 Task: Research Airbnb properties in Frutillar, Chile from 10th December, 2023 to 25th December, 2023 for 3 adults, 1 child. Place can be shared room with 2 bedrooms having 3 beds and 2 bathrooms. Property type can be guest house. Amenities needed are: wifi, TV, free parkinig on premises, gym, breakfast.
Action: Mouse moved to (564, 105)
Screenshot: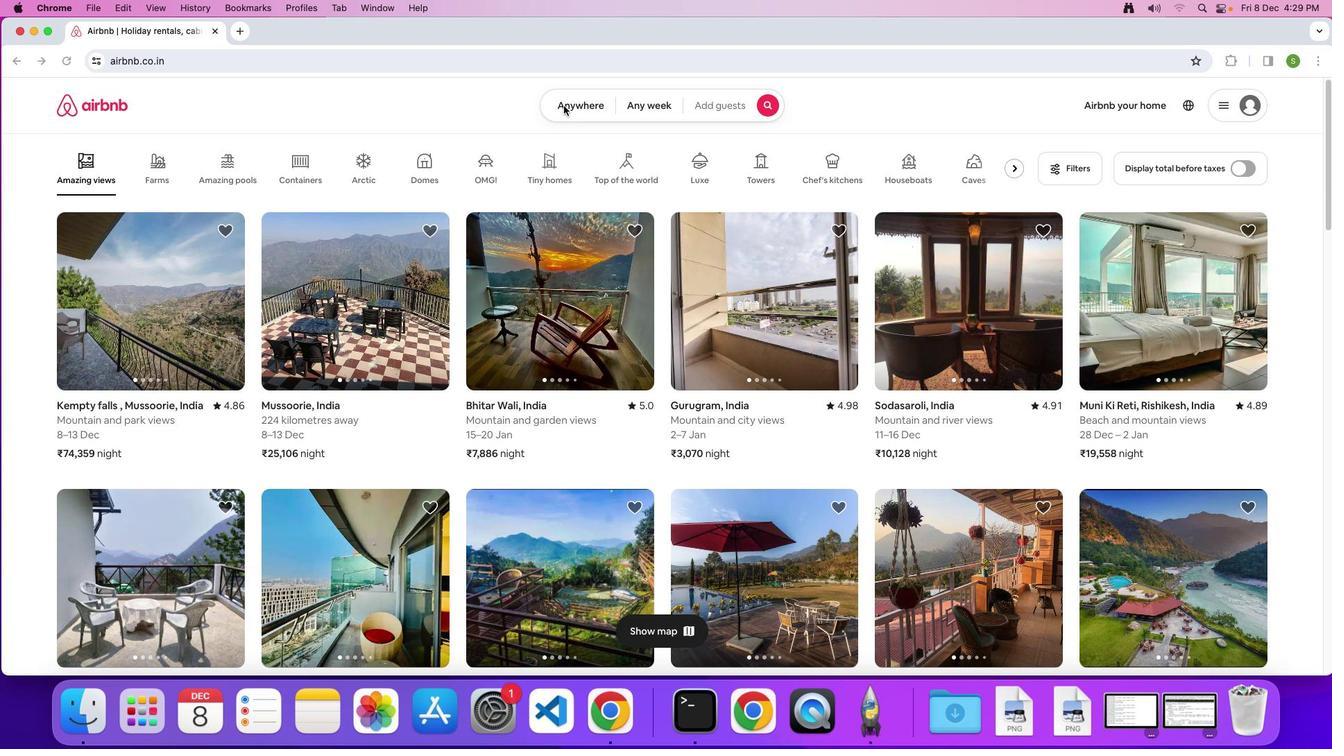
Action: Mouse pressed left at (564, 105)
Screenshot: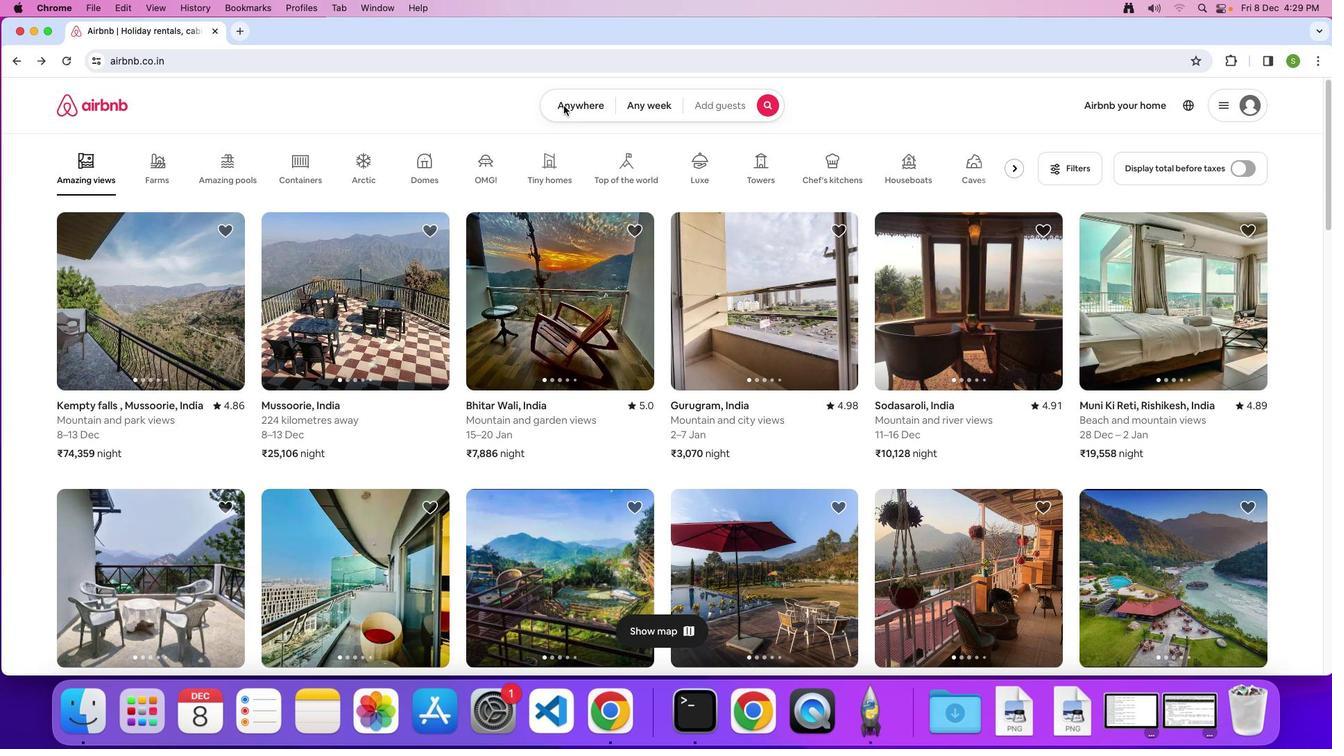 
Action: Mouse moved to (564, 105)
Screenshot: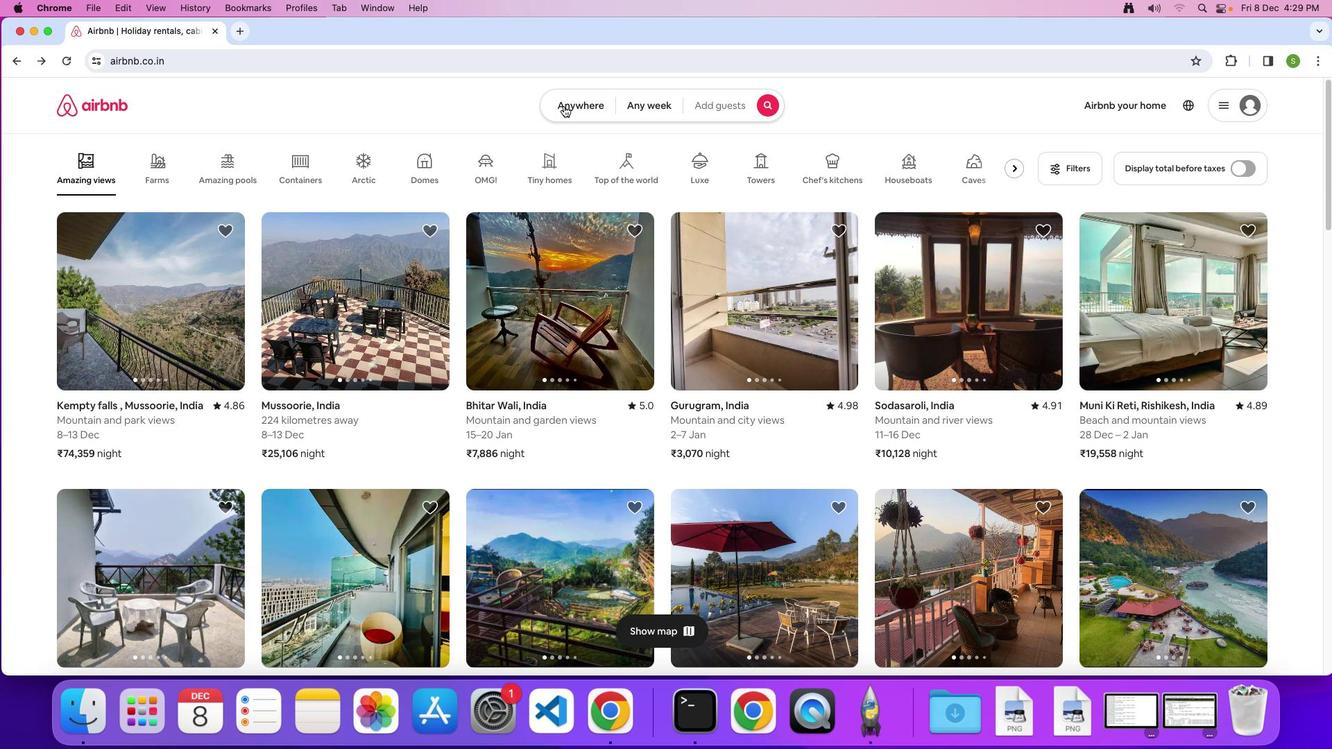 
Action: Mouse pressed left at (564, 105)
Screenshot: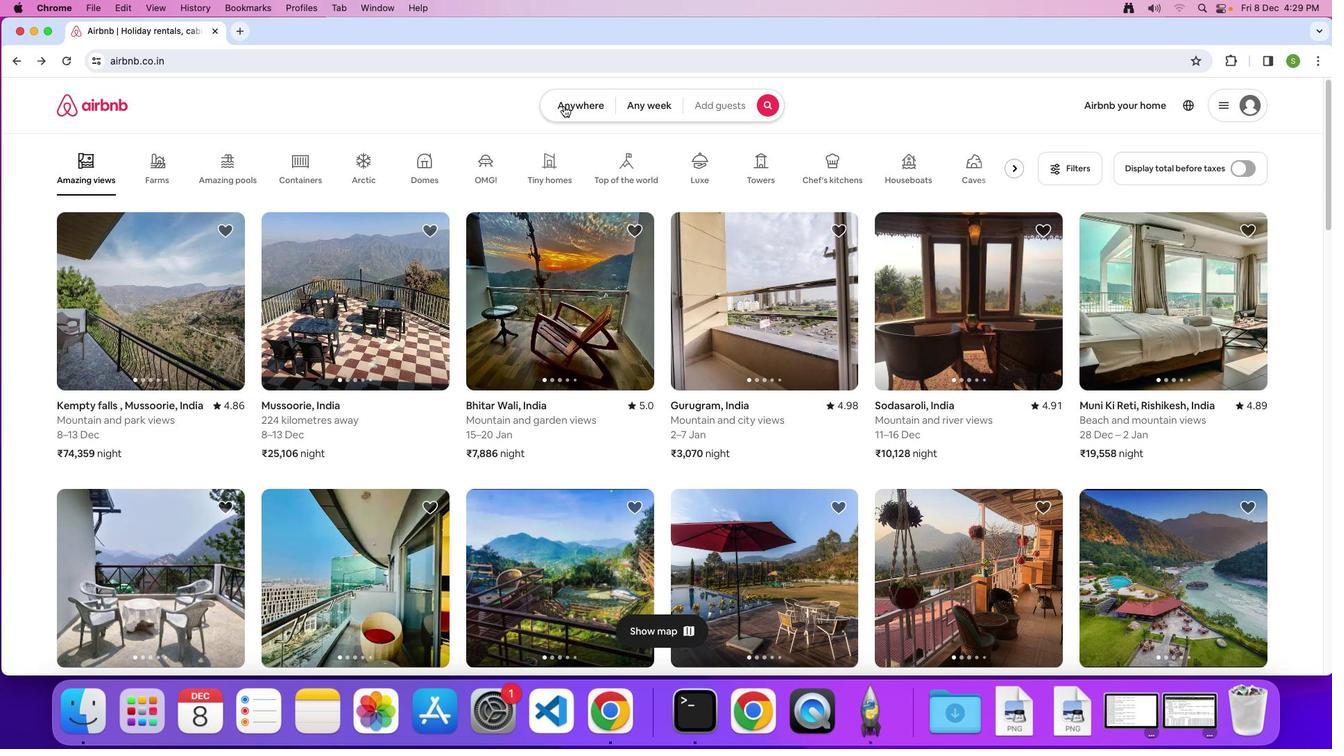 
Action: Mouse moved to (489, 153)
Screenshot: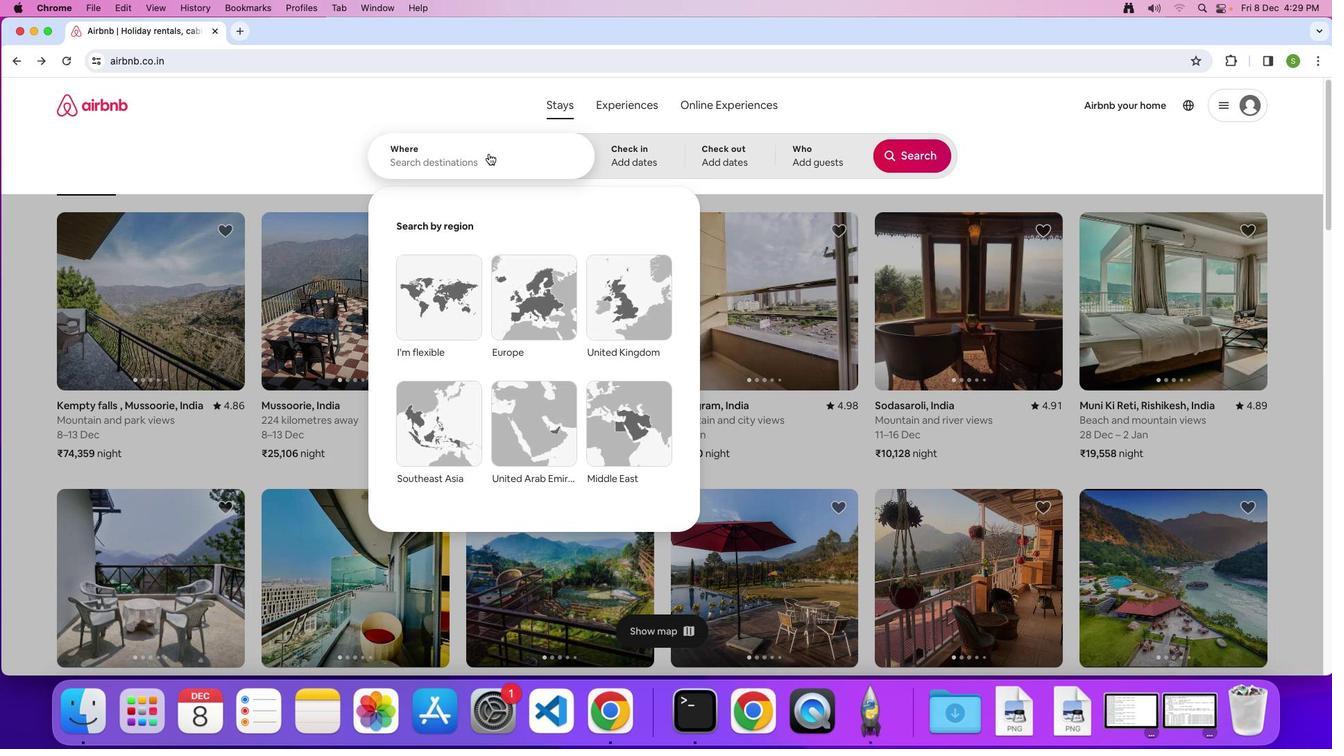 
Action: Mouse pressed left at (489, 153)
Screenshot: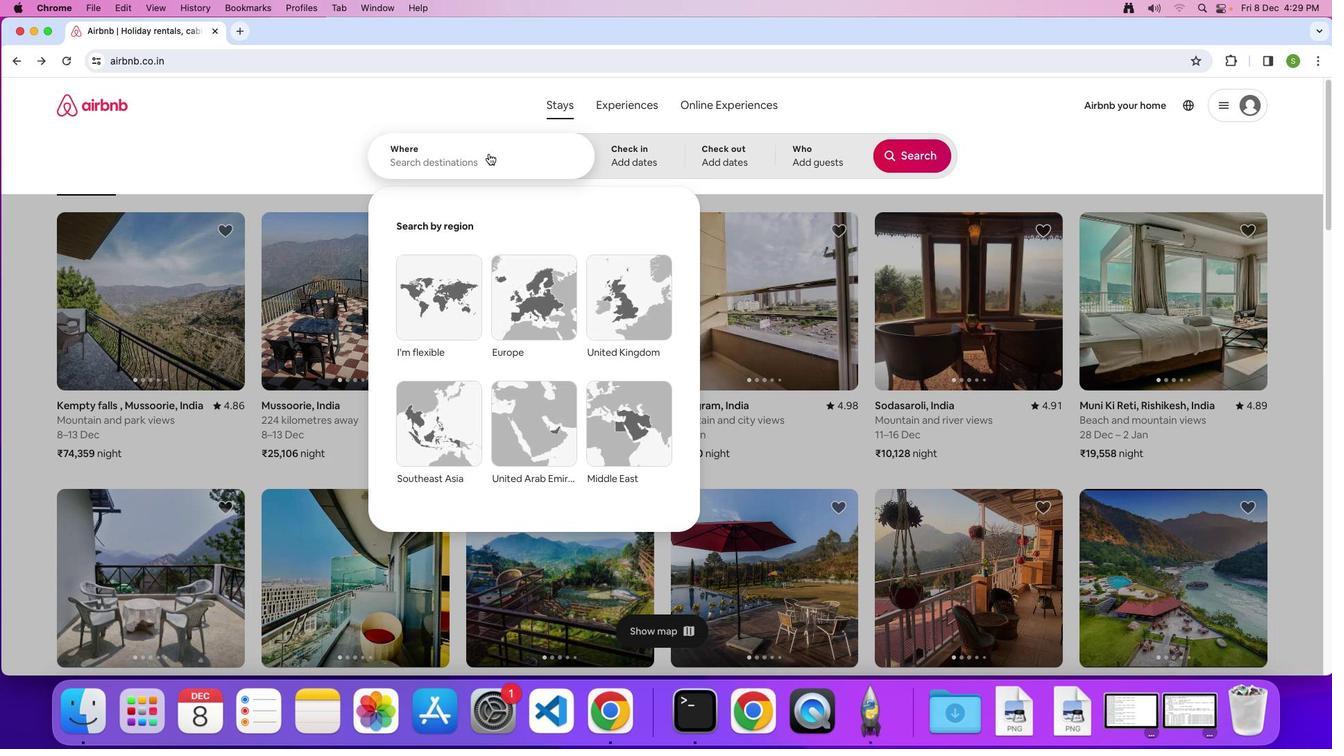 
Action: Mouse moved to (531, 171)
Screenshot: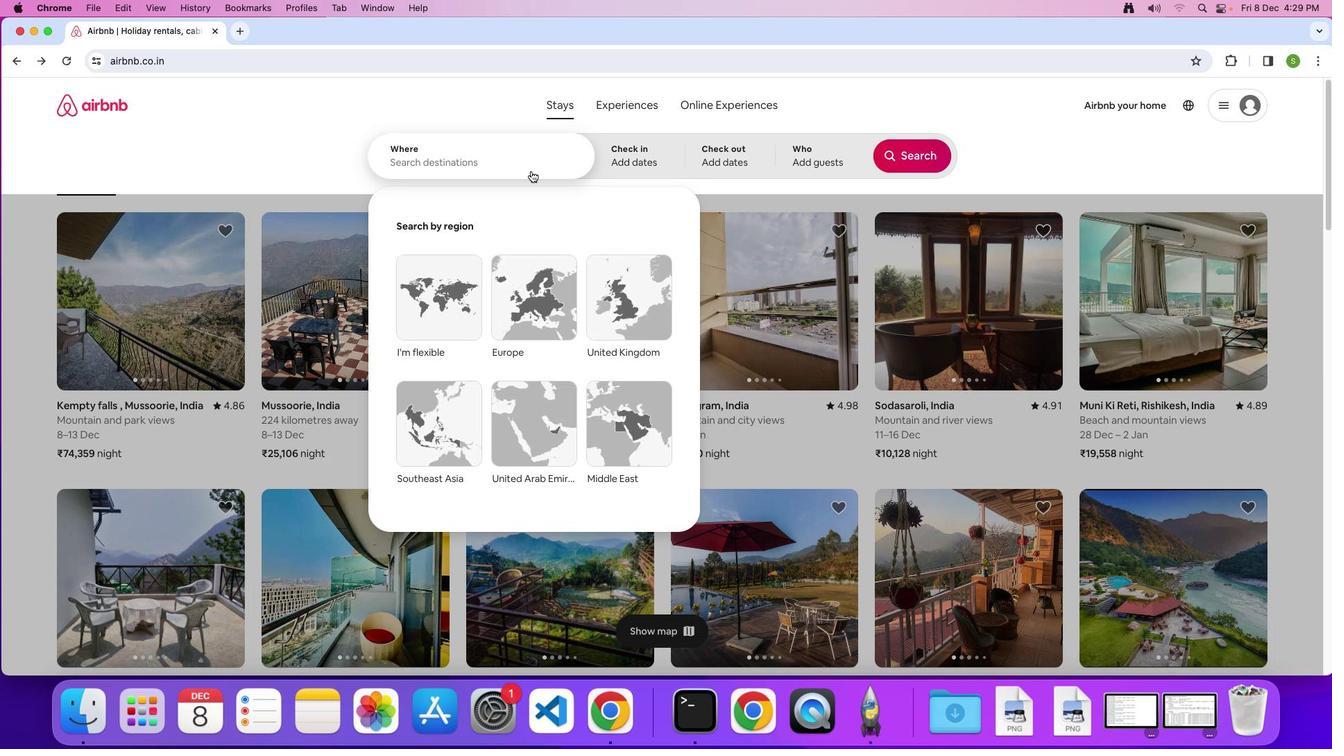 
Action: Key pressed 'F'Key.caps_lock'r''u''t''i''l''l''a''r'','Key.spaceKey.shift'C''h''i''l''e'Key.enter
Screenshot: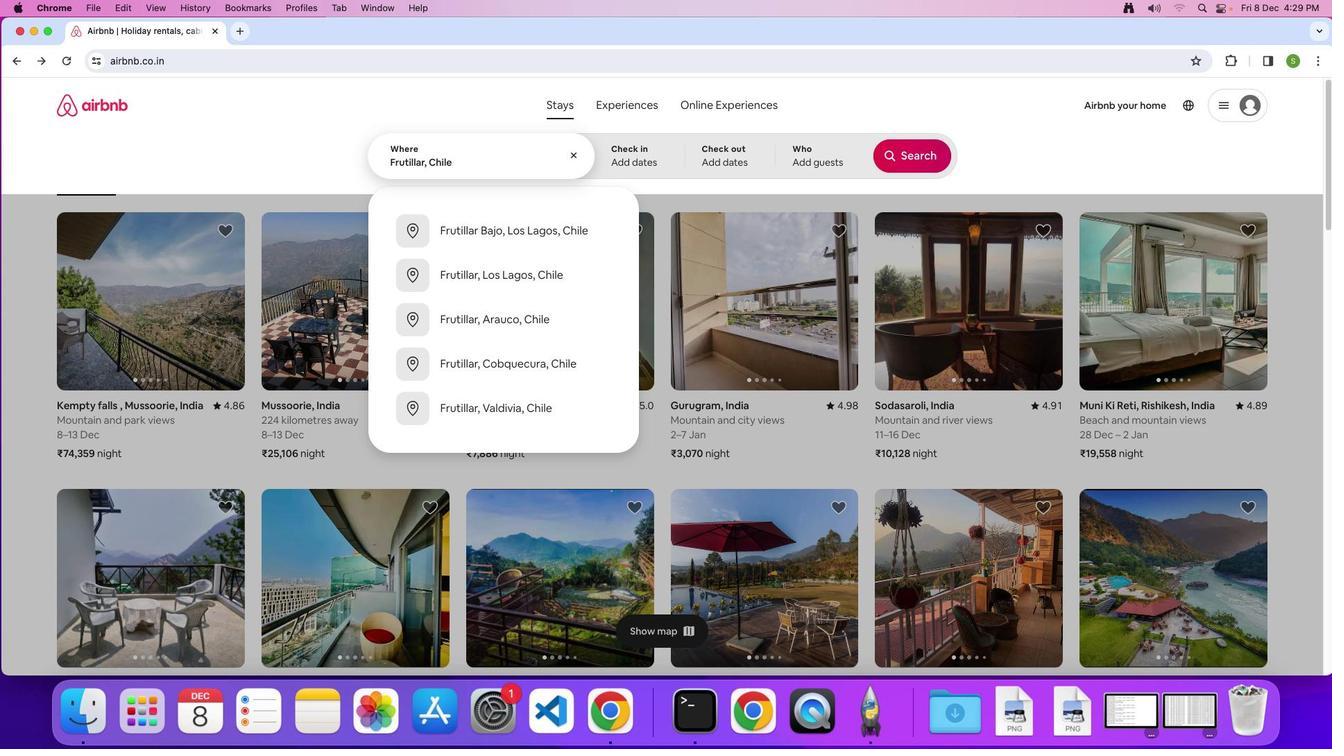 
Action: Mouse moved to (432, 398)
Screenshot: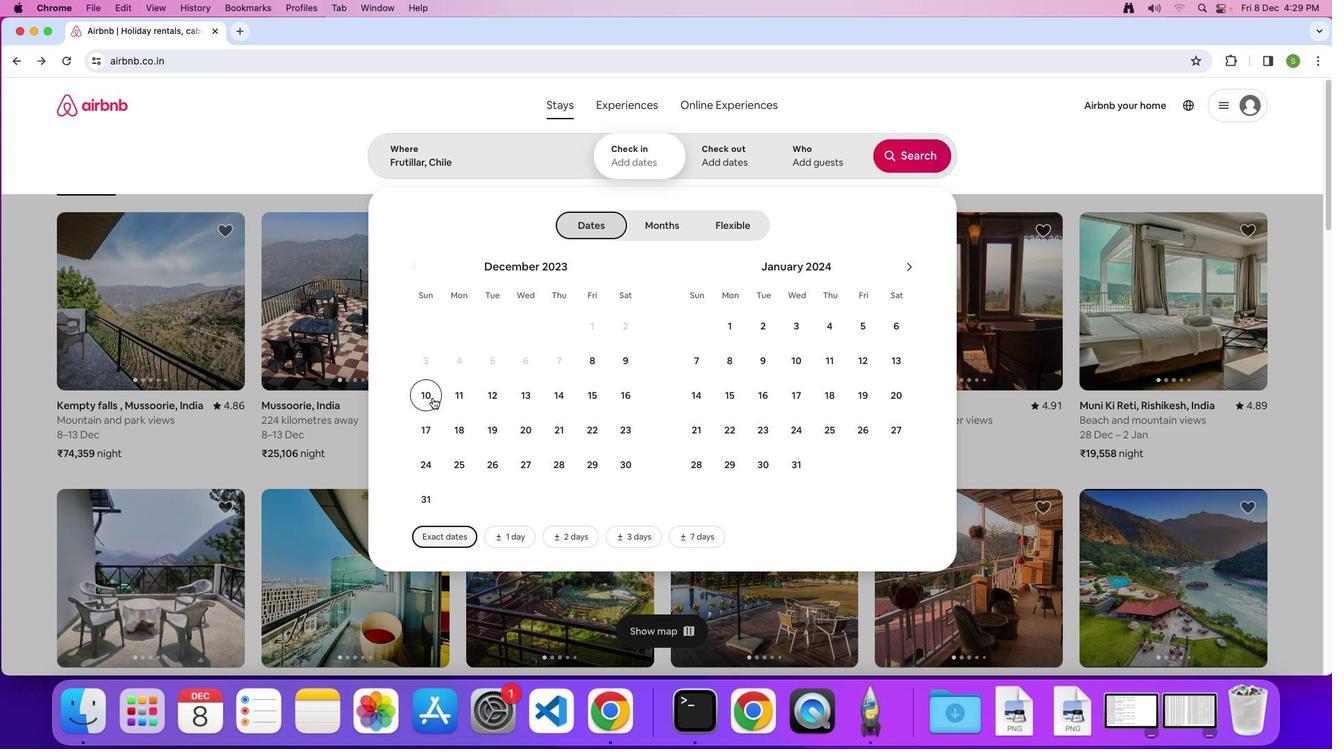 
Action: Mouse pressed left at (432, 398)
Screenshot: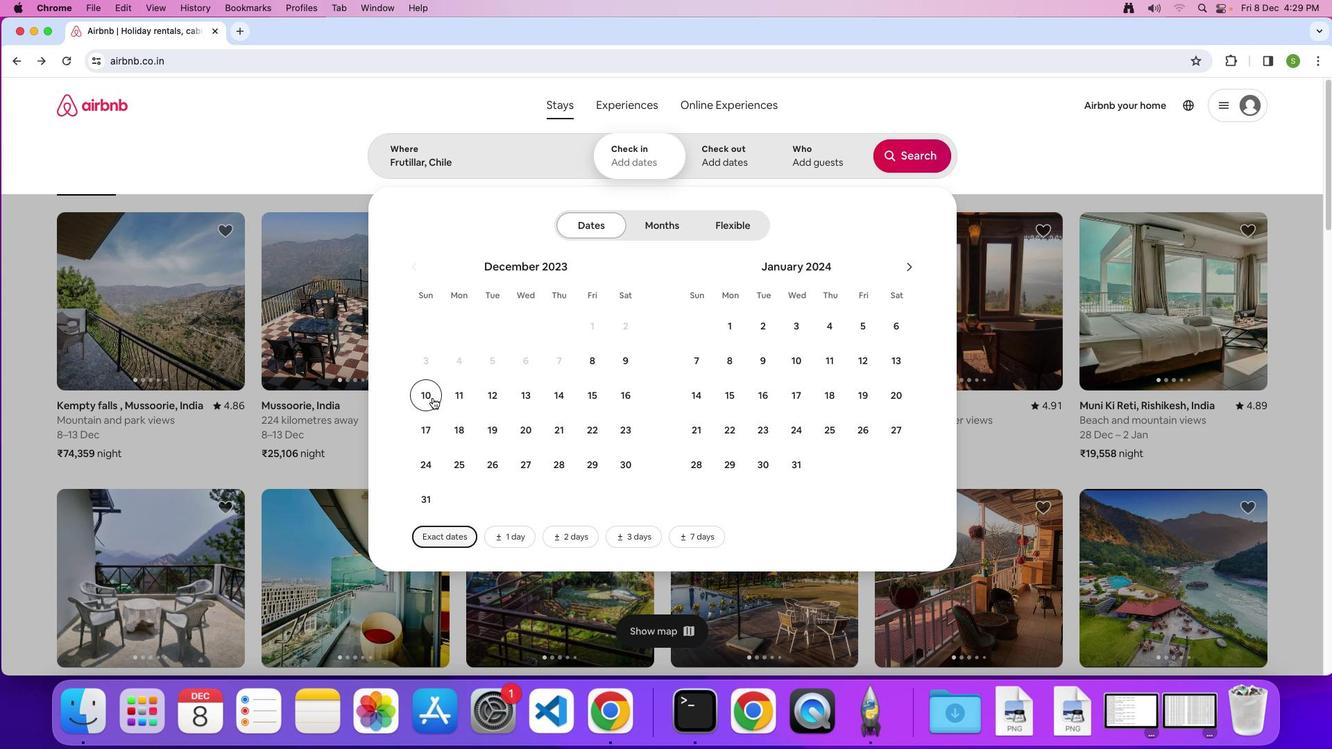 
Action: Mouse moved to (464, 460)
Screenshot: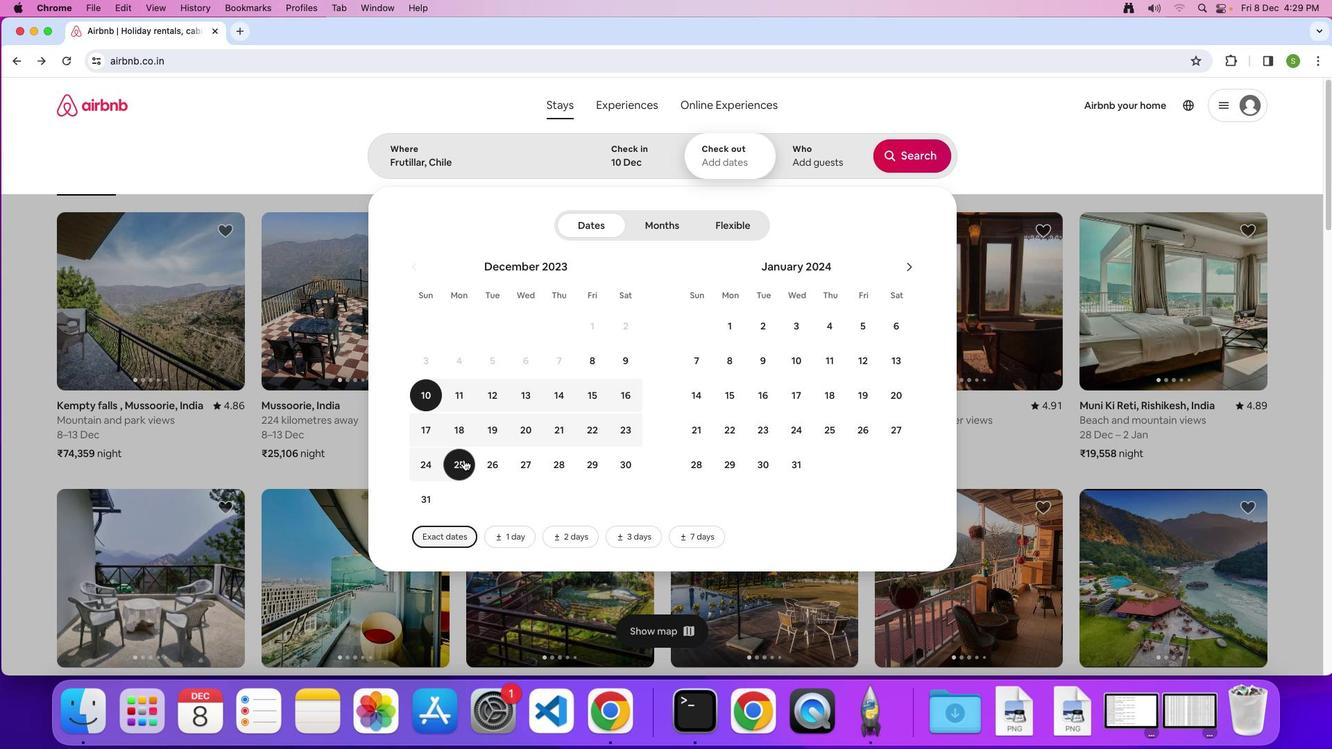 
Action: Mouse pressed left at (464, 460)
Screenshot: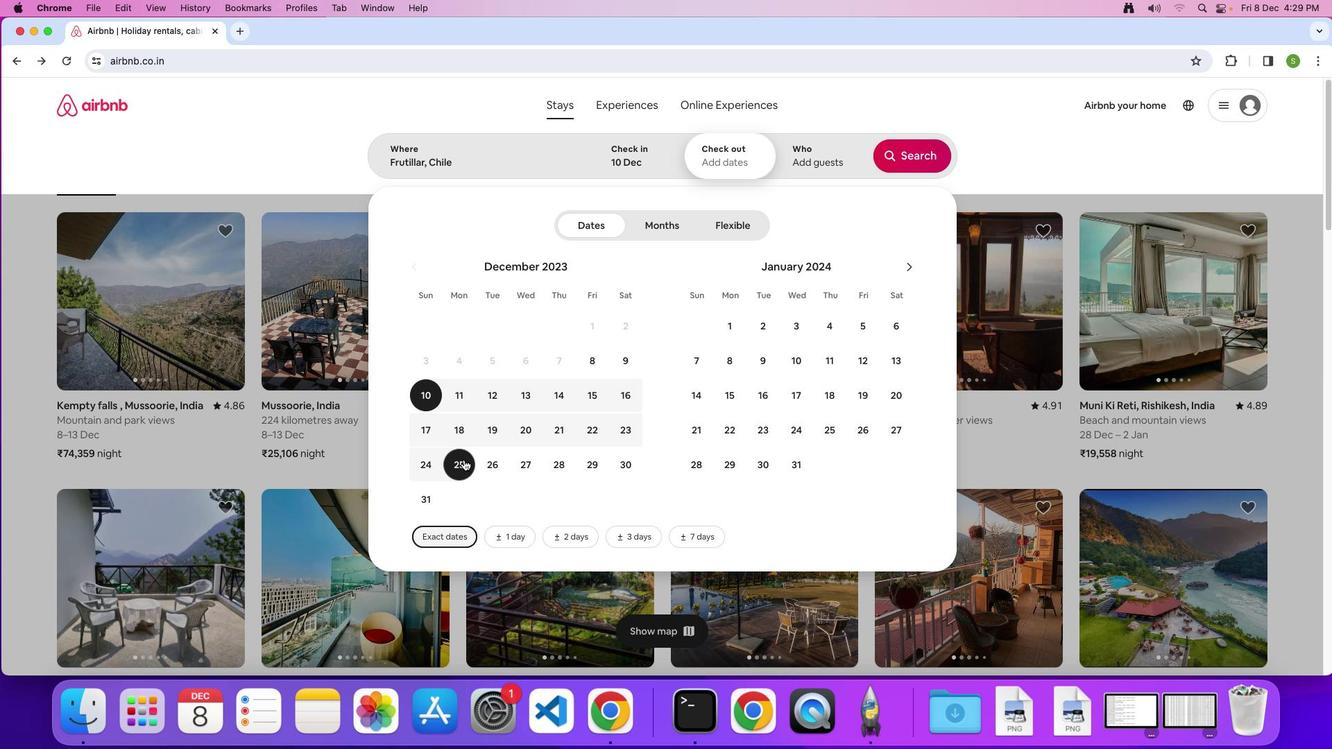 
Action: Mouse moved to (807, 167)
Screenshot: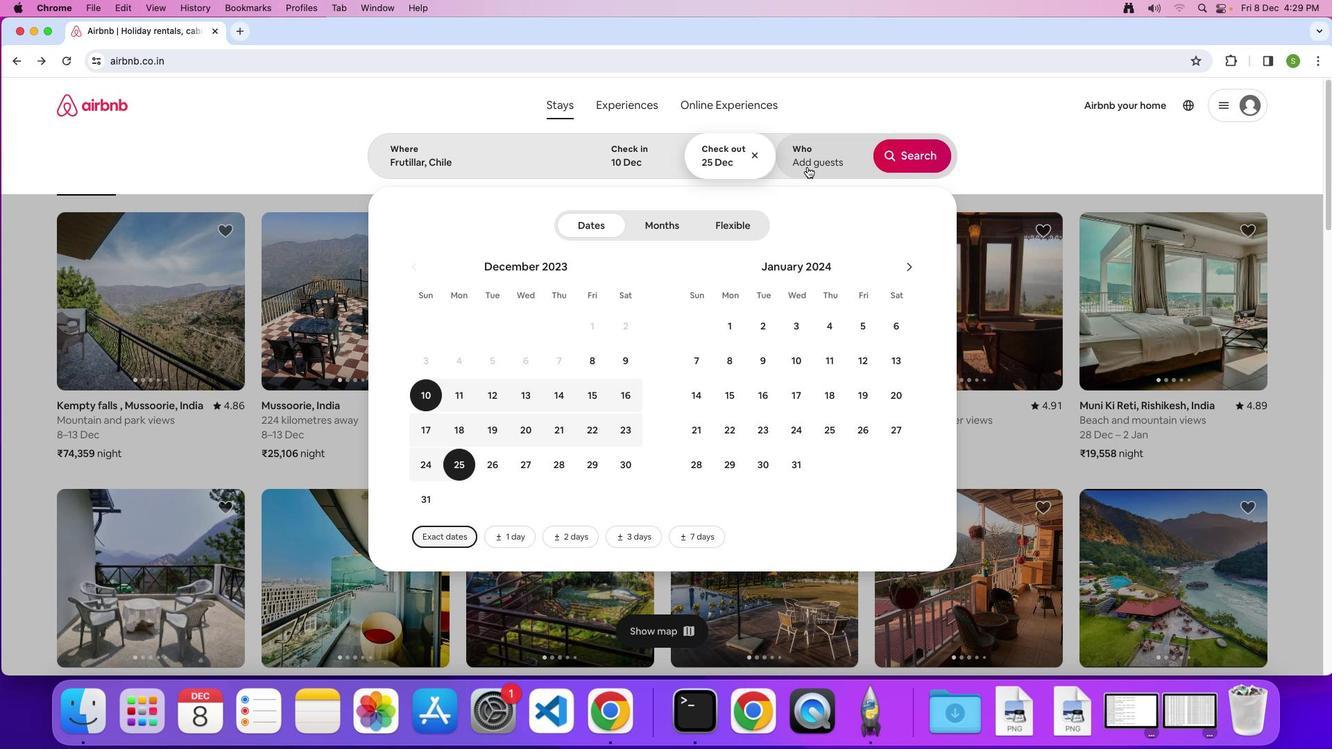 
Action: Mouse pressed left at (807, 167)
Screenshot: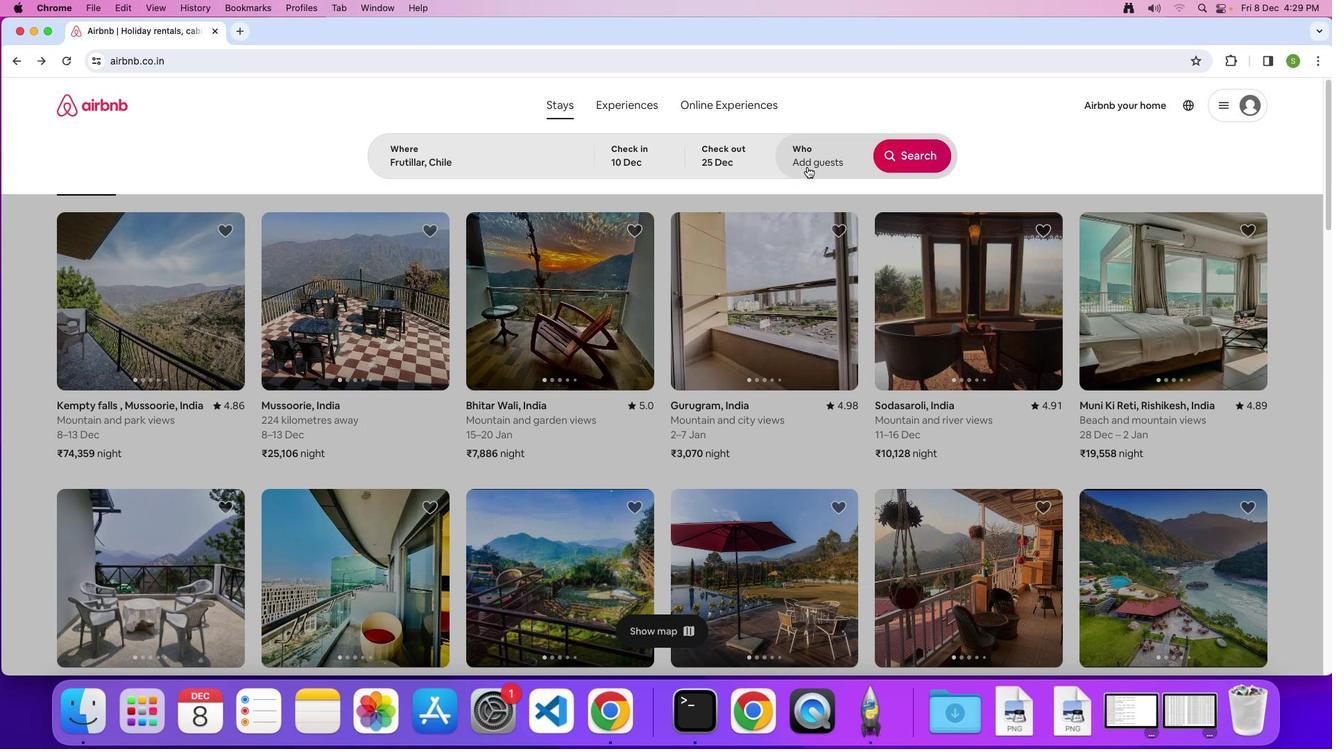 
Action: Mouse moved to (923, 224)
Screenshot: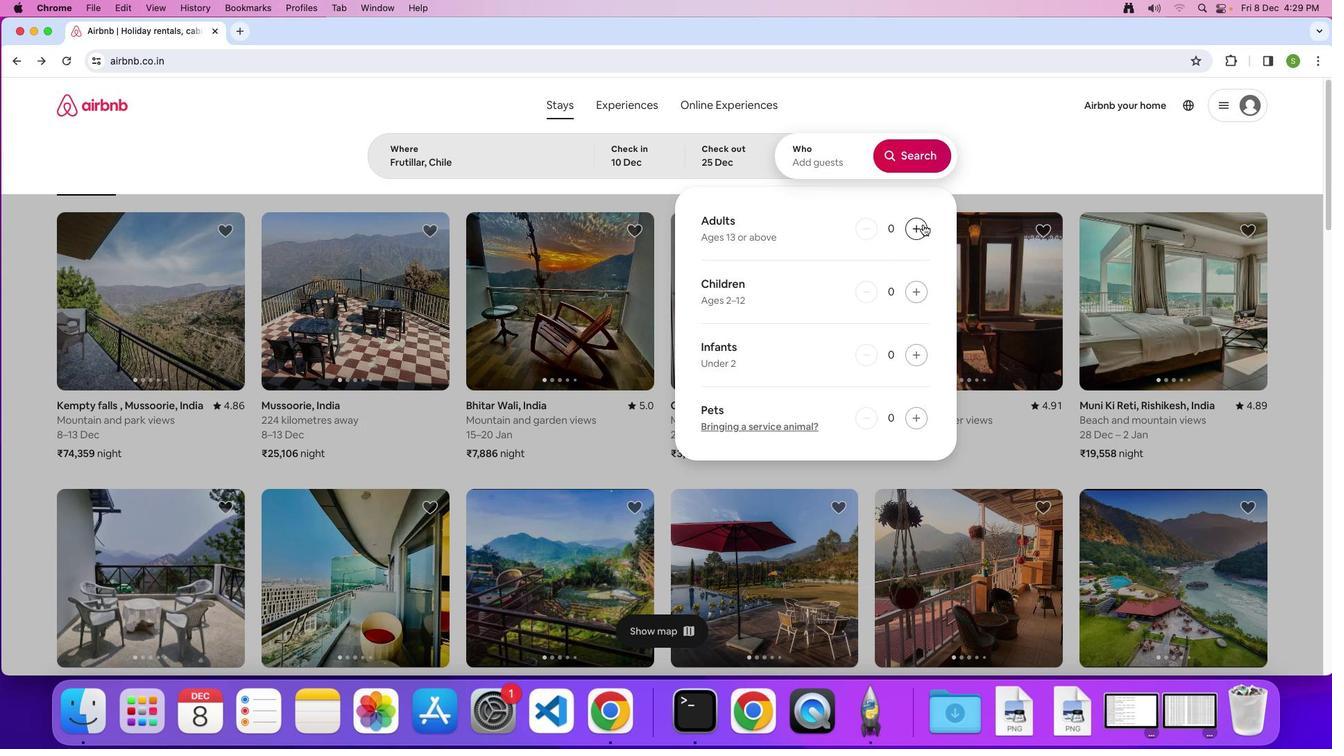 
Action: Mouse pressed left at (923, 224)
Screenshot: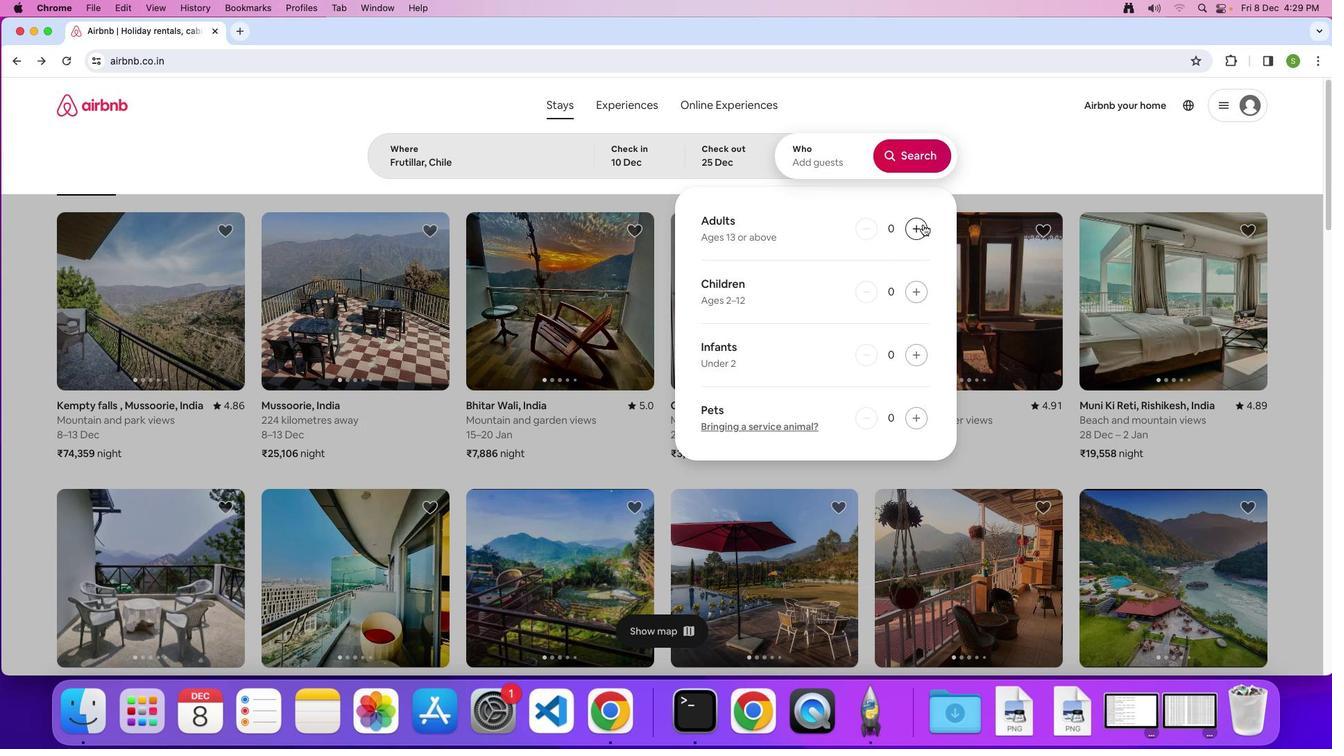 
Action: Mouse moved to (917, 229)
Screenshot: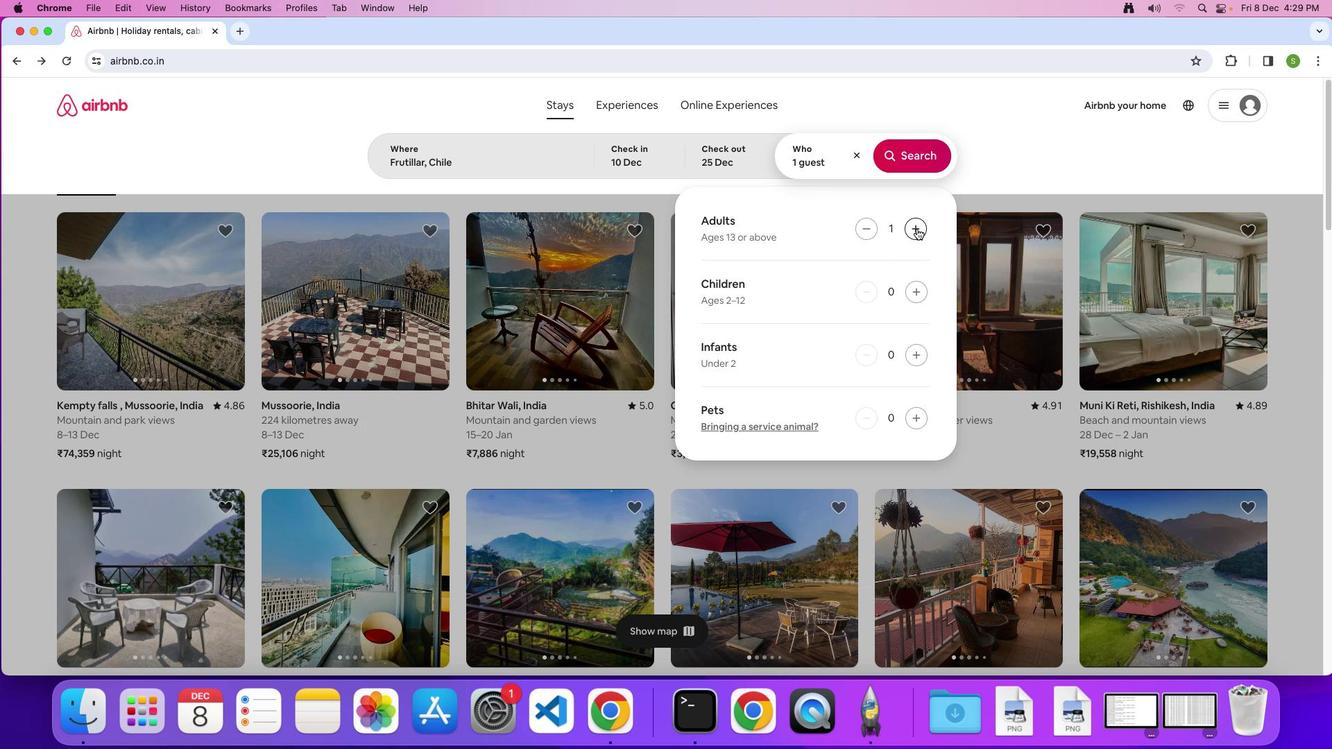 
Action: Mouse pressed left at (917, 229)
Screenshot: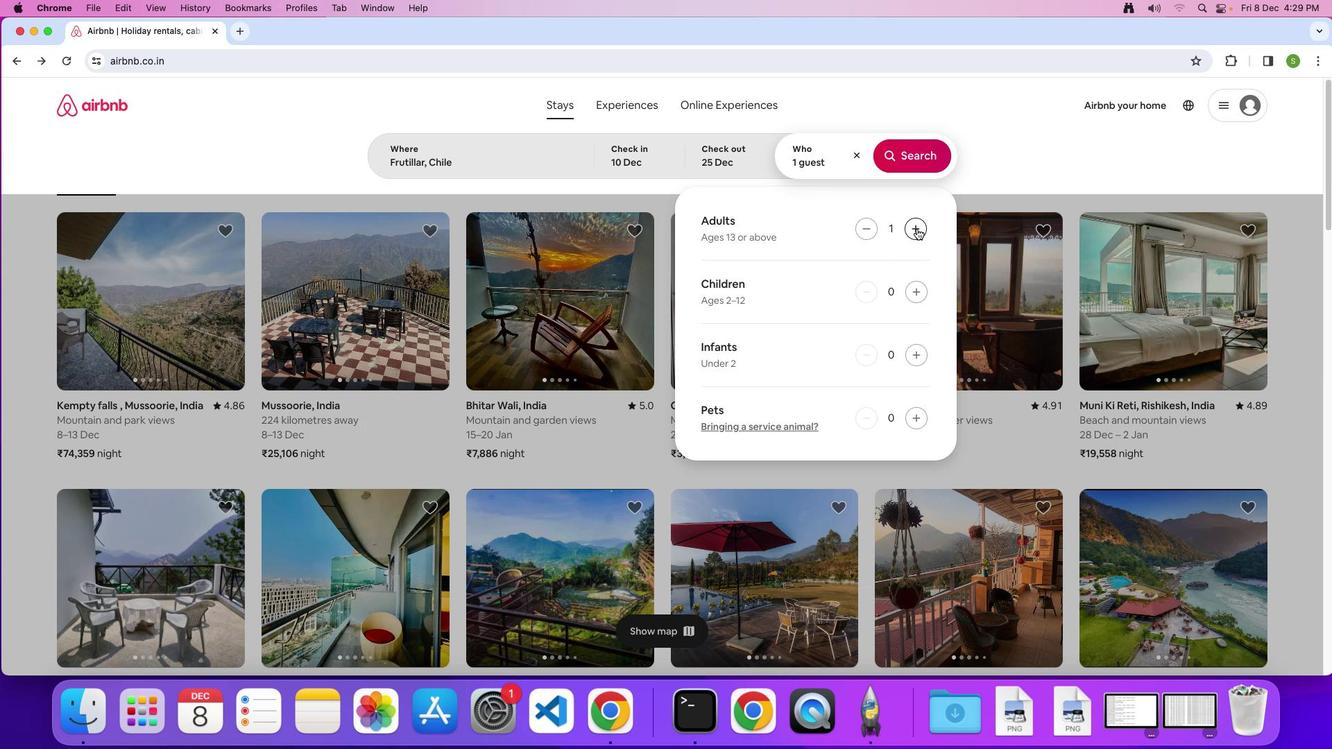 
Action: Mouse pressed left at (917, 229)
Screenshot: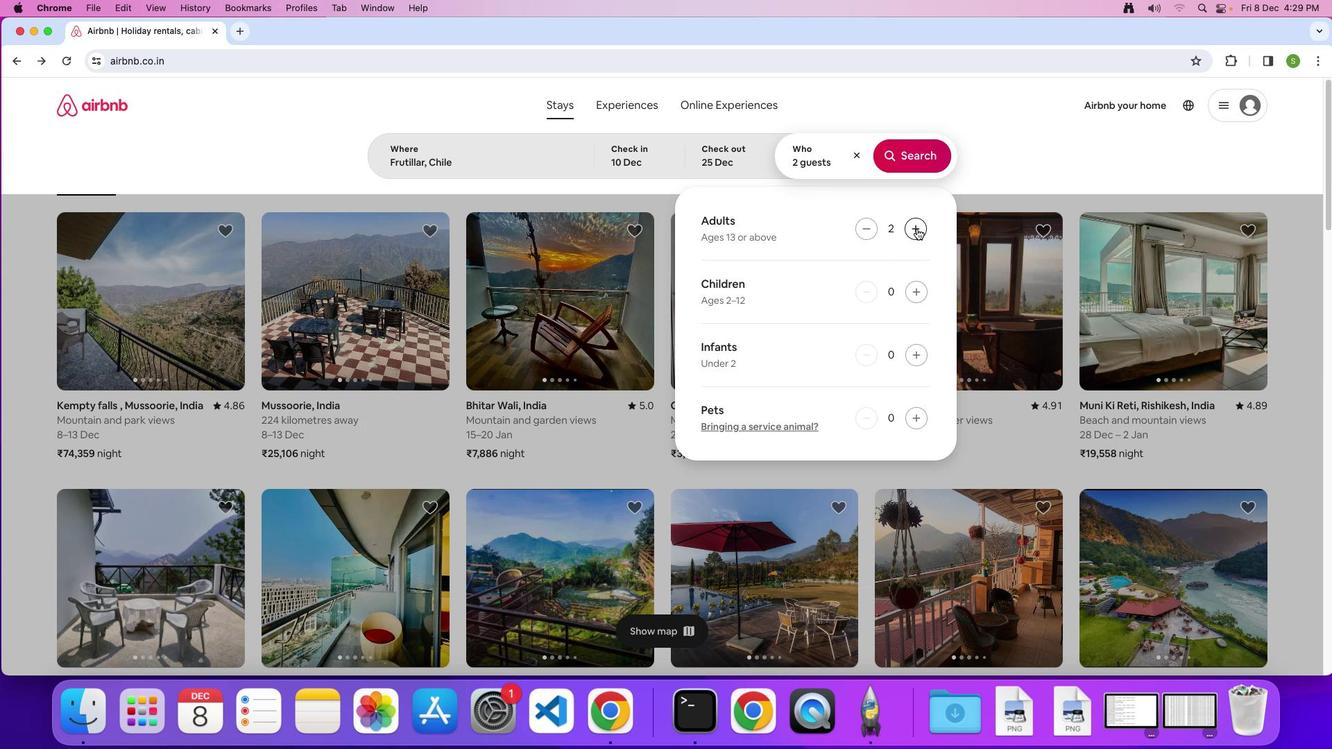 
Action: Mouse moved to (920, 299)
Screenshot: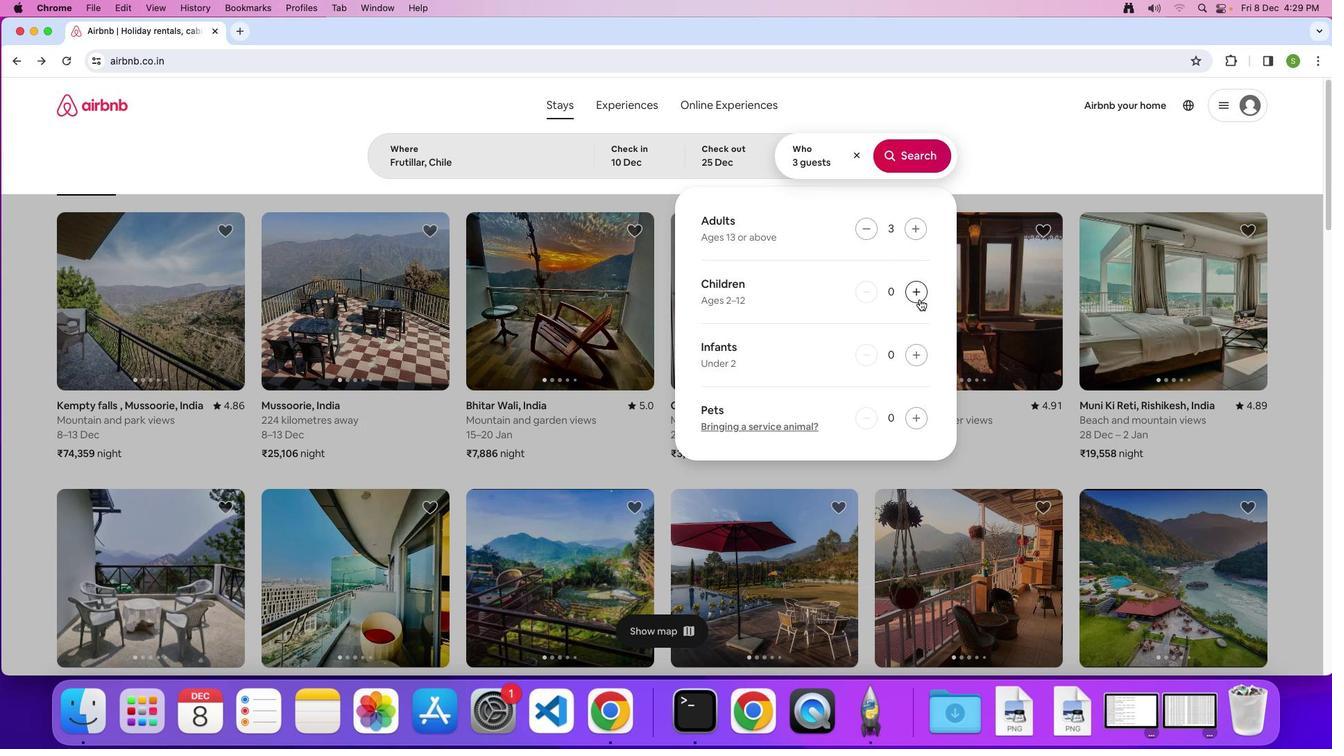
Action: Mouse pressed left at (920, 299)
Screenshot: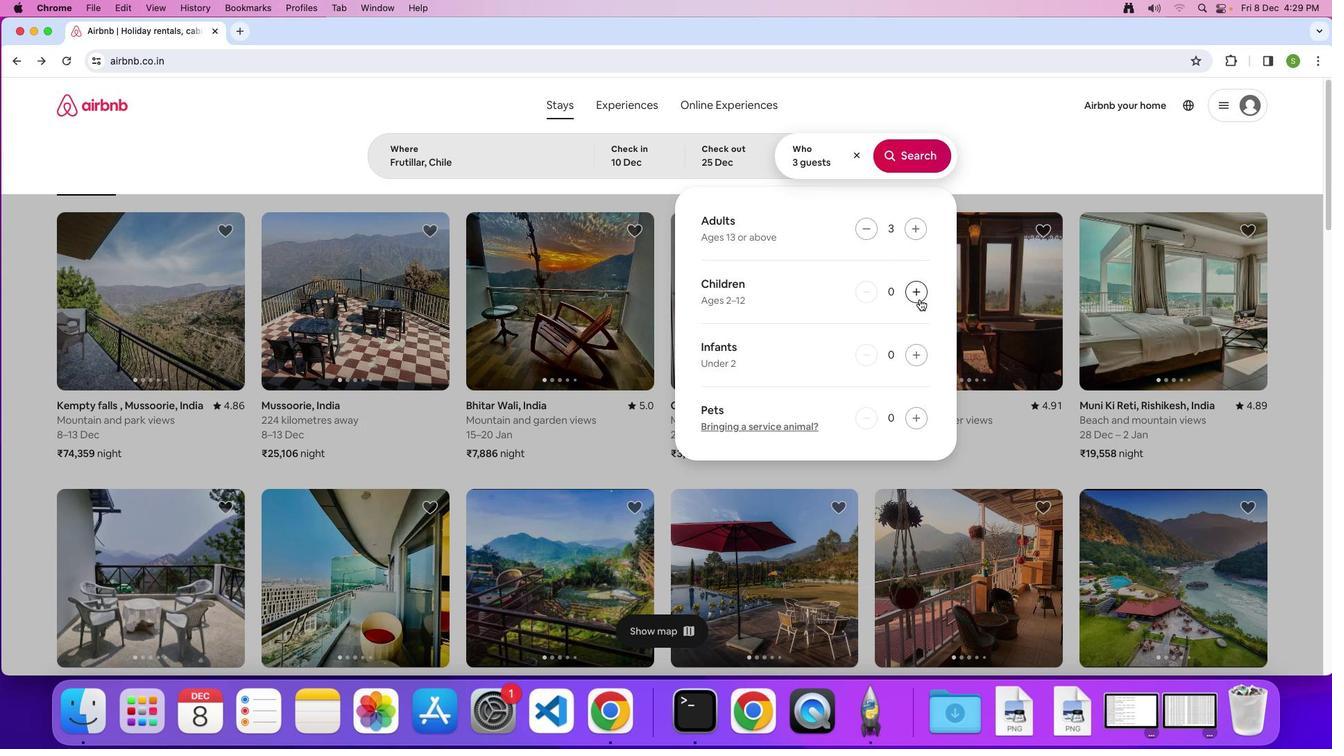 
Action: Mouse moved to (918, 161)
Screenshot: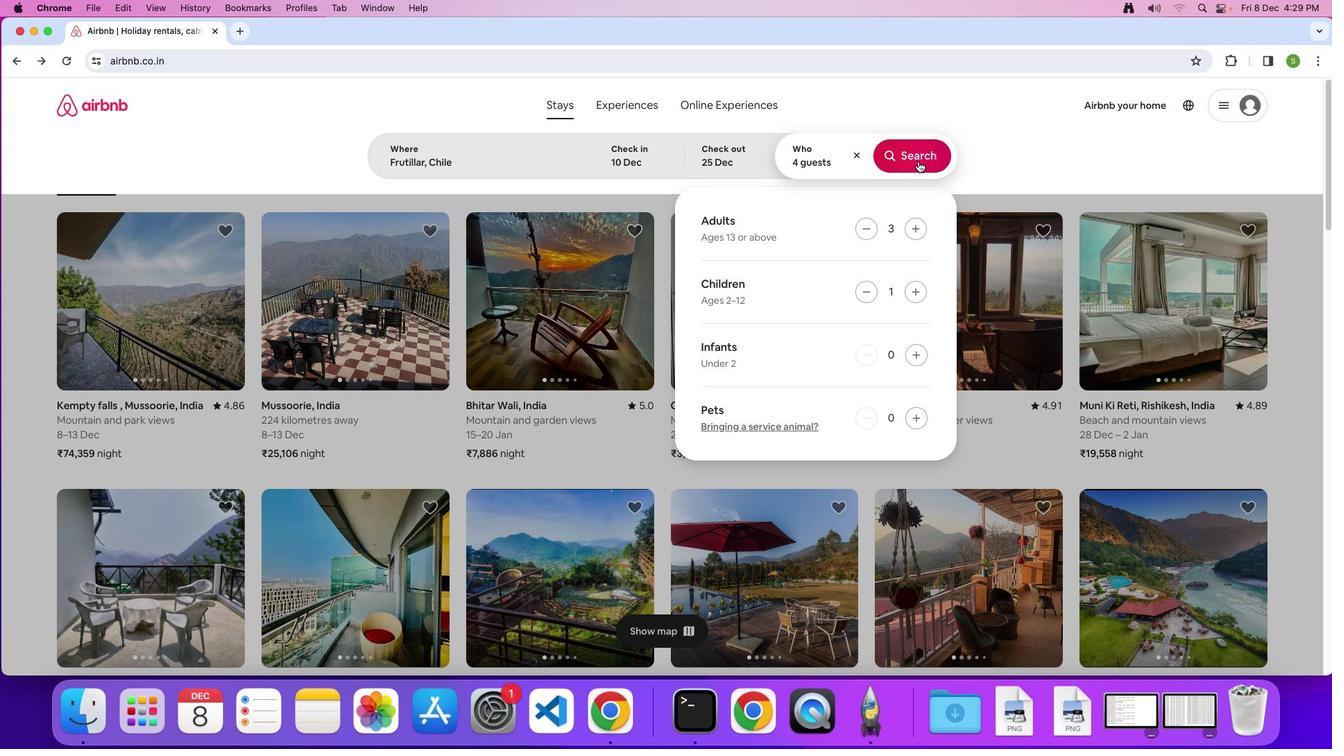
Action: Mouse pressed left at (918, 161)
Screenshot: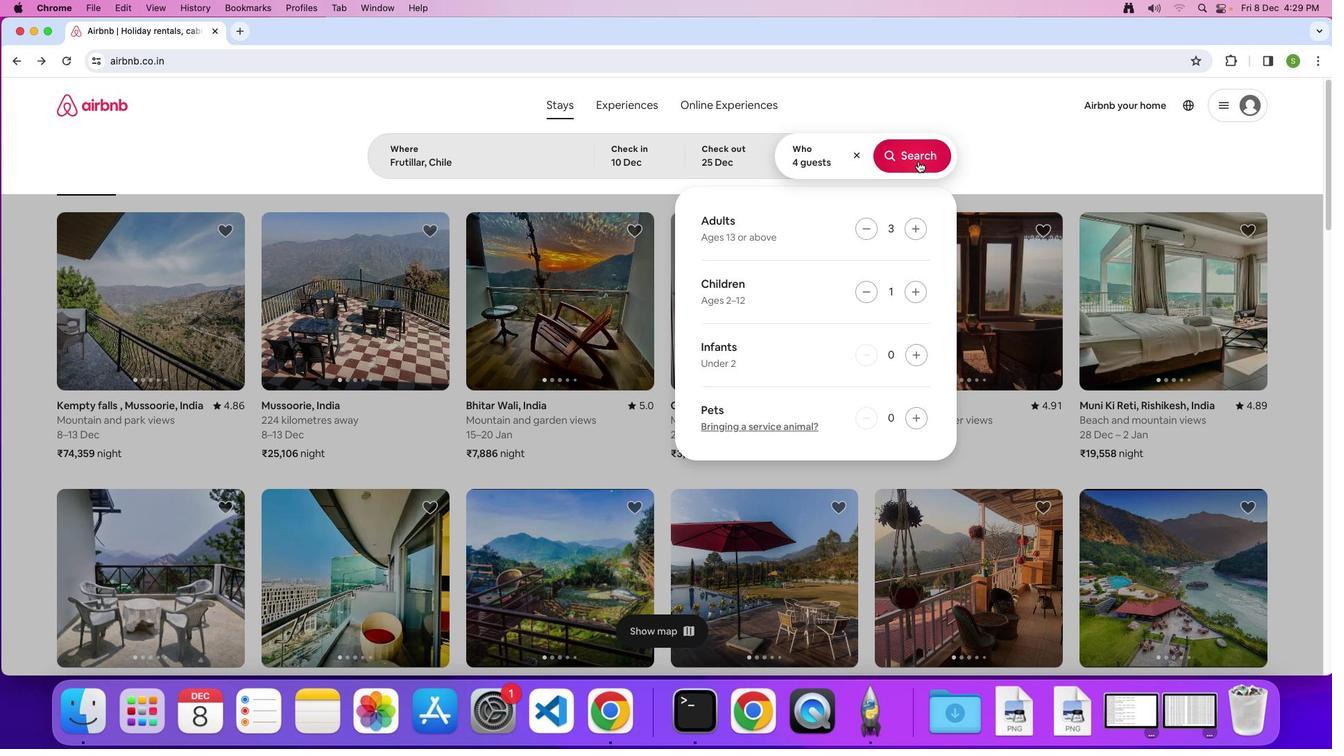 
Action: Mouse moved to (1101, 158)
Screenshot: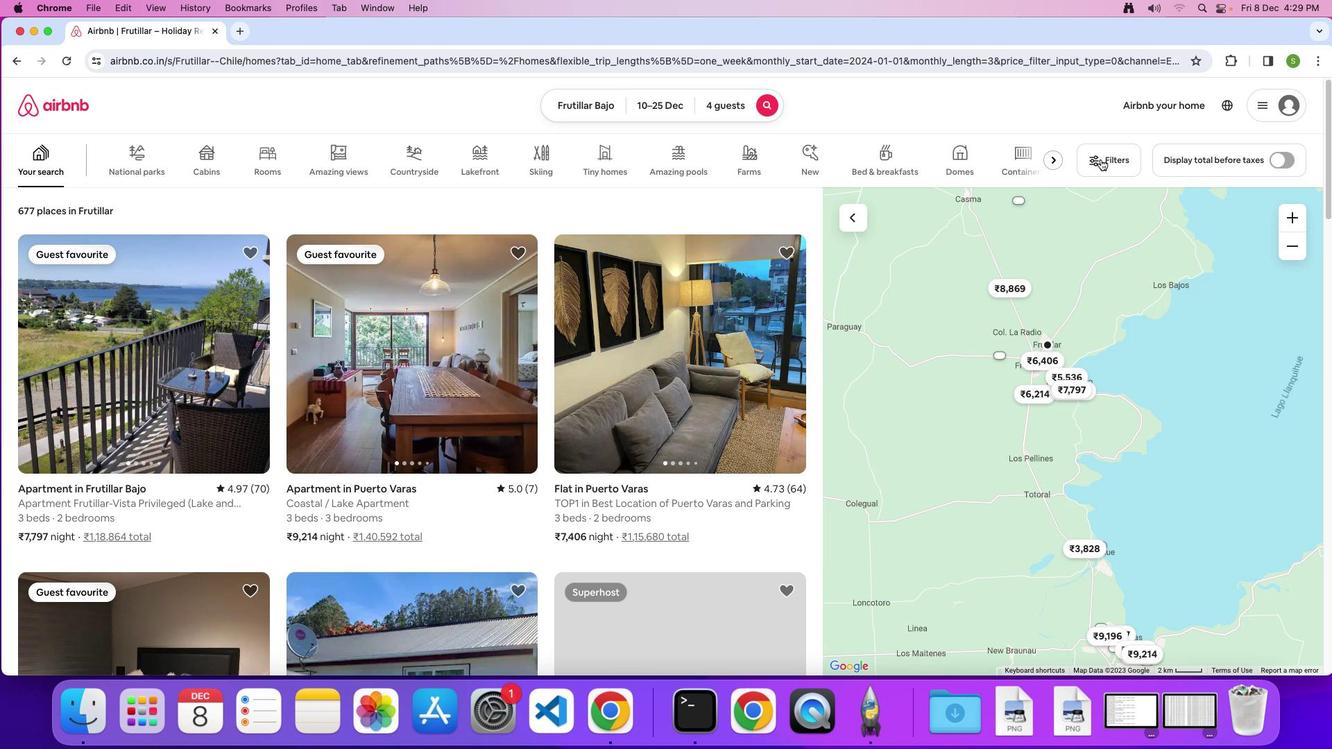 
Action: Mouse pressed left at (1101, 158)
Screenshot: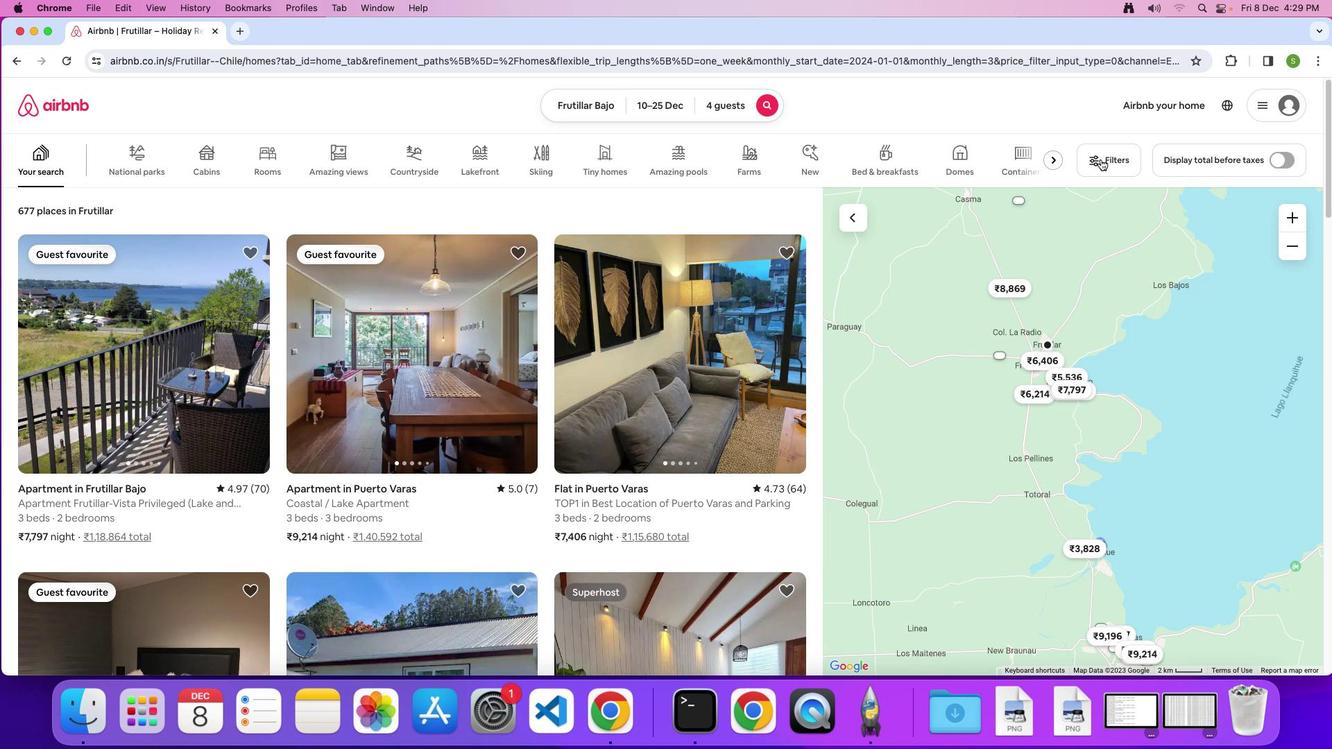 
Action: Mouse moved to (674, 378)
Screenshot: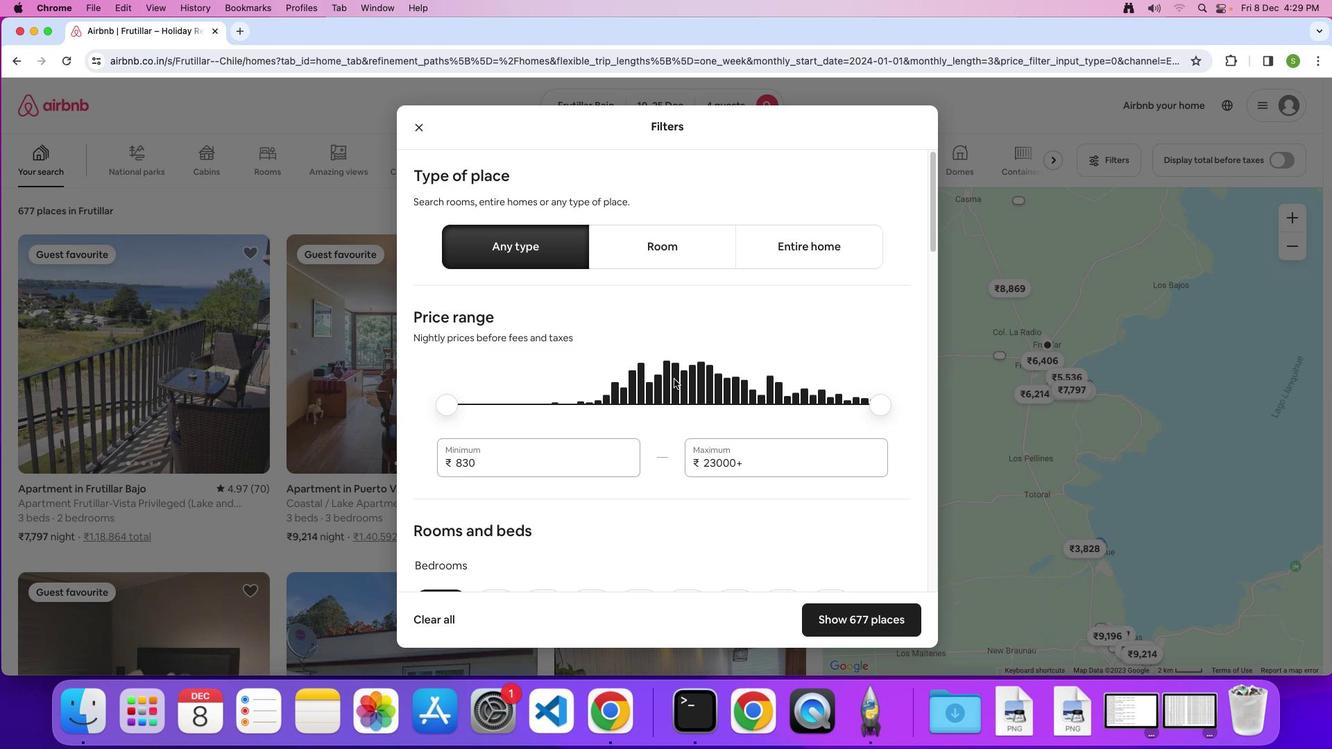 
Action: Mouse scrolled (674, 378) with delta (0, 0)
Screenshot: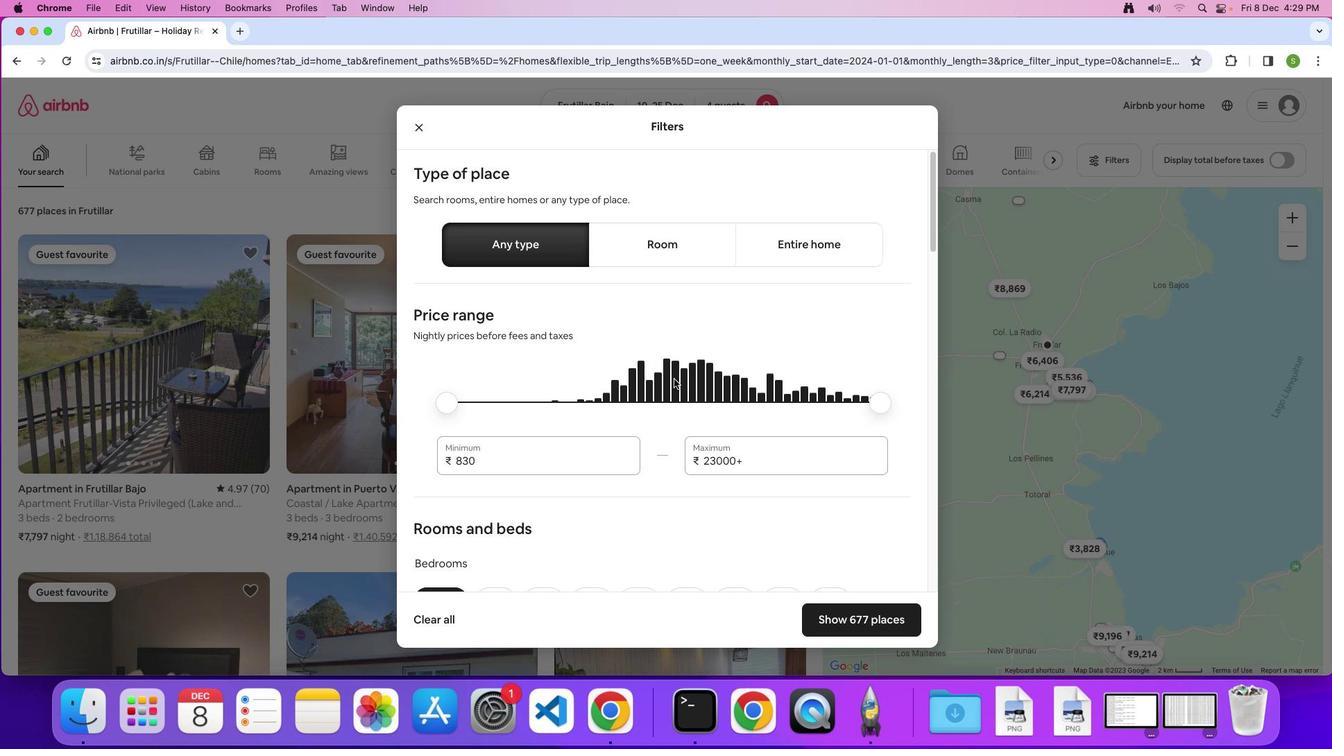 
Action: Mouse scrolled (674, 378) with delta (0, 0)
Screenshot: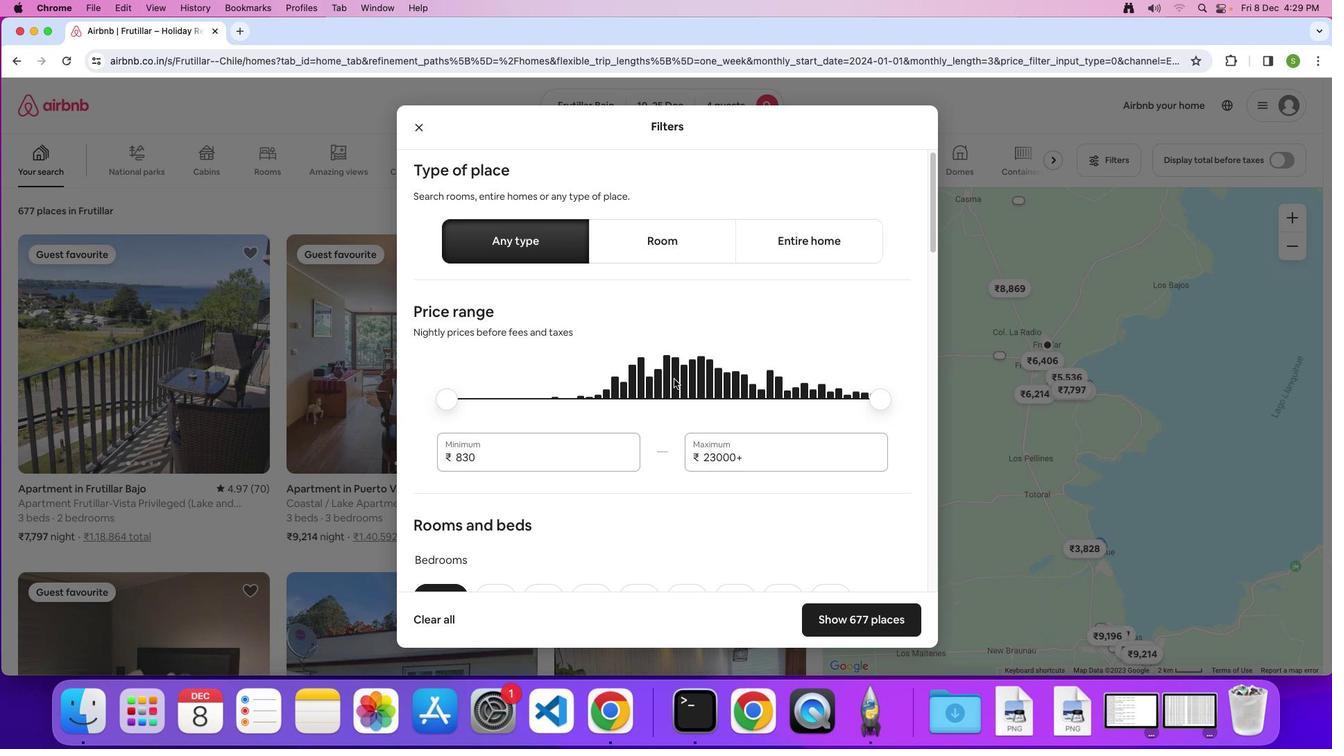 
Action: Mouse scrolled (674, 378) with delta (0, 0)
Screenshot: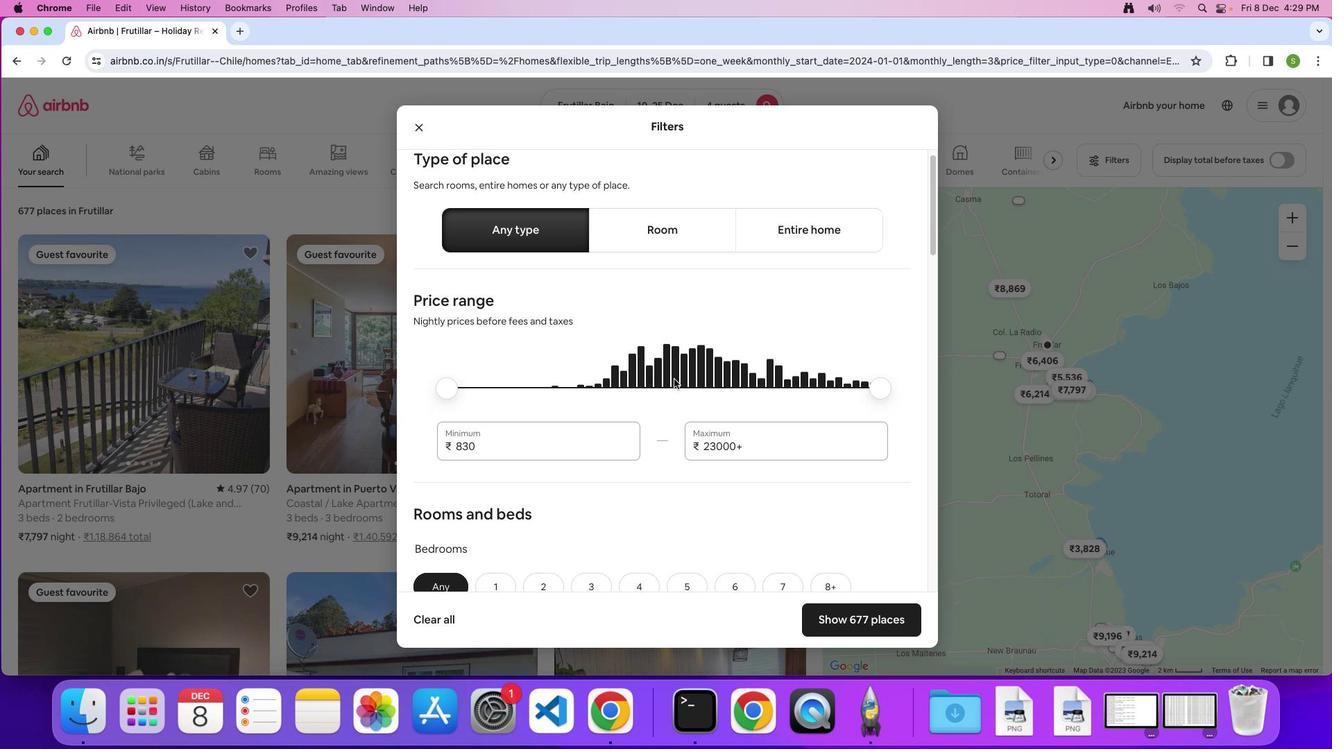 
Action: Mouse scrolled (674, 378) with delta (0, 0)
Screenshot: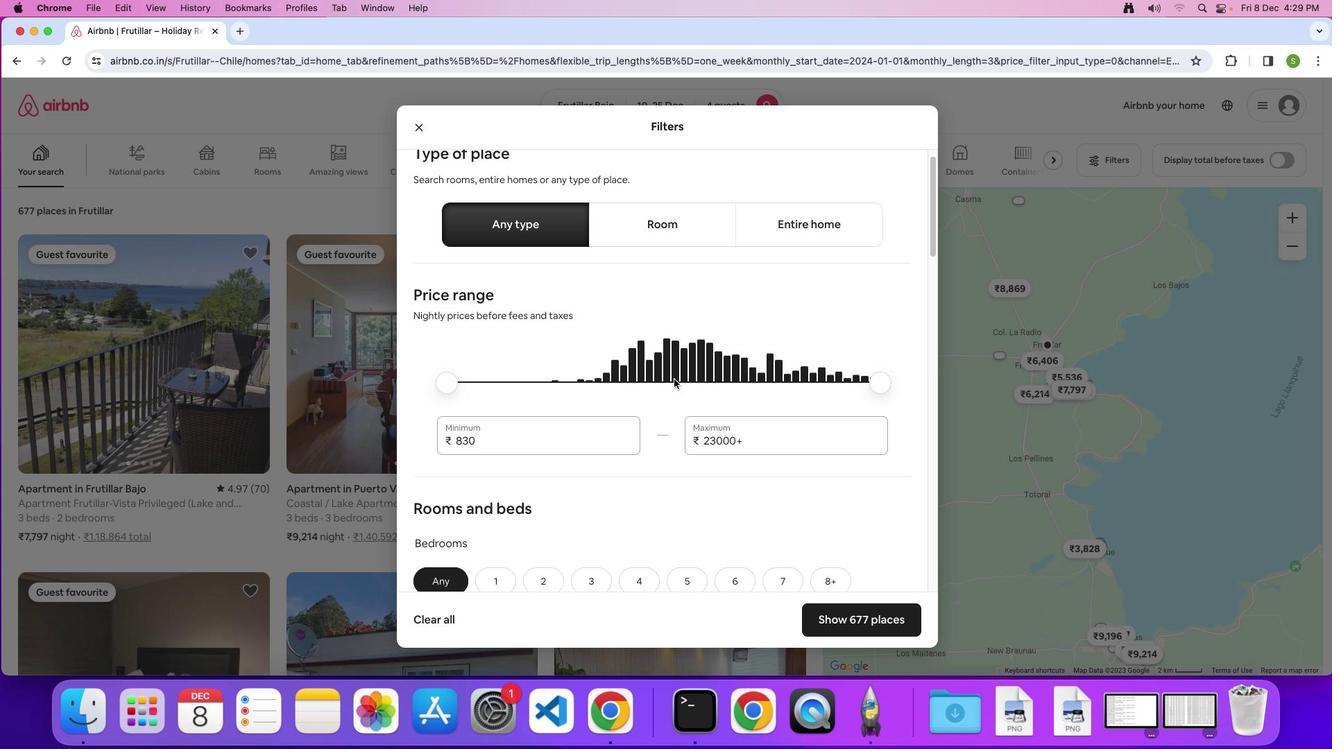
Action: Mouse scrolled (674, 378) with delta (0, 0)
Screenshot: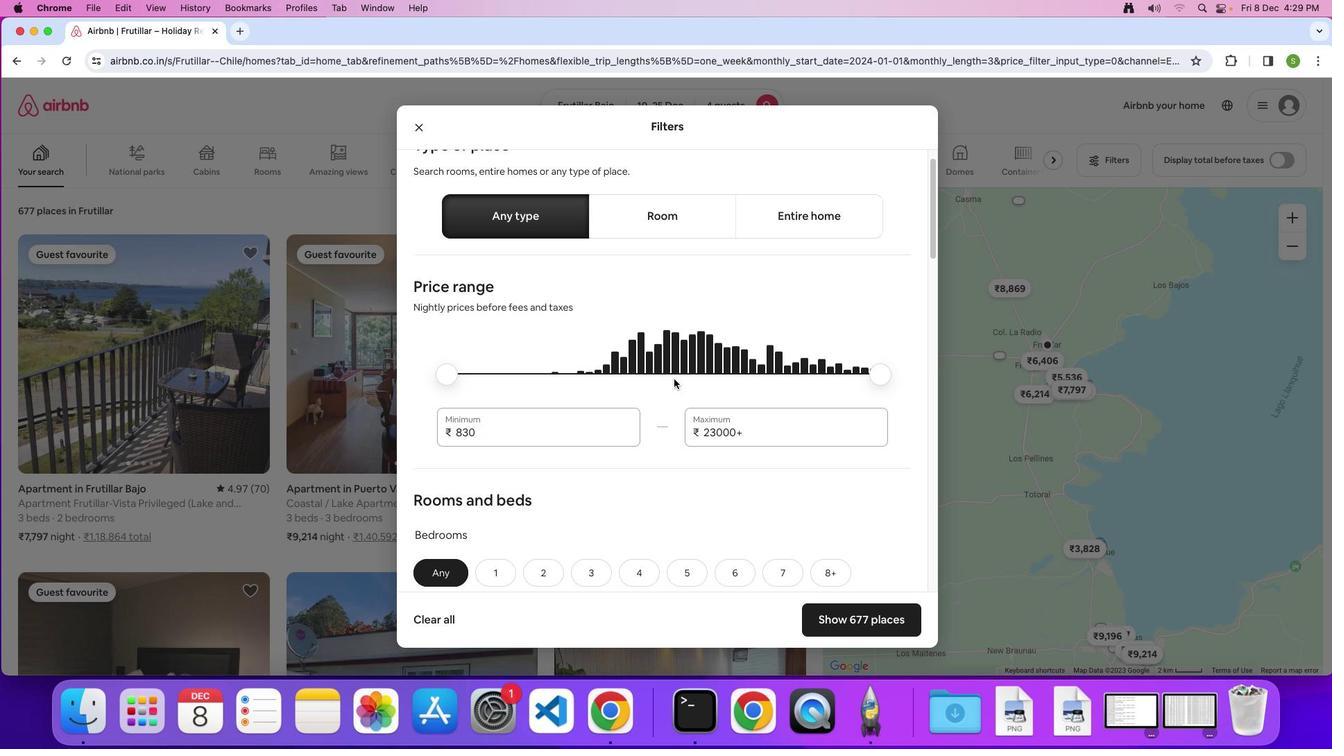 
Action: Mouse scrolled (674, 378) with delta (0, 0)
Screenshot: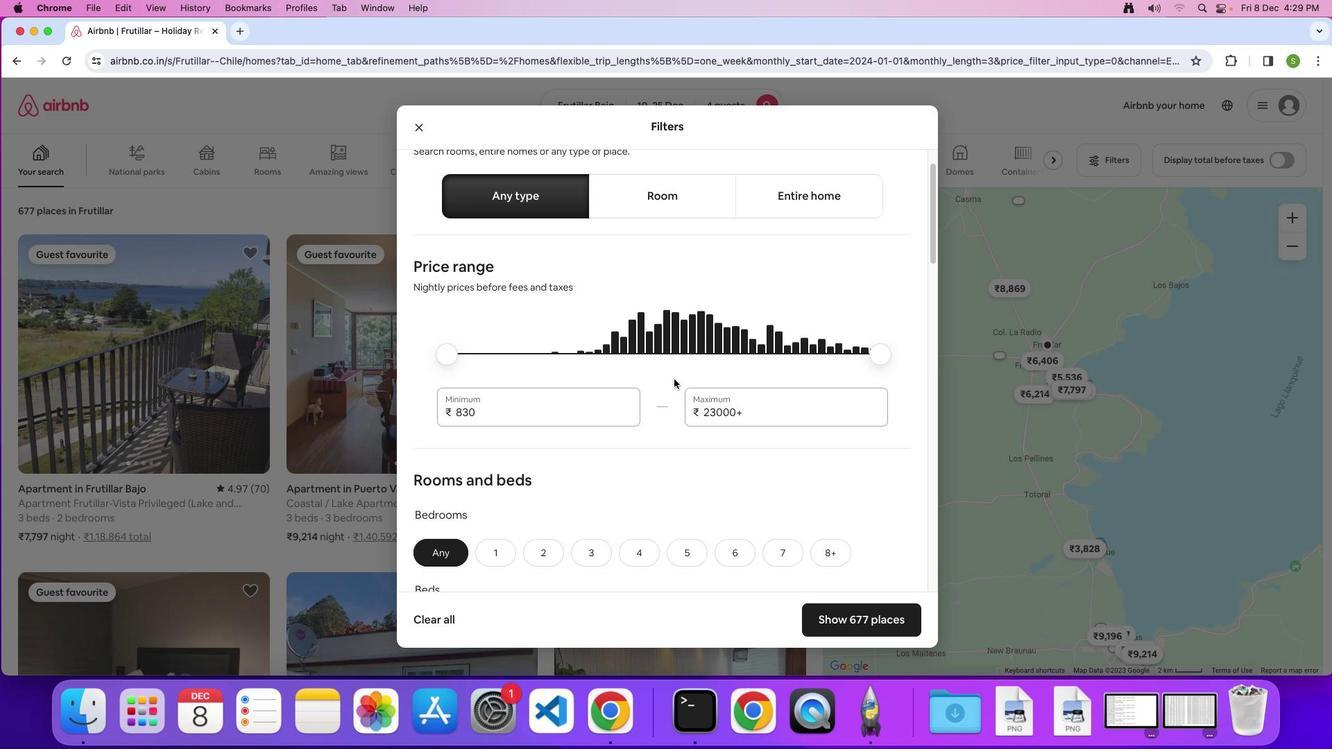 
Action: Mouse scrolled (674, 378) with delta (0, 0)
Screenshot: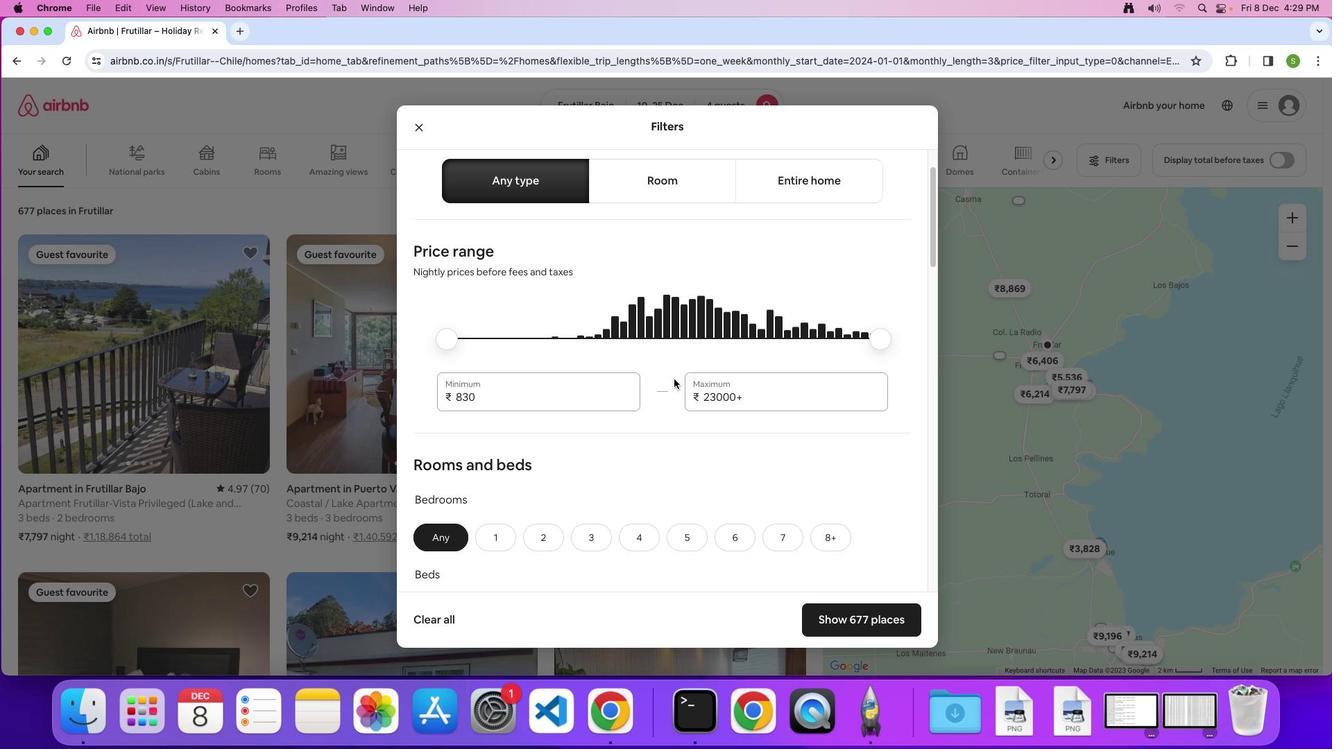 
Action: Mouse scrolled (674, 378) with delta (0, 0)
Screenshot: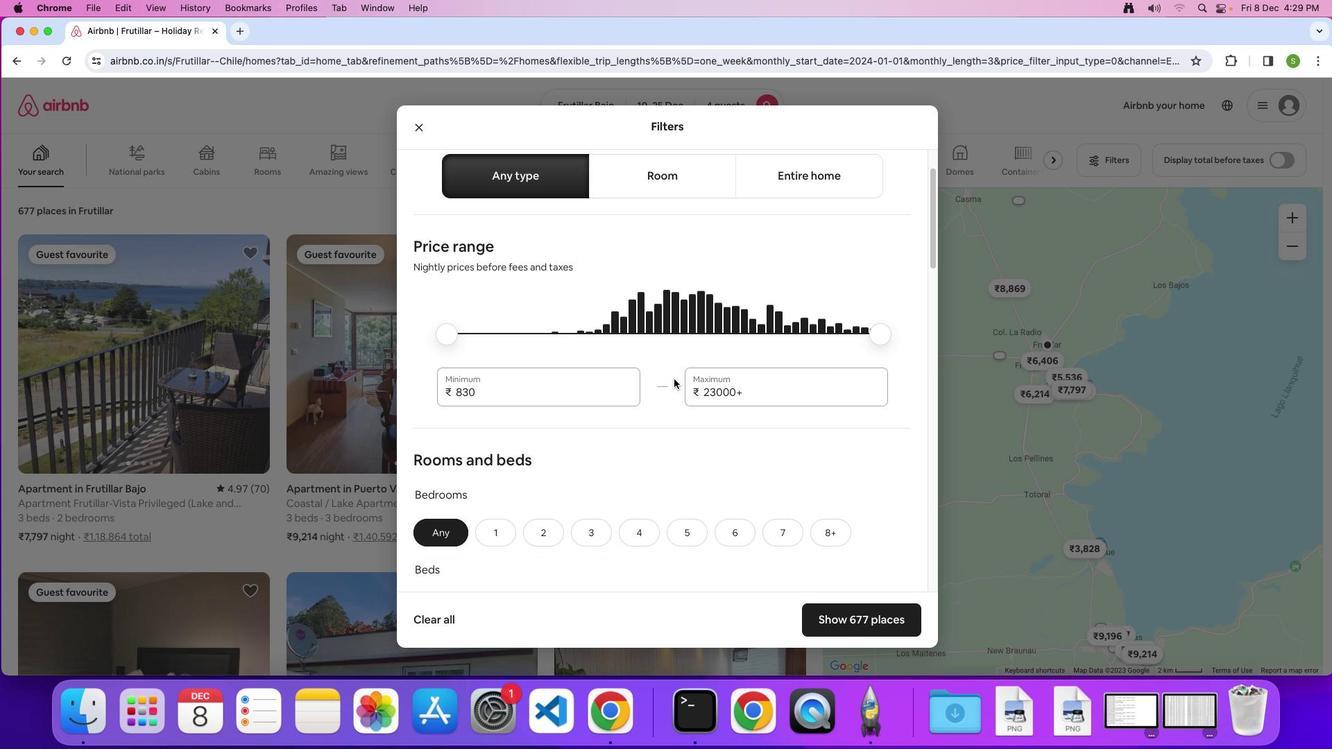 
Action: Mouse scrolled (674, 378) with delta (0, 0)
Screenshot: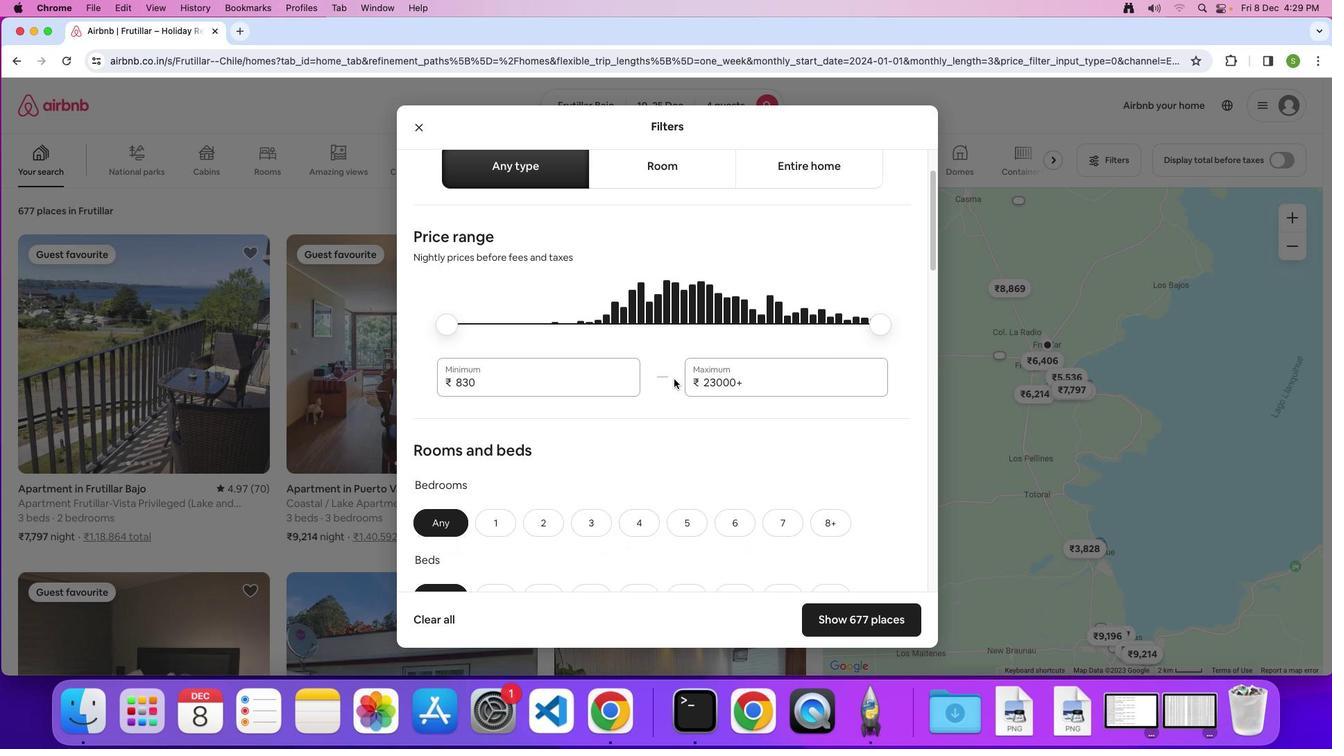 
Action: Mouse scrolled (674, 378) with delta (0, 0)
Screenshot: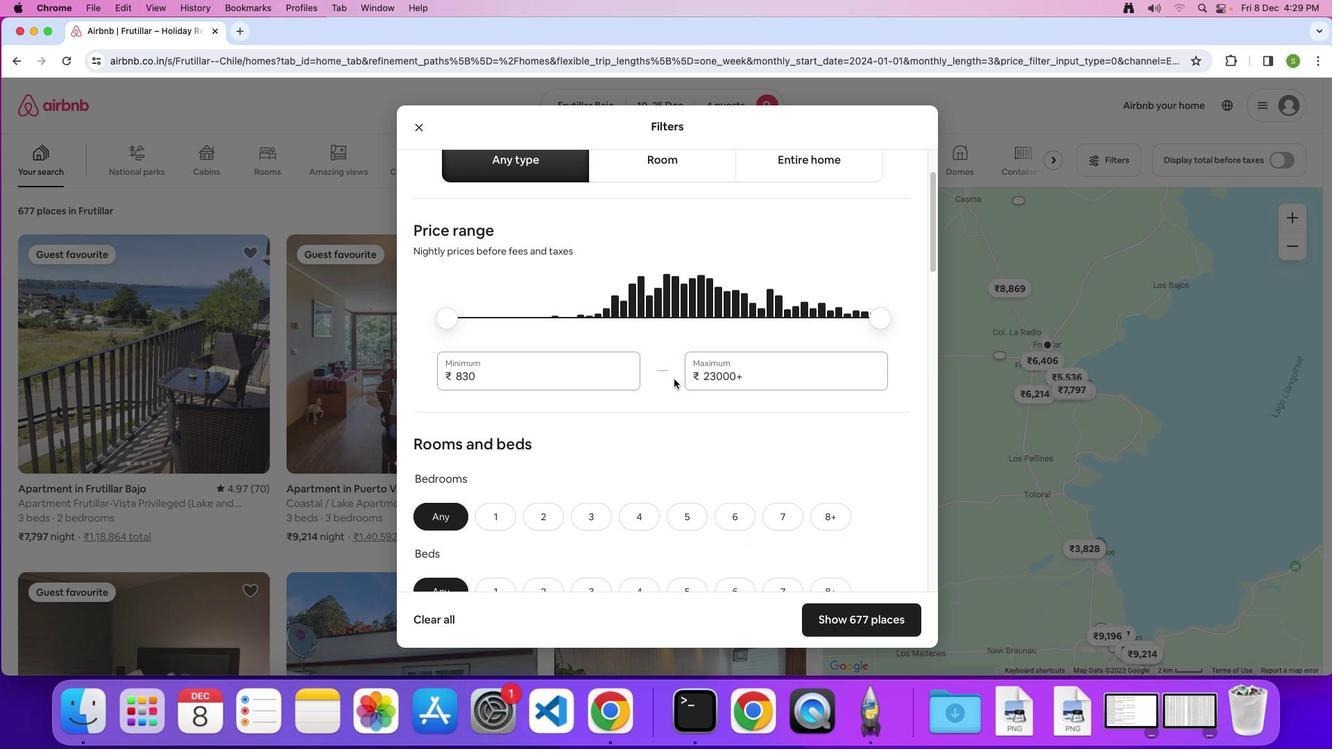 
Action: Mouse scrolled (674, 378) with delta (0, 0)
Screenshot: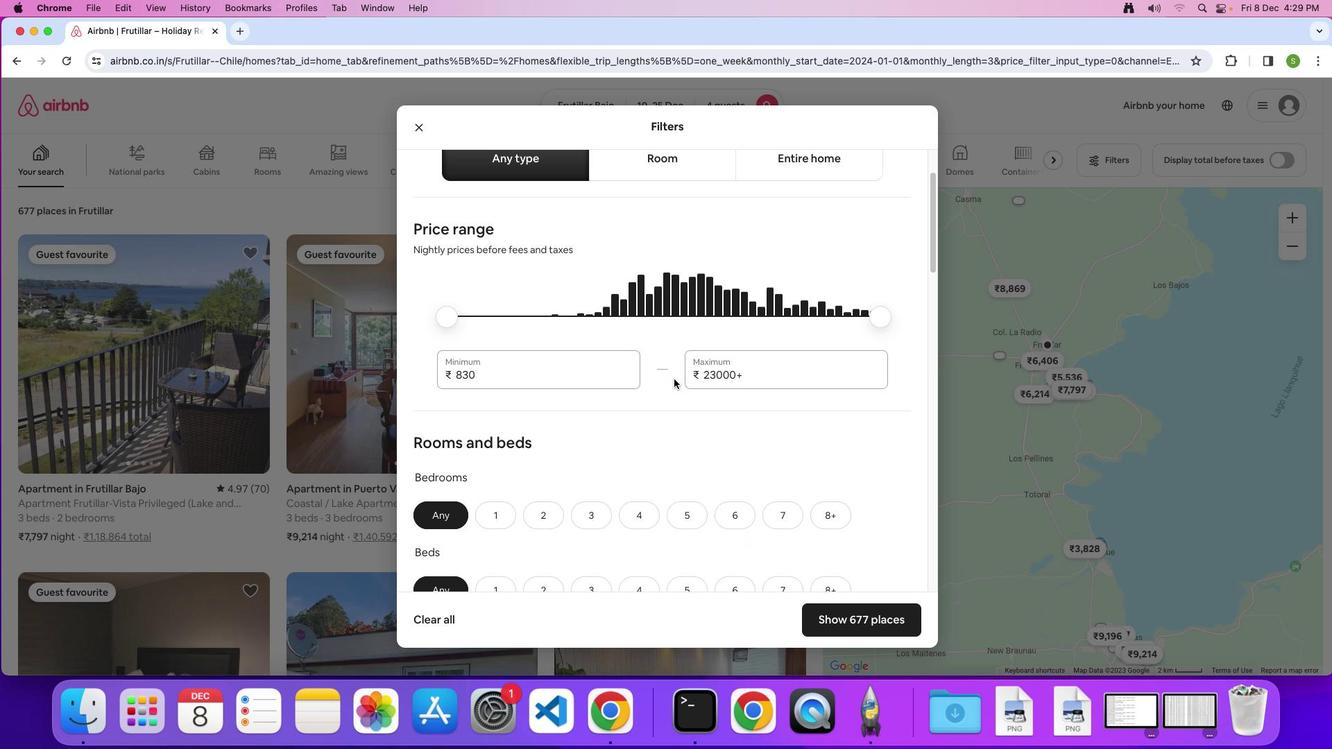 
Action: Mouse scrolled (674, 378) with delta (0, 0)
Screenshot: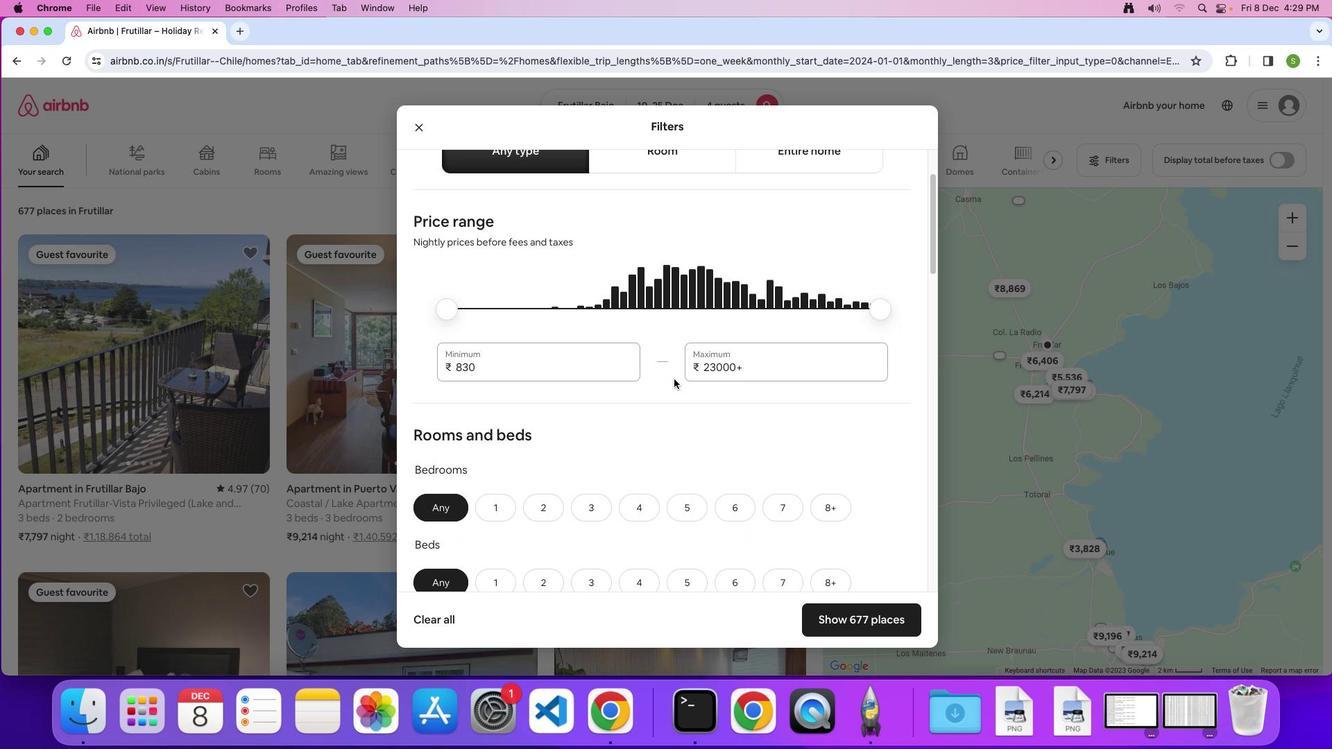 
Action: Mouse scrolled (674, 378) with delta (0, 0)
Screenshot: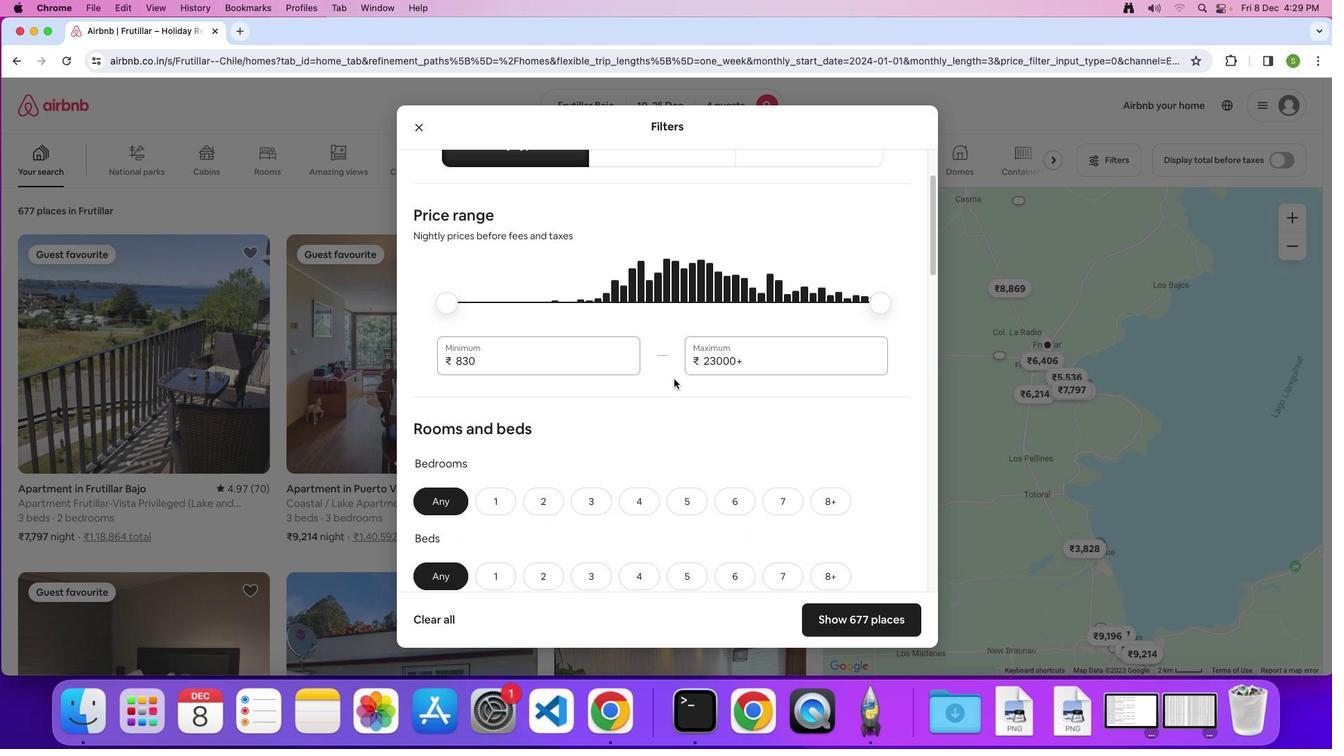 
Action: Mouse scrolled (674, 378) with delta (0, 0)
Screenshot: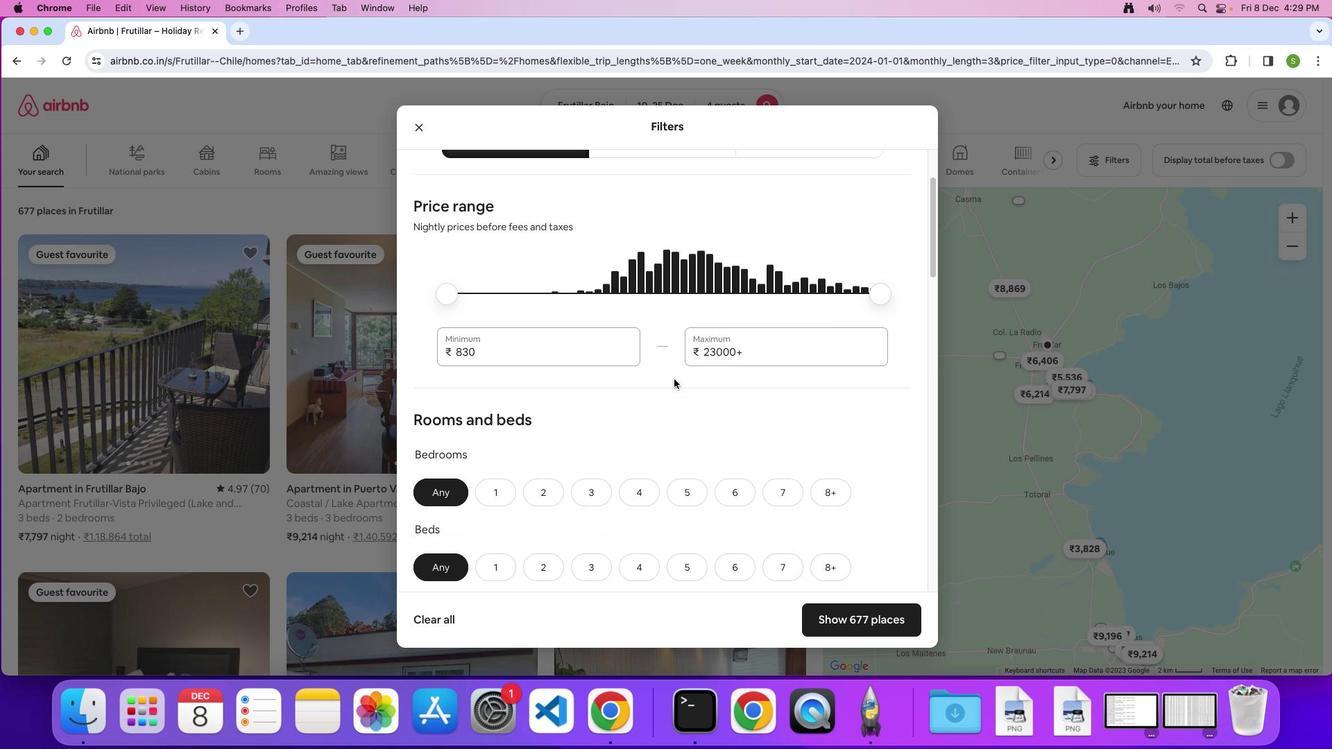 
Action: Mouse scrolled (674, 378) with delta (0, 0)
Screenshot: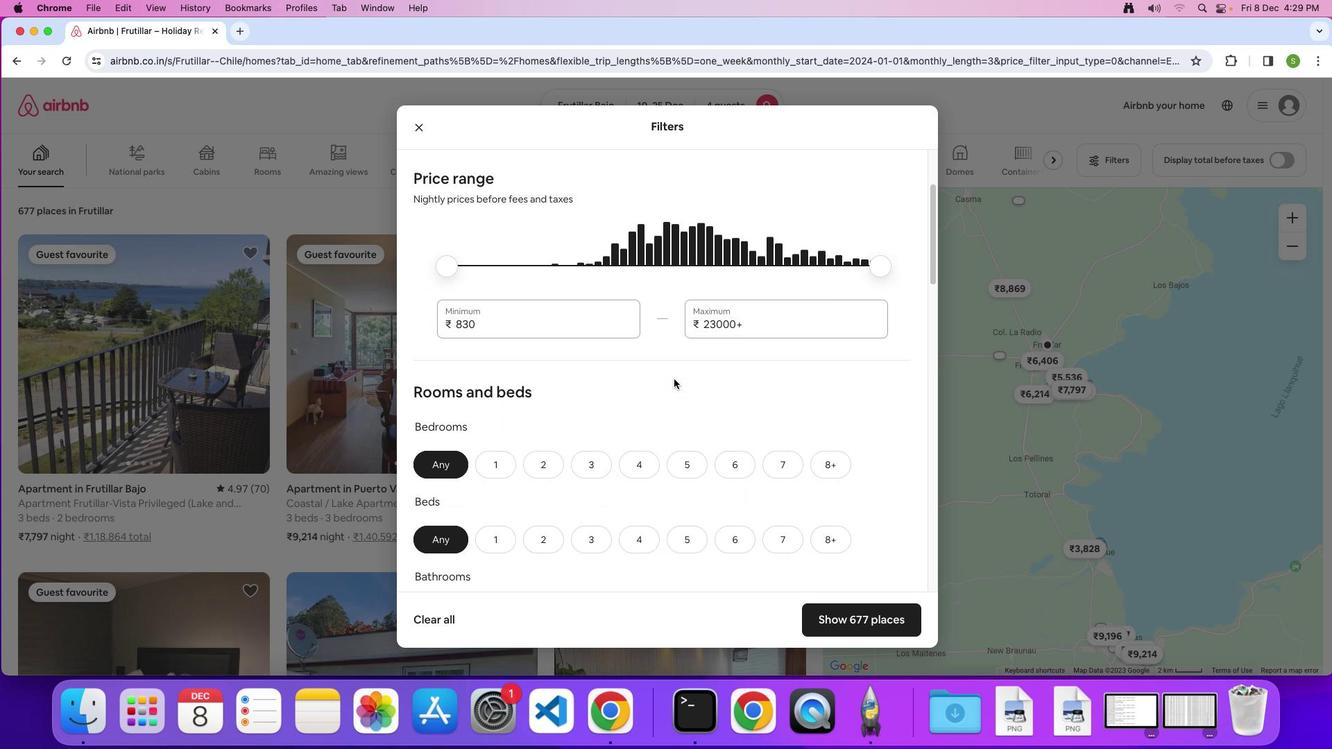 
Action: Mouse scrolled (674, 378) with delta (0, 0)
Screenshot: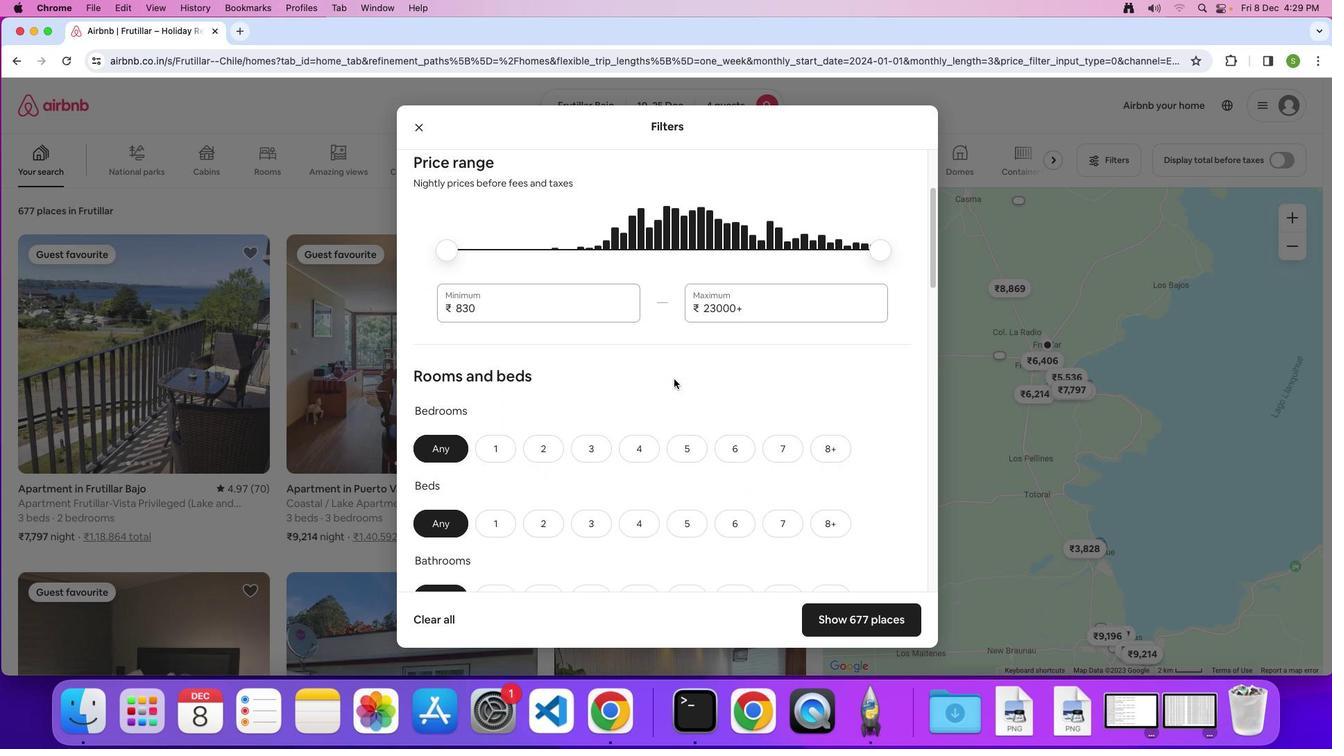 
Action: Mouse scrolled (674, 378) with delta (0, 0)
Screenshot: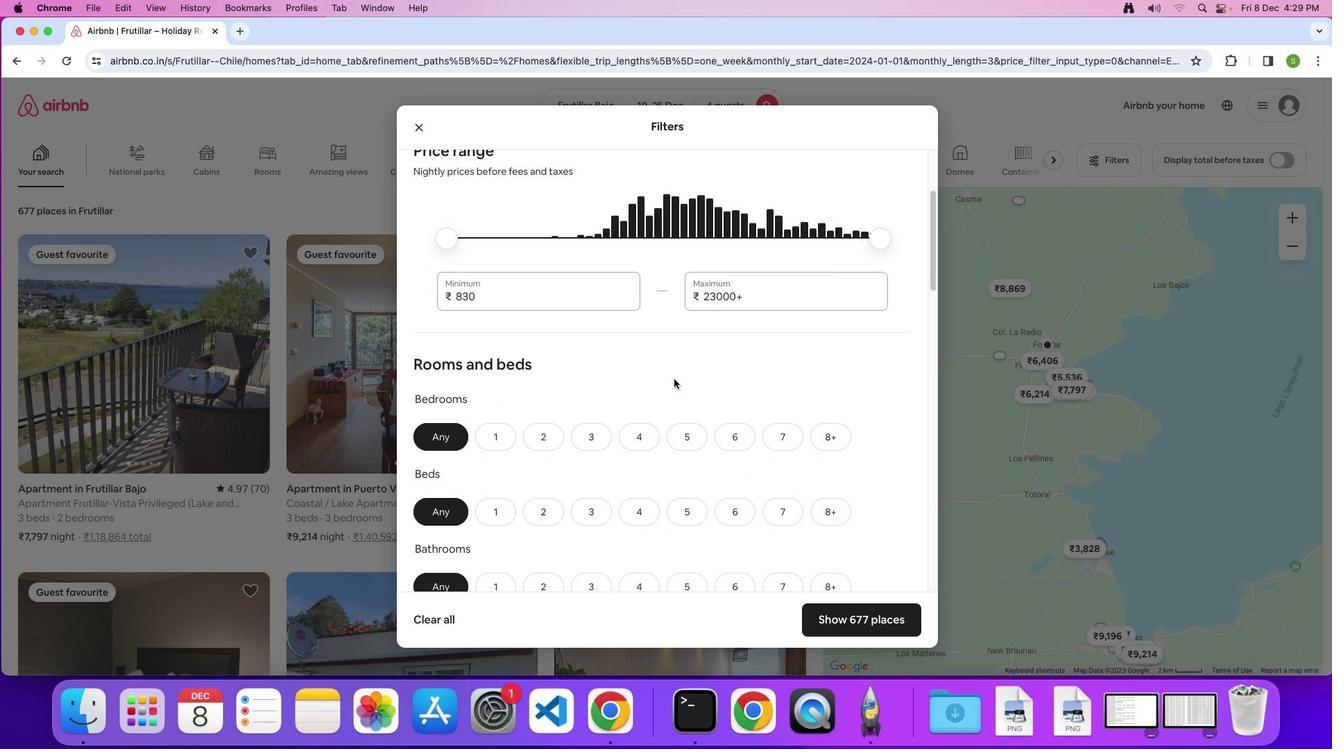 
Action: Mouse scrolled (674, 378) with delta (0, 0)
Screenshot: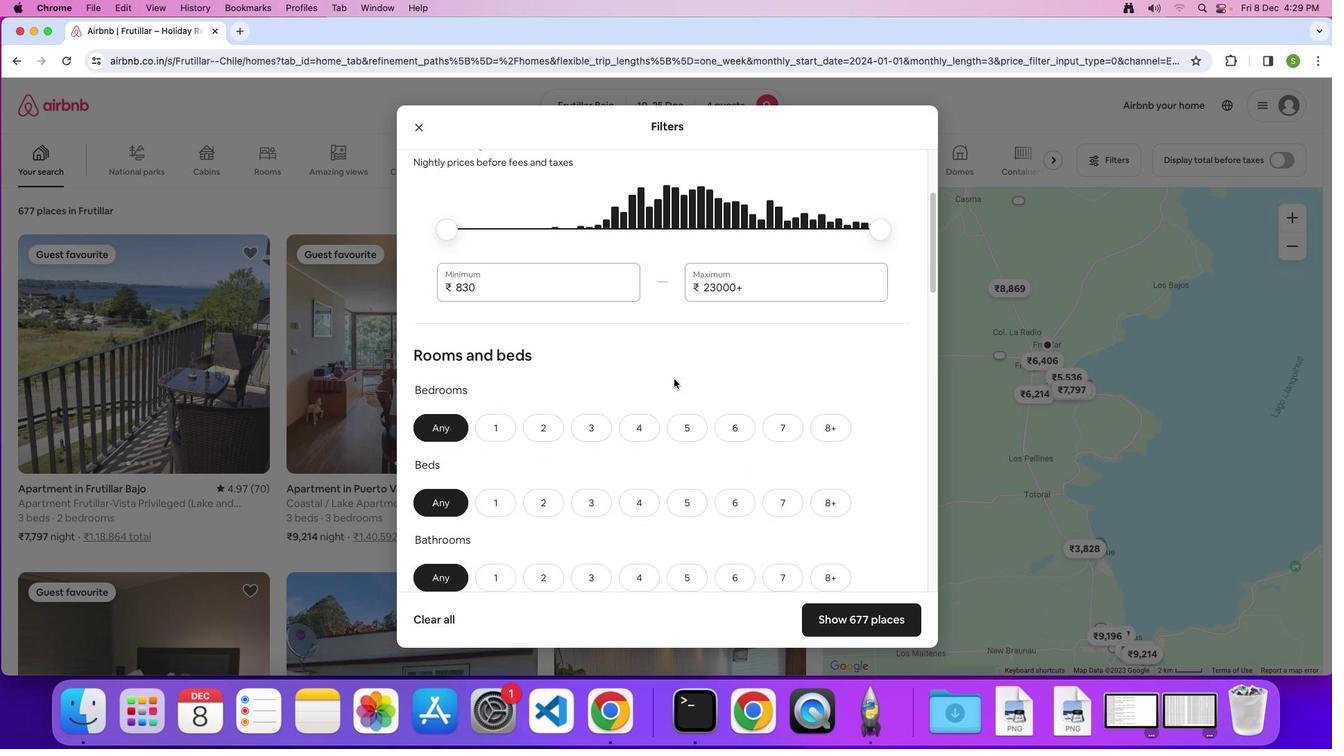 
Action: Mouse scrolled (674, 378) with delta (0, 0)
Screenshot: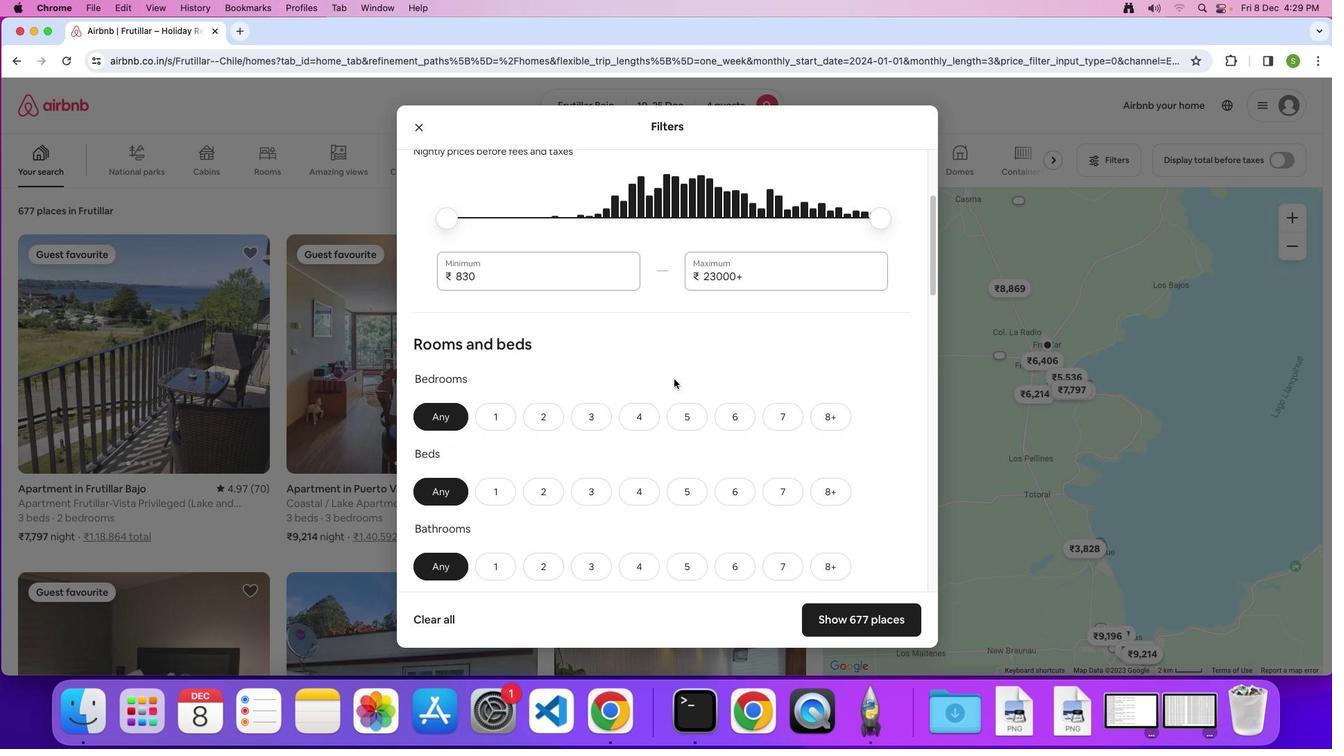 
Action: Mouse scrolled (674, 378) with delta (0, 0)
Screenshot: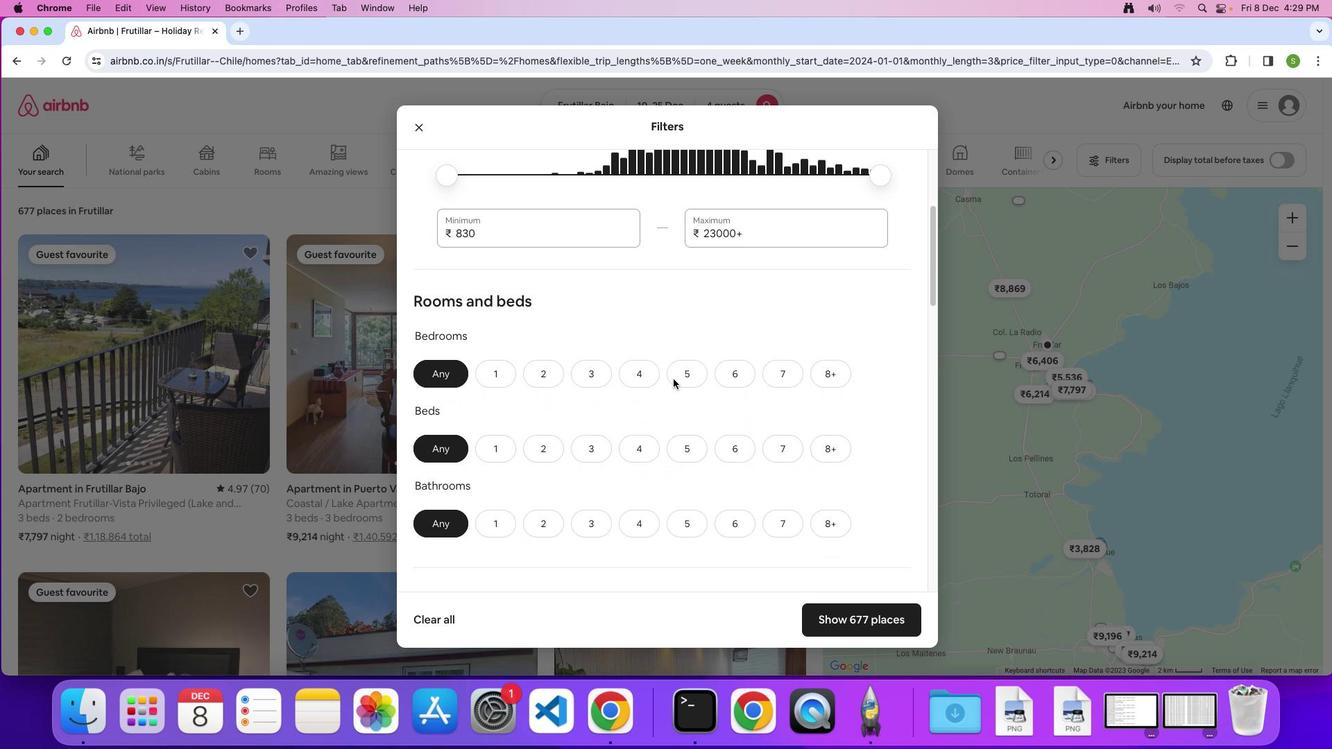 
Action: Mouse moved to (544, 362)
Screenshot: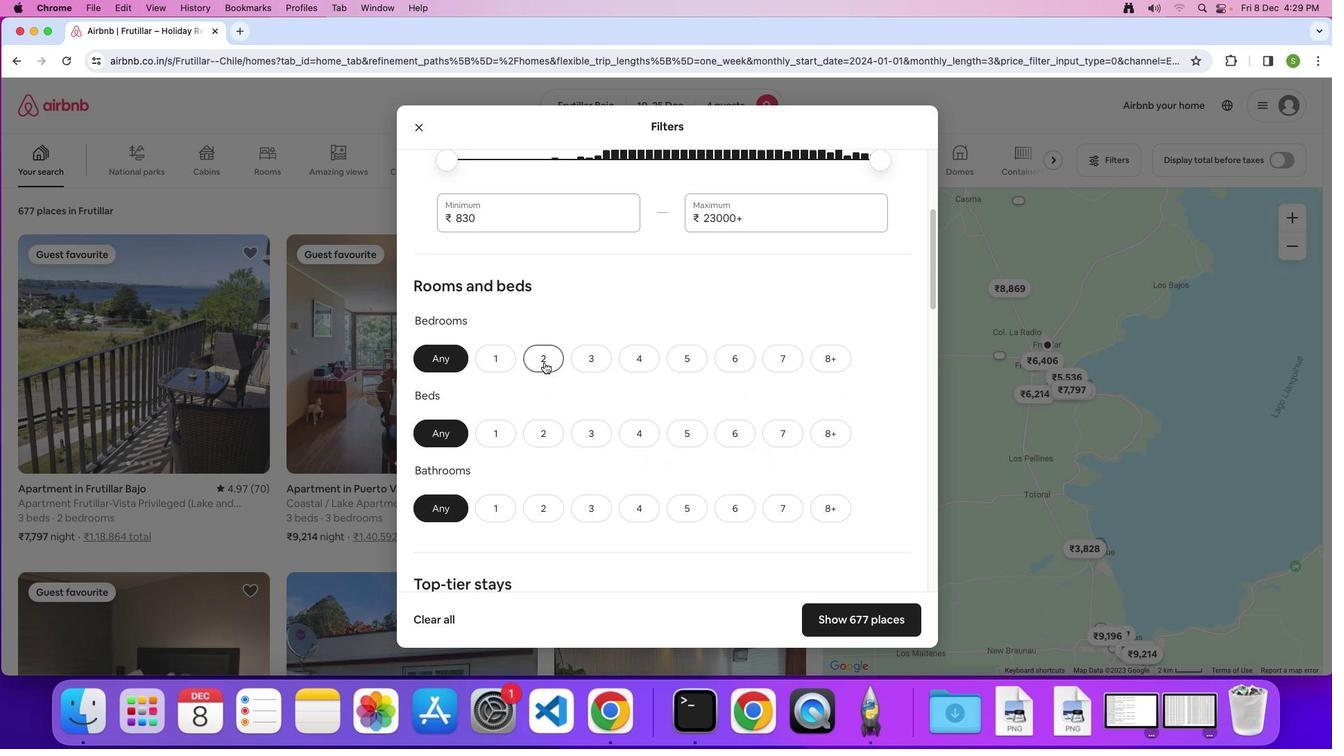 
Action: Mouse pressed left at (544, 362)
Screenshot: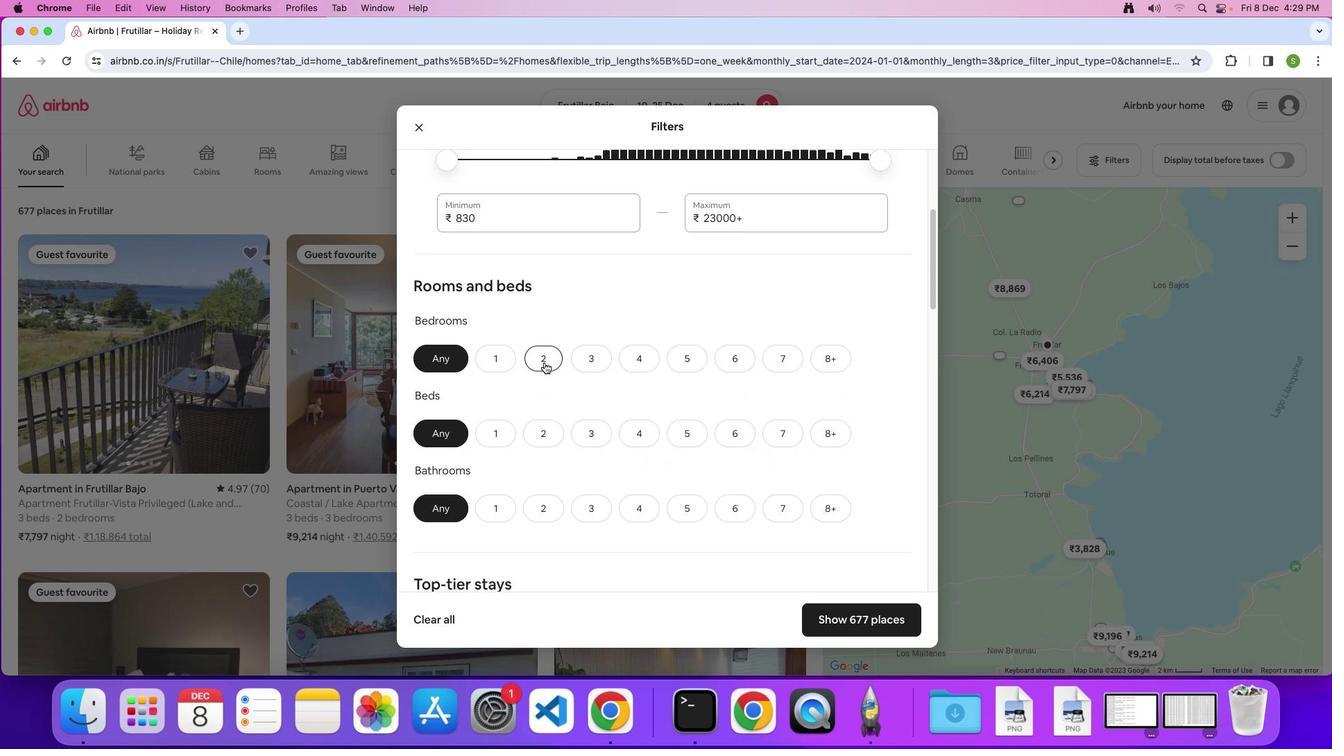 
Action: Mouse moved to (626, 400)
Screenshot: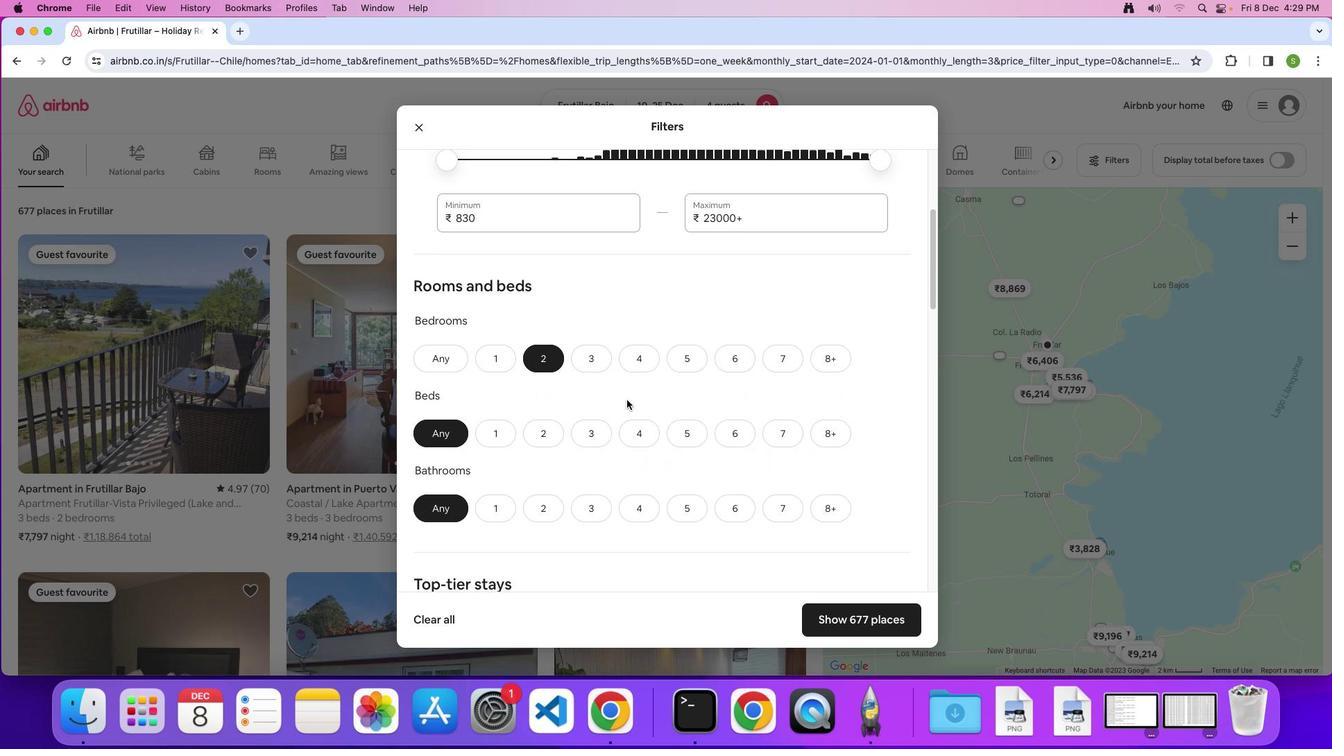 
Action: Mouse scrolled (626, 400) with delta (0, 0)
Screenshot: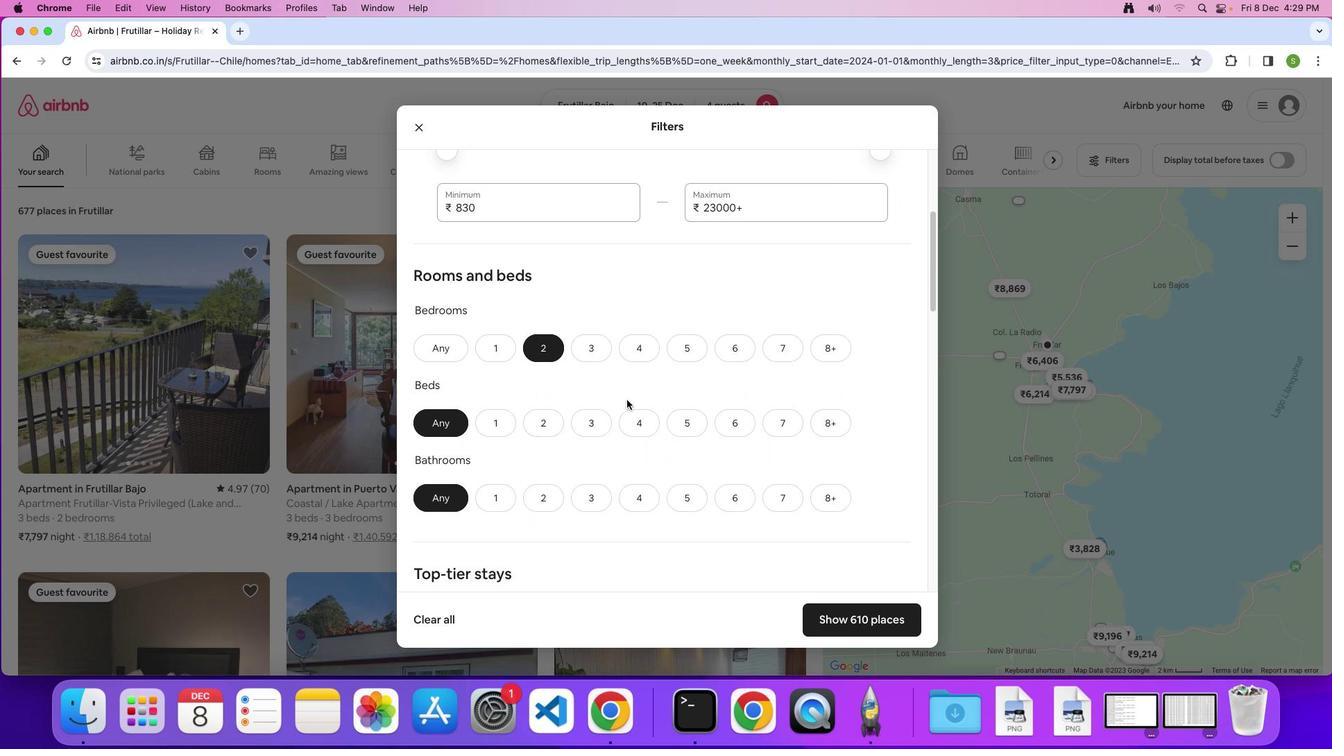 
Action: Mouse scrolled (626, 400) with delta (0, 0)
Screenshot: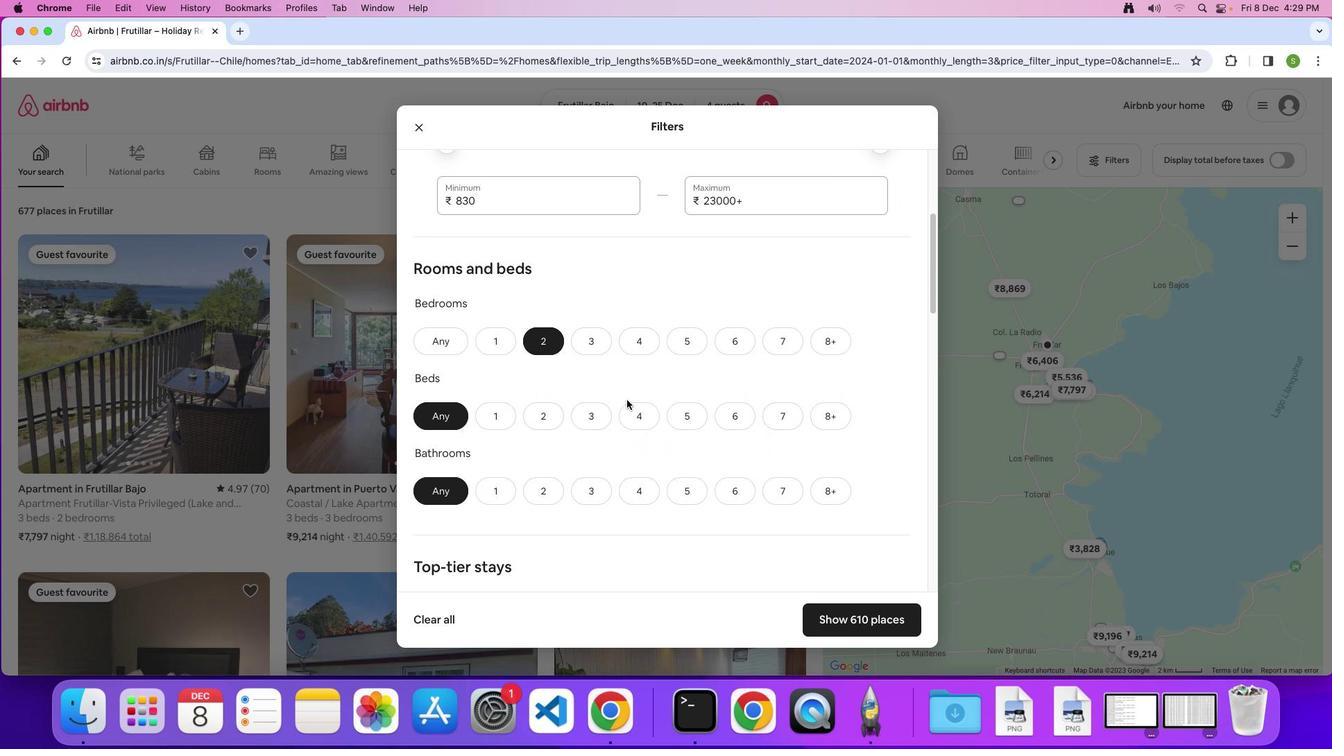 
Action: Mouse scrolled (626, 400) with delta (0, 0)
Screenshot: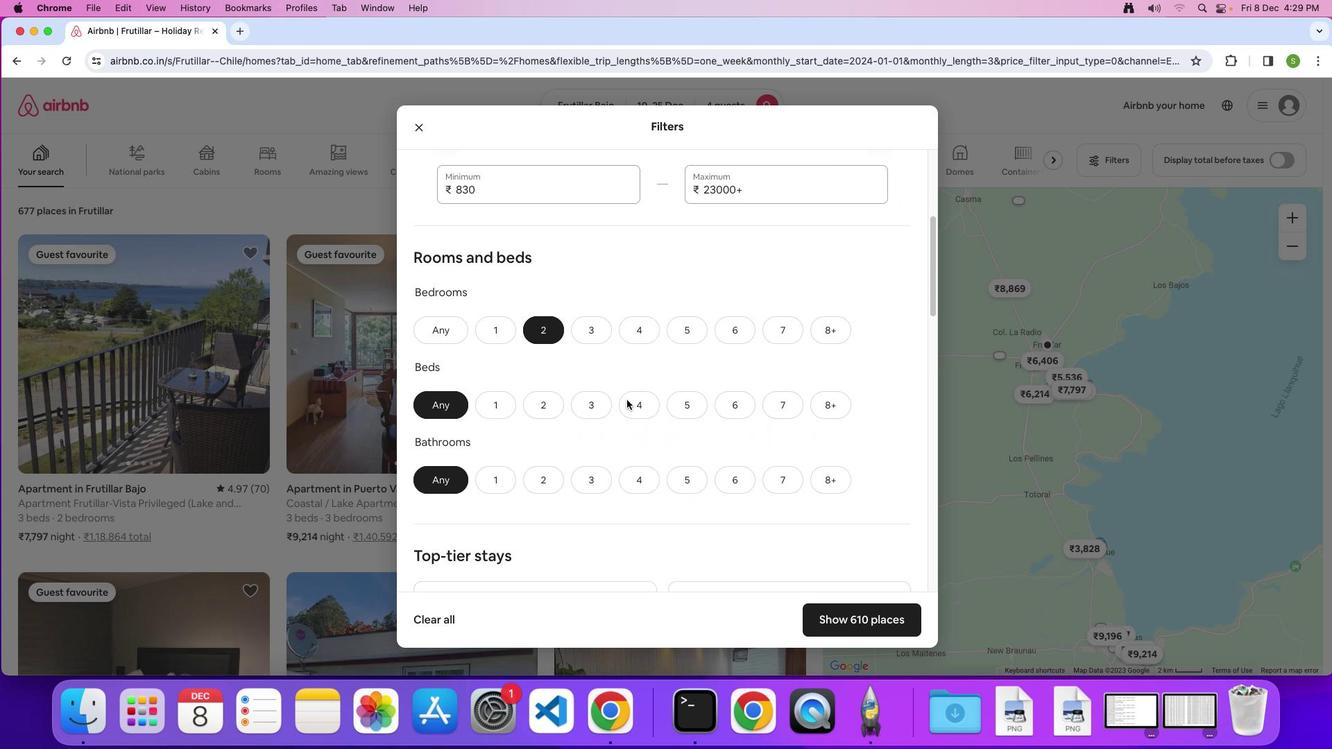 
Action: Mouse scrolled (626, 400) with delta (0, 0)
Screenshot: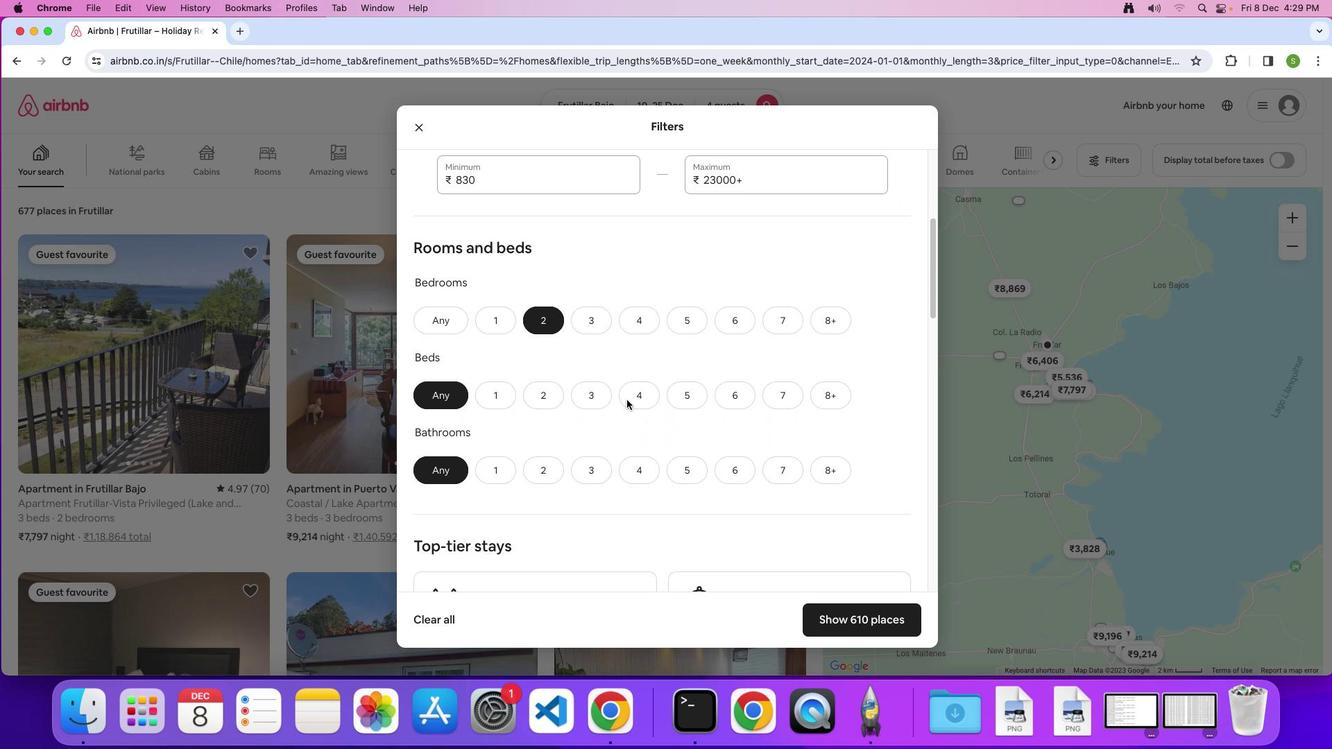 
Action: Mouse scrolled (626, 400) with delta (0, 0)
Screenshot: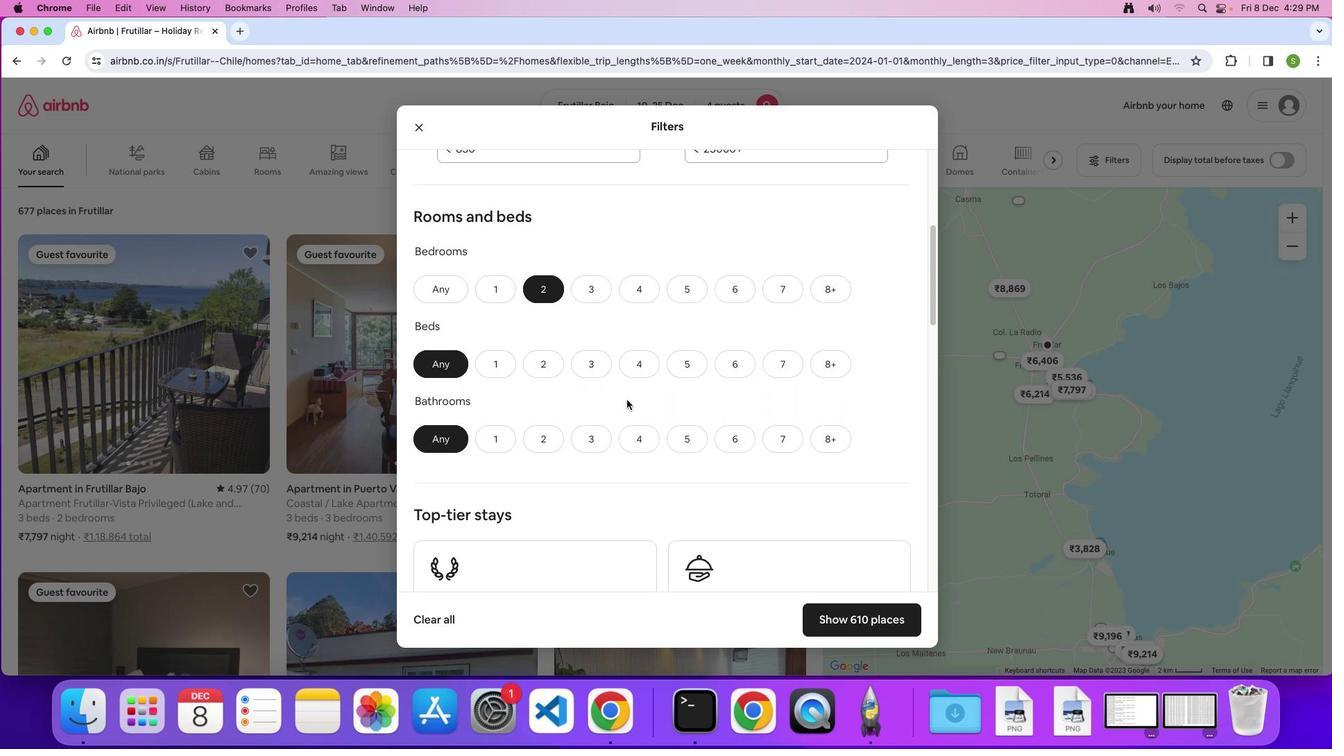 
Action: Mouse scrolled (626, 400) with delta (0, 0)
Screenshot: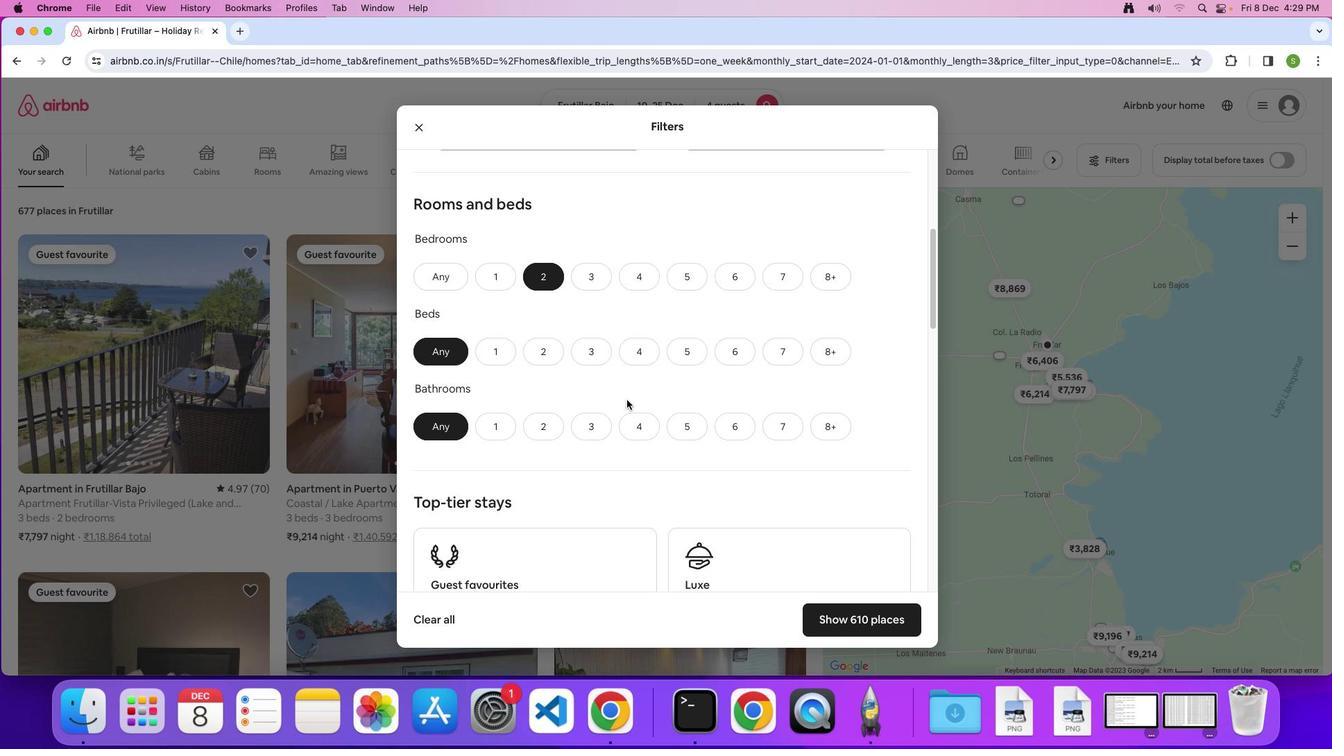 
Action: Mouse scrolled (626, 400) with delta (0, 0)
Screenshot: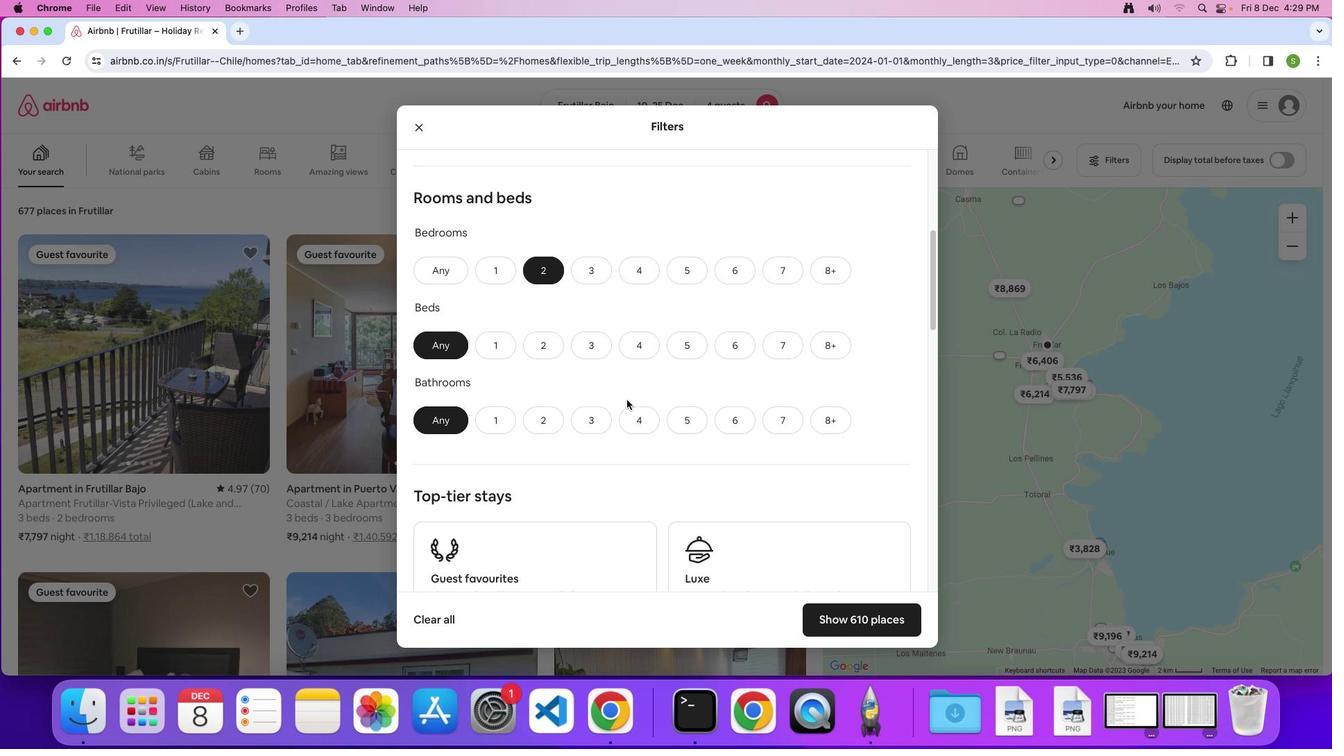 
Action: Mouse moved to (594, 346)
Screenshot: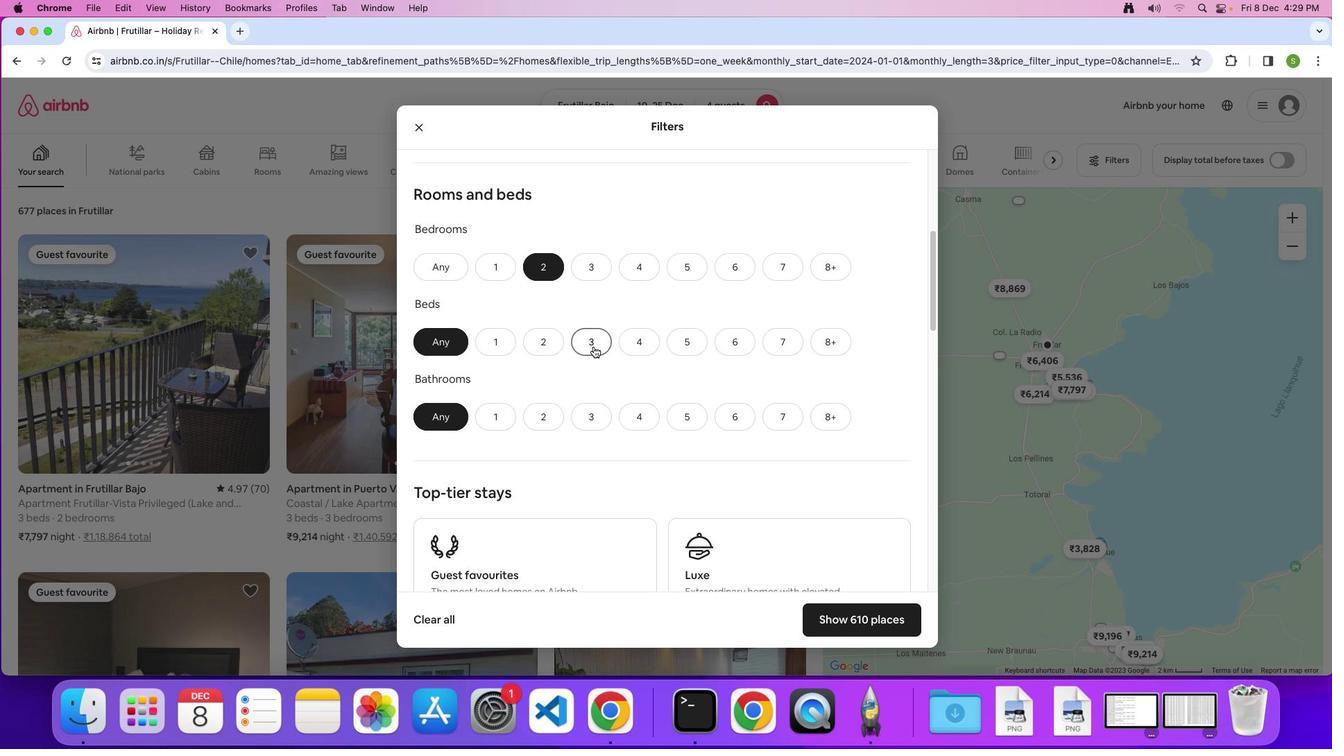 
Action: Mouse pressed left at (594, 346)
Screenshot: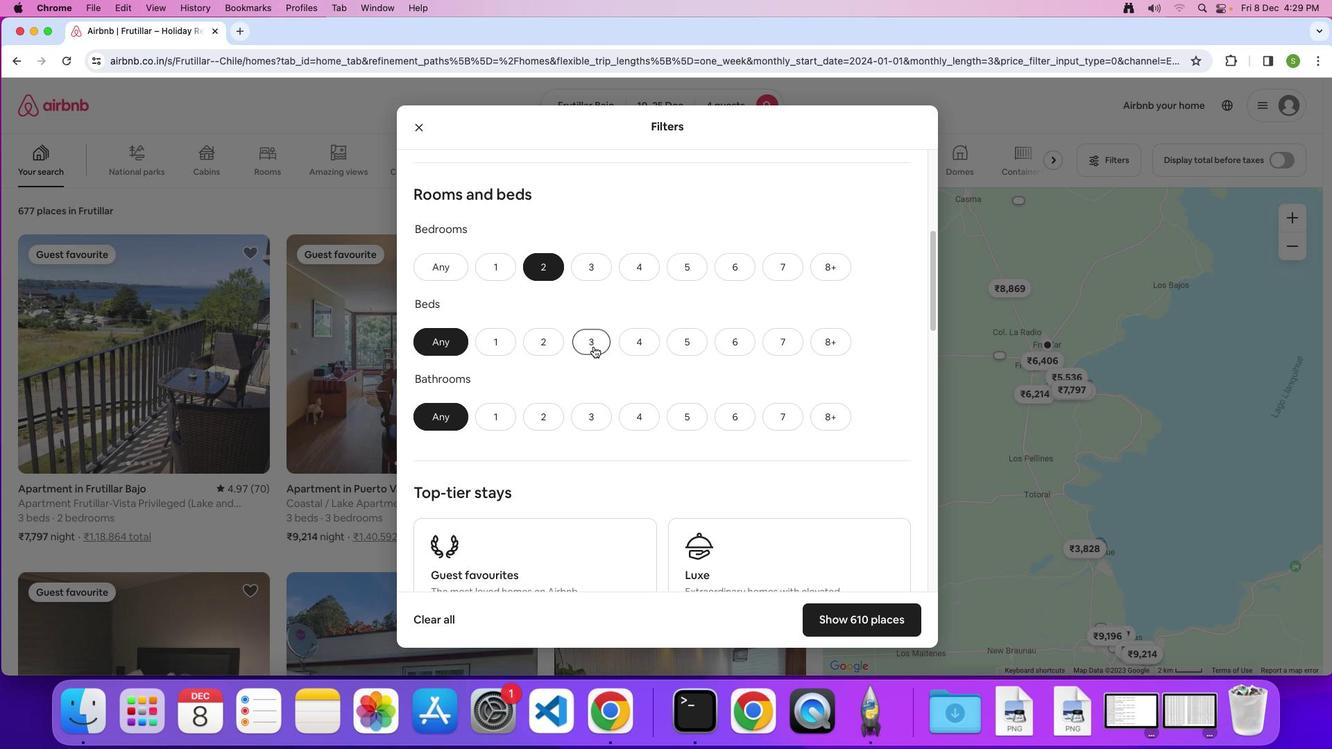 
Action: Mouse moved to (551, 419)
Screenshot: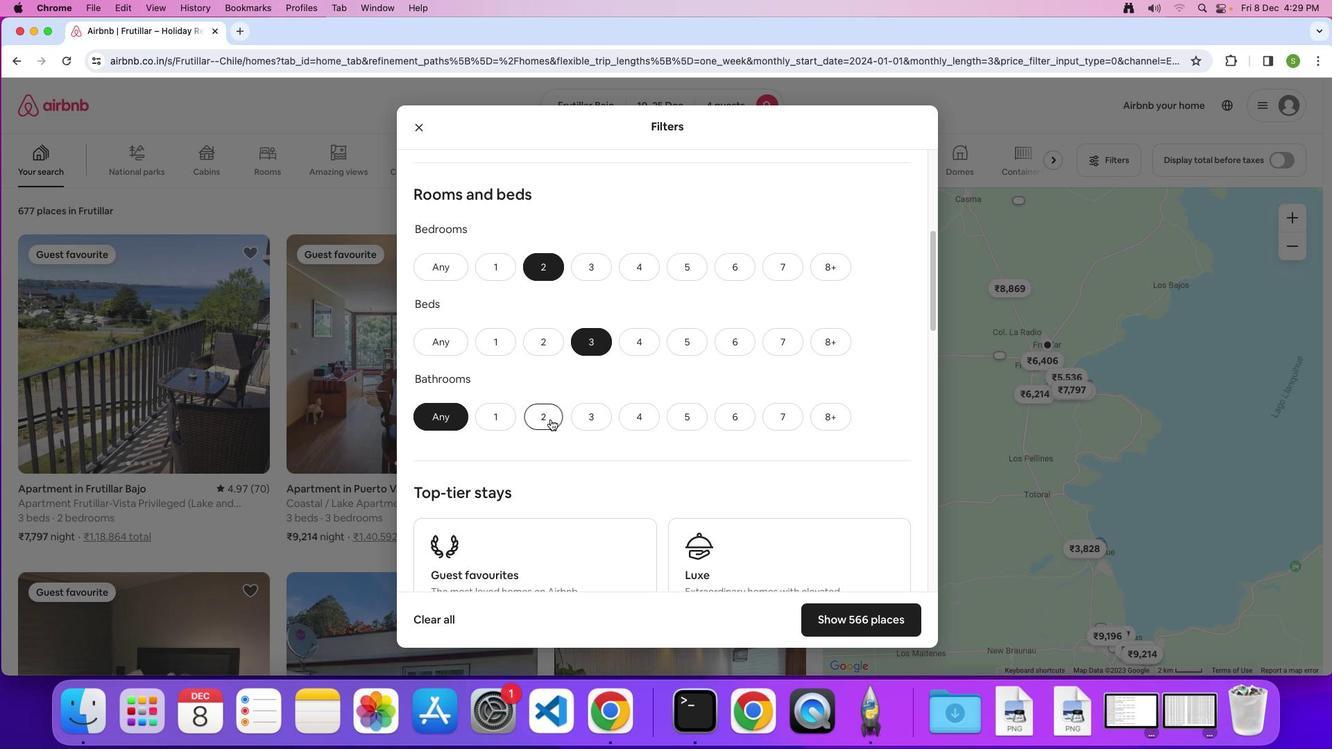 
Action: Mouse pressed left at (551, 419)
Screenshot: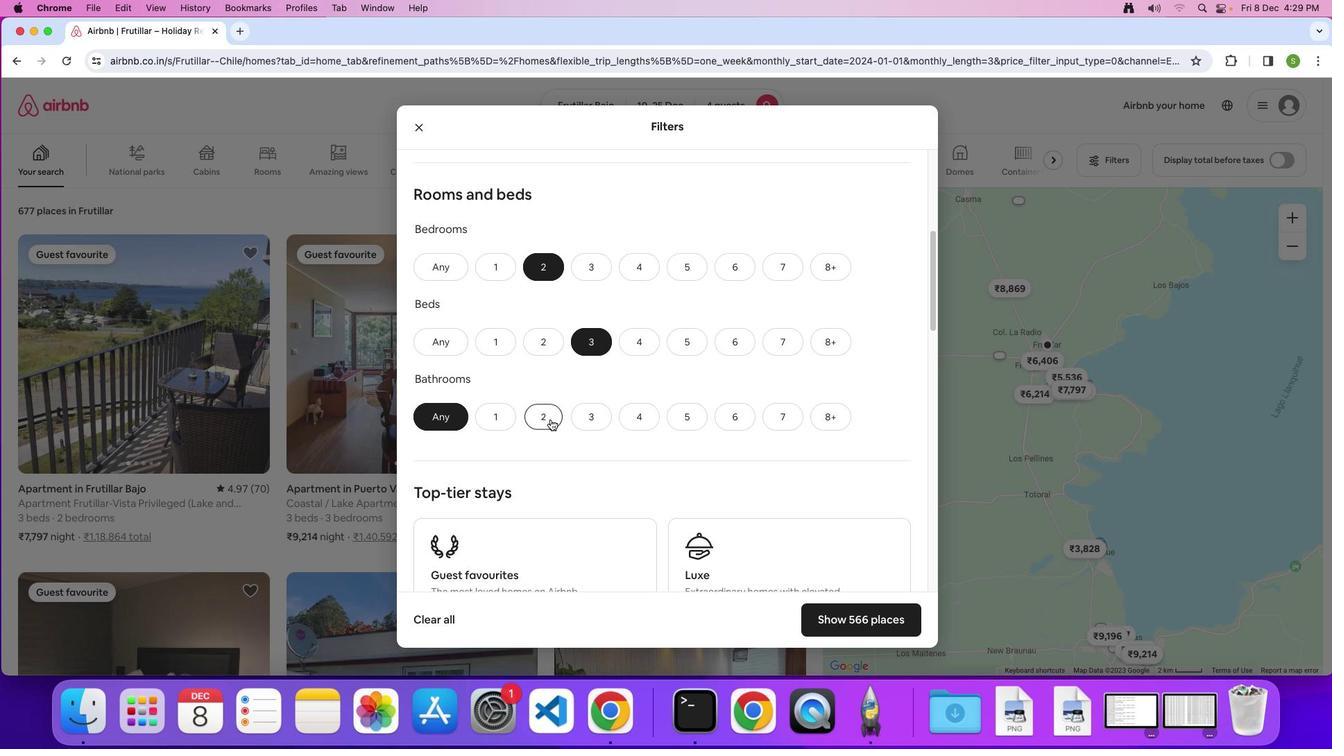 
Action: Mouse moved to (674, 393)
Screenshot: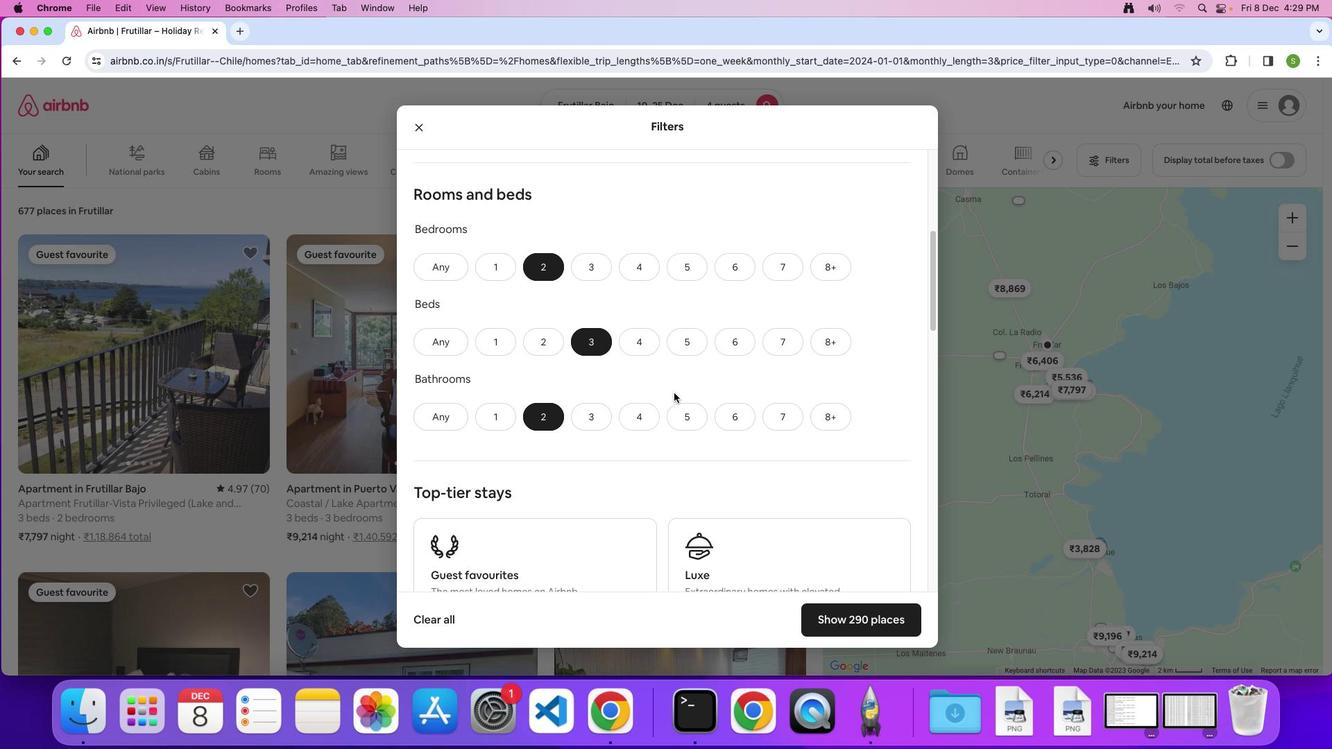 
Action: Mouse scrolled (674, 393) with delta (0, 0)
Screenshot: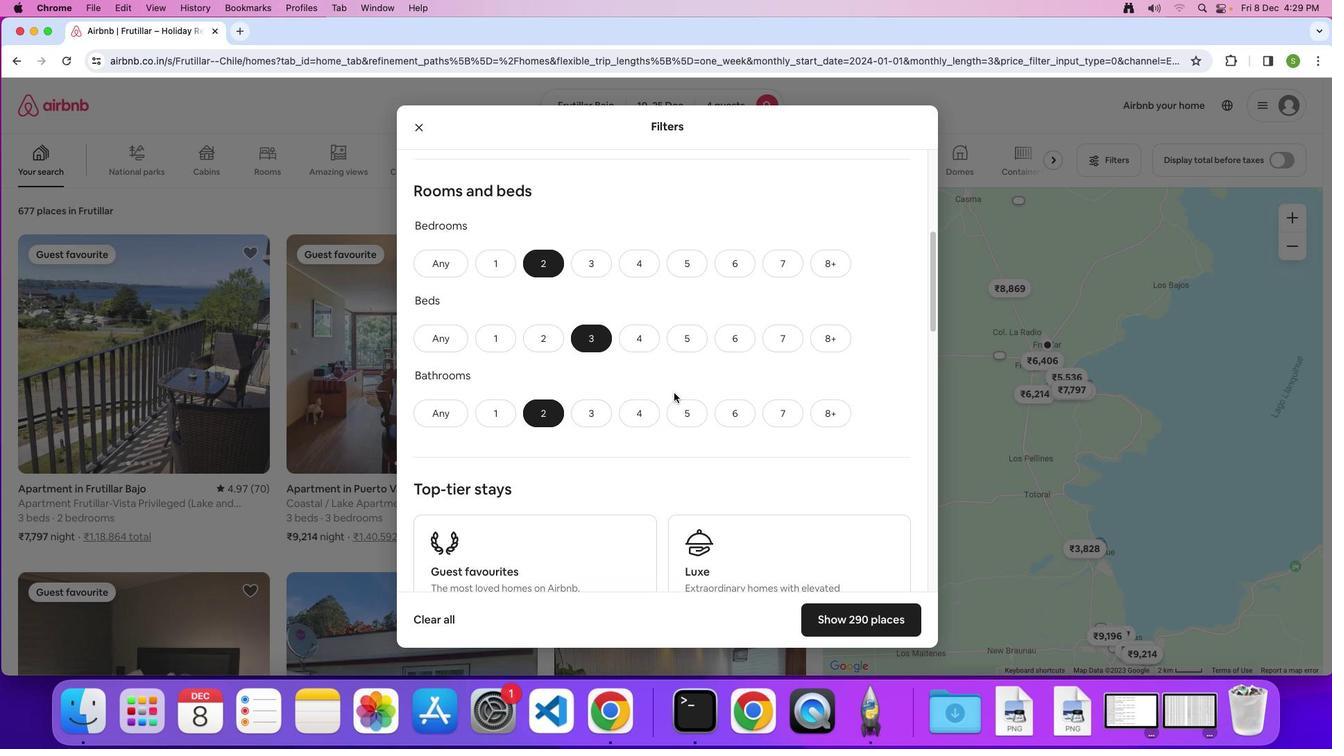 
Action: Mouse scrolled (674, 393) with delta (0, 0)
Screenshot: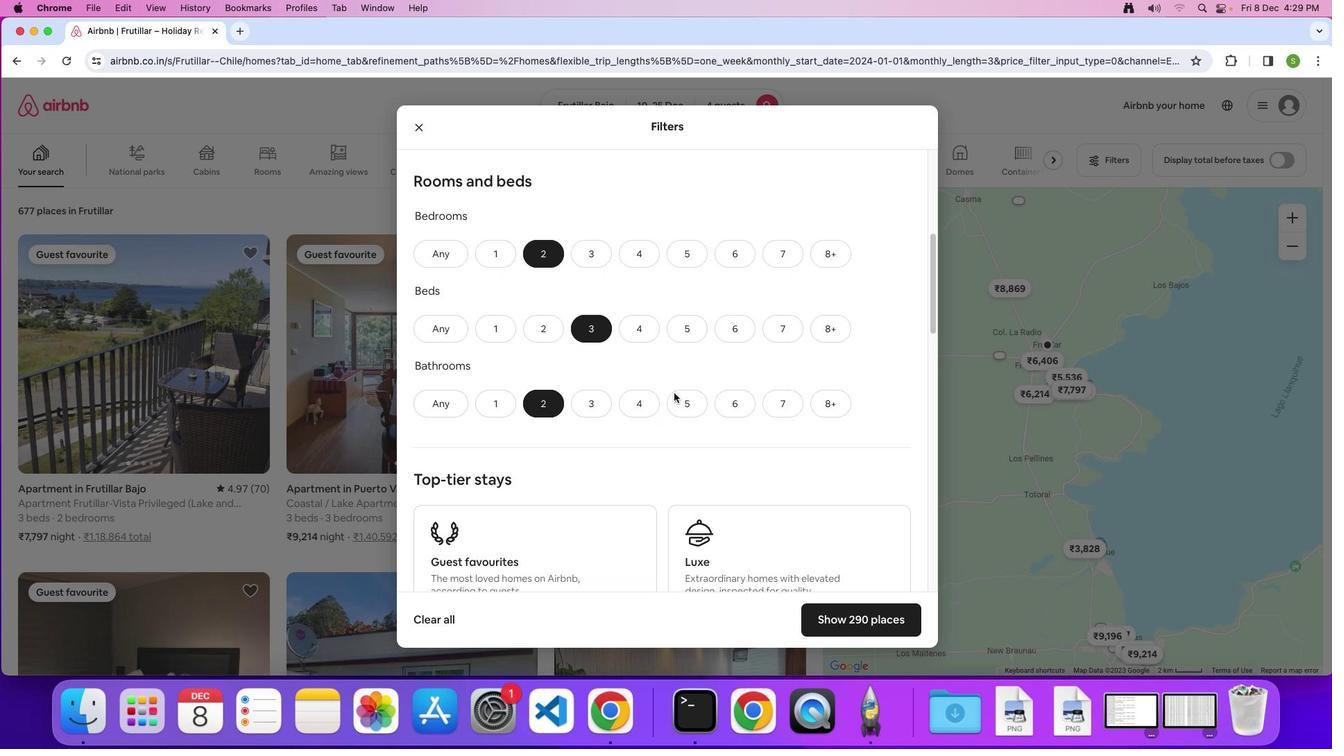 
Action: Mouse scrolled (674, 393) with delta (0, 0)
Screenshot: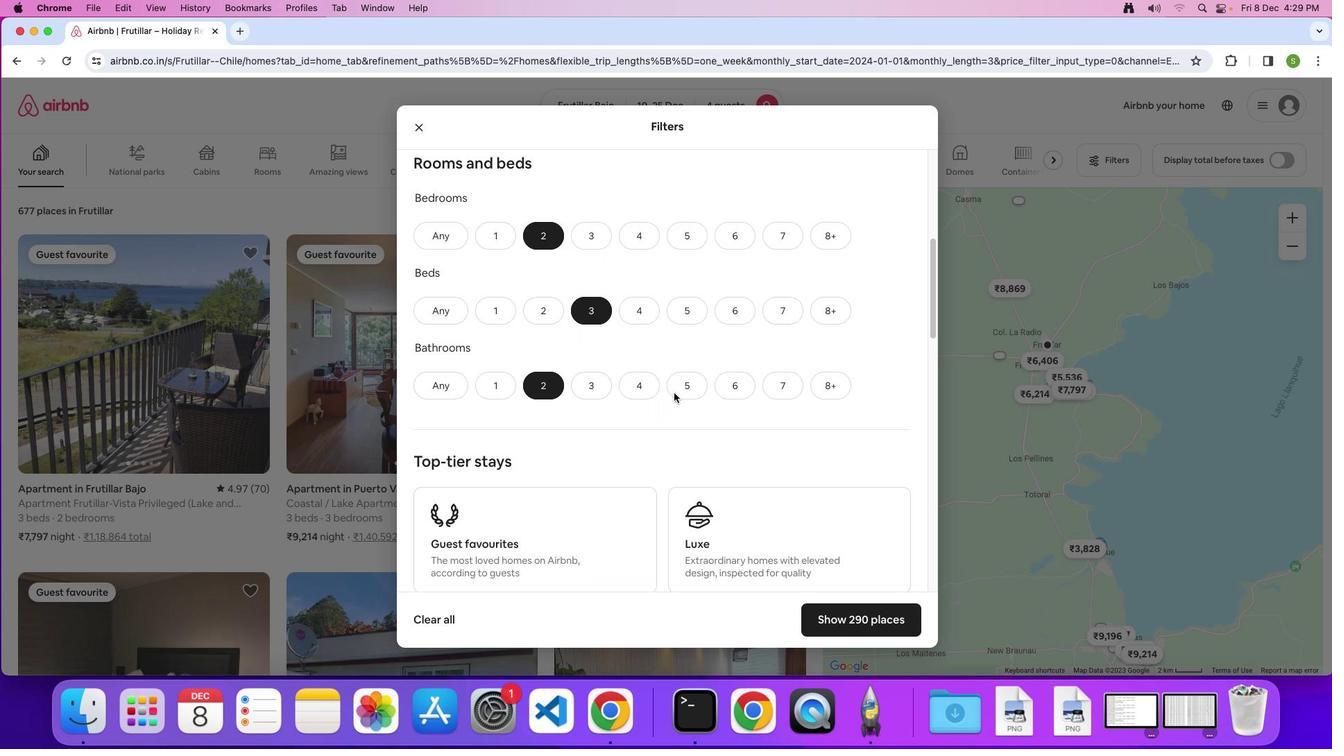
Action: Mouse scrolled (674, 393) with delta (0, 0)
Screenshot: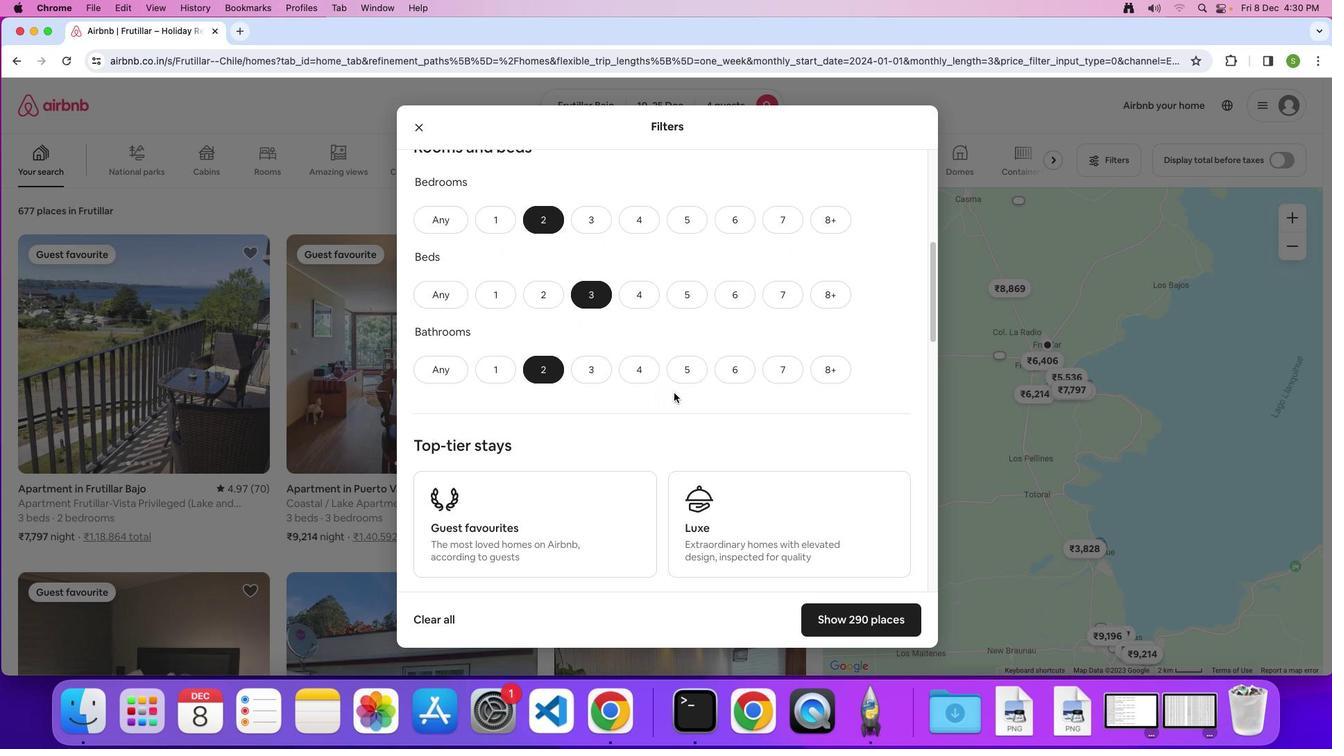 
Action: Mouse scrolled (674, 393) with delta (0, 0)
Screenshot: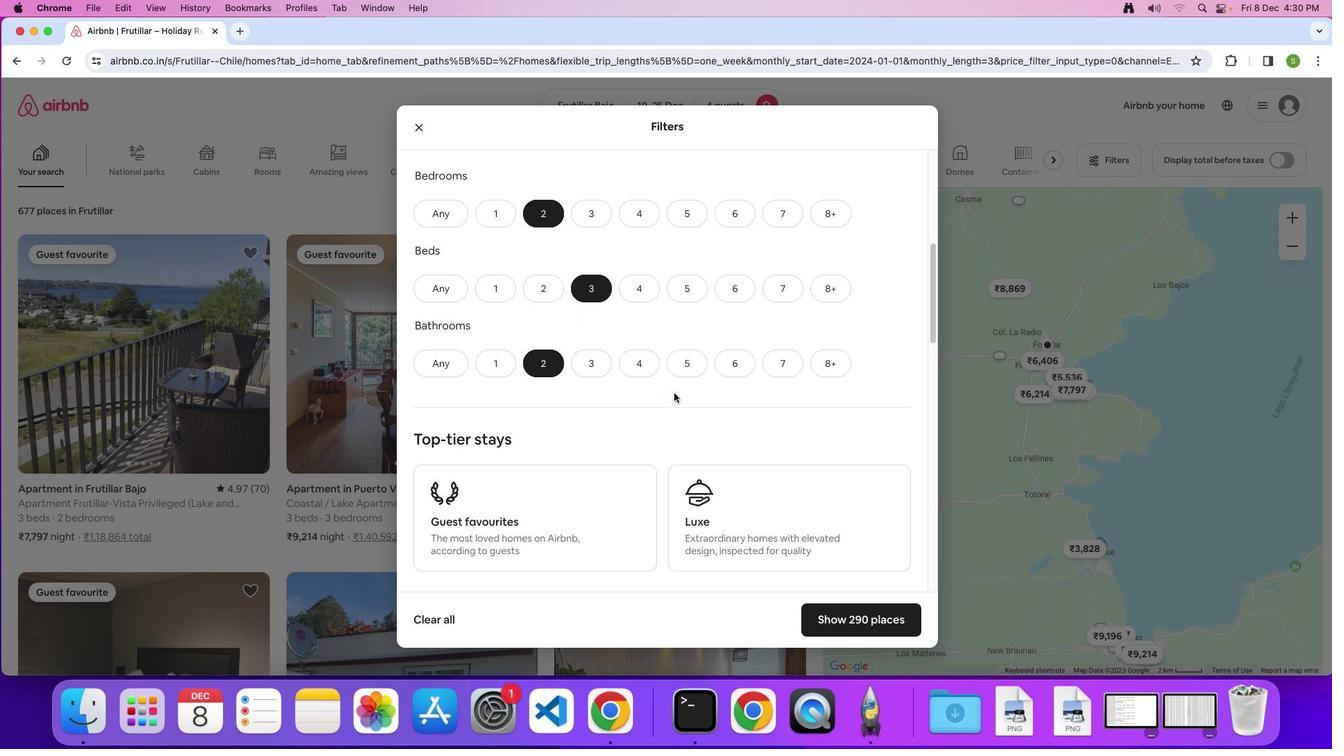 
Action: Mouse scrolled (674, 393) with delta (0, 0)
Screenshot: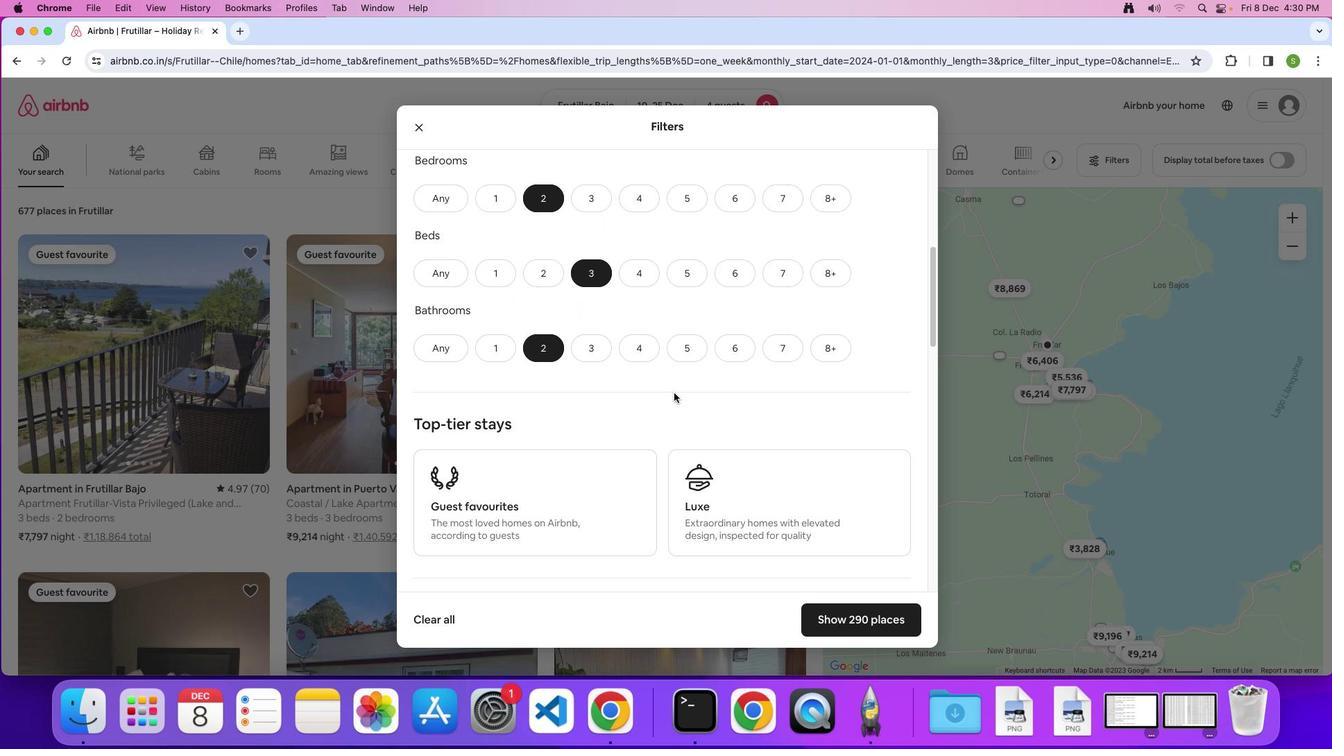 
Action: Mouse scrolled (674, 393) with delta (0, 0)
Screenshot: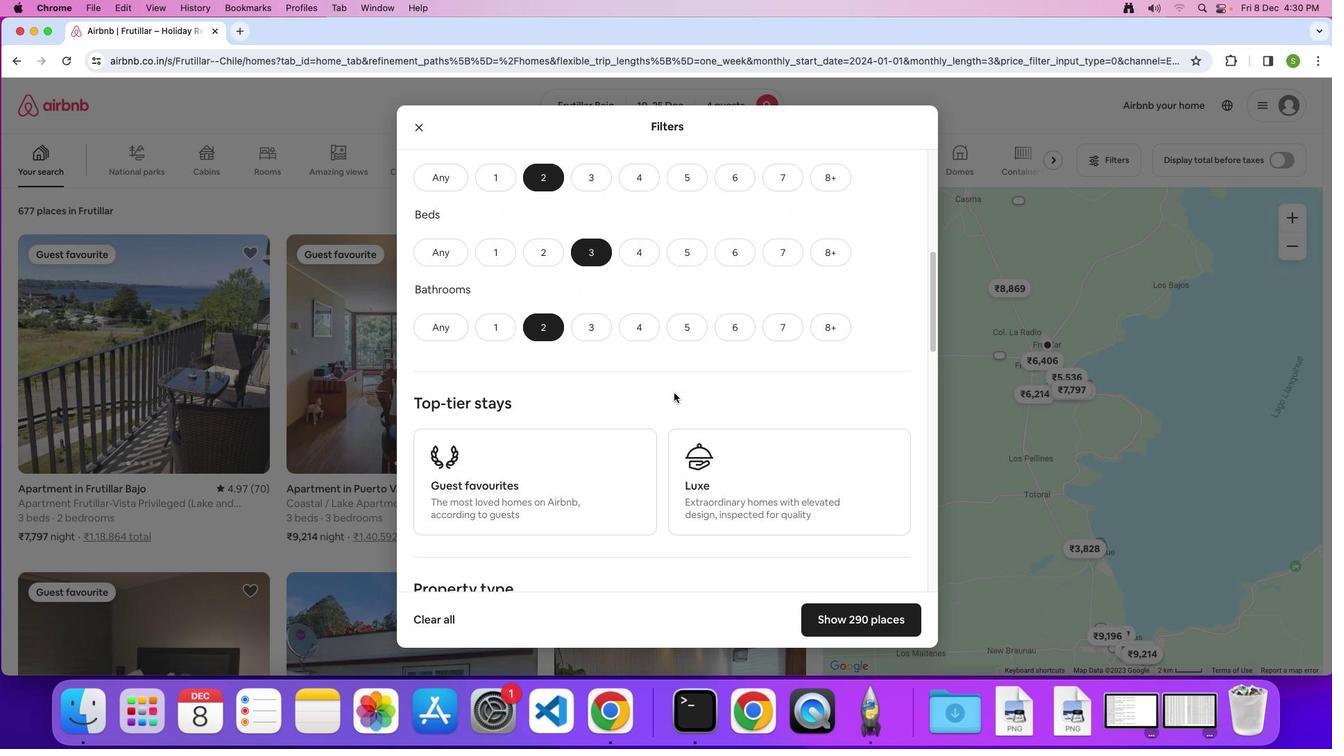 
Action: Mouse scrolled (674, 393) with delta (0, -1)
Screenshot: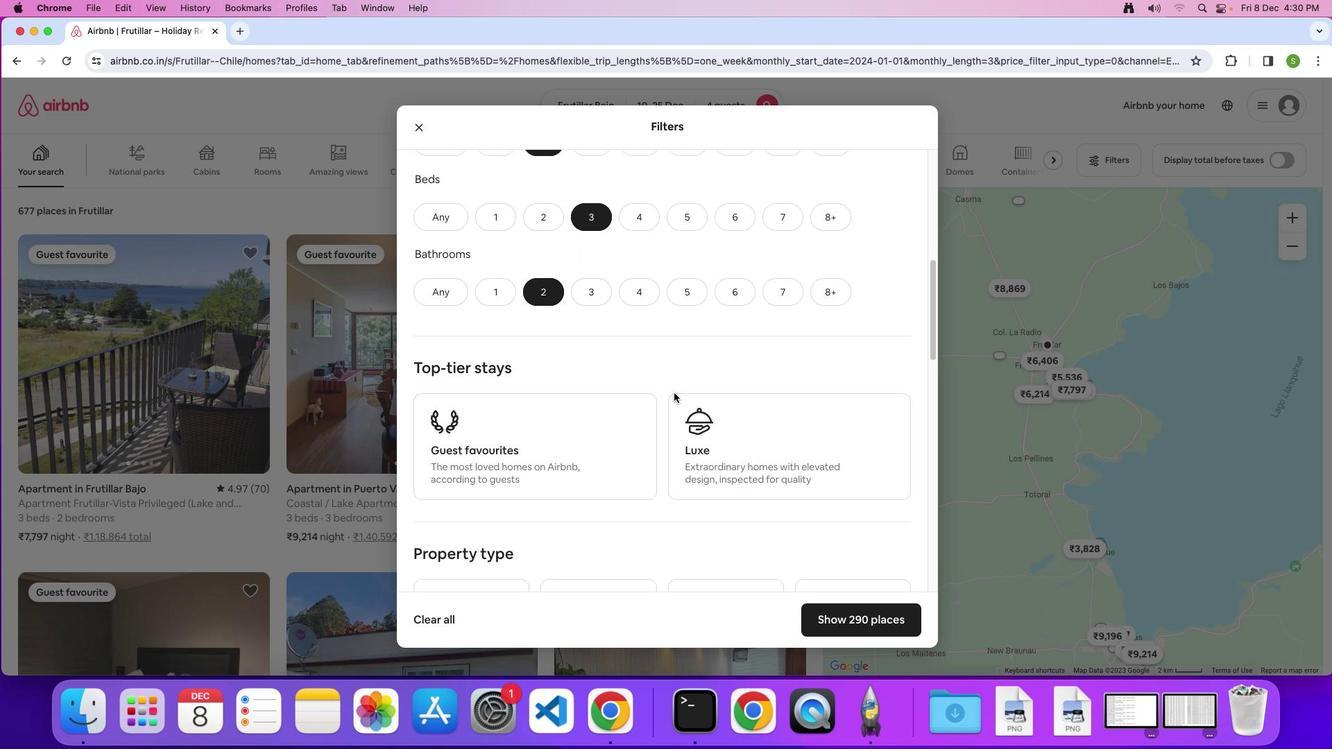 
Action: Mouse scrolled (674, 393) with delta (0, 0)
Screenshot: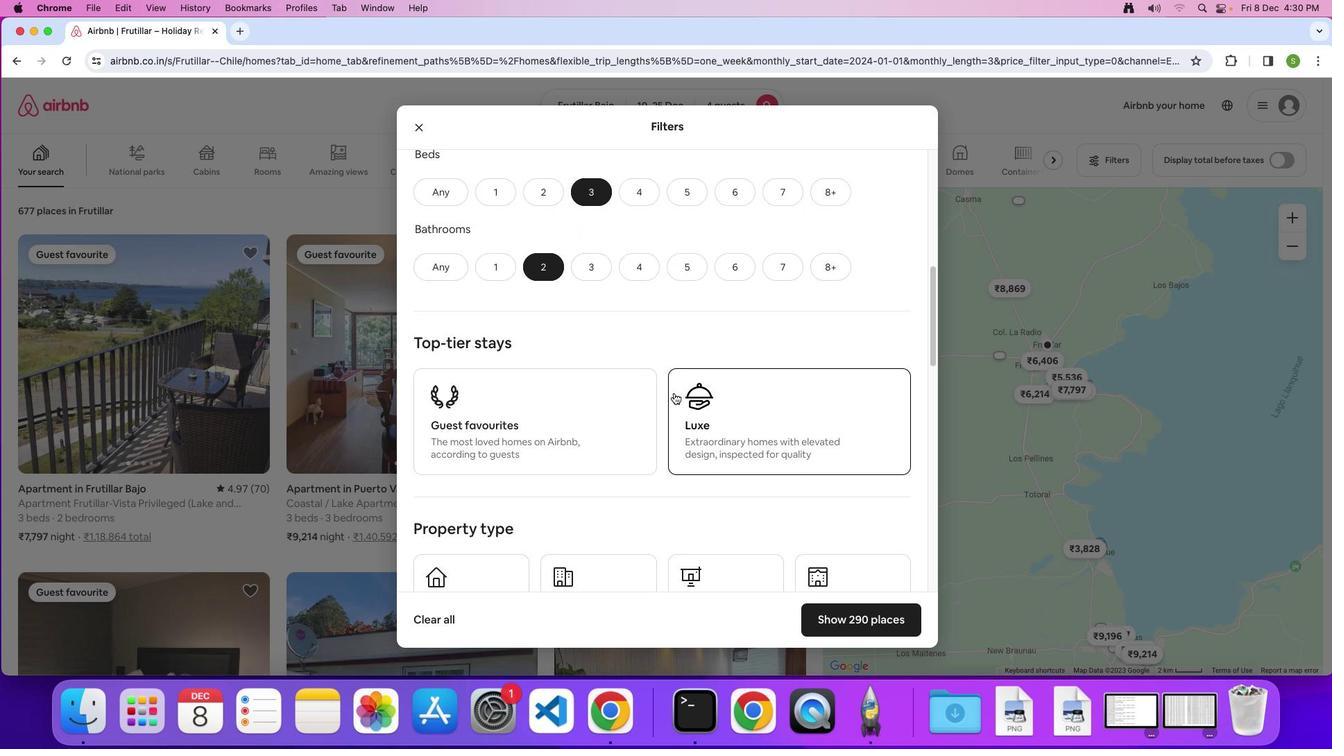 
Action: Mouse scrolled (674, 393) with delta (0, 0)
Screenshot: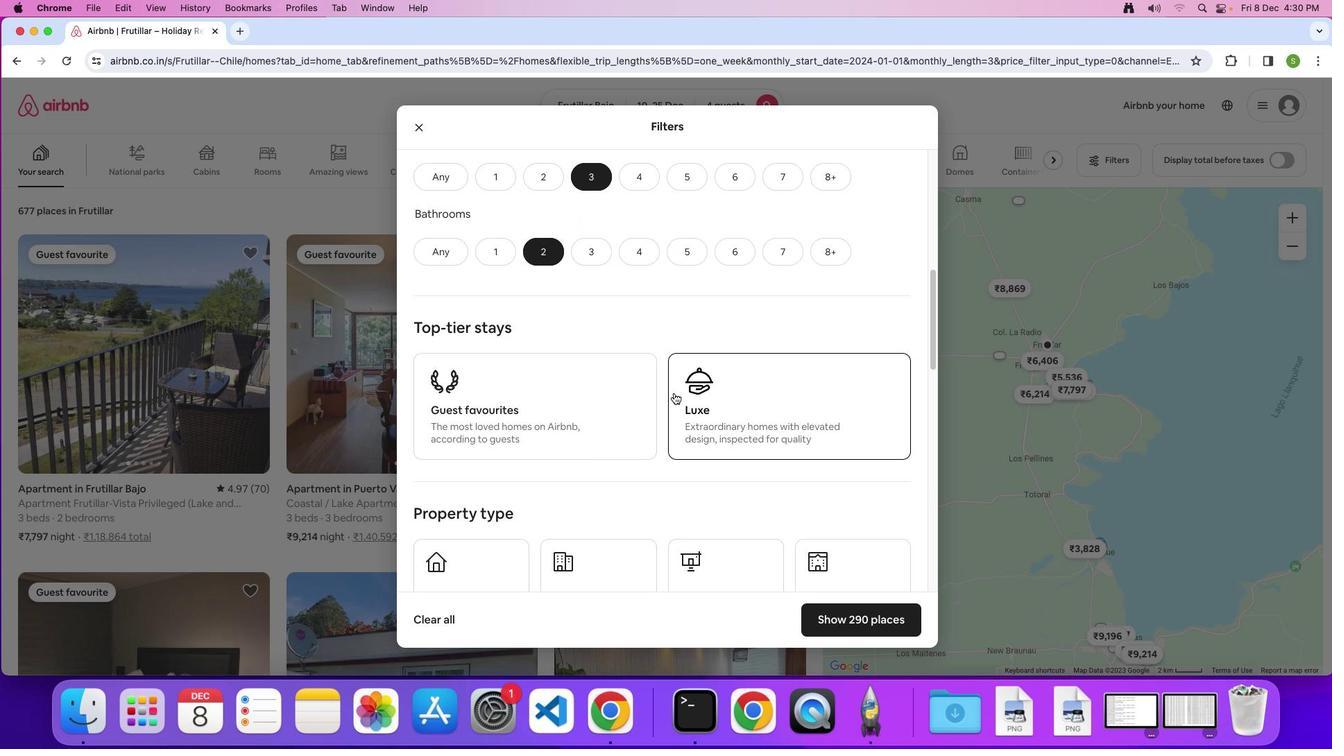 
Action: Mouse scrolled (674, 393) with delta (0, 0)
Screenshot: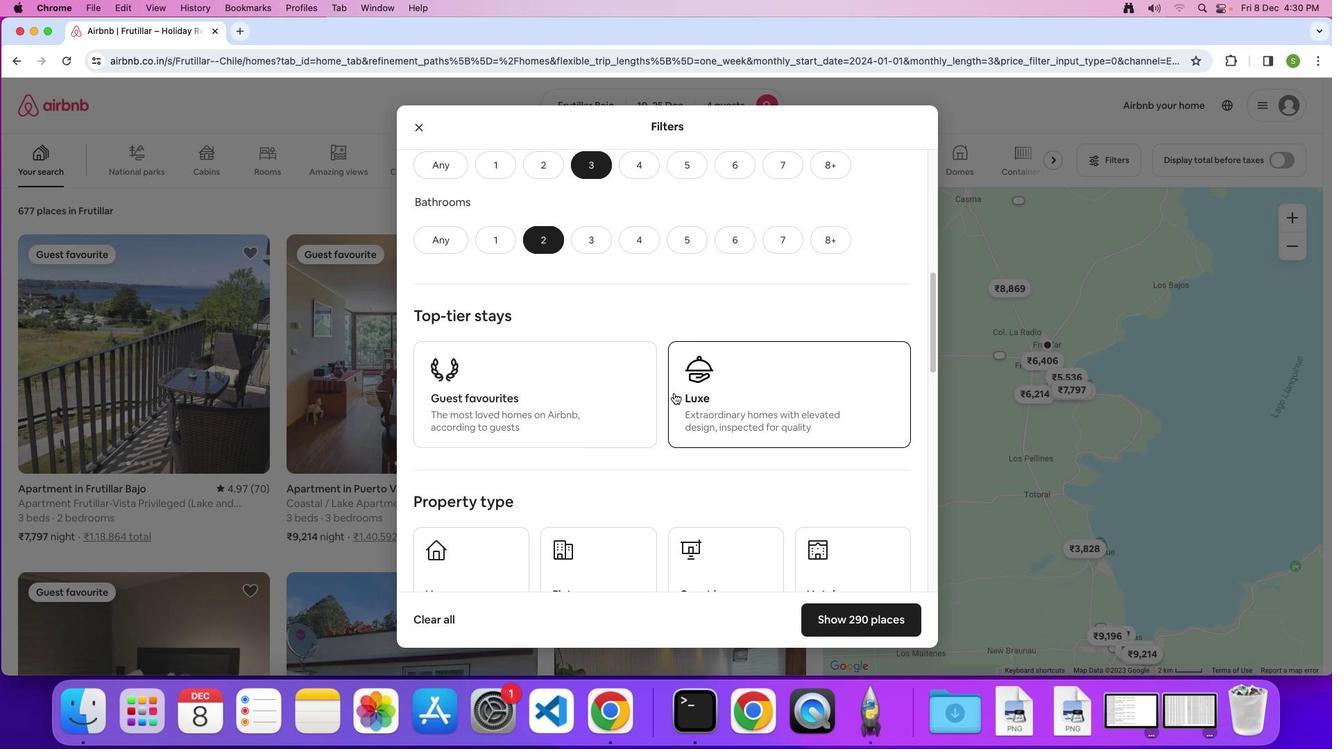 
Action: Mouse scrolled (674, 393) with delta (0, 0)
Screenshot: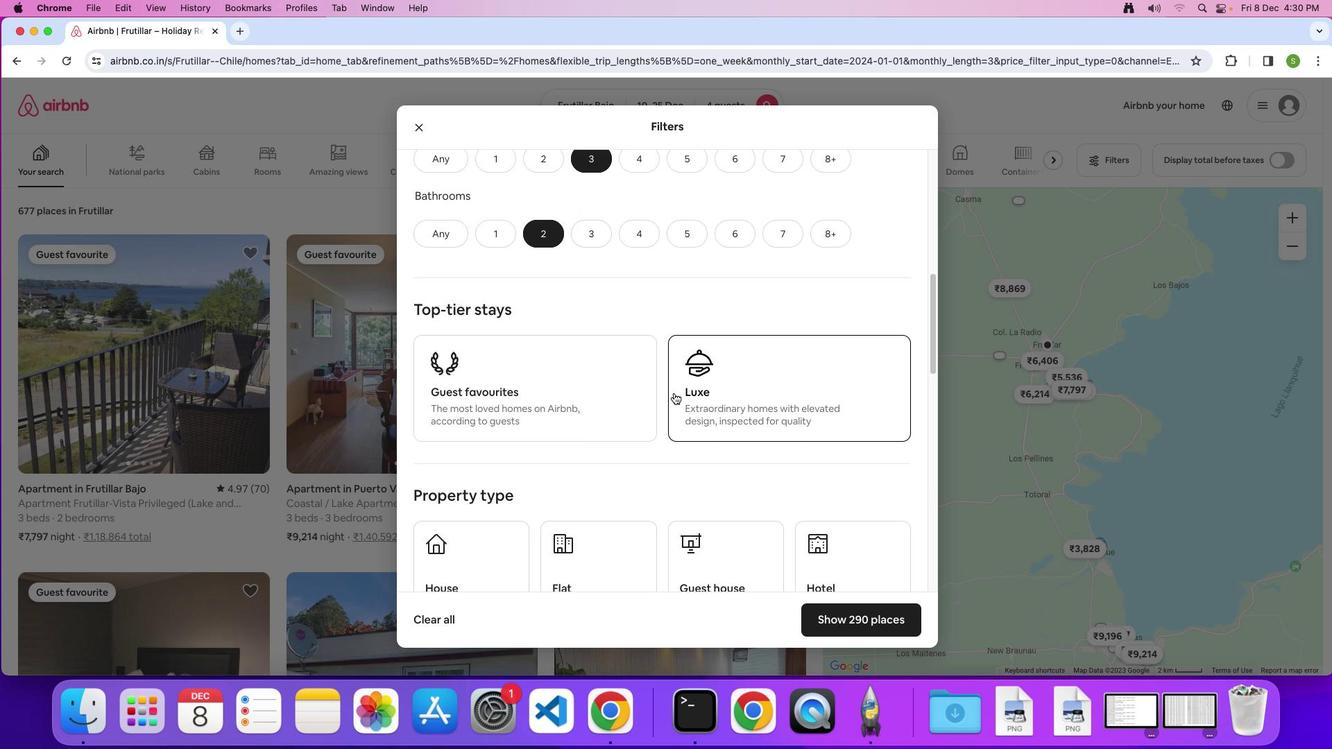 
Action: Mouse scrolled (674, 393) with delta (0, 0)
Screenshot: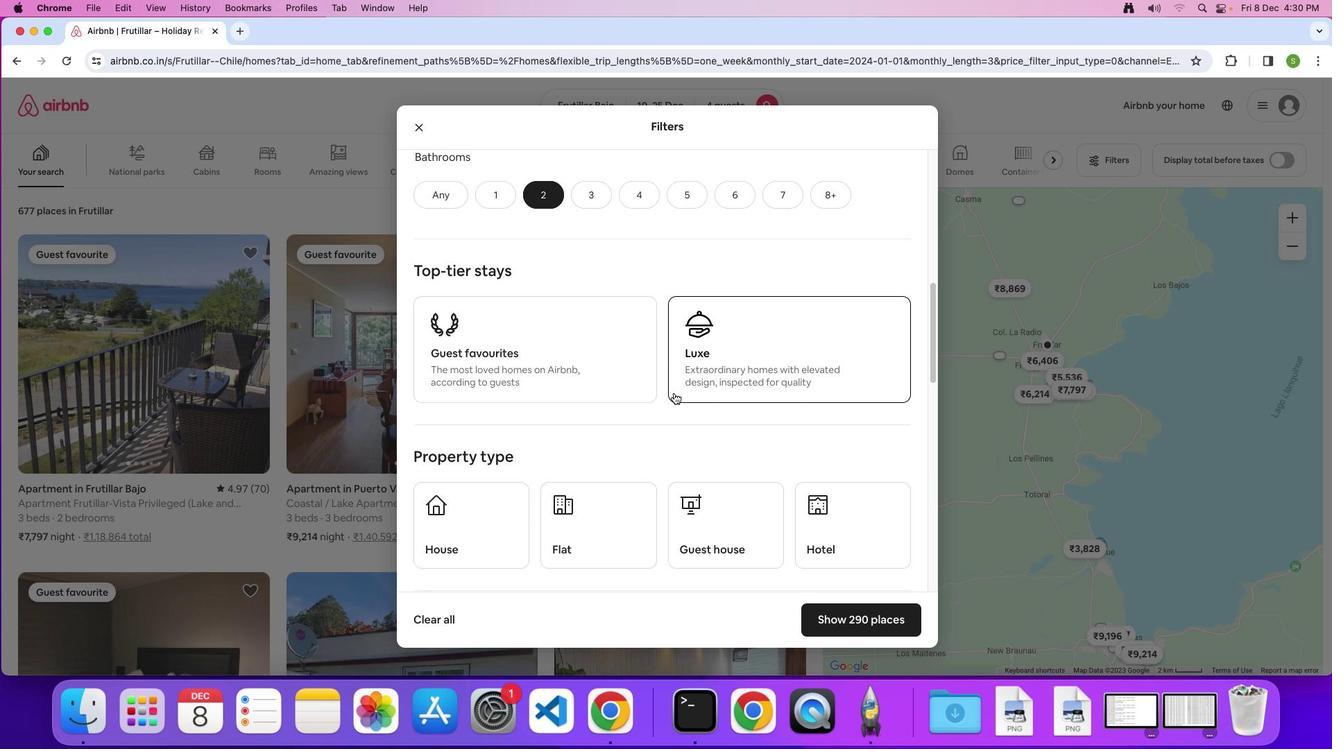 
Action: Mouse scrolled (674, 393) with delta (0, 0)
Screenshot: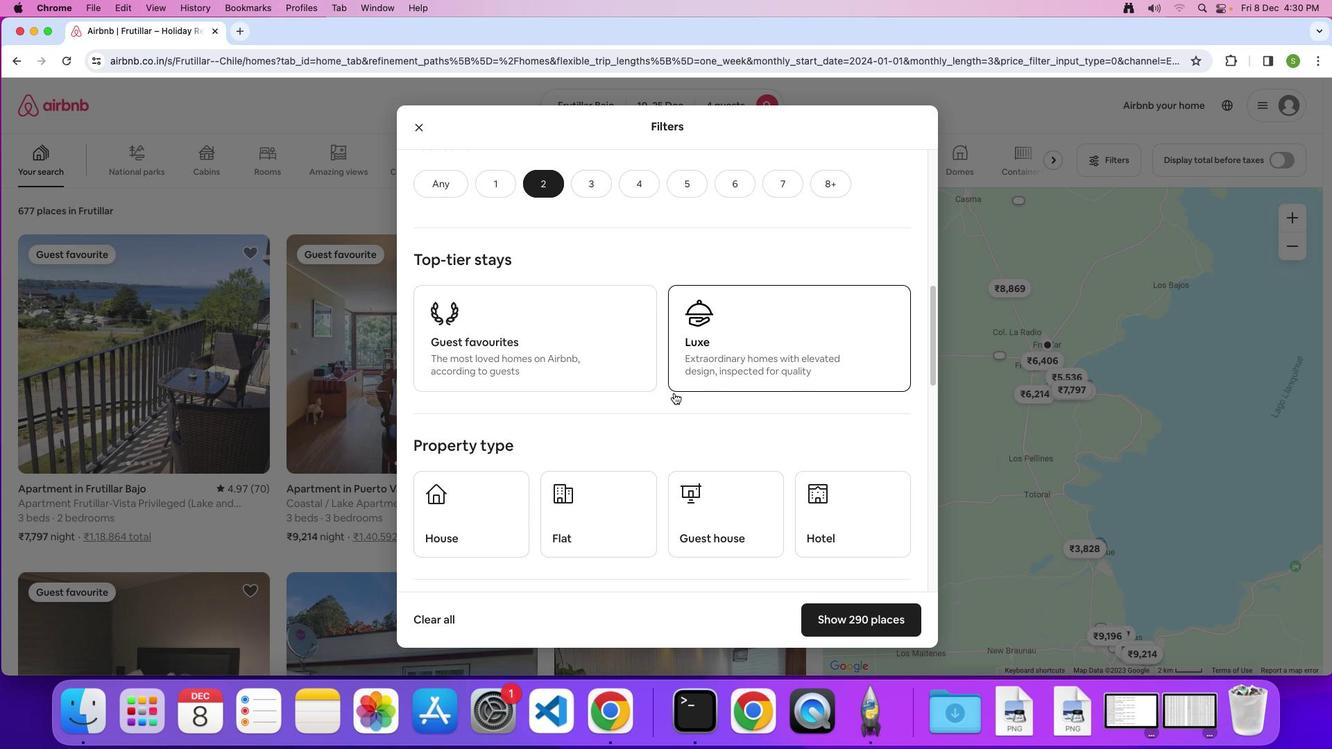 
Action: Mouse scrolled (674, 393) with delta (0, 0)
Screenshot: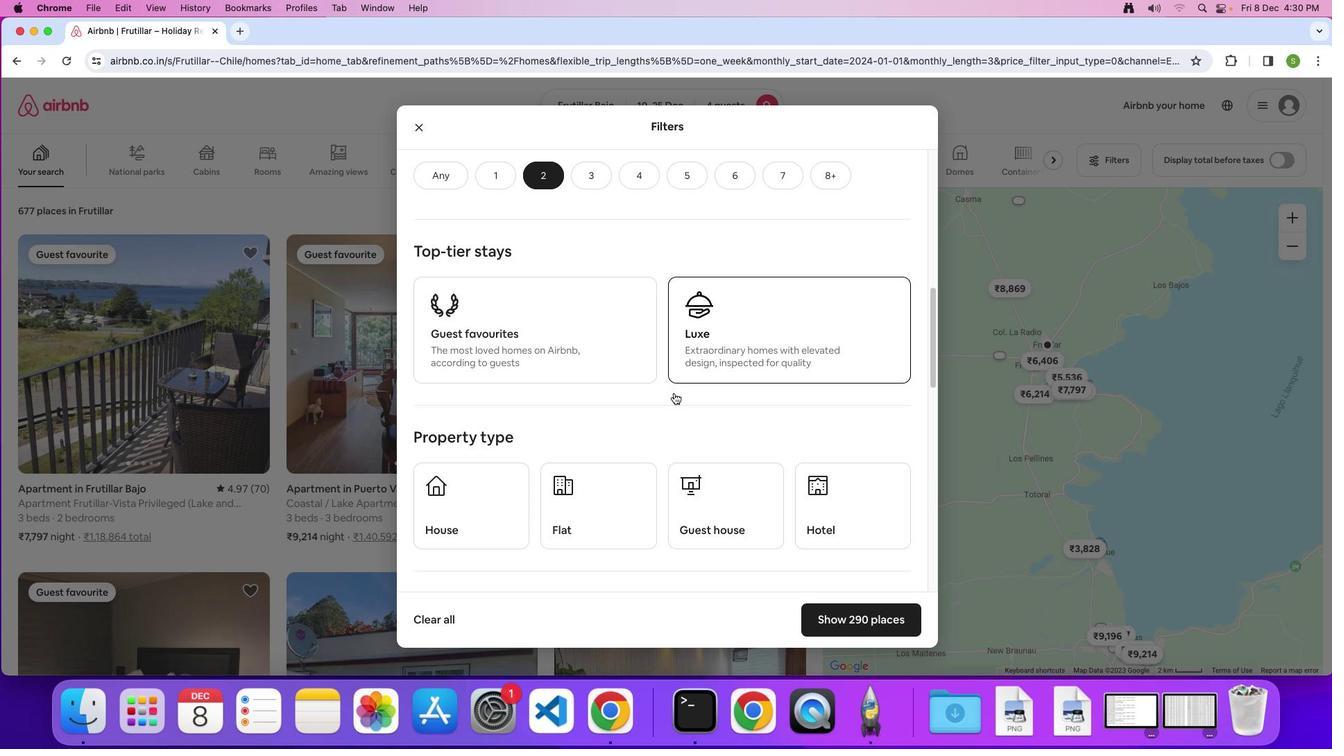 
Action: Mouse scrolled (674, 393) with delta (0, 0)
Screenshot: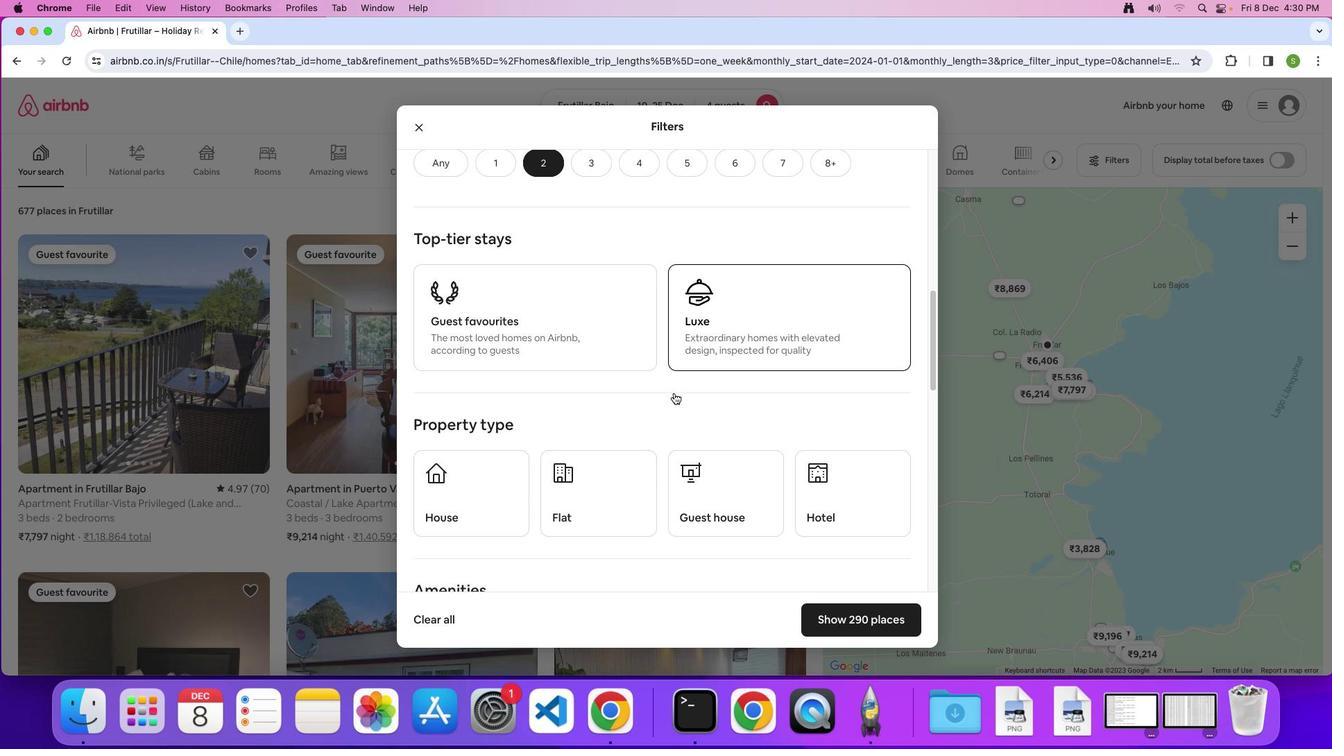 
Action: Mouse scrolled (674, 393) with delta (0, 0)
Screenshot: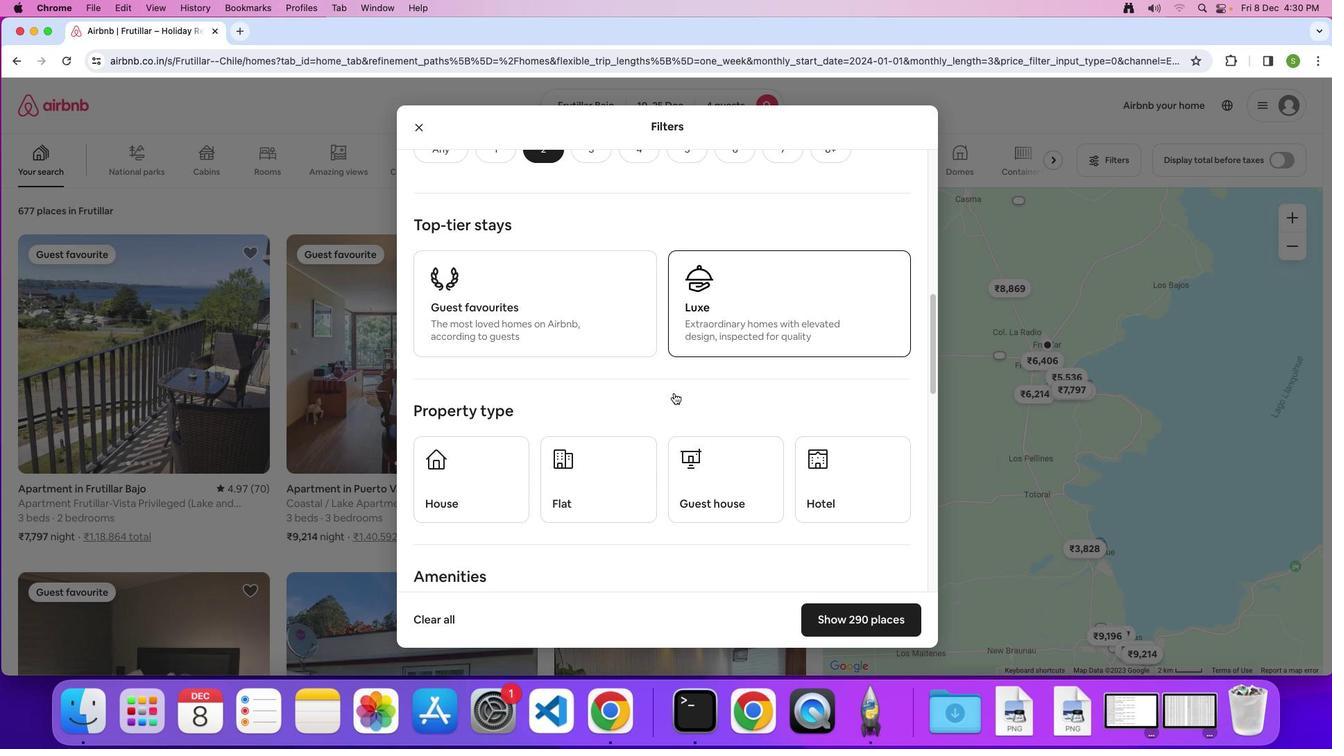 
Action: Mouse moved to (674, 393)
Screenshot: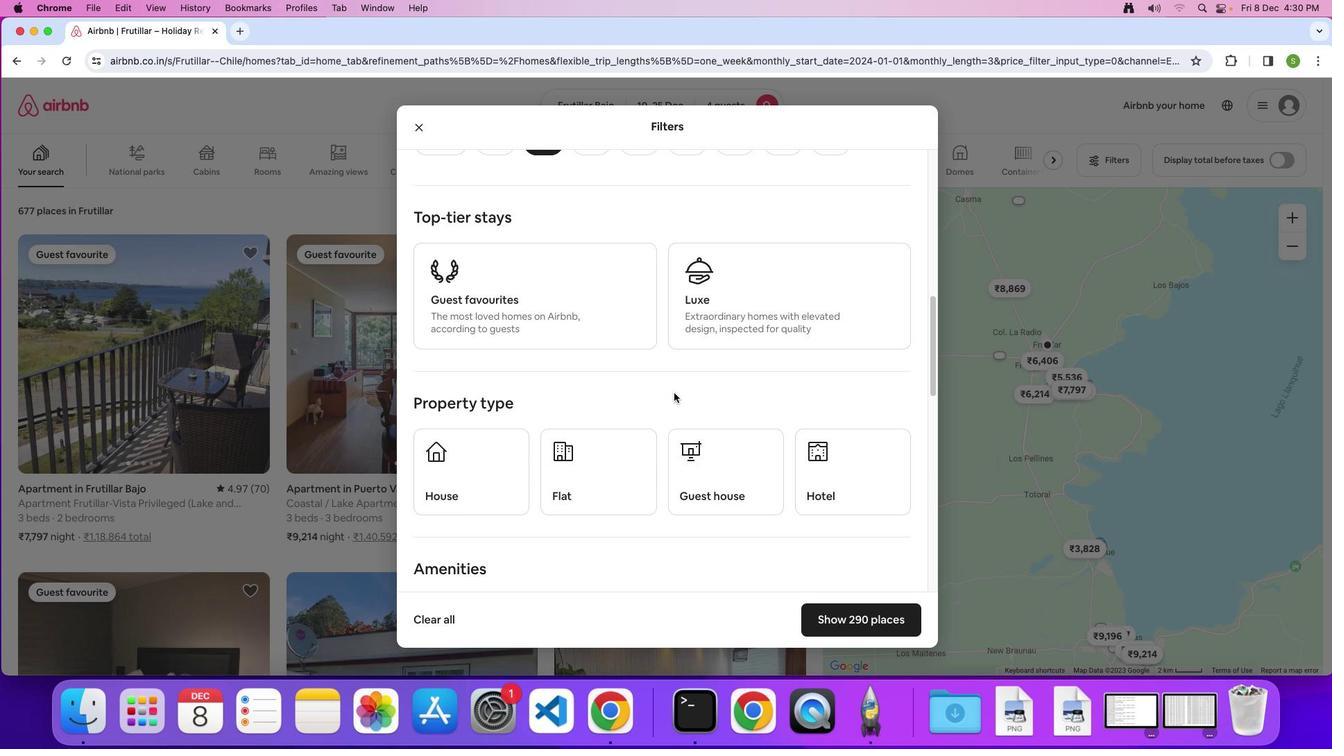 
Action: Mouse scrolled (674, 393) with delta (0, 0)
Screenshot: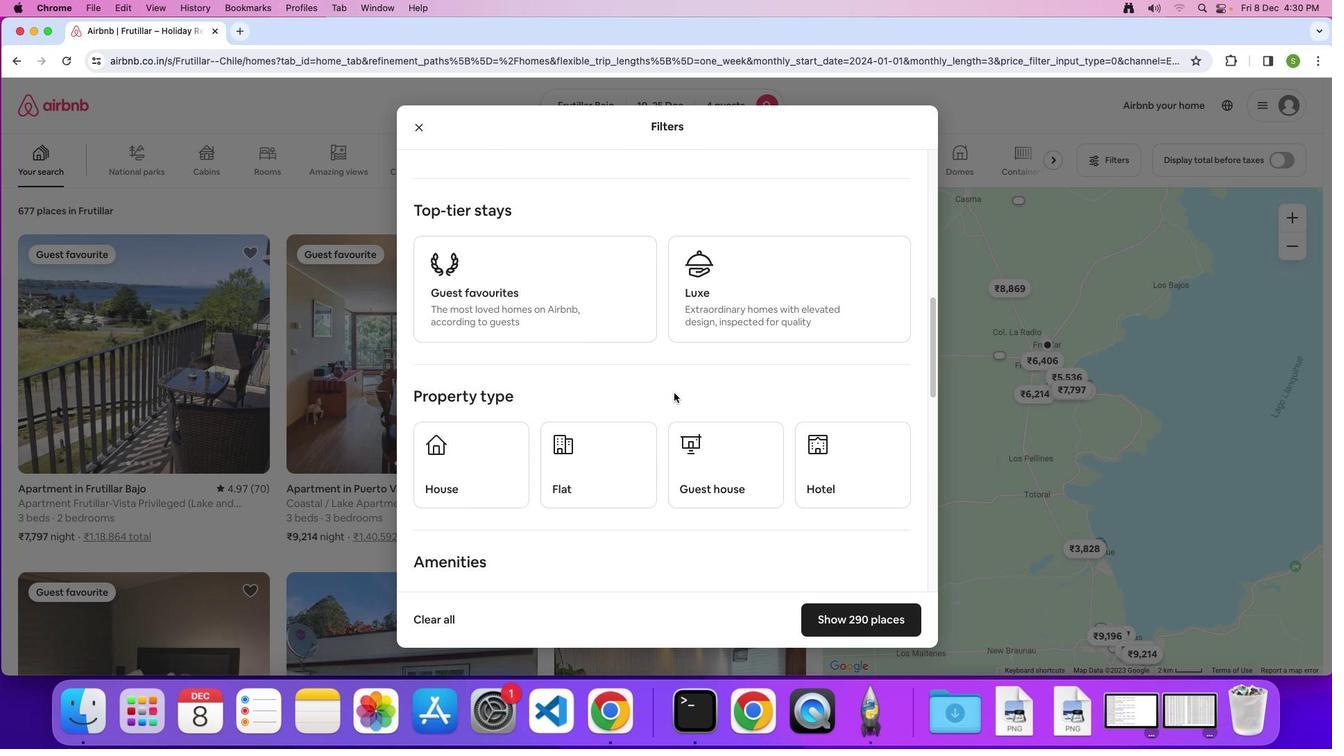 
Action: Mouse scrolled (674, 393) with delta (0, 0)
Screenshot: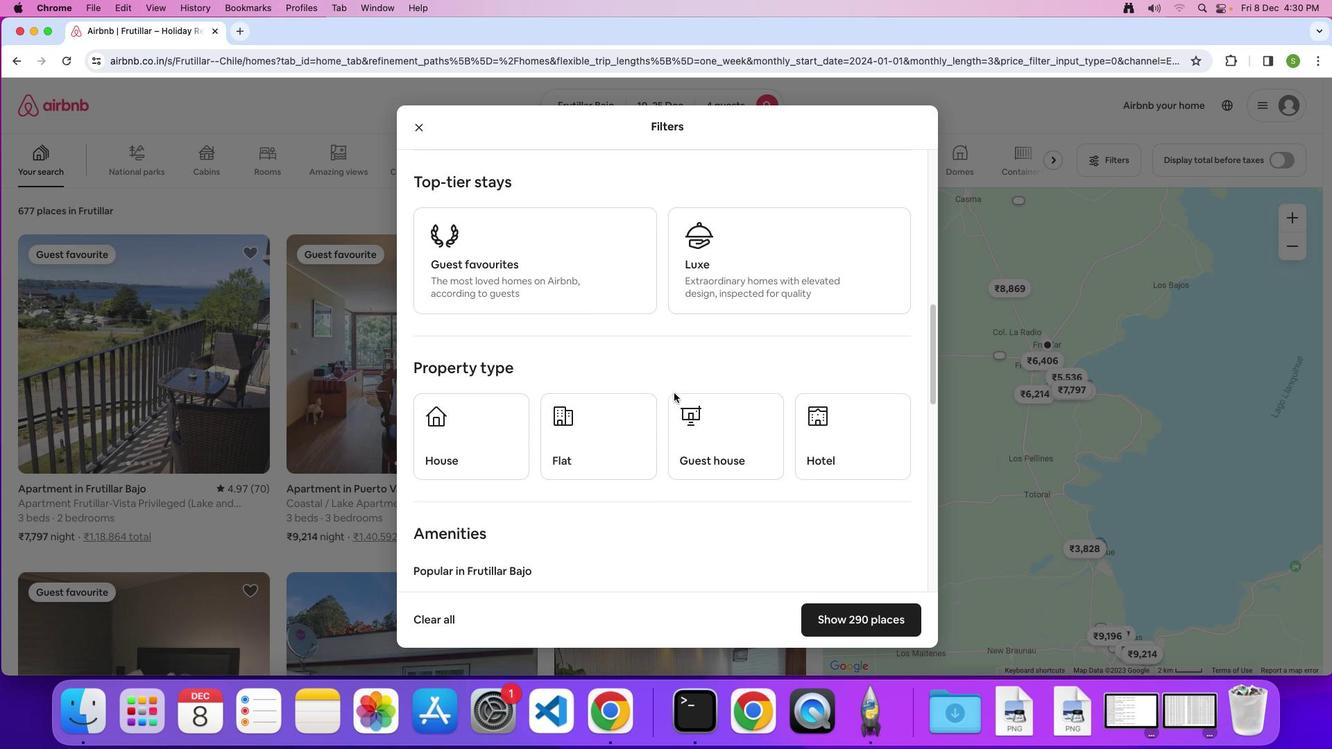 
Action: Mouse scrolled (674, 393) with delta (0, -1)
Screenshot: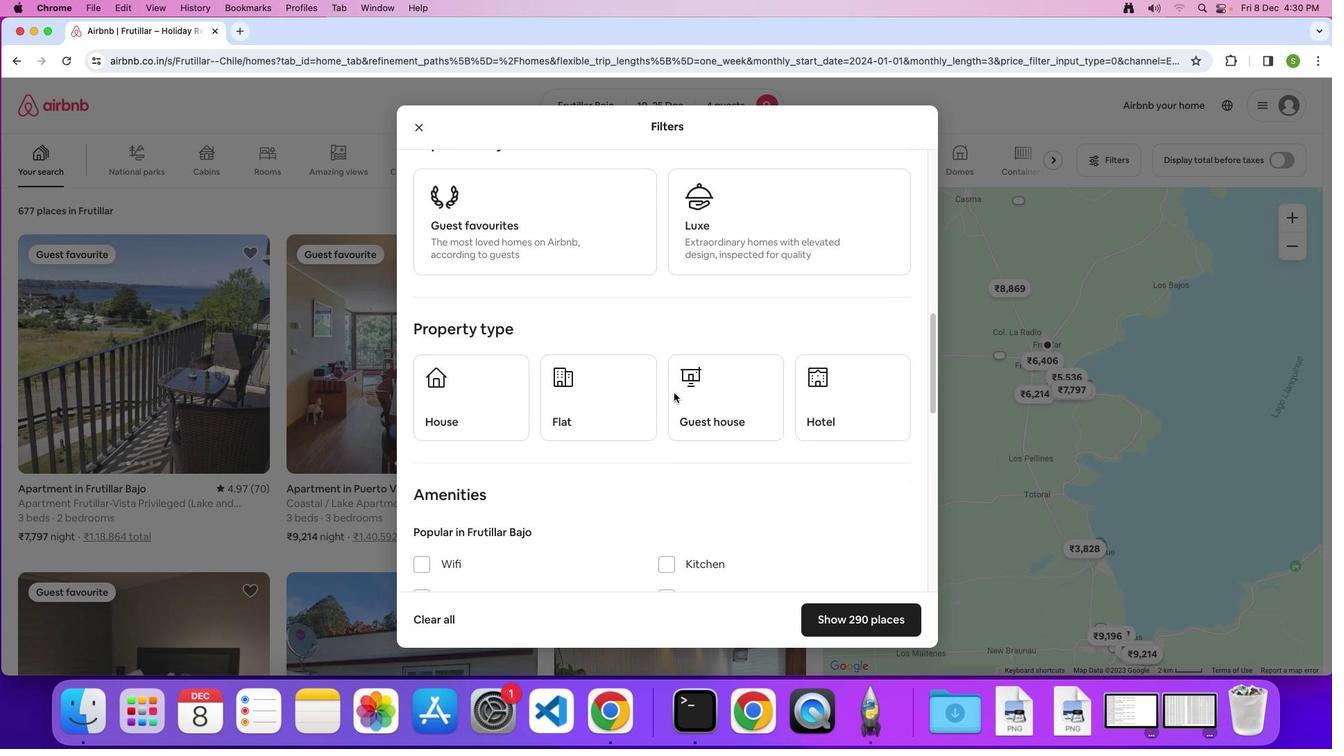 
Action: Mouse moved to (706, 395)
Screenshot: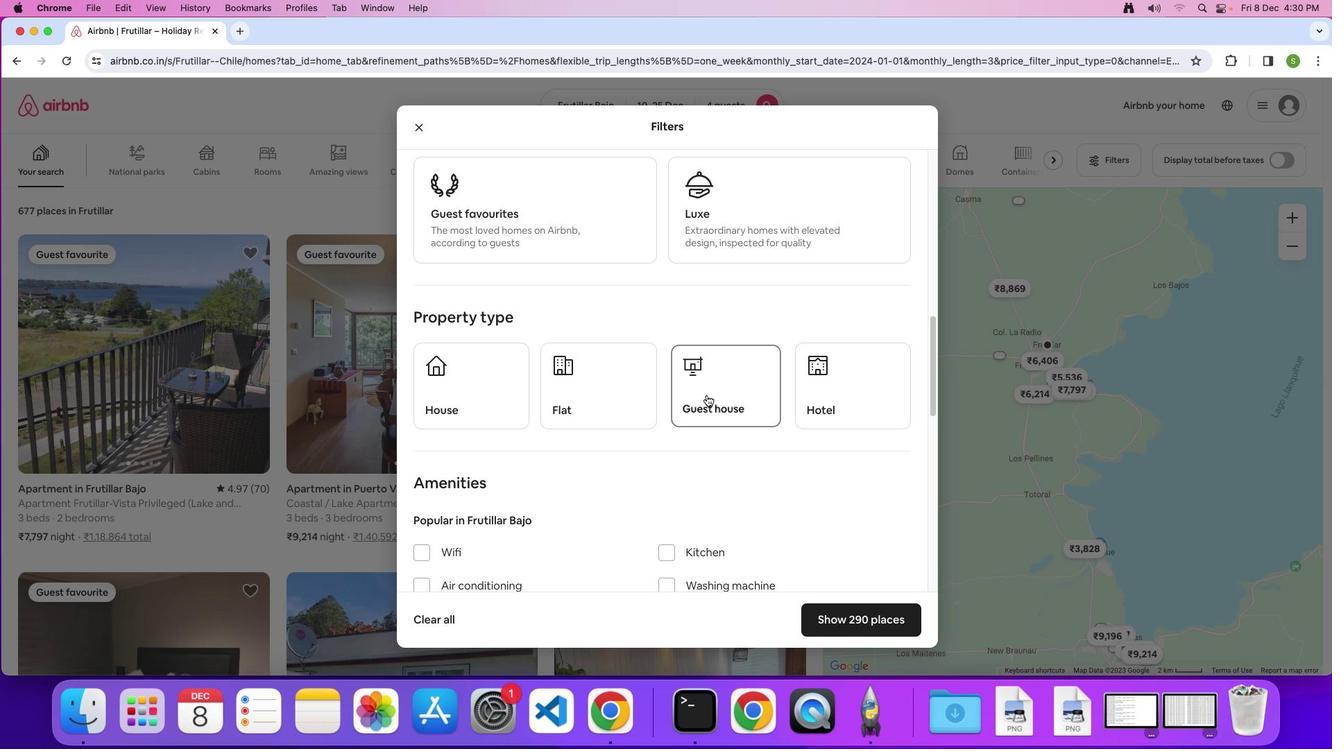 
Action: Mouse pressed left at (706, 395)
Screenshot: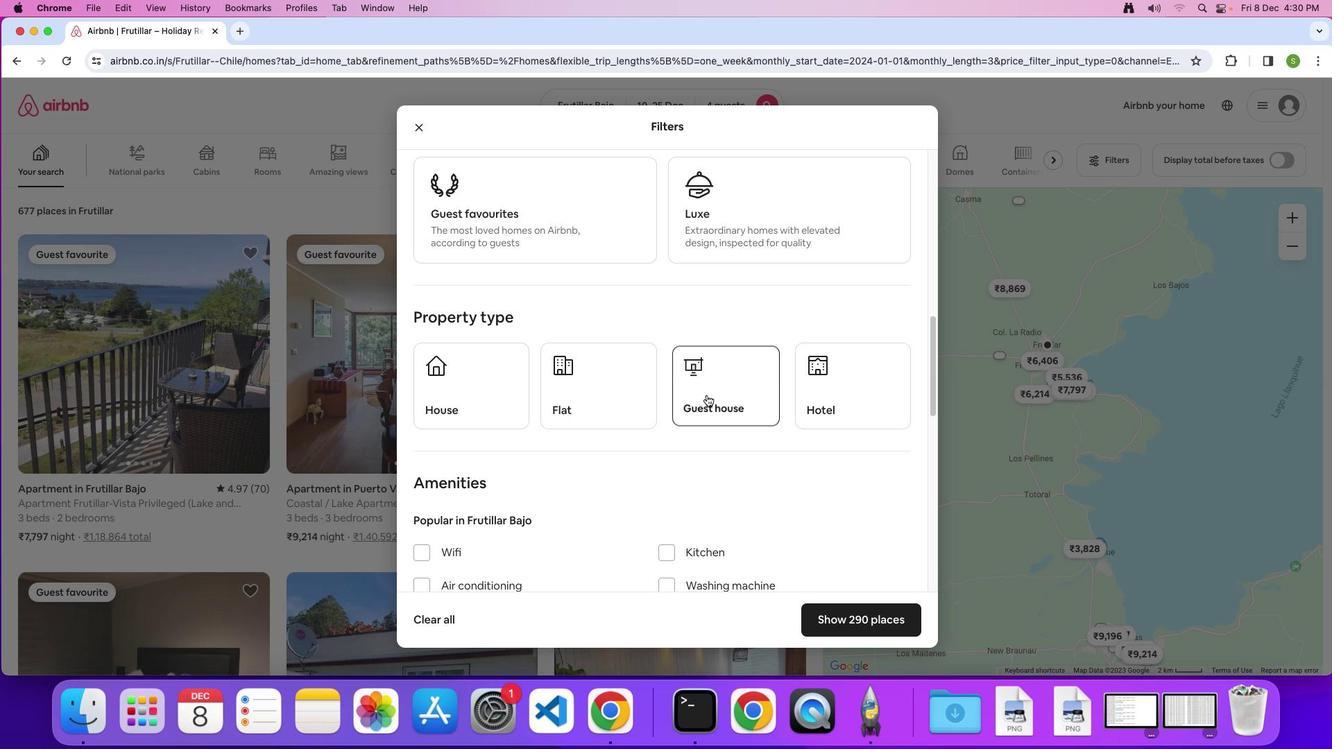 
Action: Mouse moved to (646, 402)
Screenshot: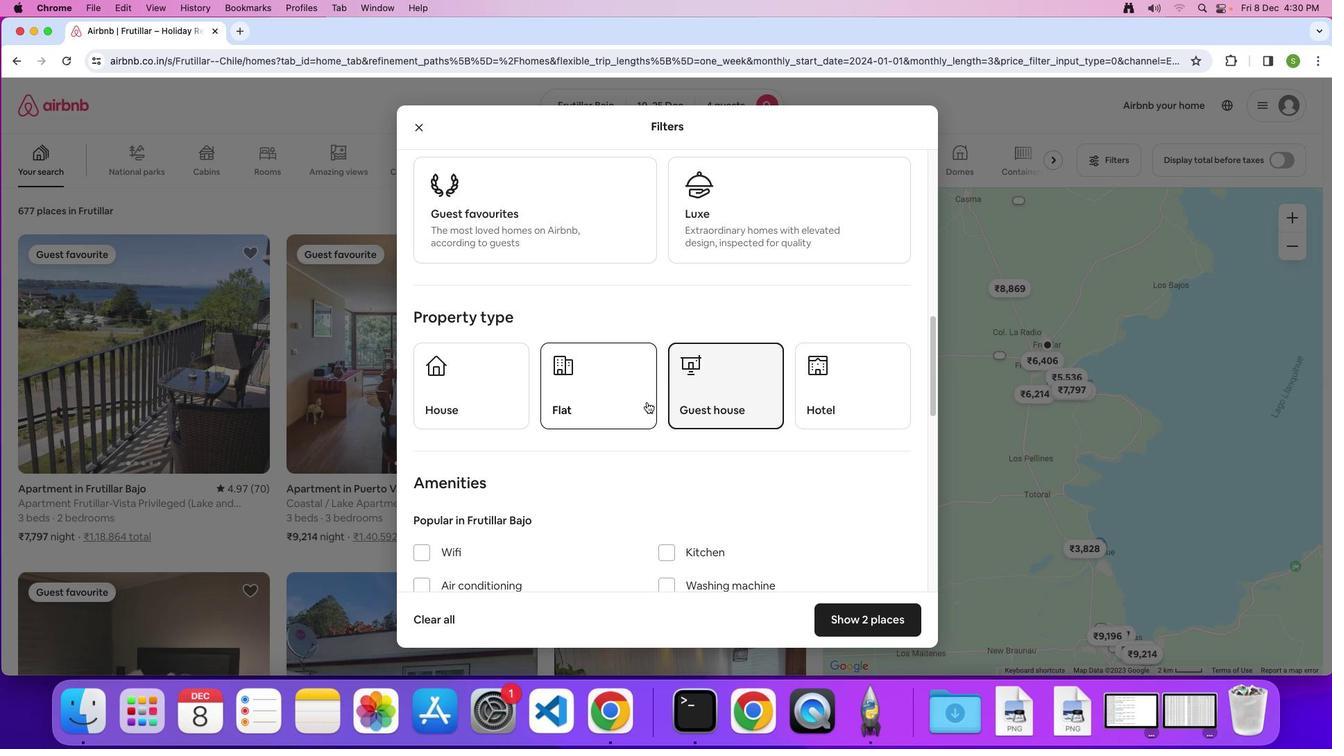 
Action: Mouse scrolled (646, 402) with delta (0, 0)
Screenshot: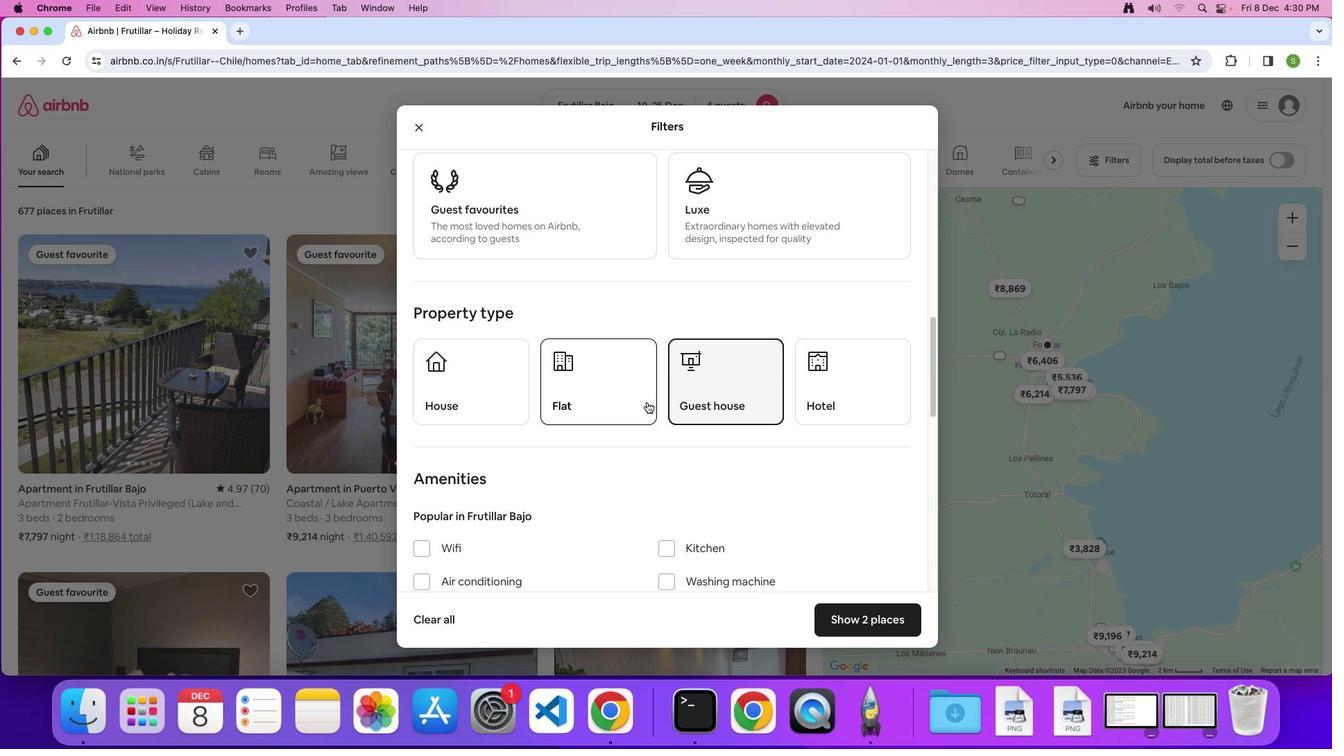 
Action: Mouse moved to (646, 401)
Screenshot: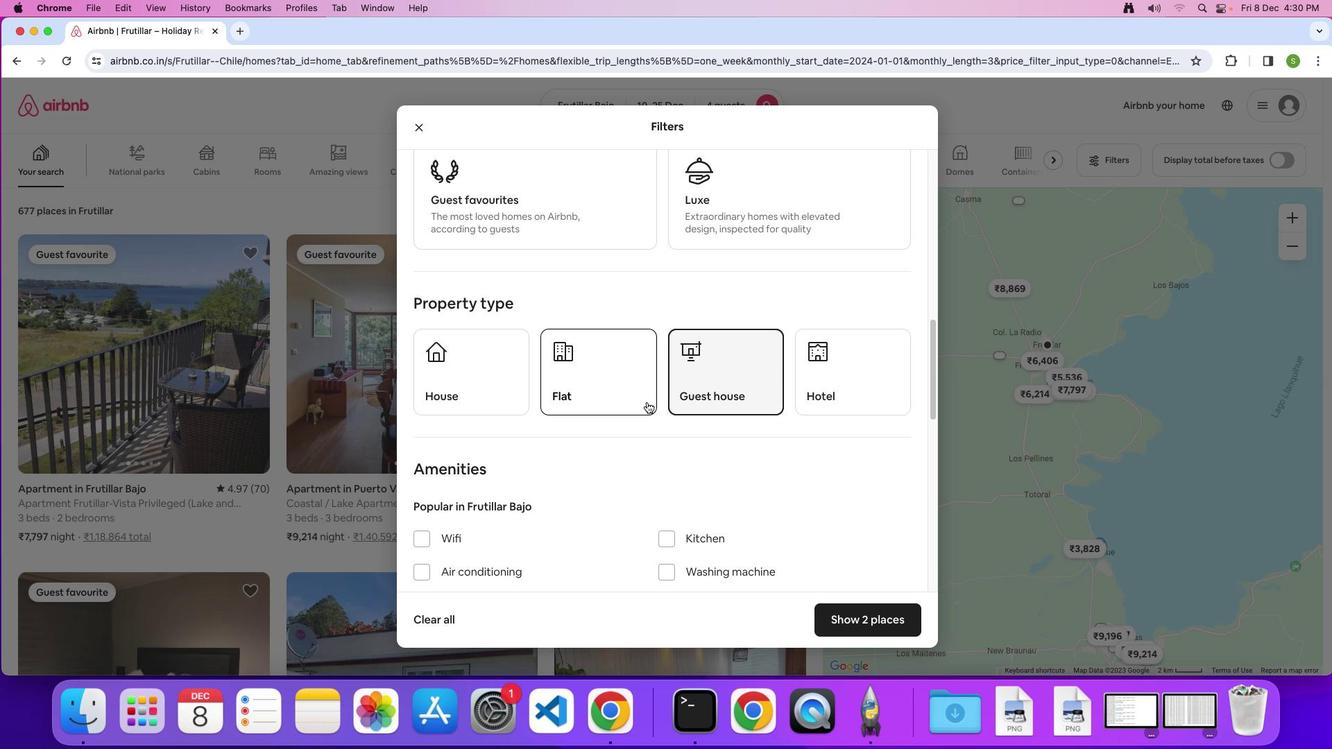 
Action: Mouse scrolled (646, 401) with delta (0, 0)
Screenshot: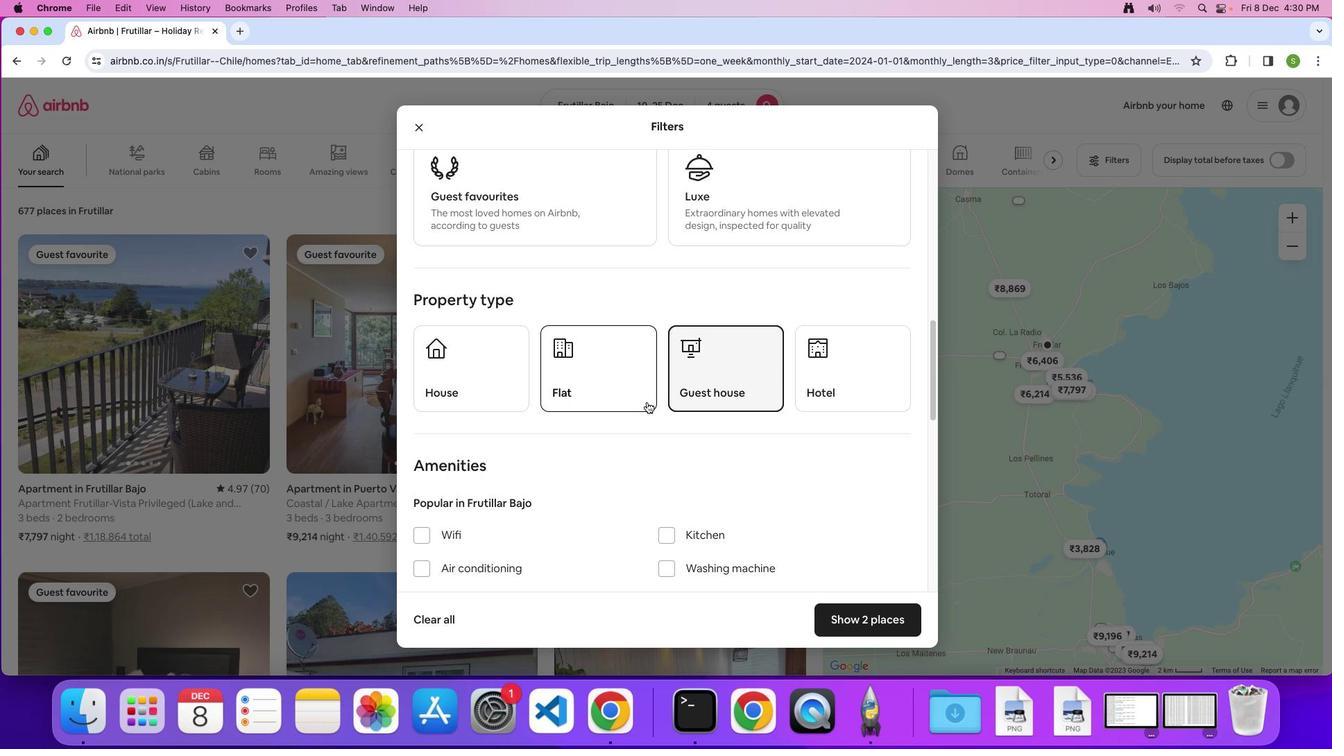 
Action: Mouse scrolled (646, 401) with delta (0, 0)
Screenshot: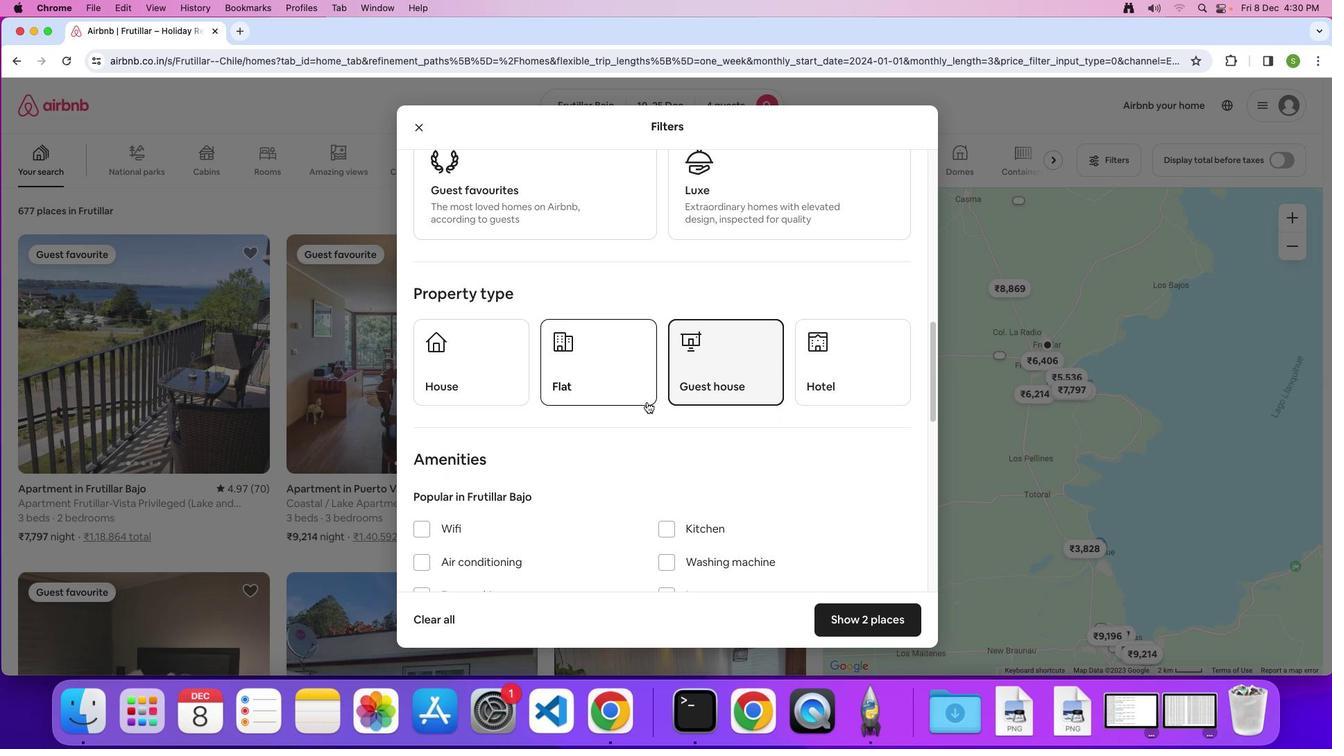 
Action: Mouse scrolled (646, 401) with delta (0, 0)
Screenshot: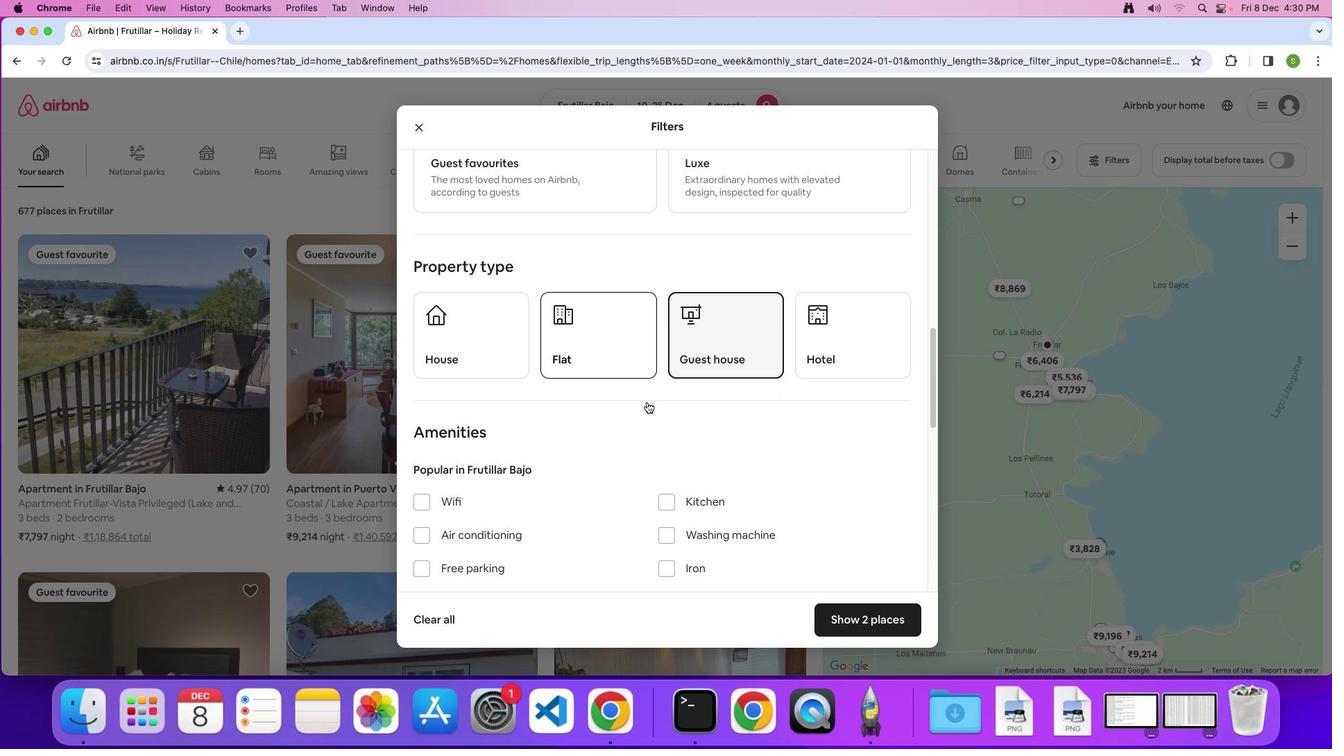 
Action: Mouse scrolled (646, 401) with delta (0, 0)
Screenshot: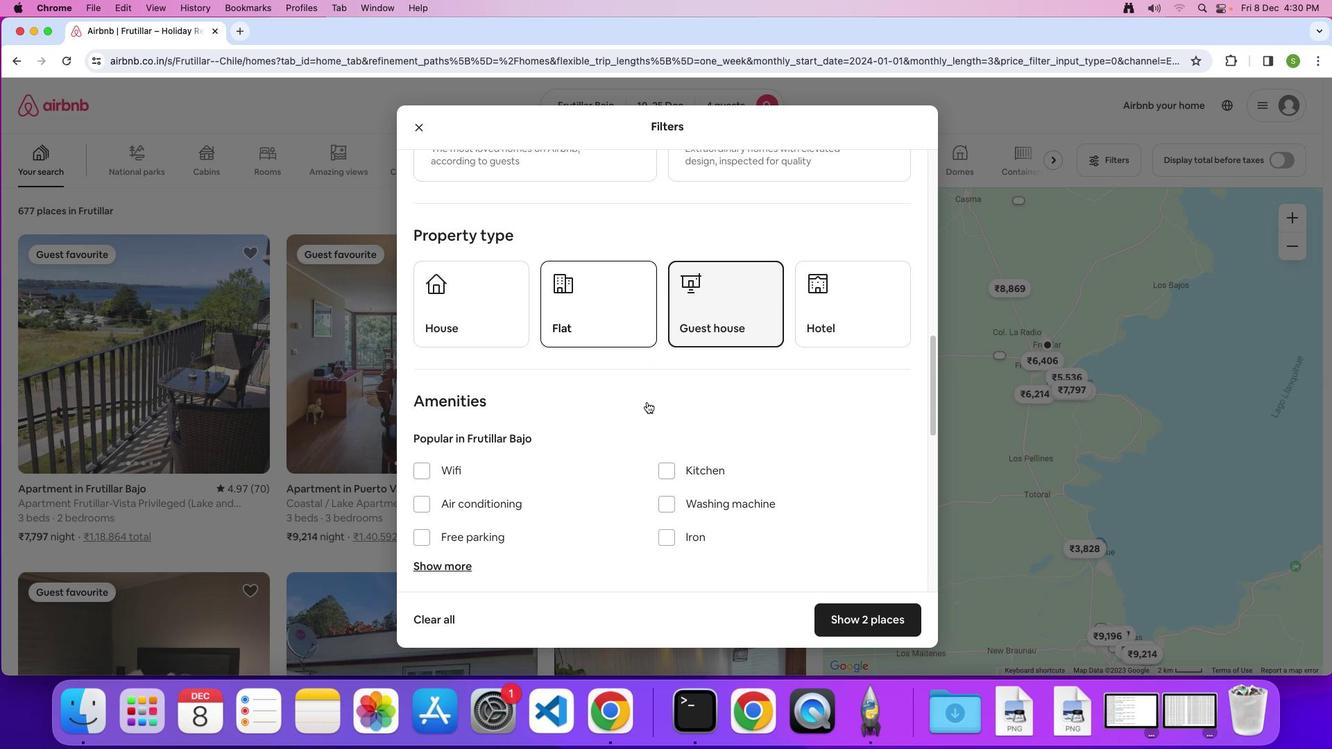 
Action: Mouse scrolled (646, 401) with delta (0, 0)
Screenshot: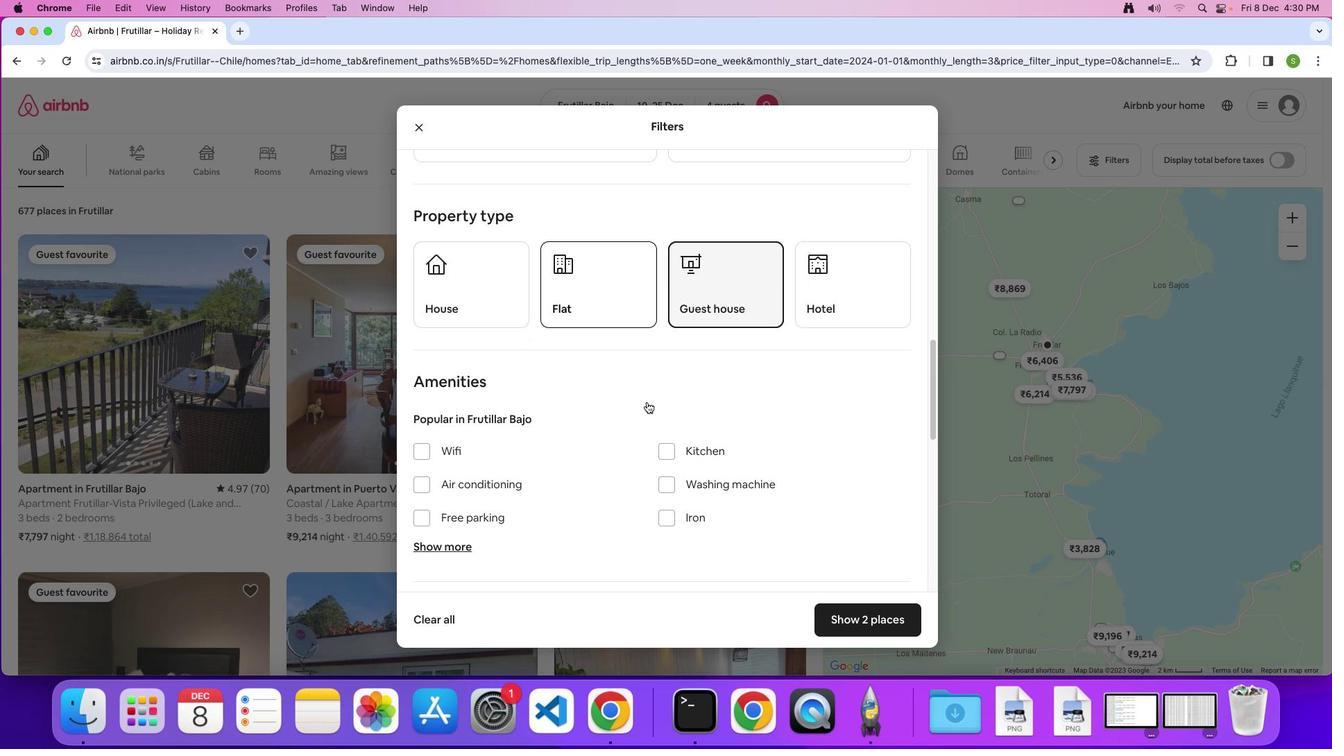 
Action: Mouse scrolled (646, 401) with delta (0, 0)
Screenshot: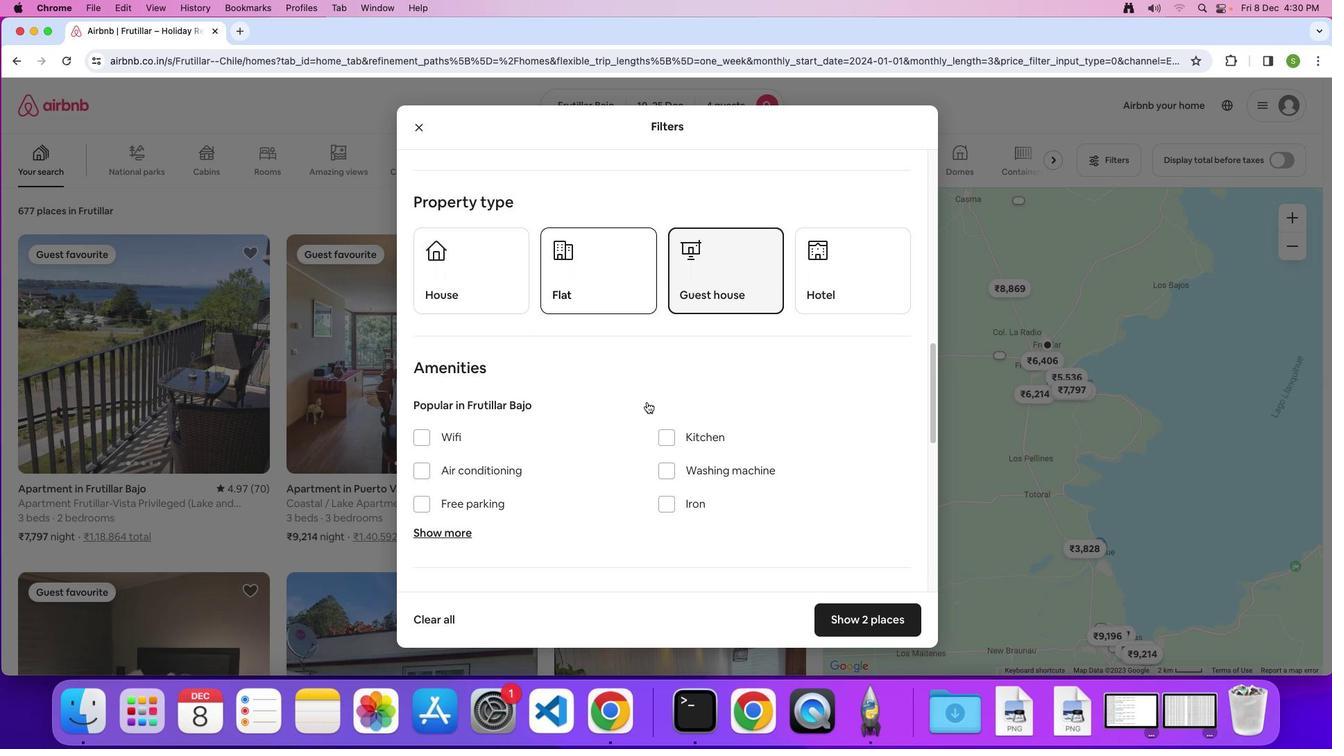 
Action: Mouse scrolled (646, 401) with delta (0, 0)
Screenshot: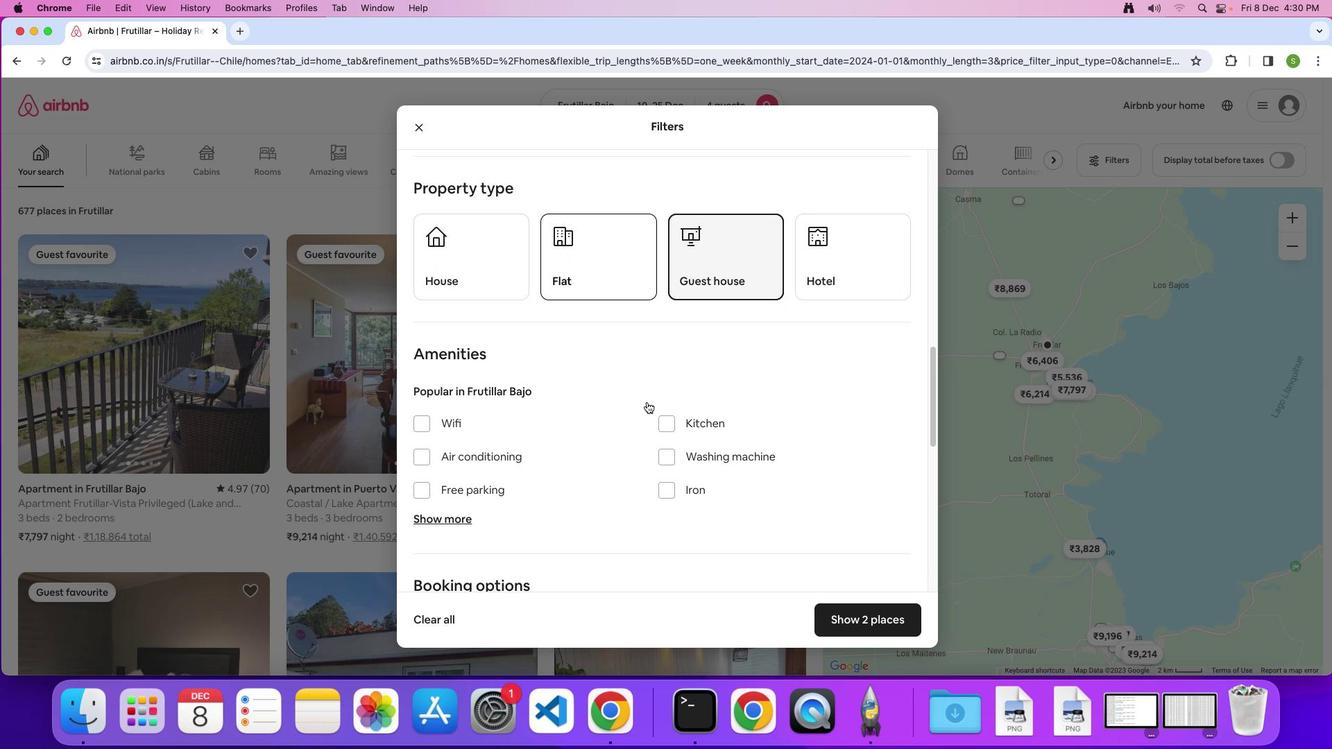 
Action: Mouse scrolled (646, 401) with delta (0, 0)
Screenshot: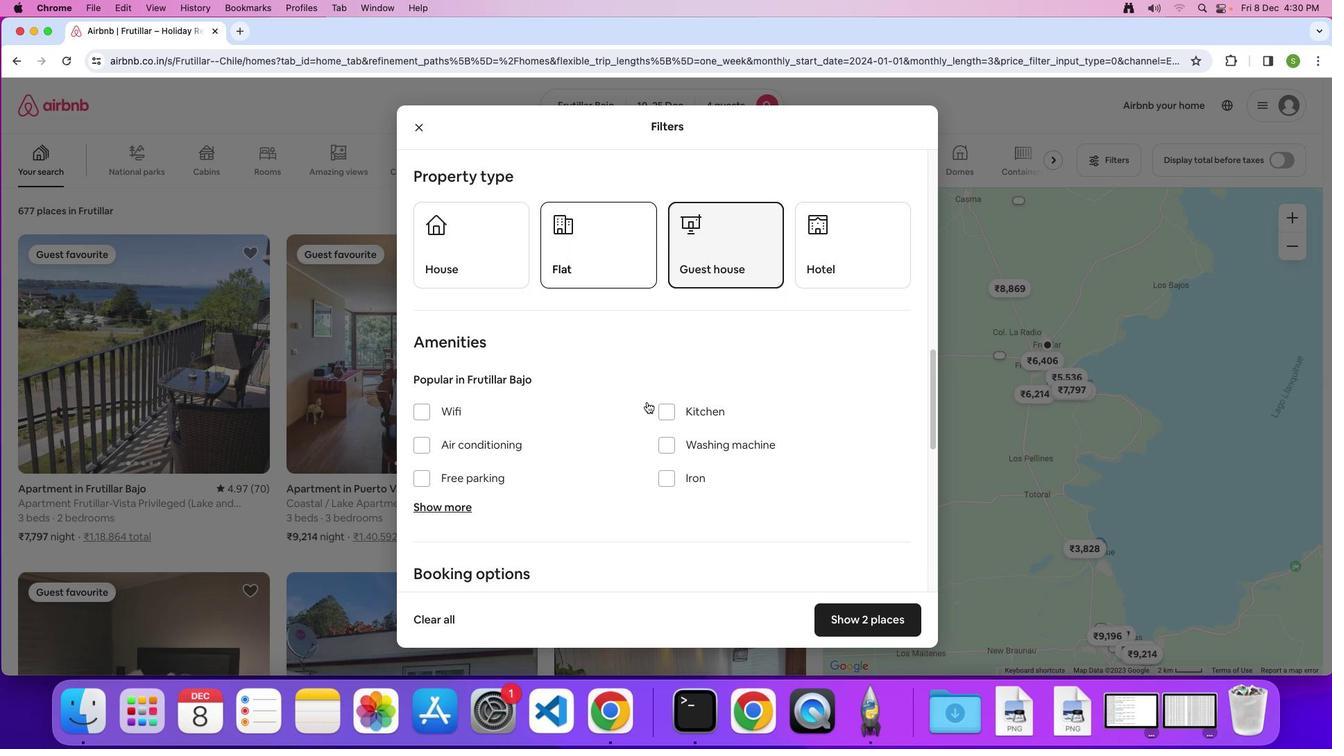
Action: Mouse scrolled (646, 401) with delta (0, 0)
Screenshot: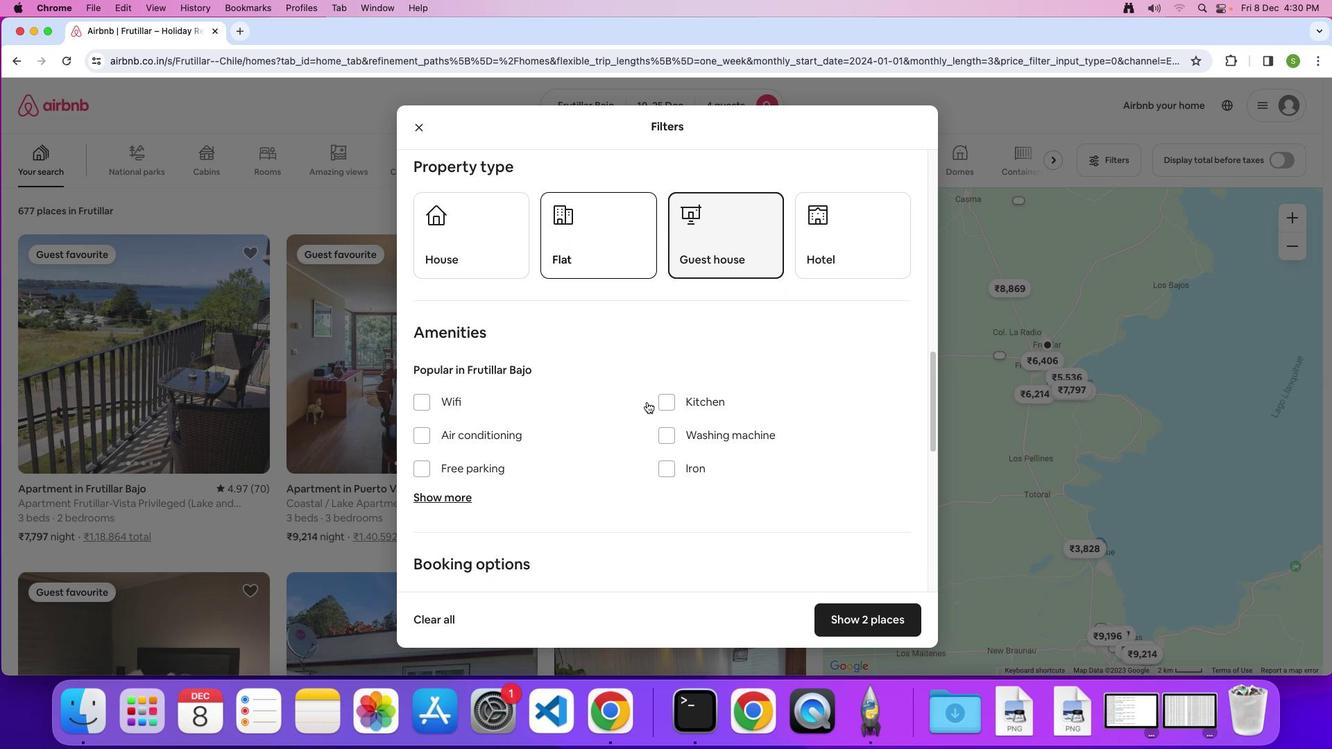 
Action: Mouse scrolled (646, 401) with delta (0, 0)
Screenshot: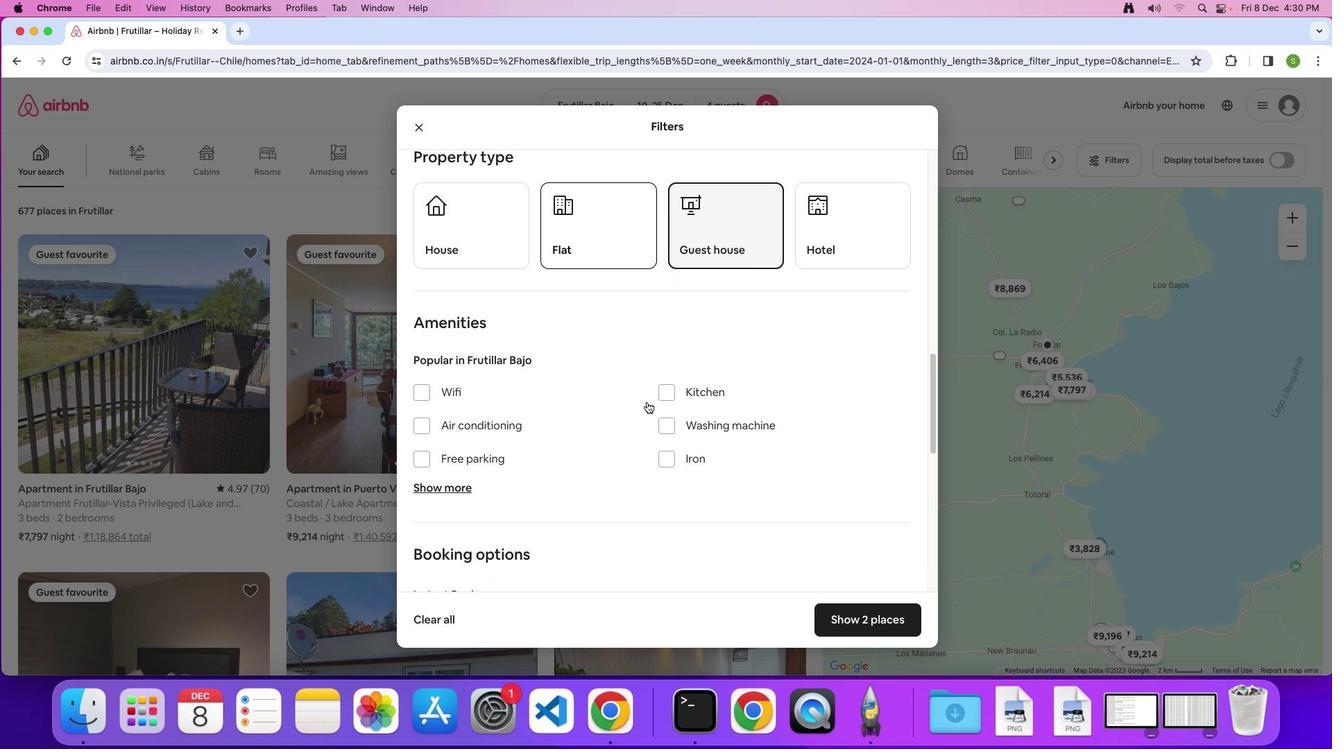 
Action: Mouse scrolled (646, 401) with delta (0, 0)
Screenshot: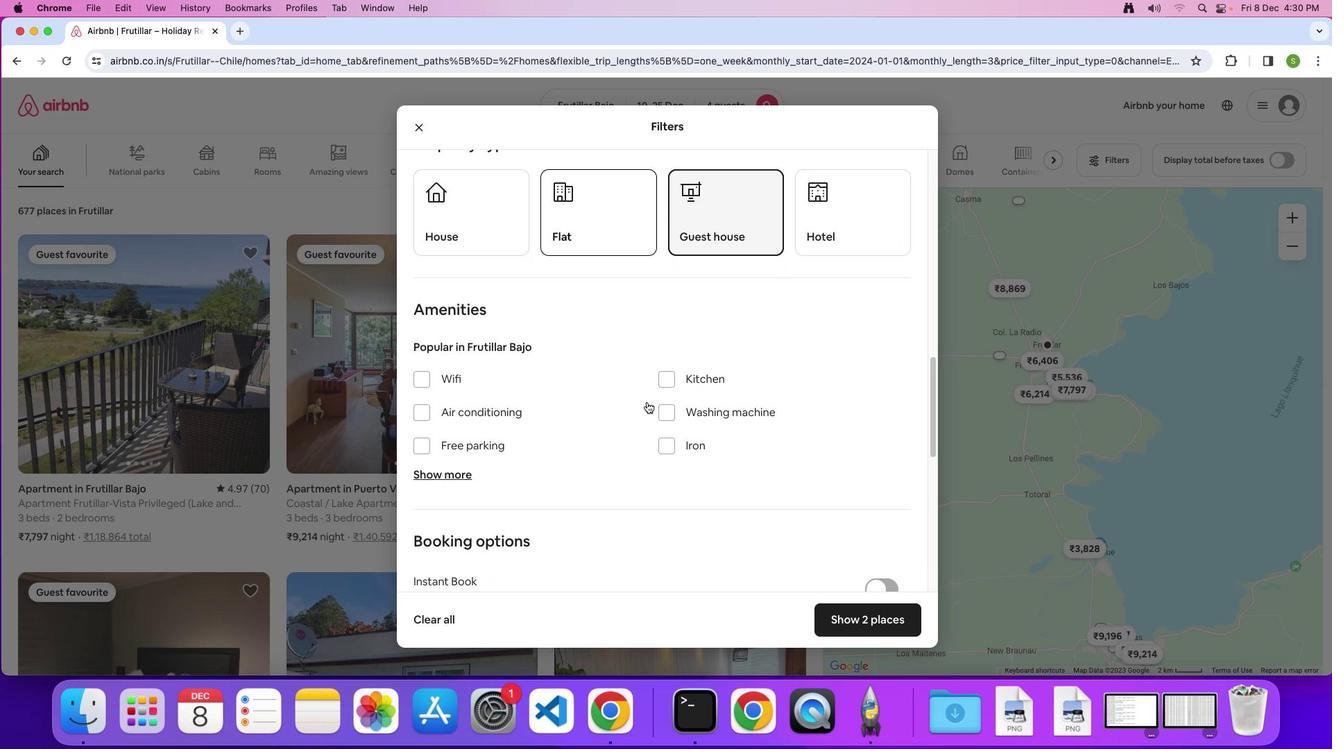 
Action: Mouse scrolled (646, 401) with delta (0, 0)
Screenshot: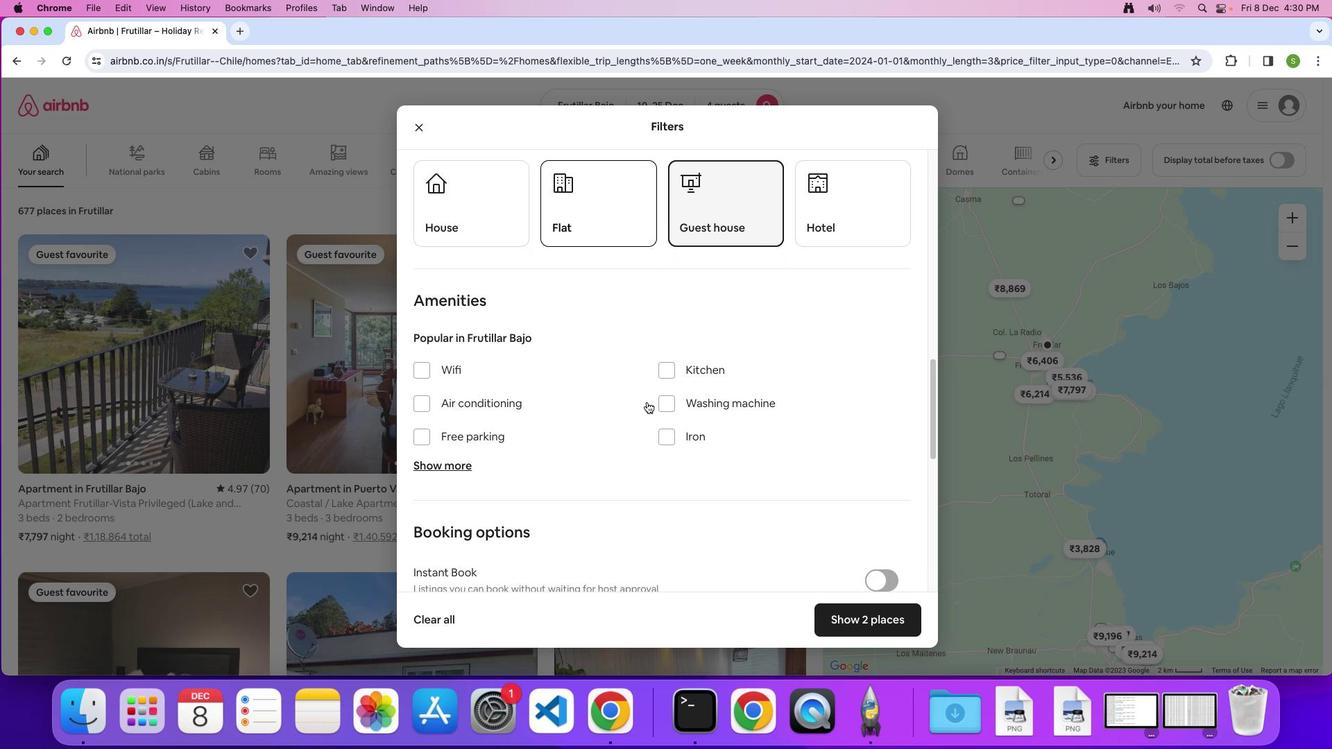 
Action: Mouse scrolled (646, 401) with delta (0, -1)
Screenshot: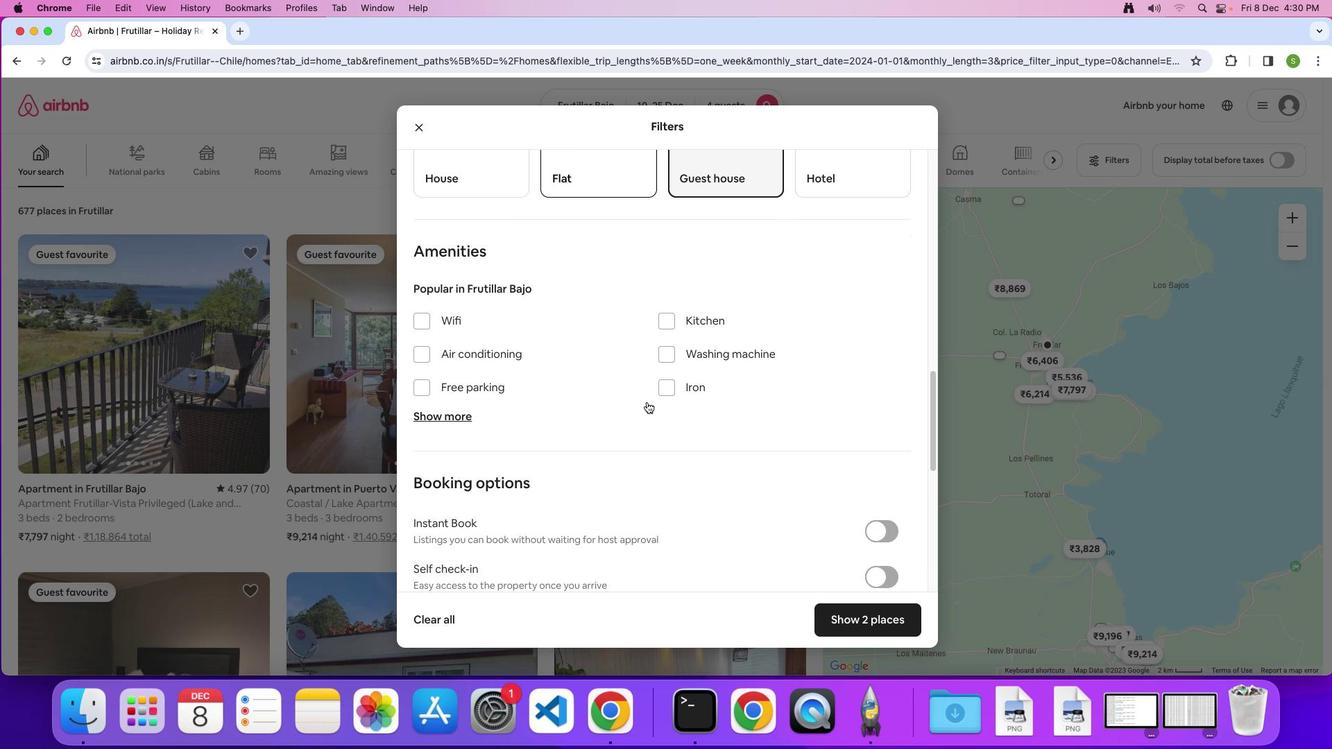 
Action: Mouse scrolled (646, 401) with delta (0, 0)
Screenshot: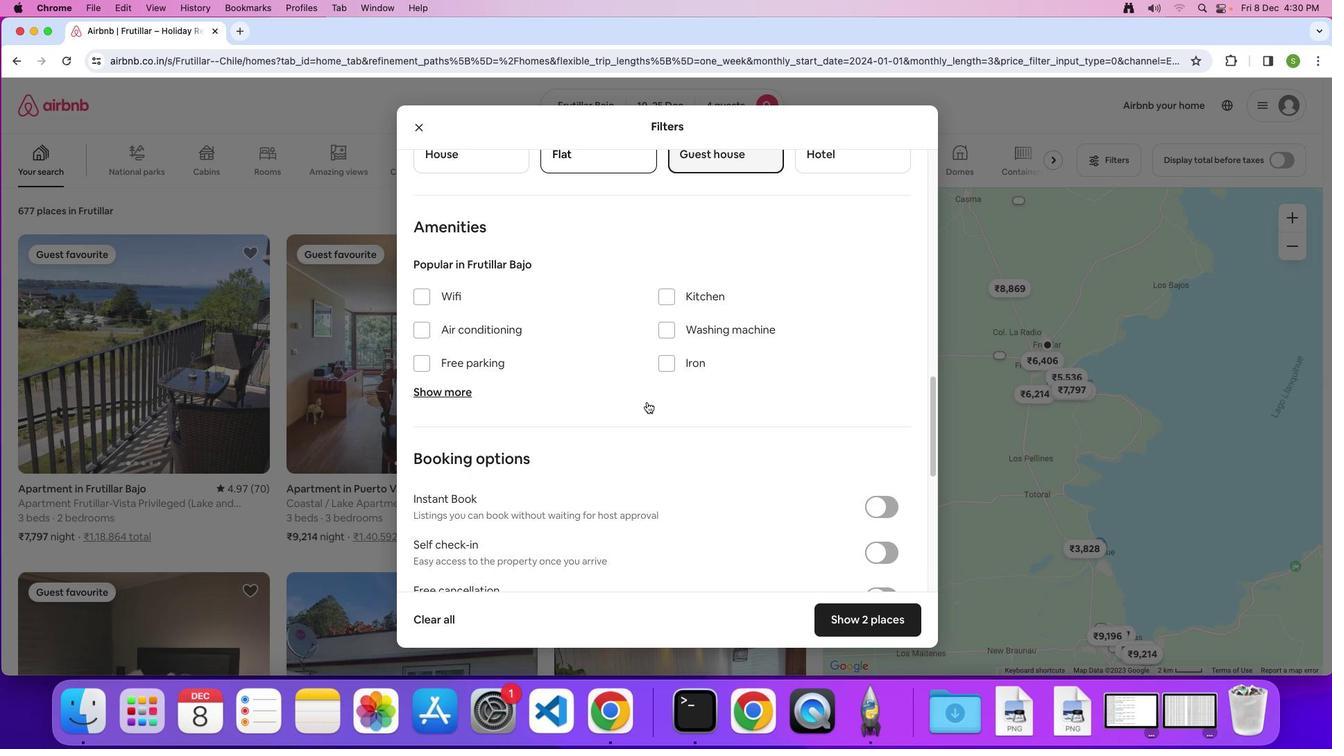 
Action: Mouse scrolled (646, 401) with delta (0, 0)
Screenshot: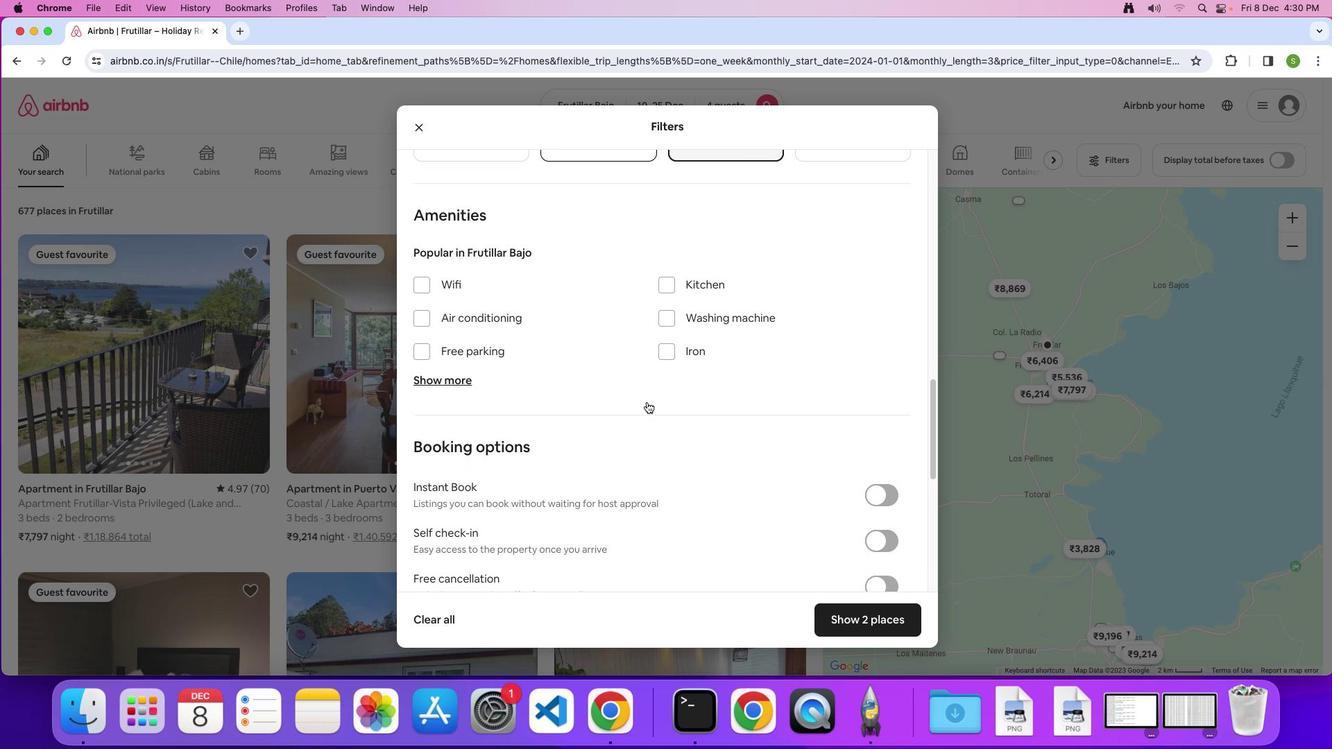 
Action: Mouse scrolled (646, 401) with delta (0, 0)
Screenshot: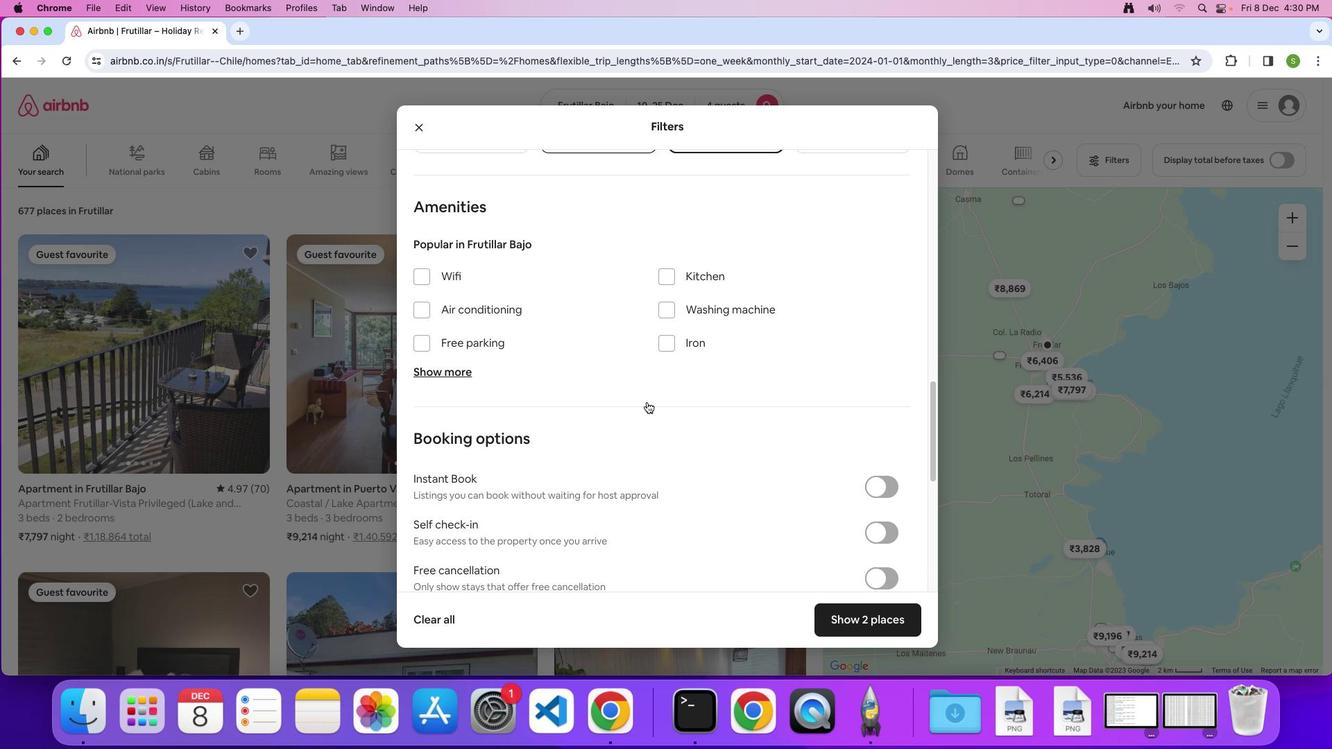 
Action: Mouse scrolled (646, 401) with delta (0, 0)
Screenshot: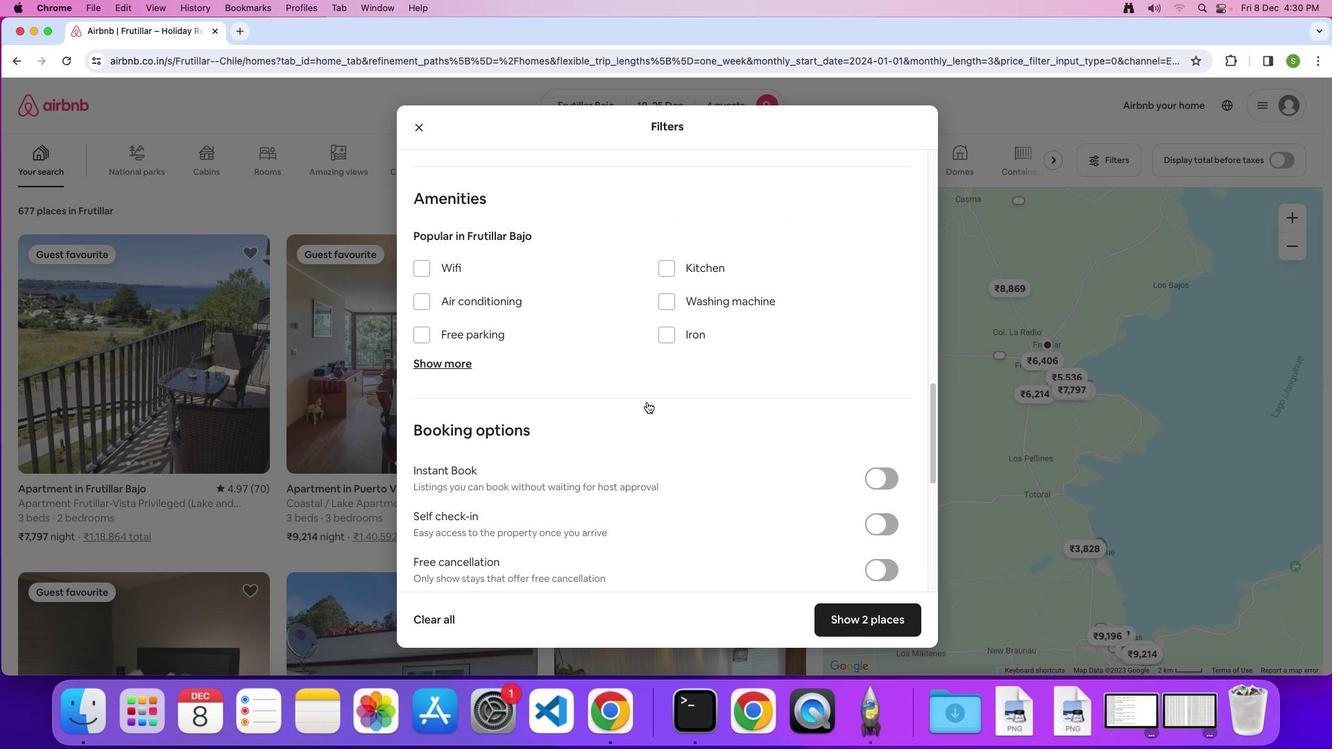 
Action: Mouse moved to (428, 269)
Screenshot: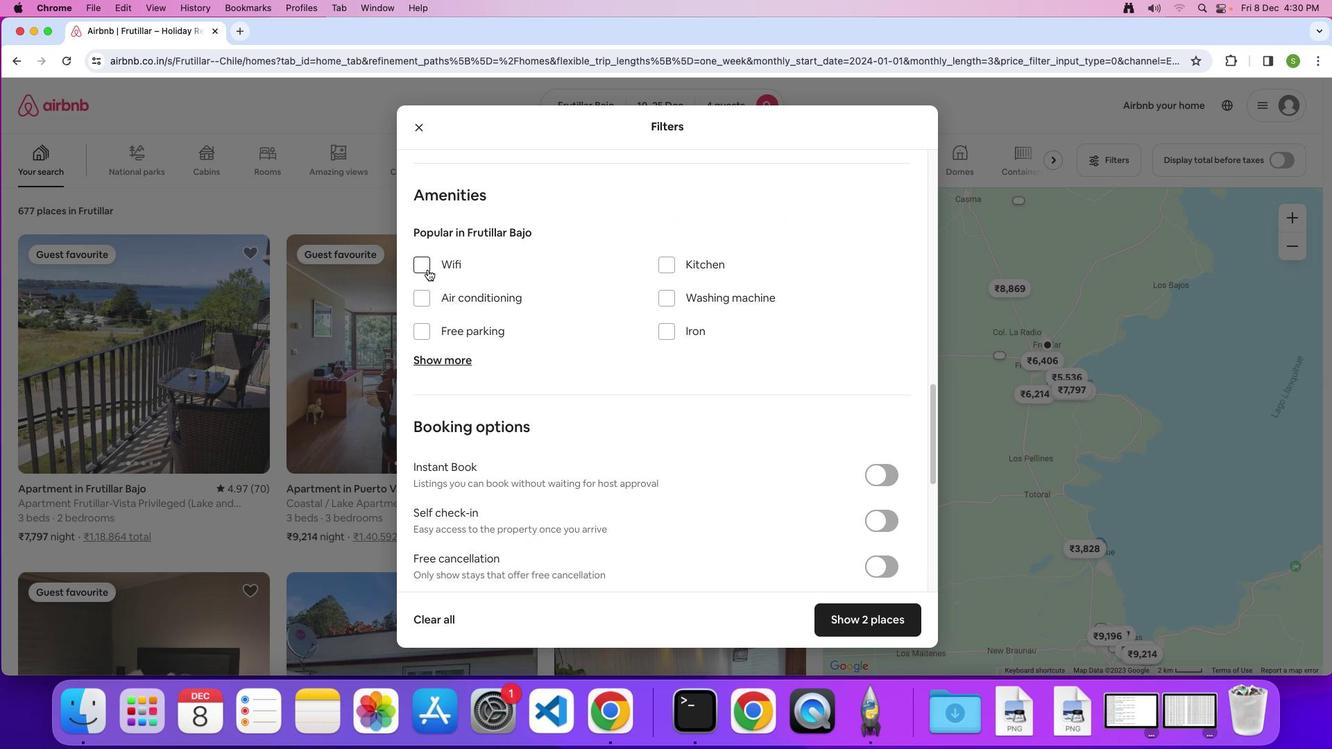 
Action: Mouse pressed left at (428, 269)
Screenshot: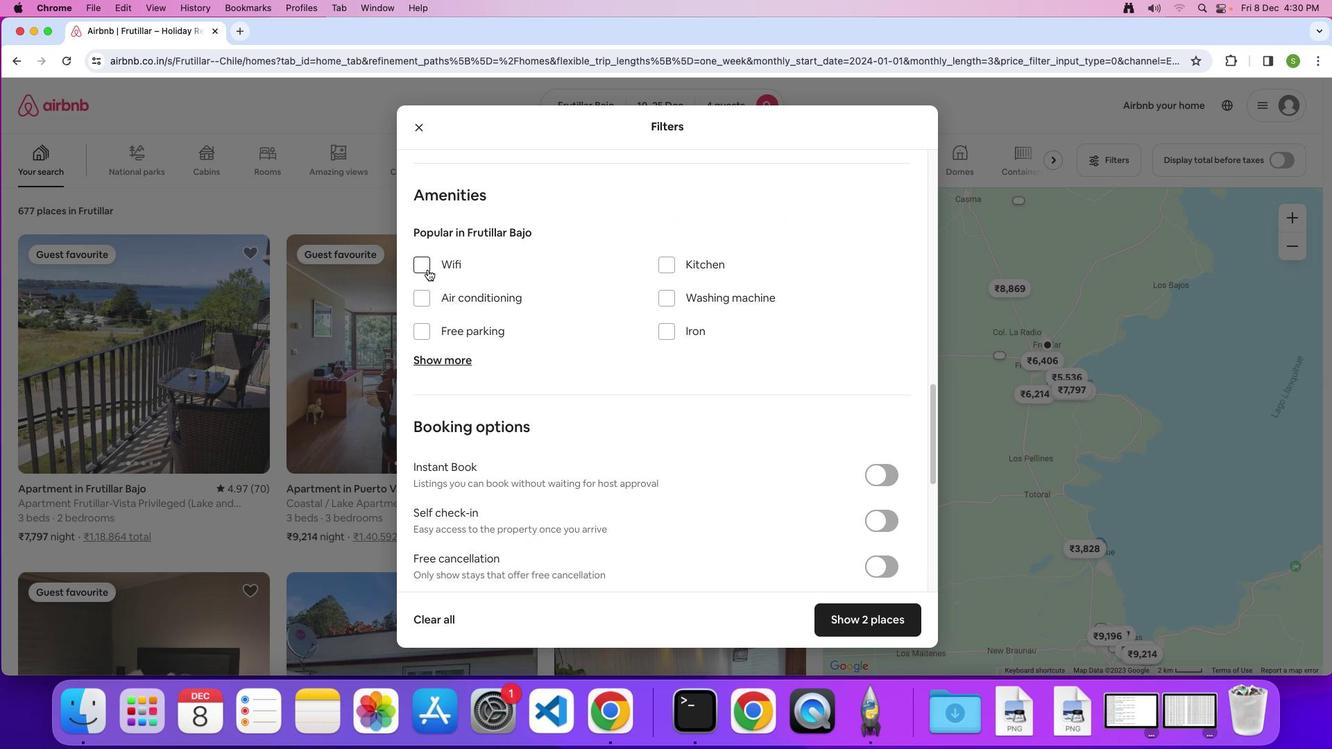 
Action: Mouse moved to (427, 329)
Screenshot: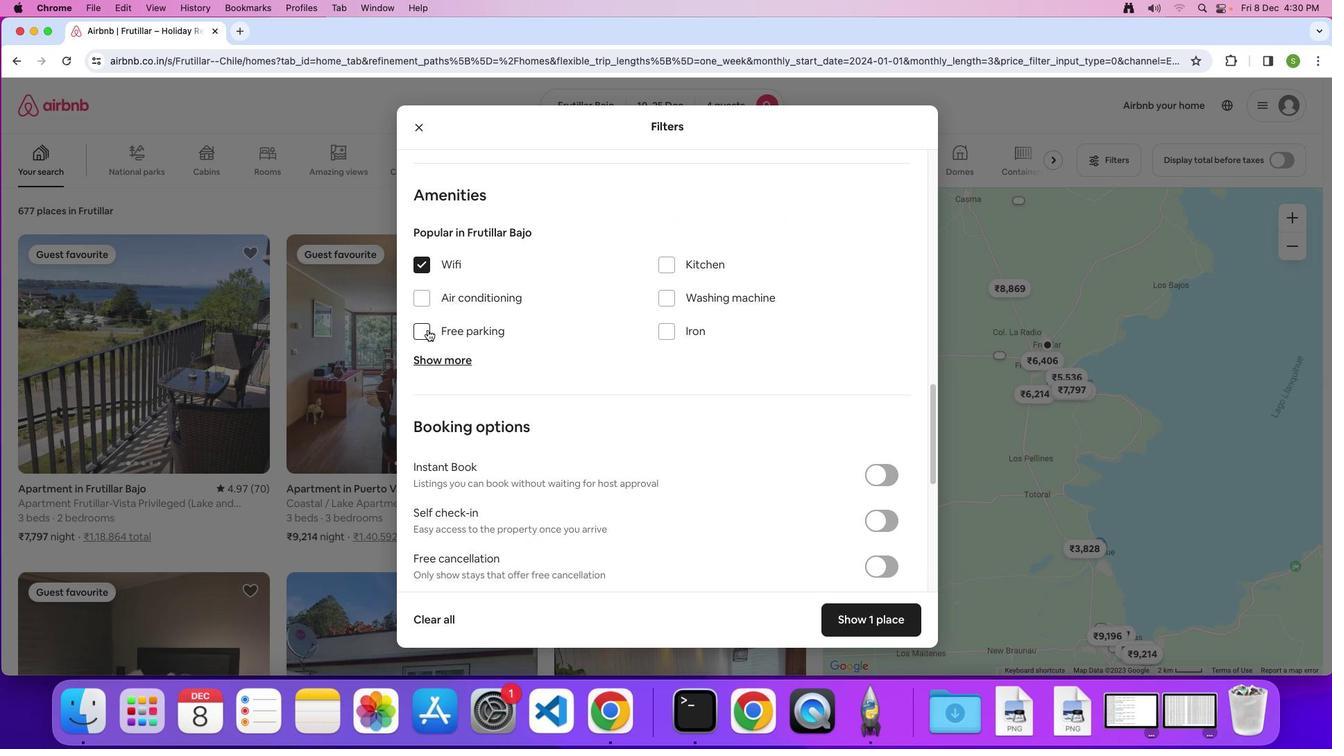 
Action: Mouse pressed left at (427, 329)
Screenshot: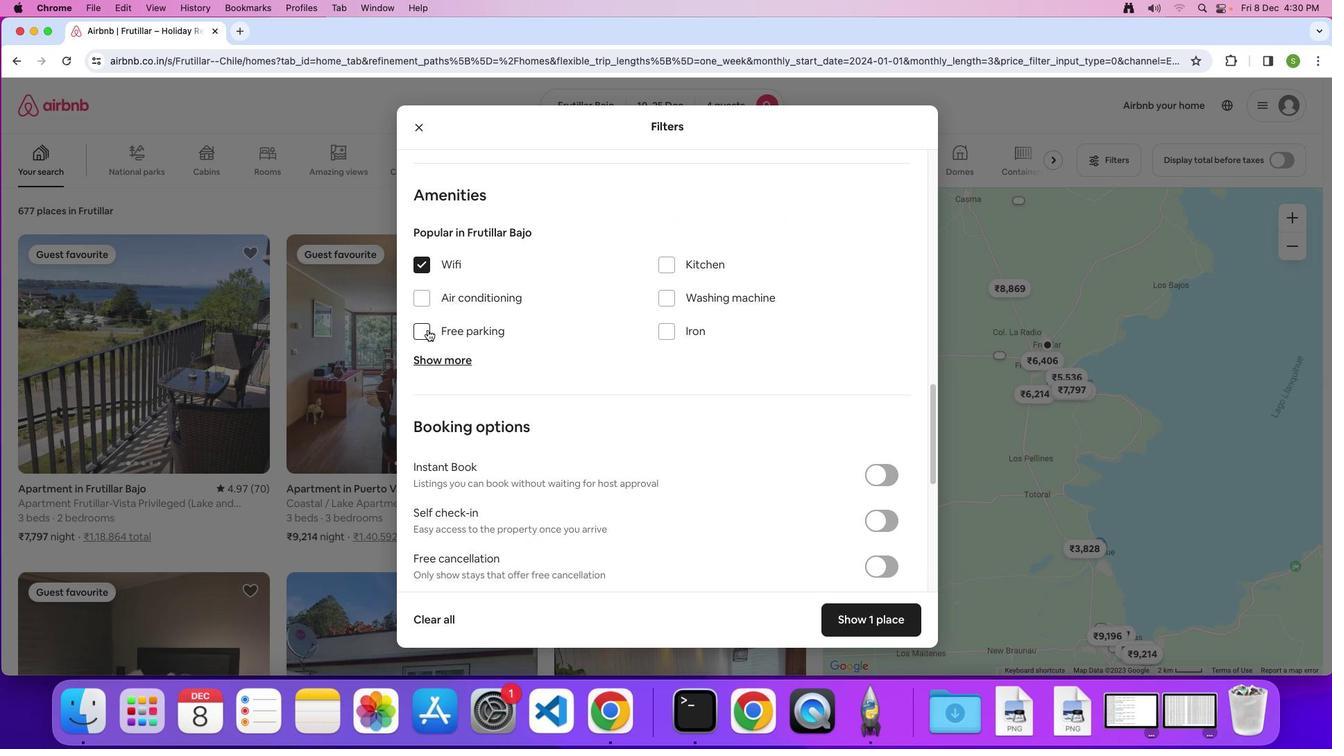 
Action: Mouse moved to (431, 360)
Screenshot: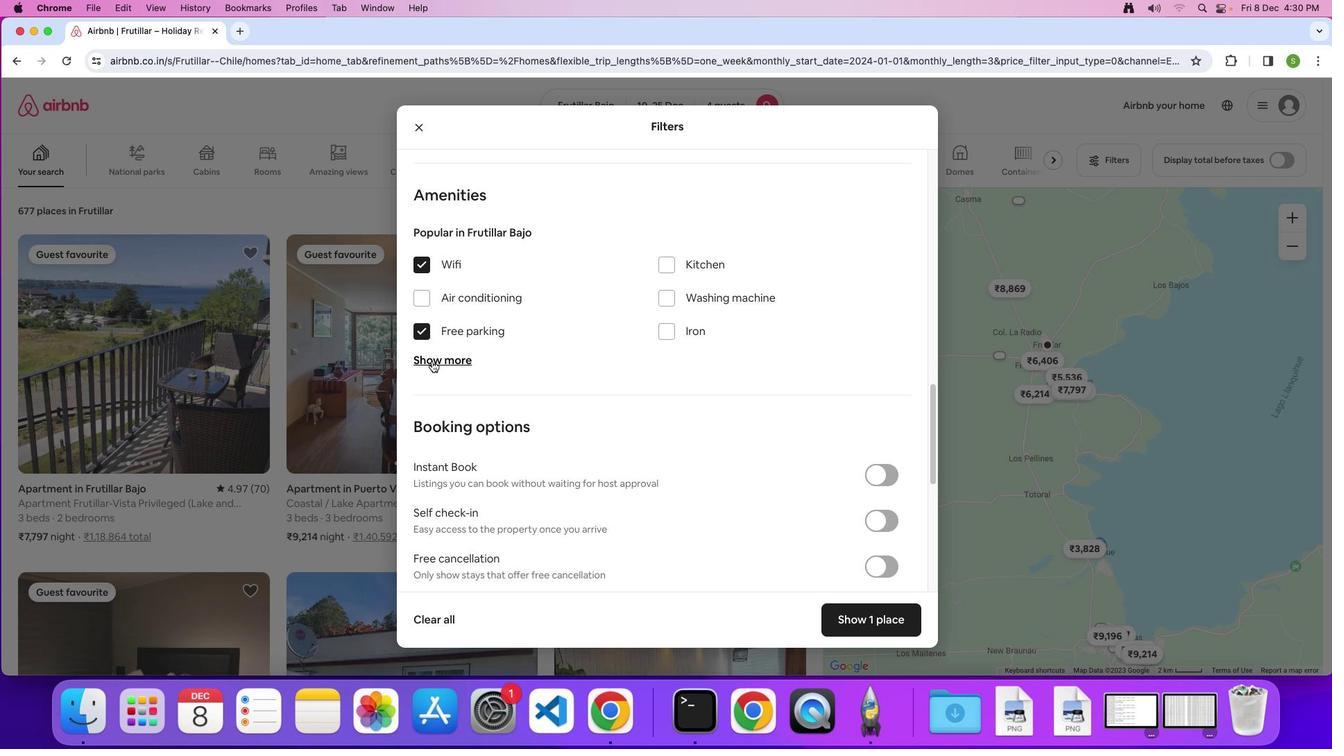 
Action: Mouse pressed left at (431, 360)
Screenshot: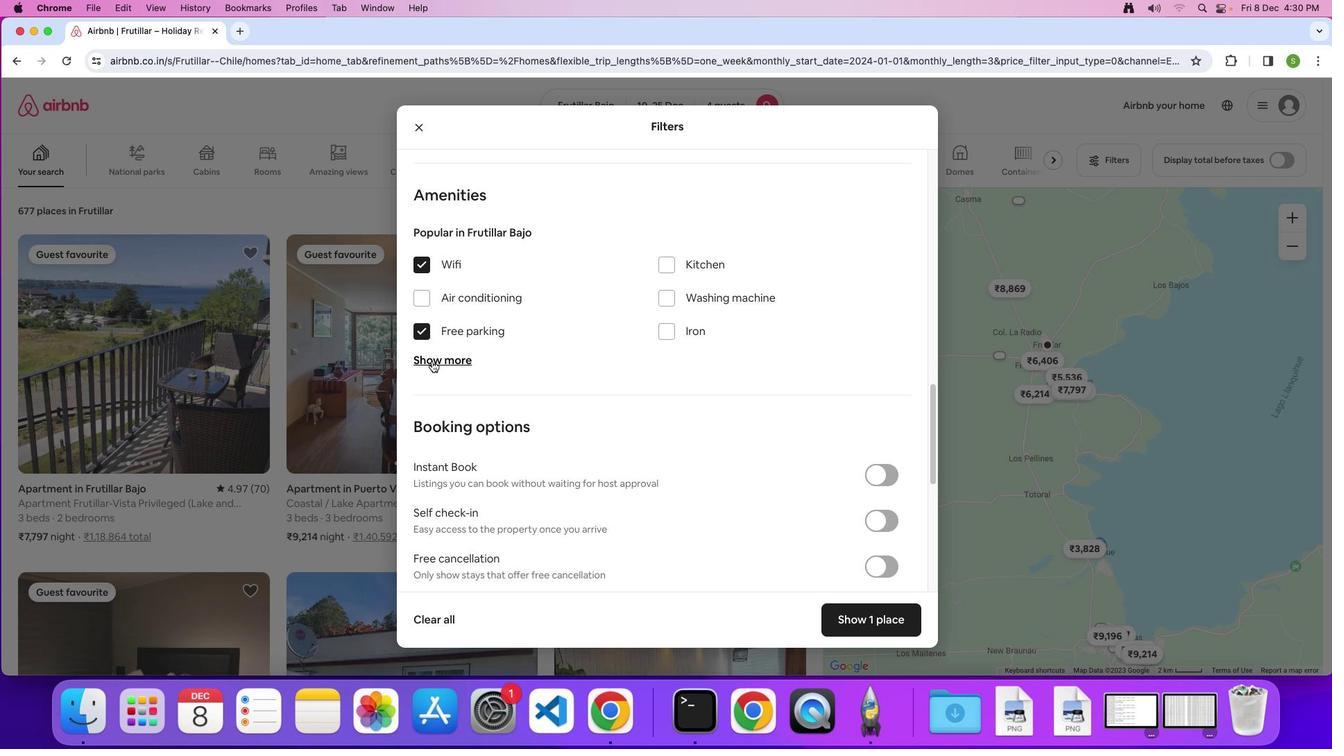 
Action: Mouse moved to (669, 369)
Screenshot: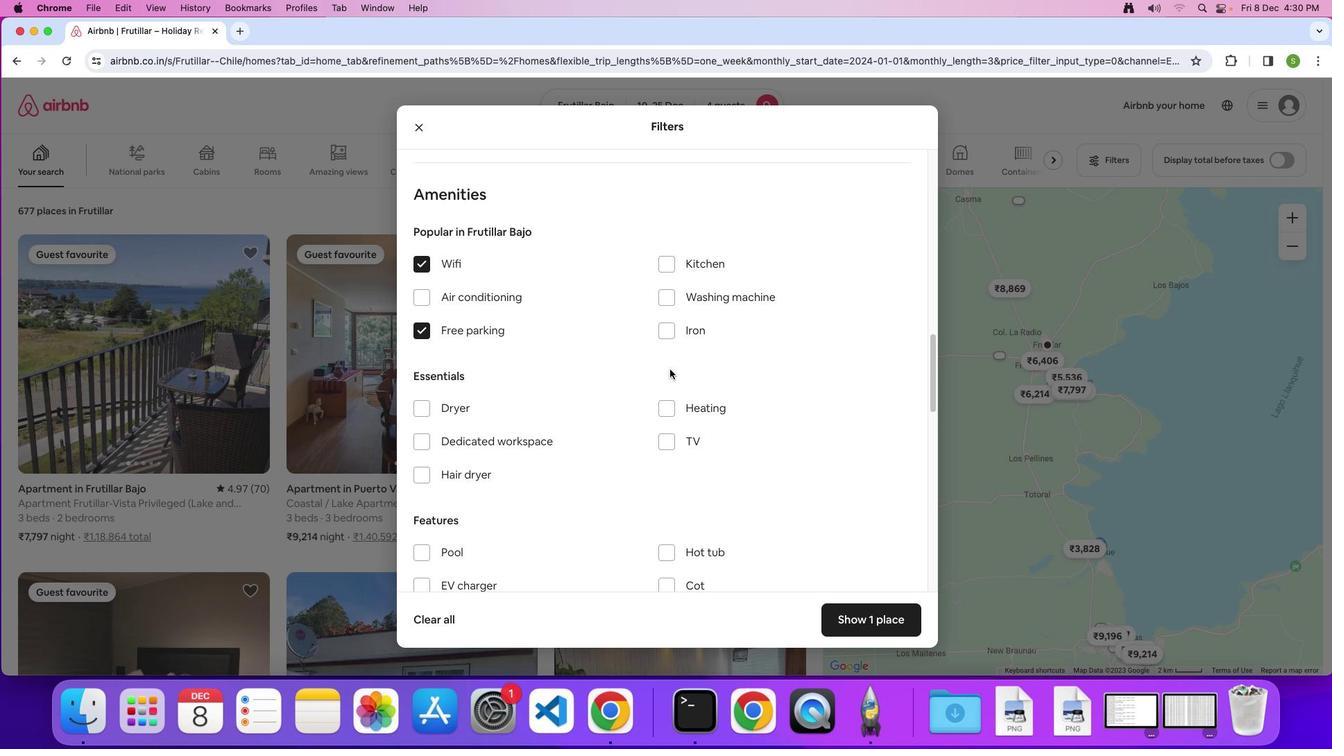 
Action: Mouse scrolled (669, 369) with delta (0, 0)
Screenshot: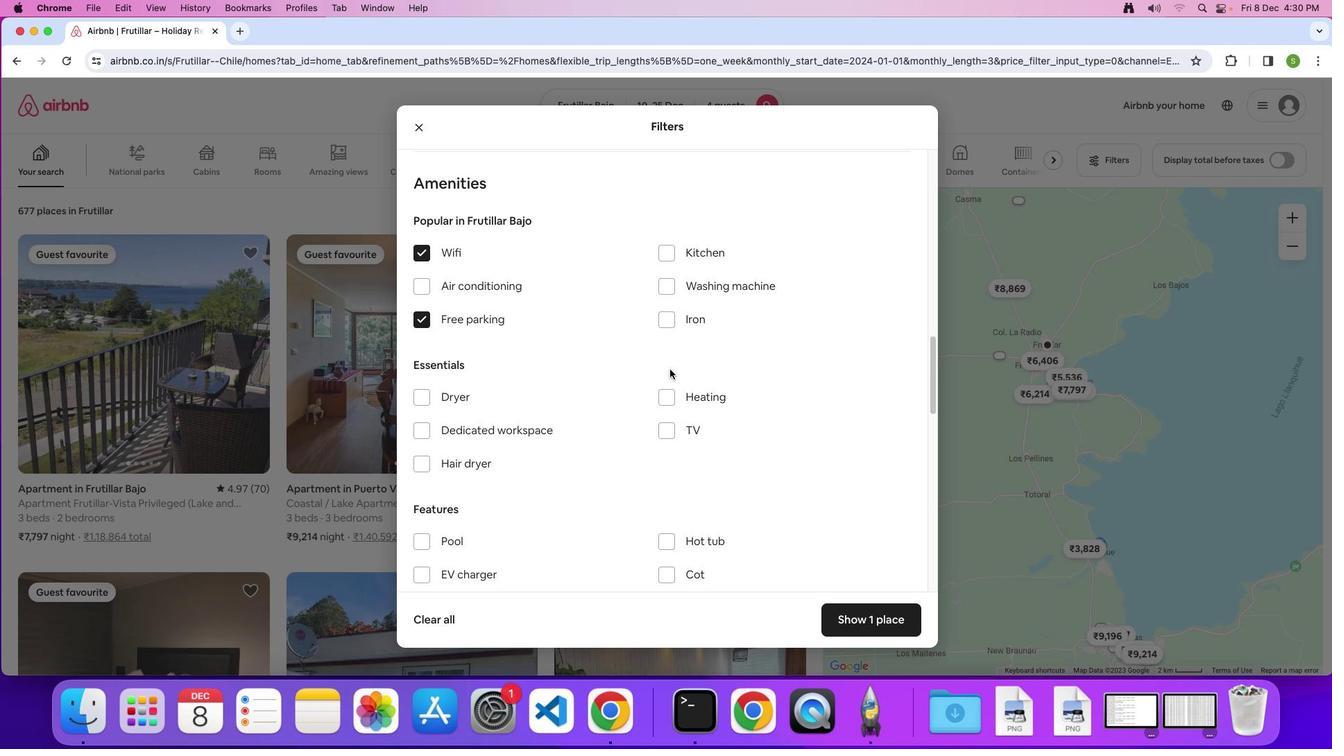 
Action: Mouse scrolled (669, 369) with delta (0, 0)
Screenshot: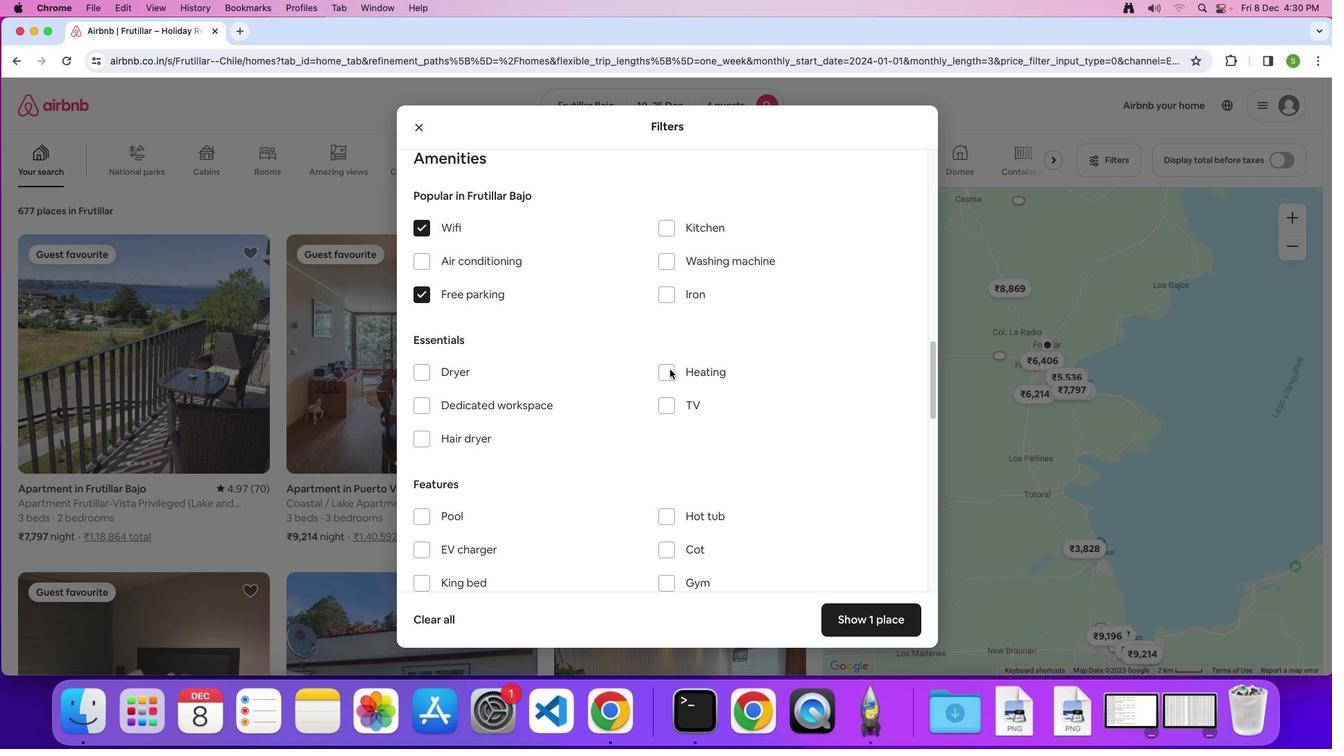 
Action: Mouse scrolled (669, 369) with delta (0, -2)
Screenshot: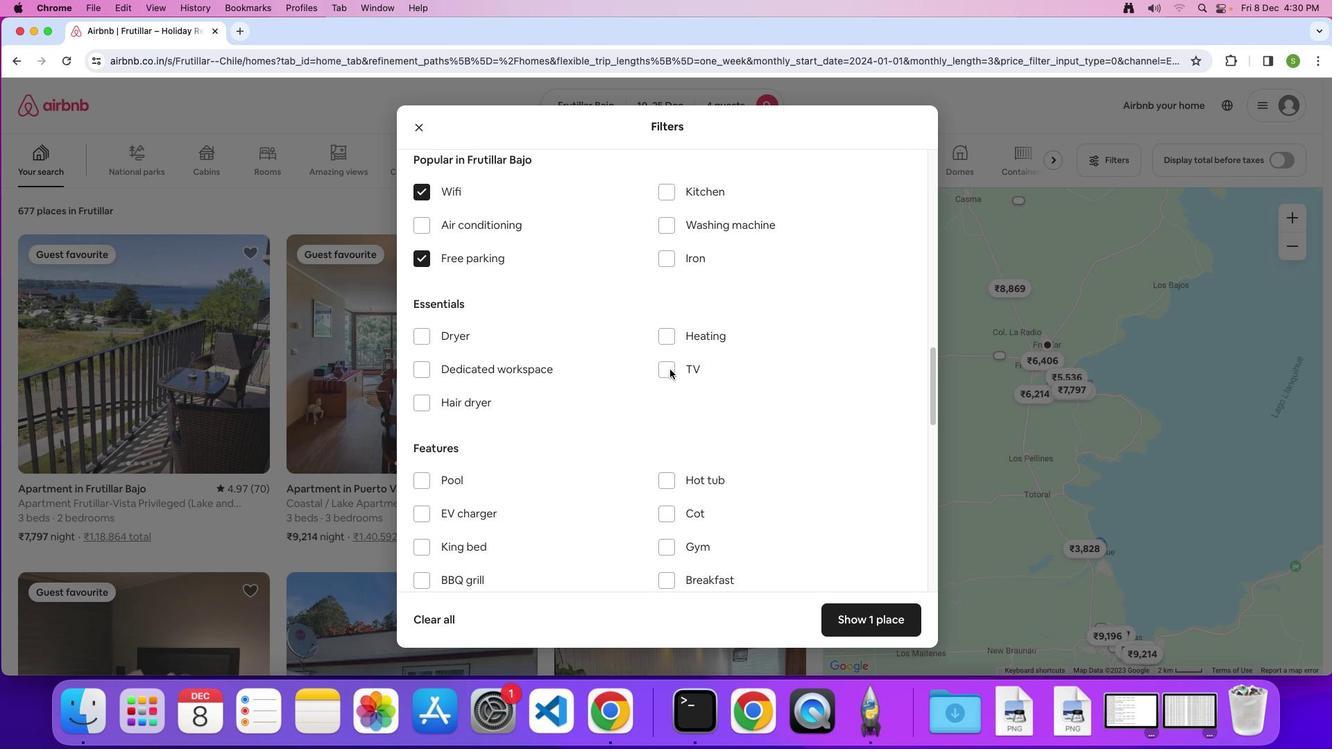 
Action: Mouse moved to (660, 314)
Screenshot: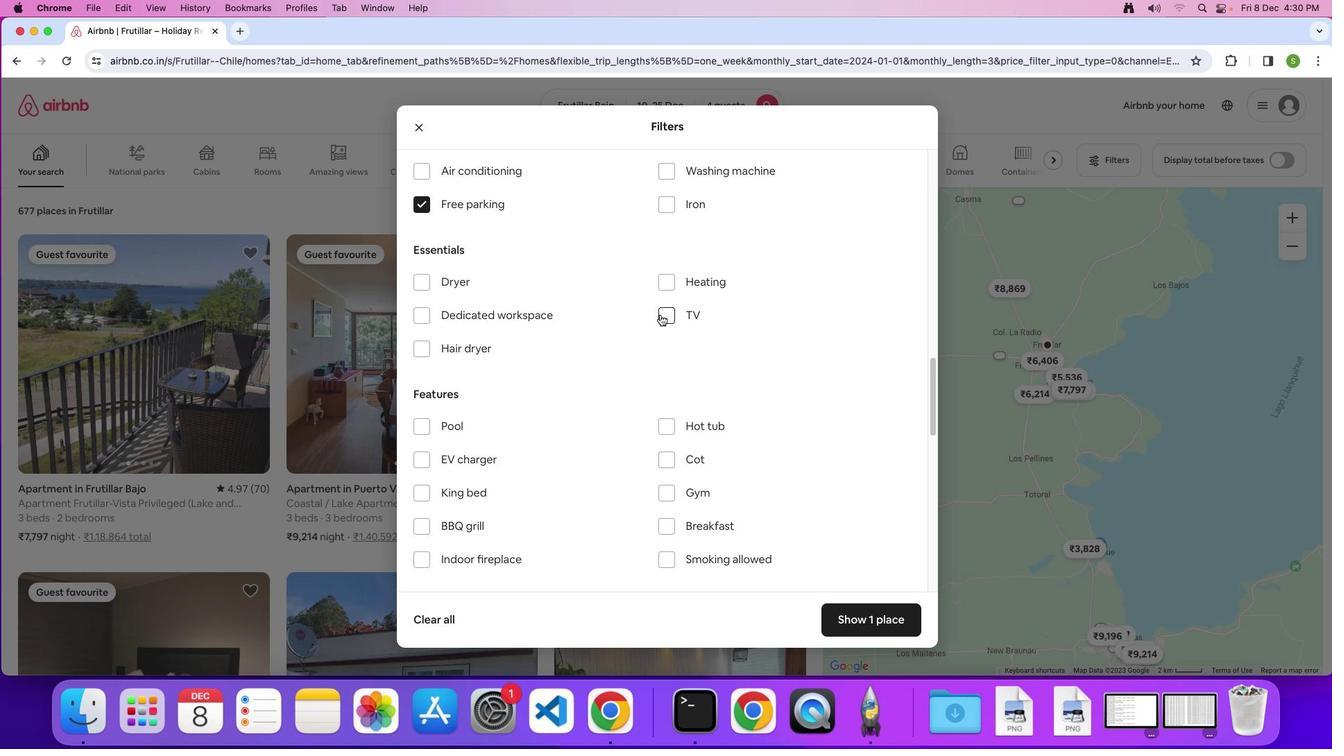 
Action: Mouse pressed left at (660, 314)
Screenshot: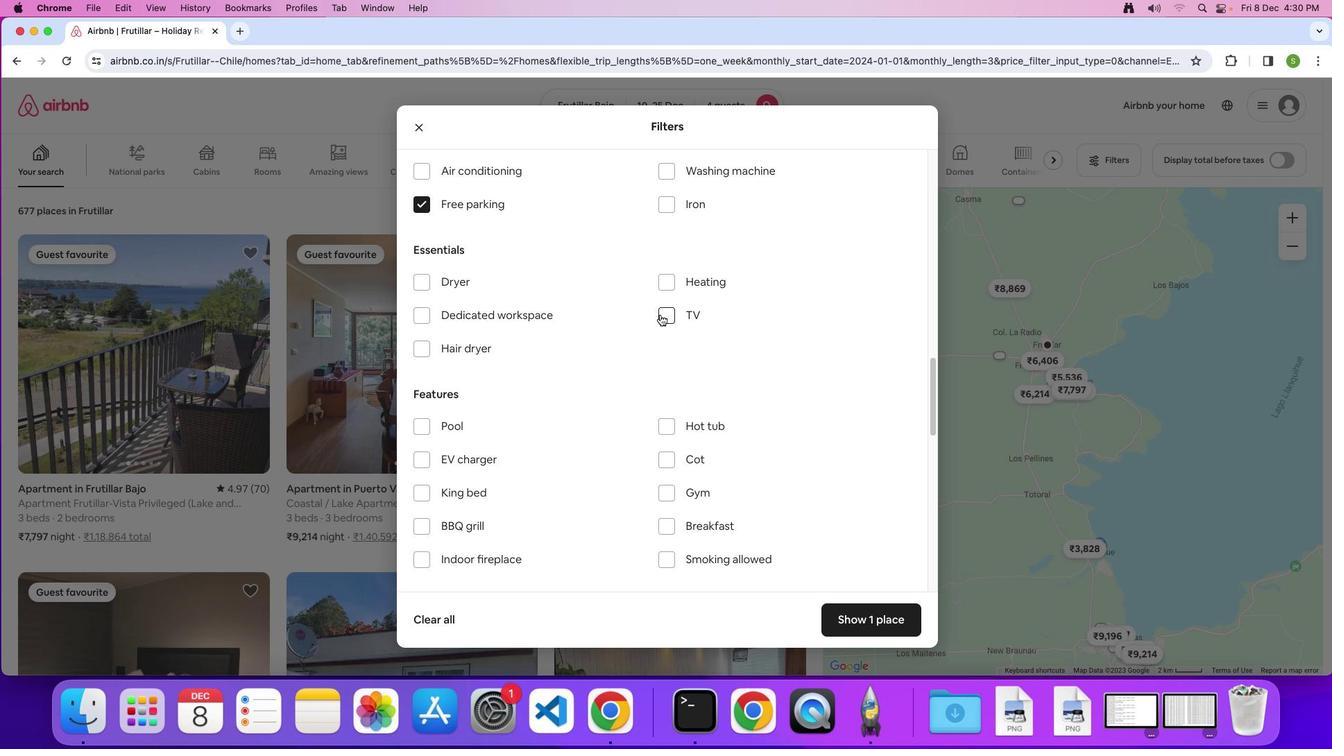 
Action: Mouse moved to (656, 360)
Screenshot: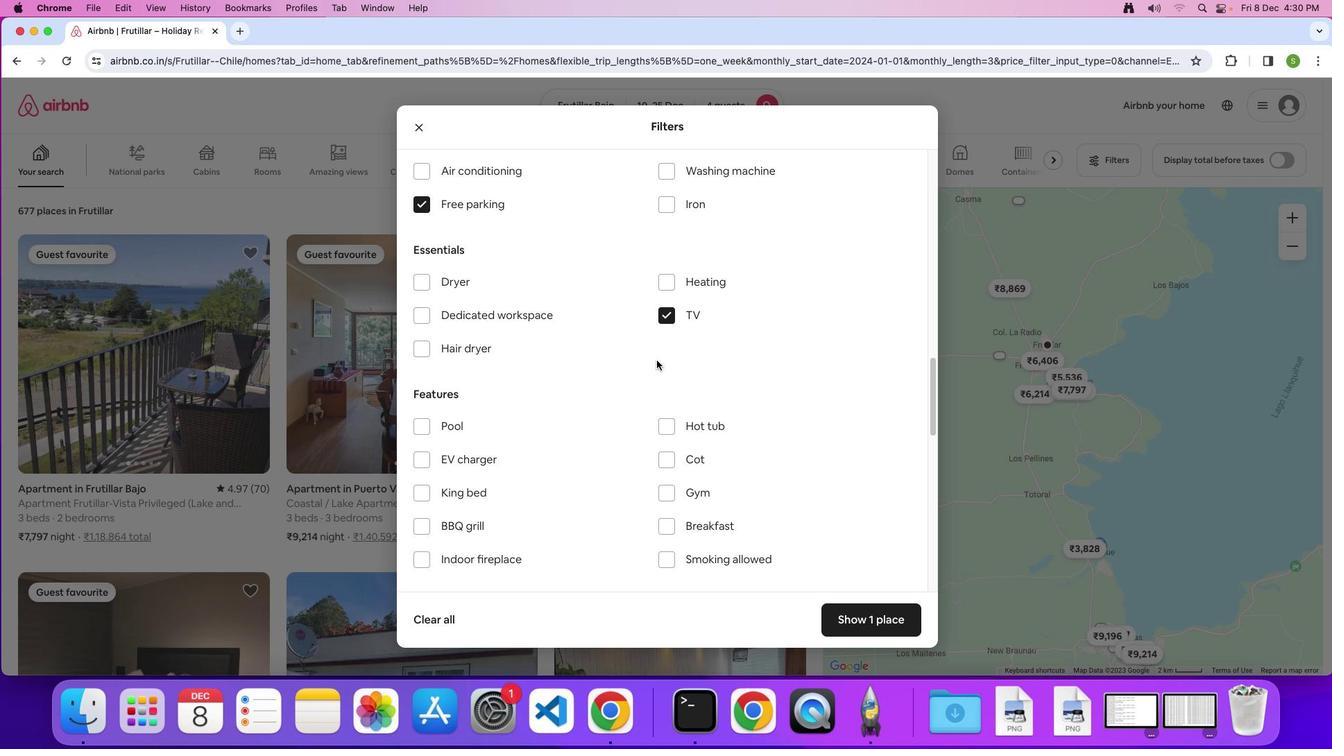 
Action: Mouse scrolled (656, 360) with delta (0, 0)
Screenshot: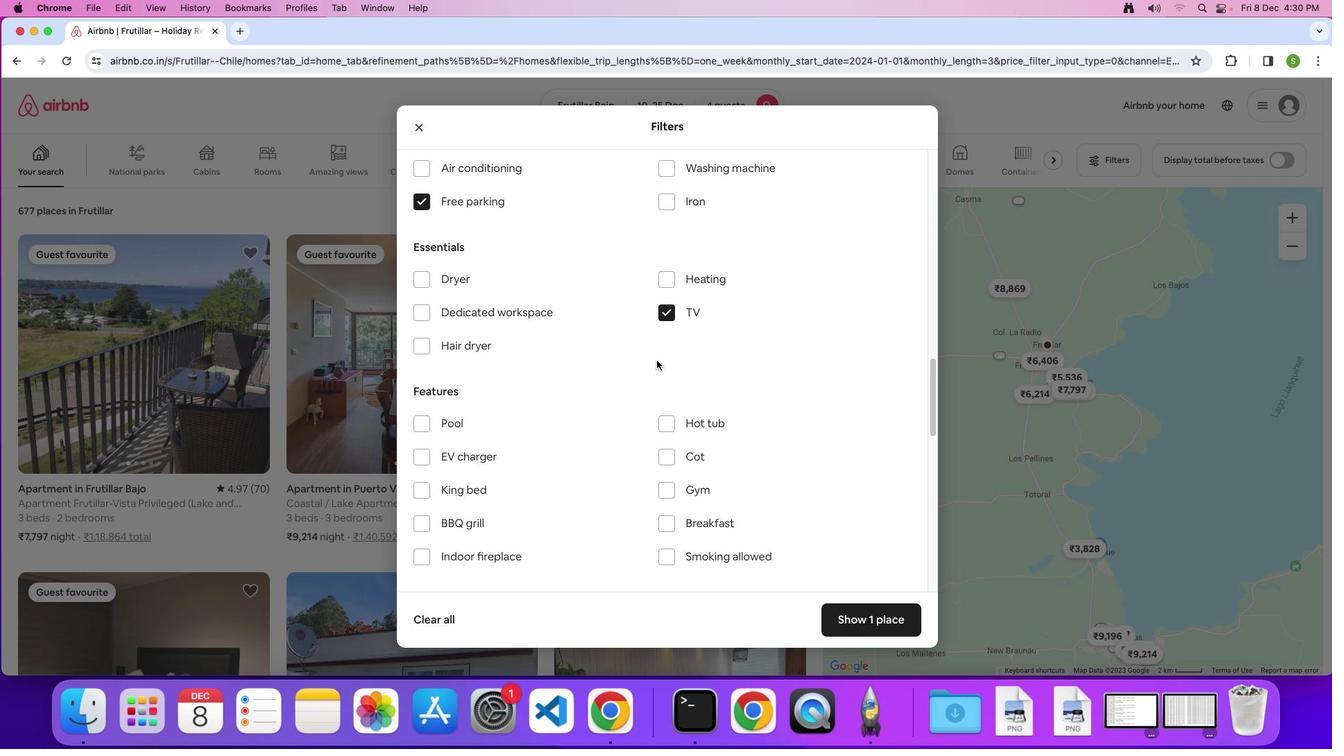 
Action: Mouse scrolled (656, 360) with delta (0, 0)
Screenshot: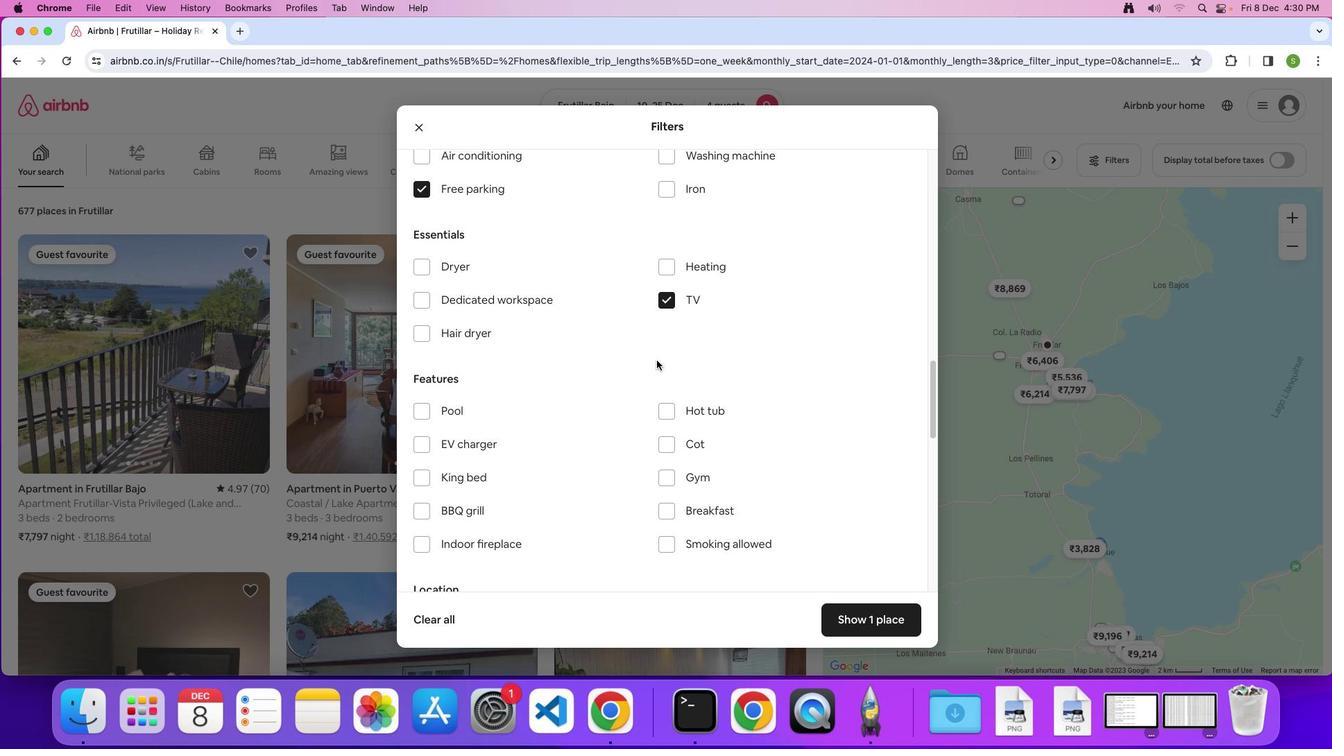 
Action: Mouse scrolled (656, 360) with delta (0, 0)
Screenshot: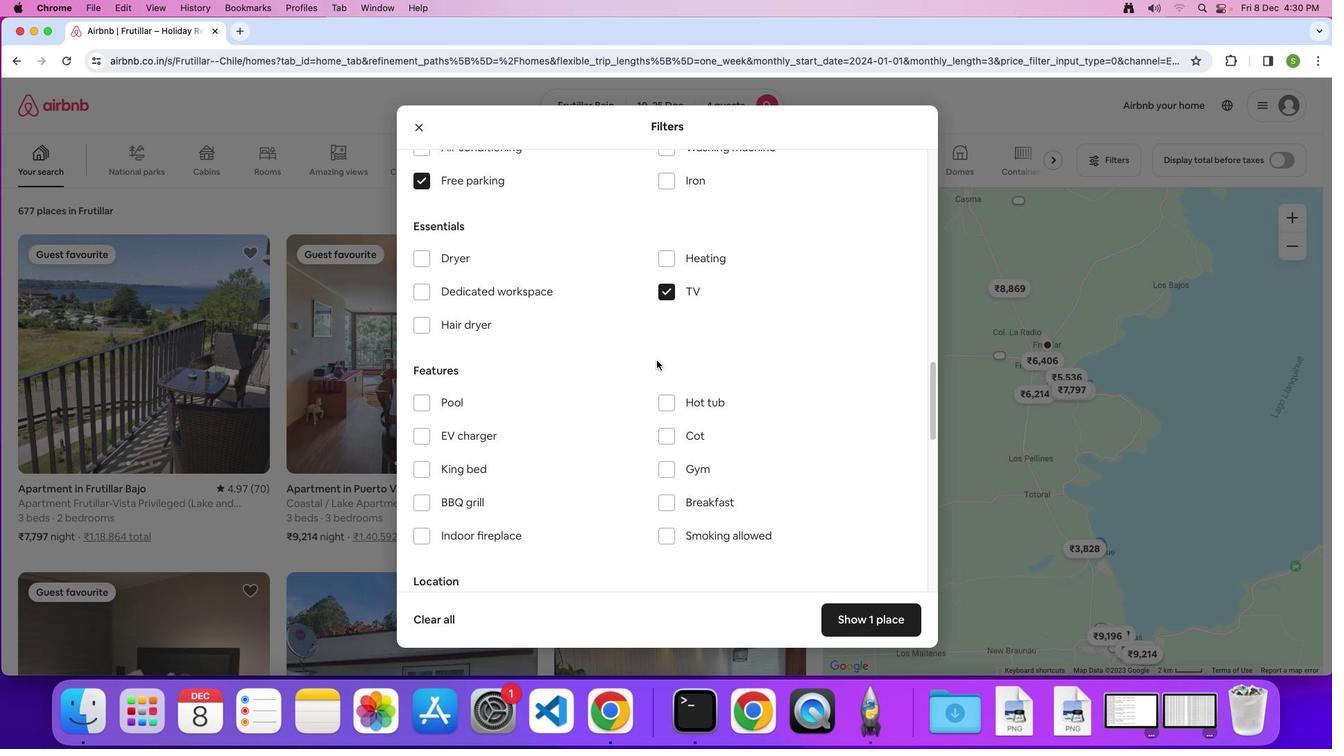 
Action: Mouse scrolled (656, 360) with delta (0, 0)
Screenshot: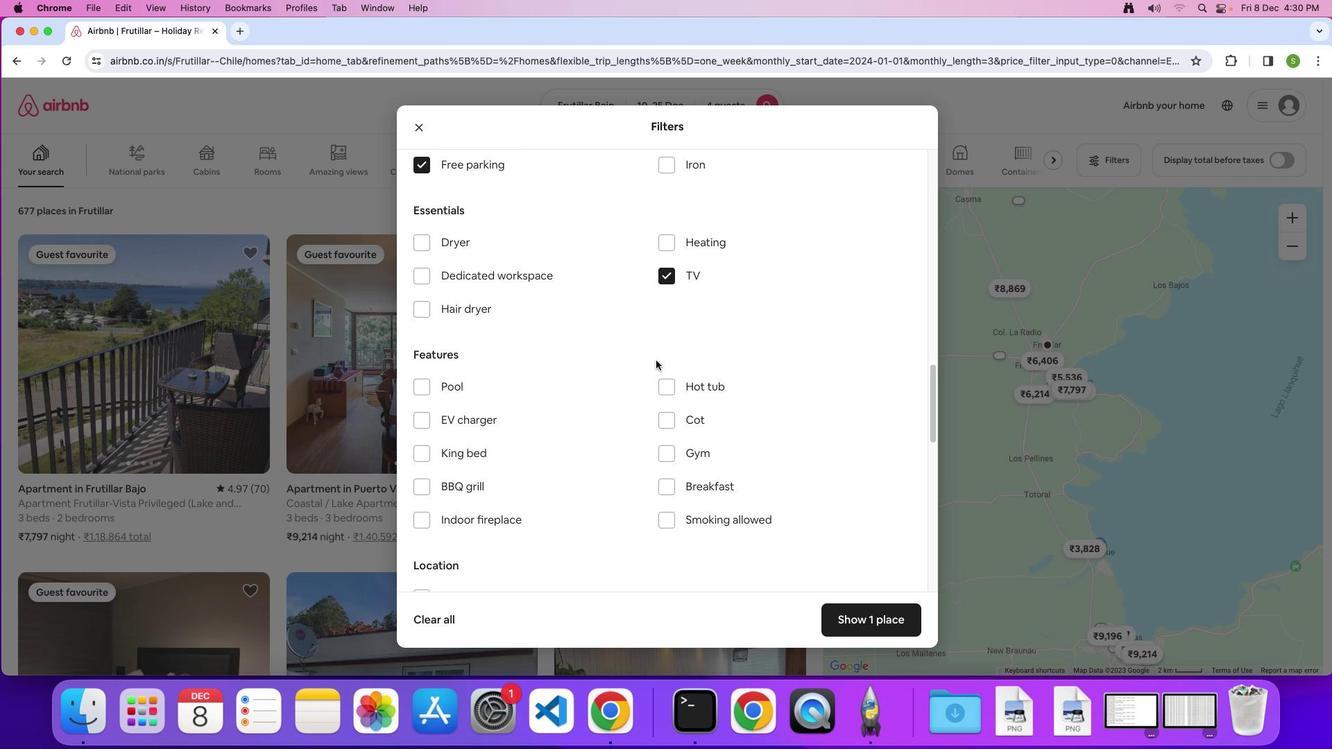 
Action: Mouse scrolled (656, 360) with delta (0, -1)
Screenshot: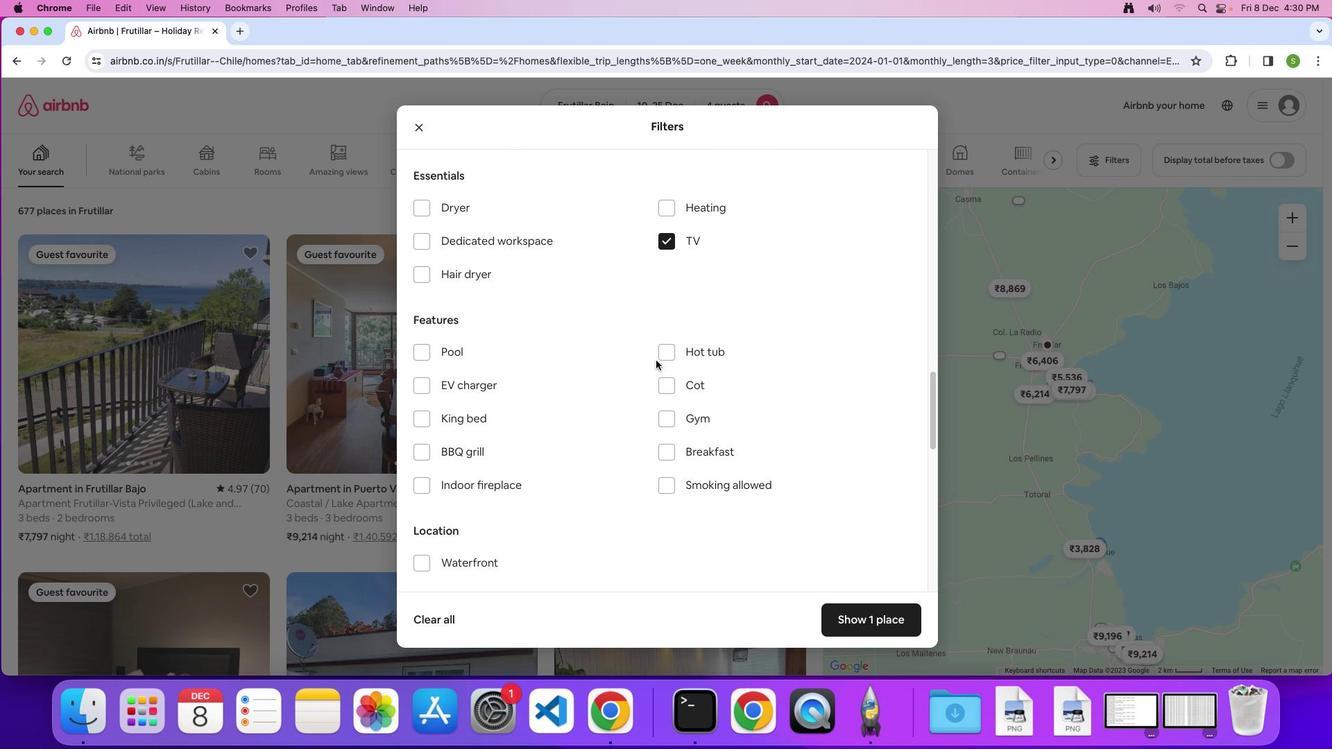
Action: Mouse moved to (656, 360)
Screenshot: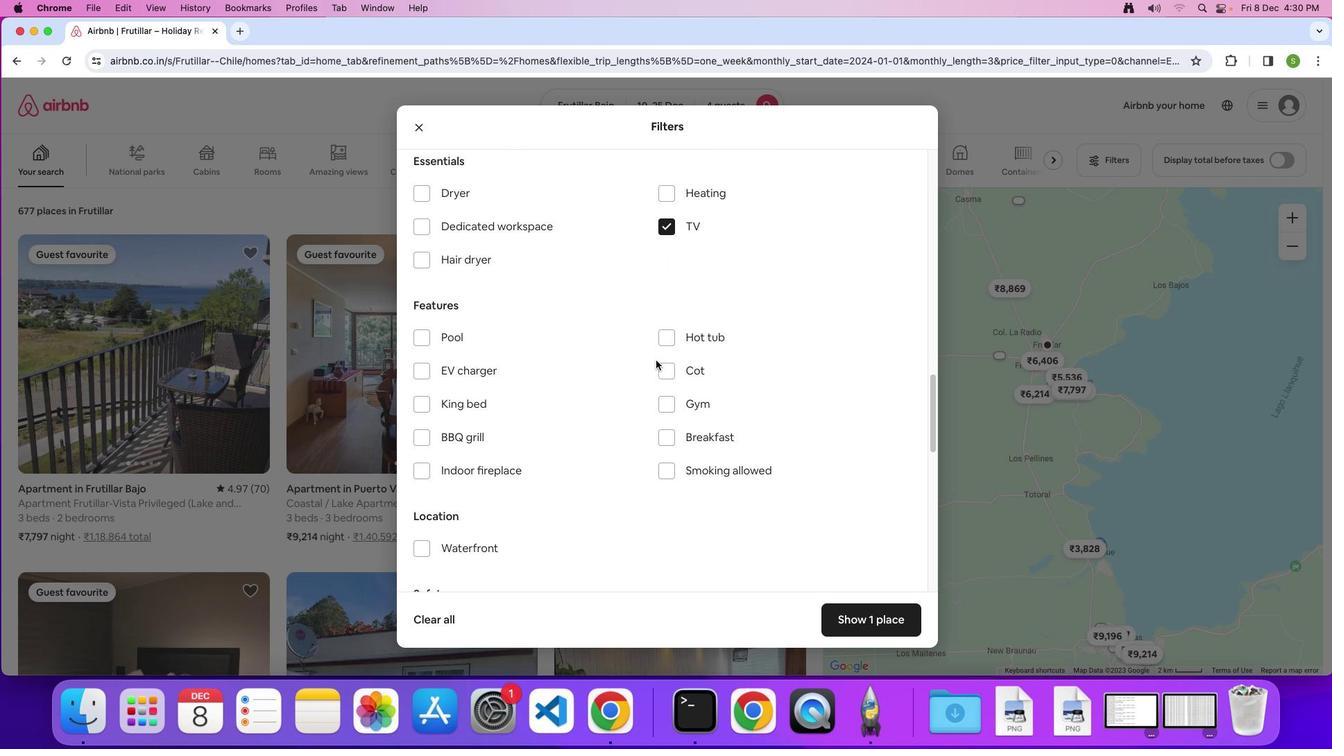 
Action: Mouse scrolled (656, 360) with delta (0, 0)
Screenshot: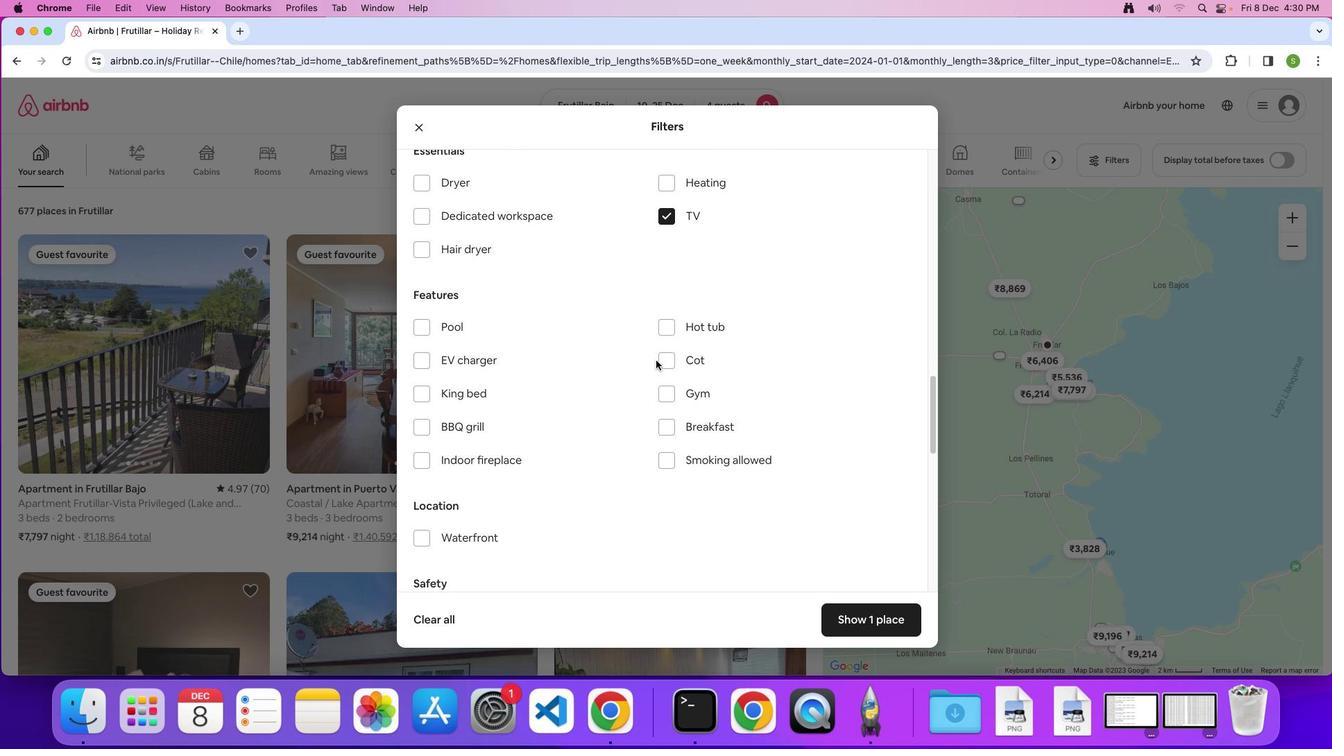 
Action: Mouse scrolled (656, 360) with delta (0, 0)
Screenshot: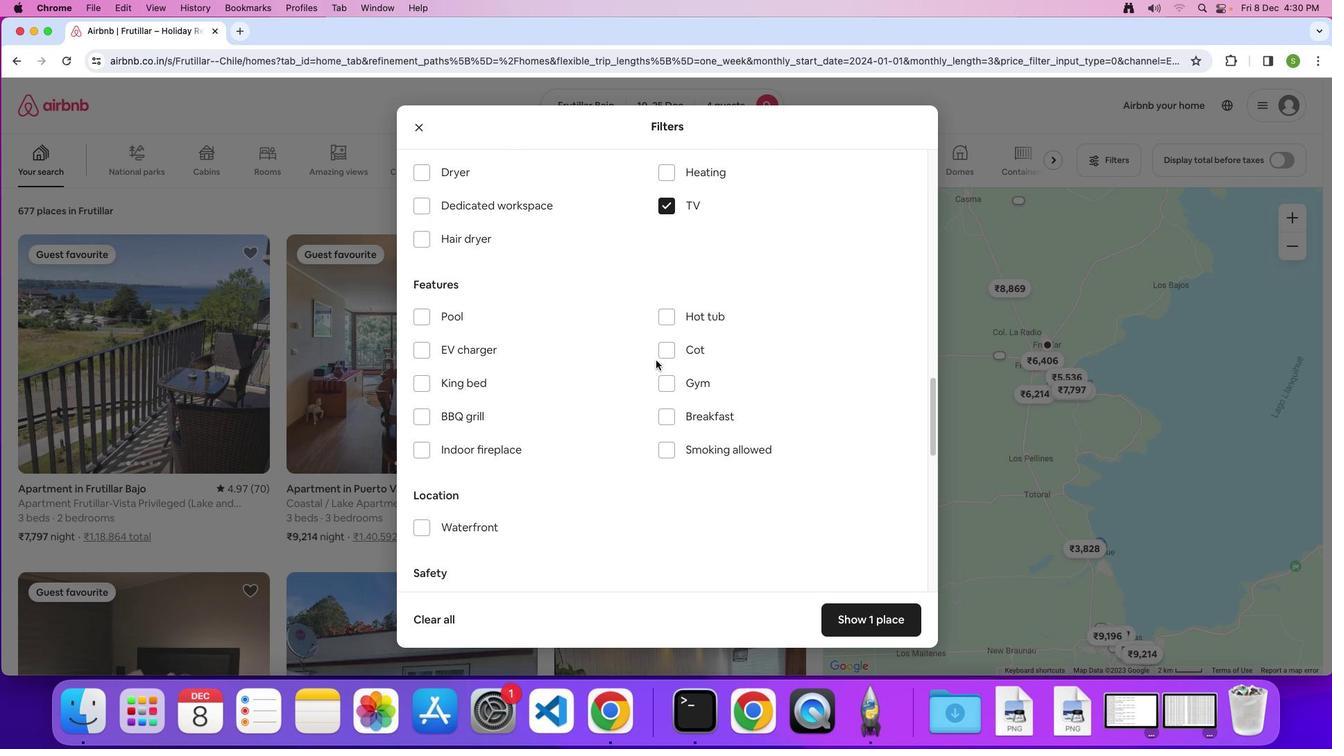 
Action: Mouse scrolled (656, 360) with delta (0, 0)
Screenshot: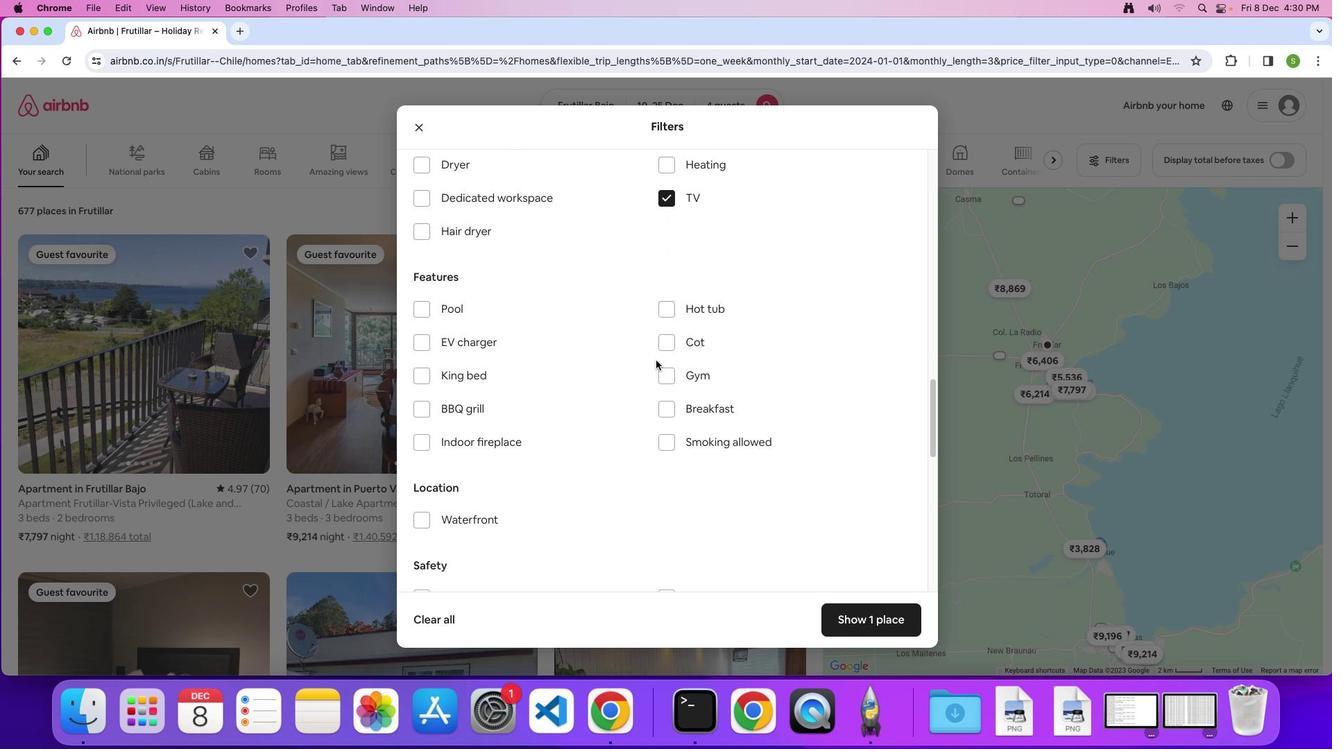 
Action: Mouse scrolled (656, 360) with delta (0, 0)
Screenshot: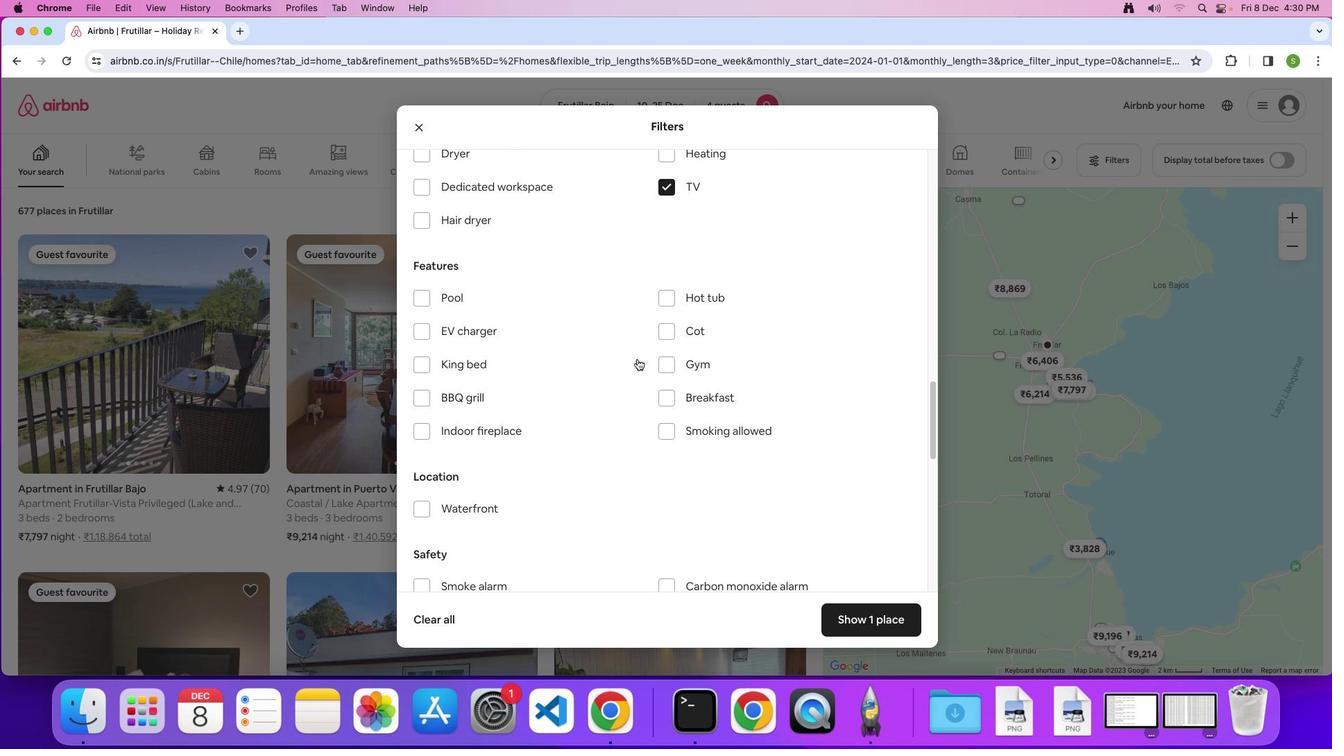 
Action: Mouse moved to (665, 356)
Screenshot: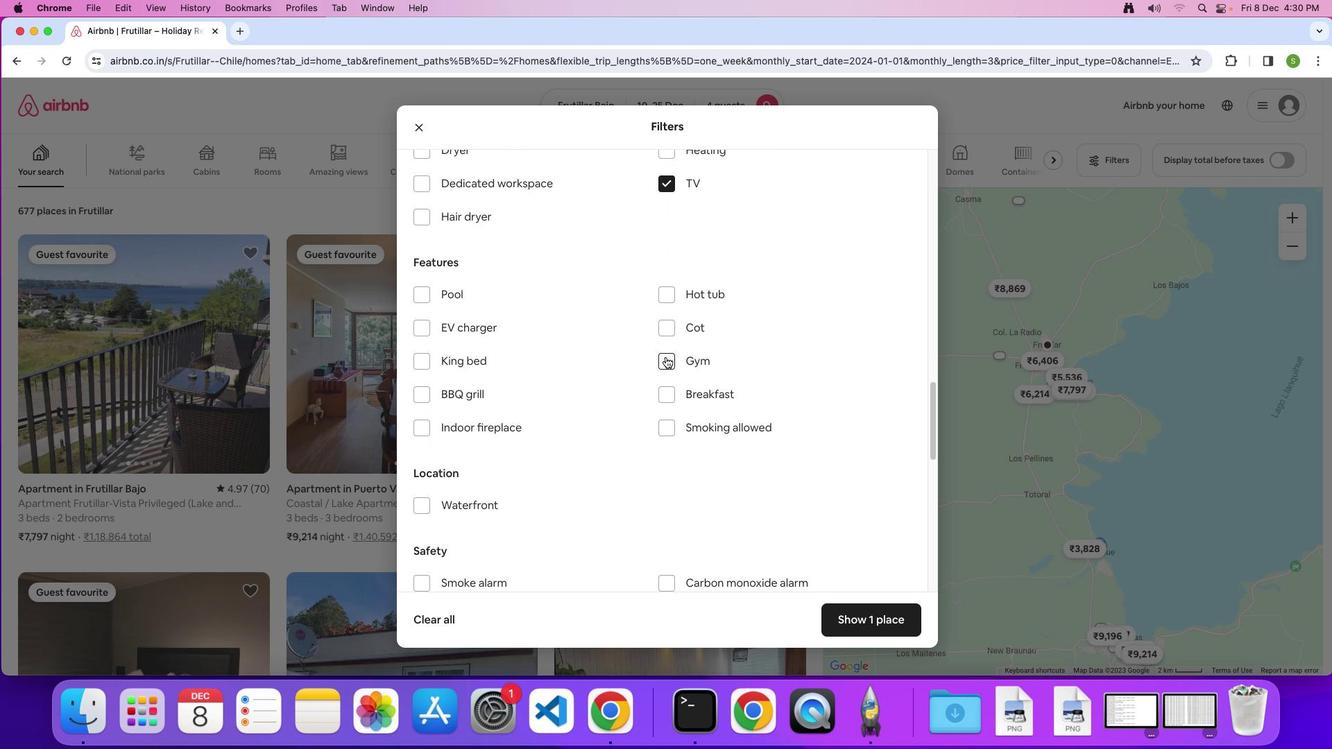 
Action: Mouse pressed left at (665, 356)
Screenshot: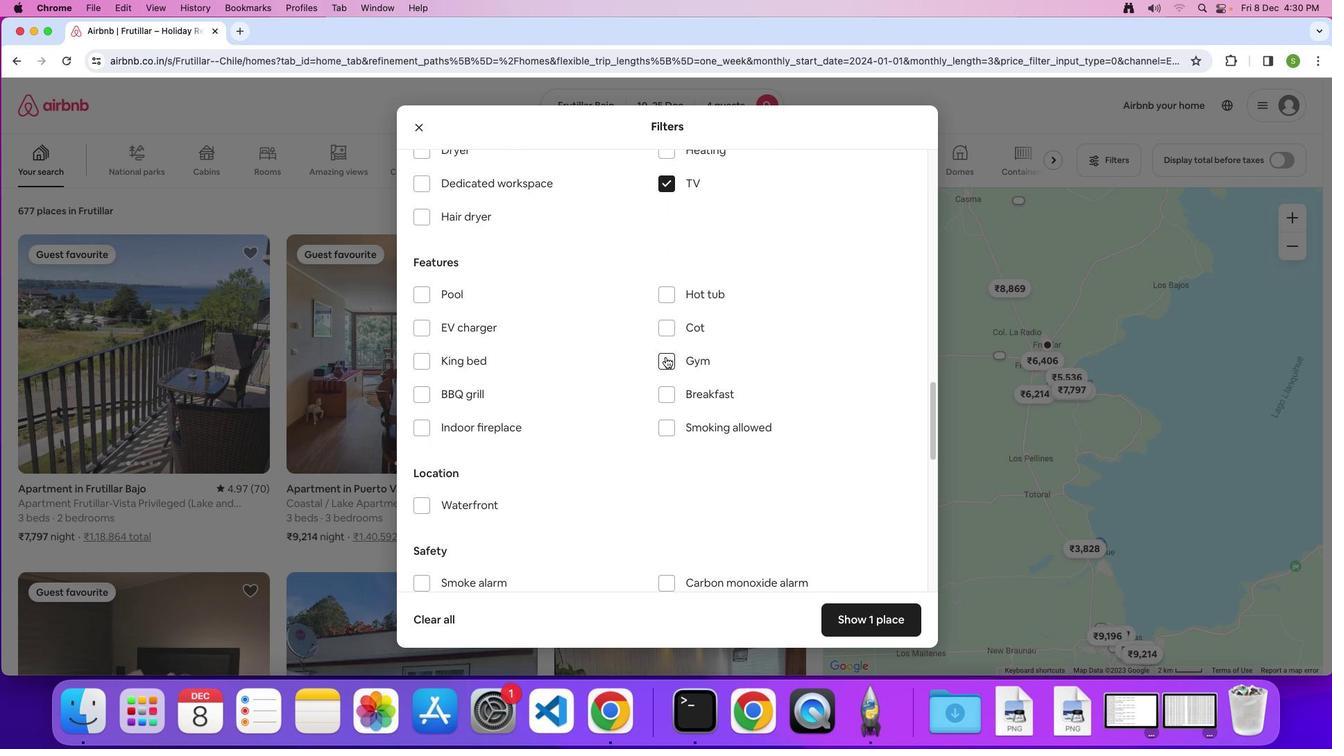 
Action: Mouse moved to (671, 397)
Screenshot: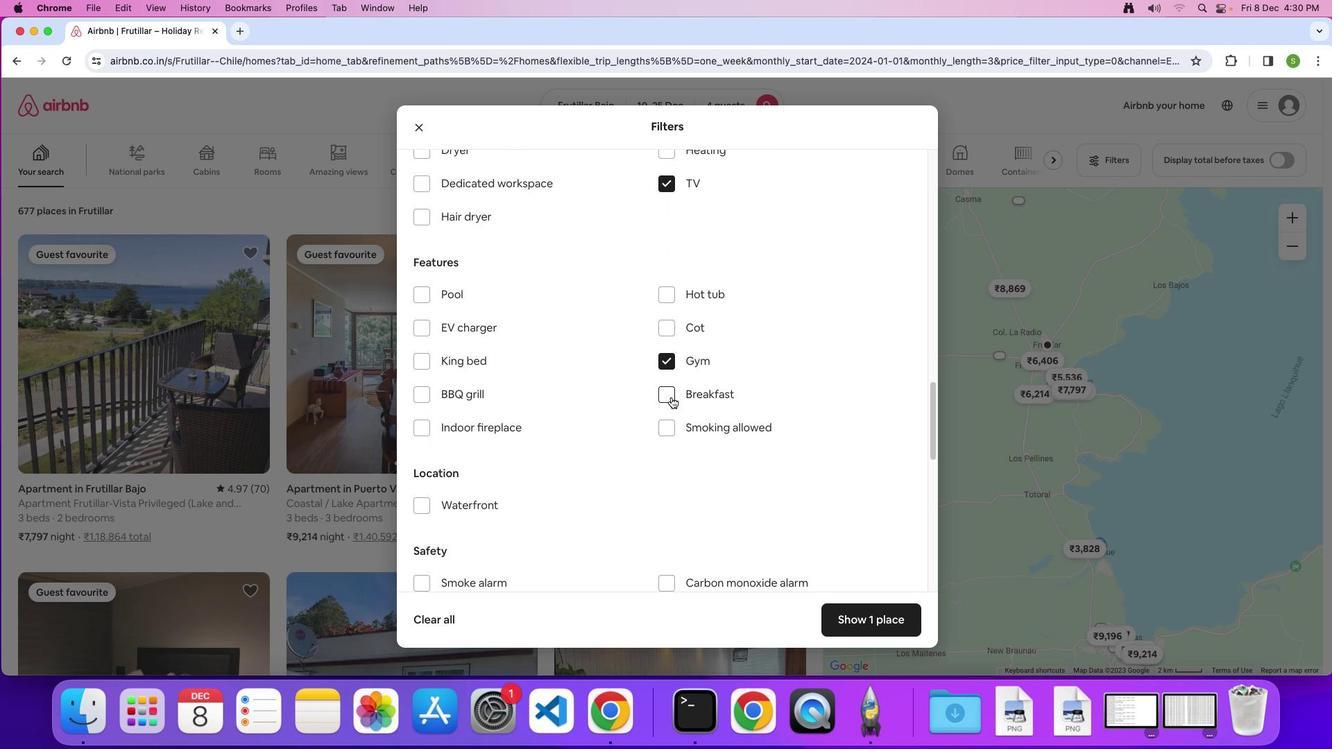 
Action: Mouse pressed left at (671, 397)
Screenshot: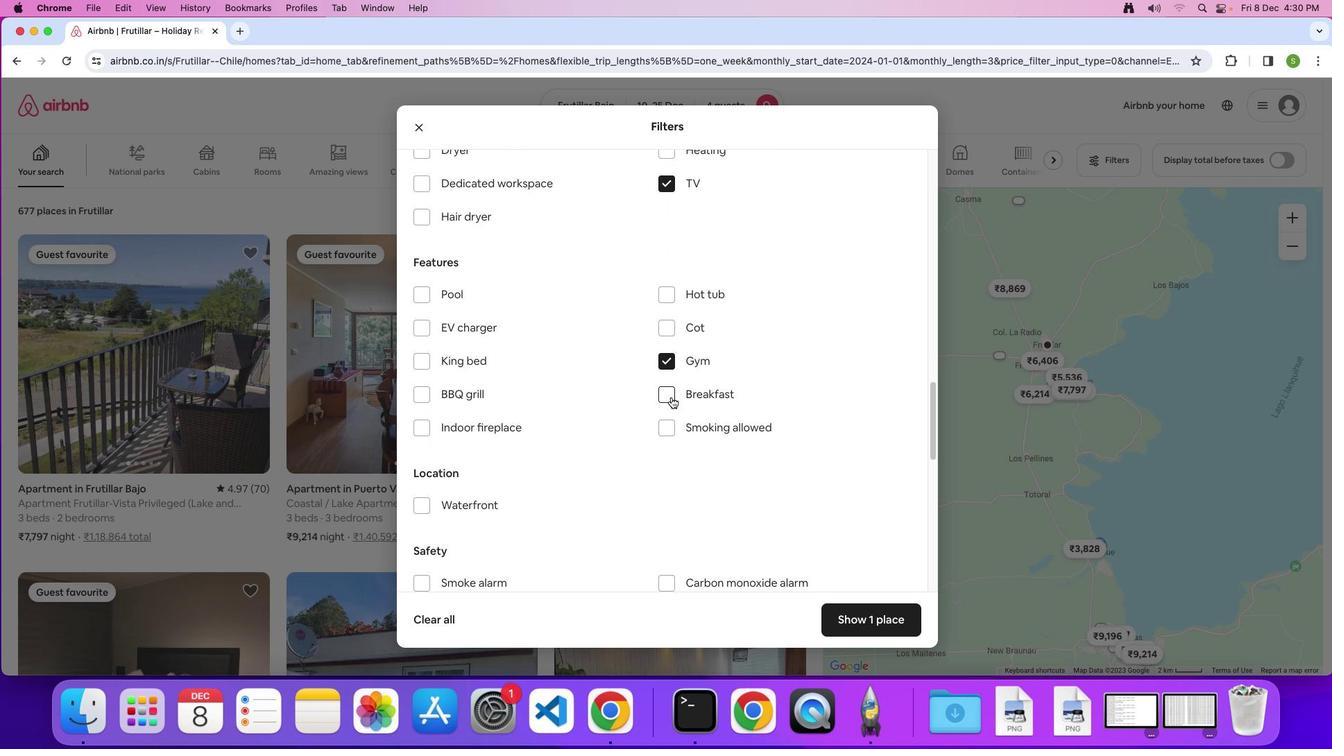 
Action: Mouse moved to (713, 394)
Screenshot: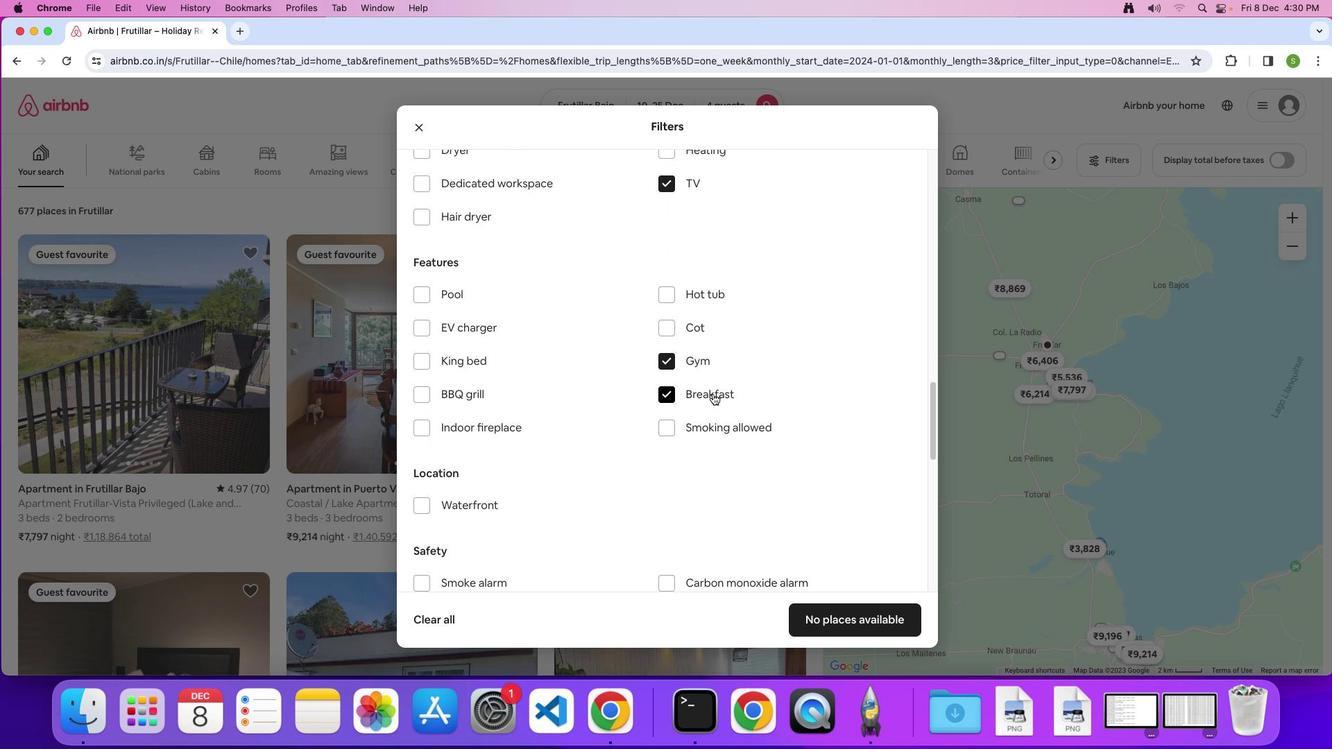 
Action: Mouse scrolled (713, 394) with delta (0, 0)
Screenshot: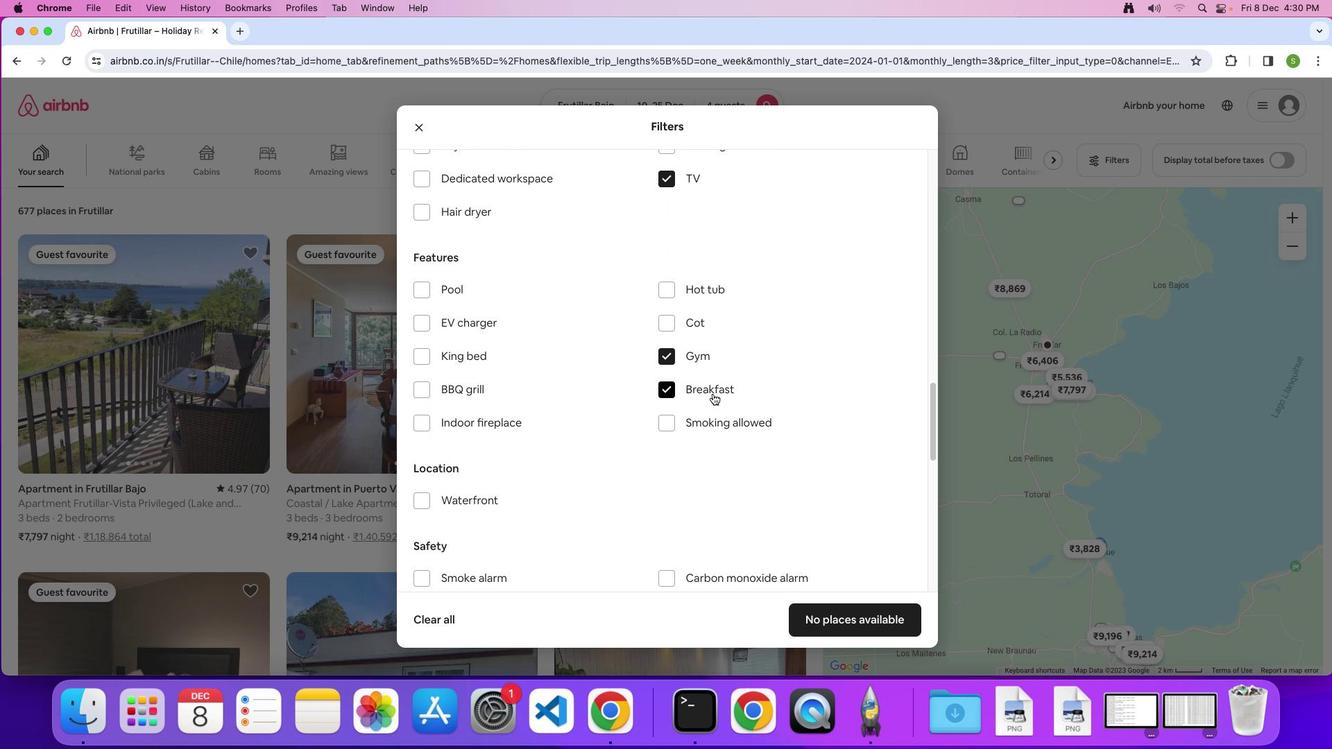 
Action: Mouse scrolled (713, 394) with delta (0, 0)
Screenshot: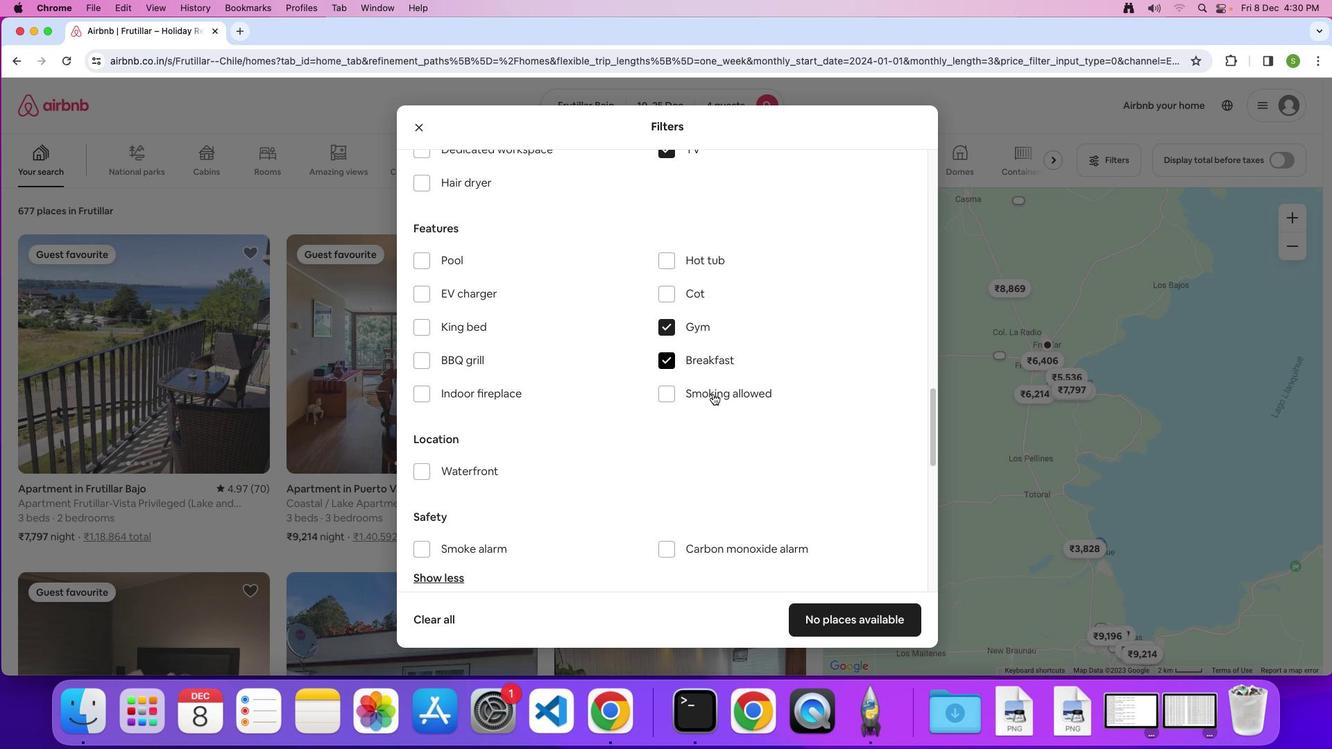 
Action: Mouse scrolled (713, 394) with delta (0, -1)
Screenshot: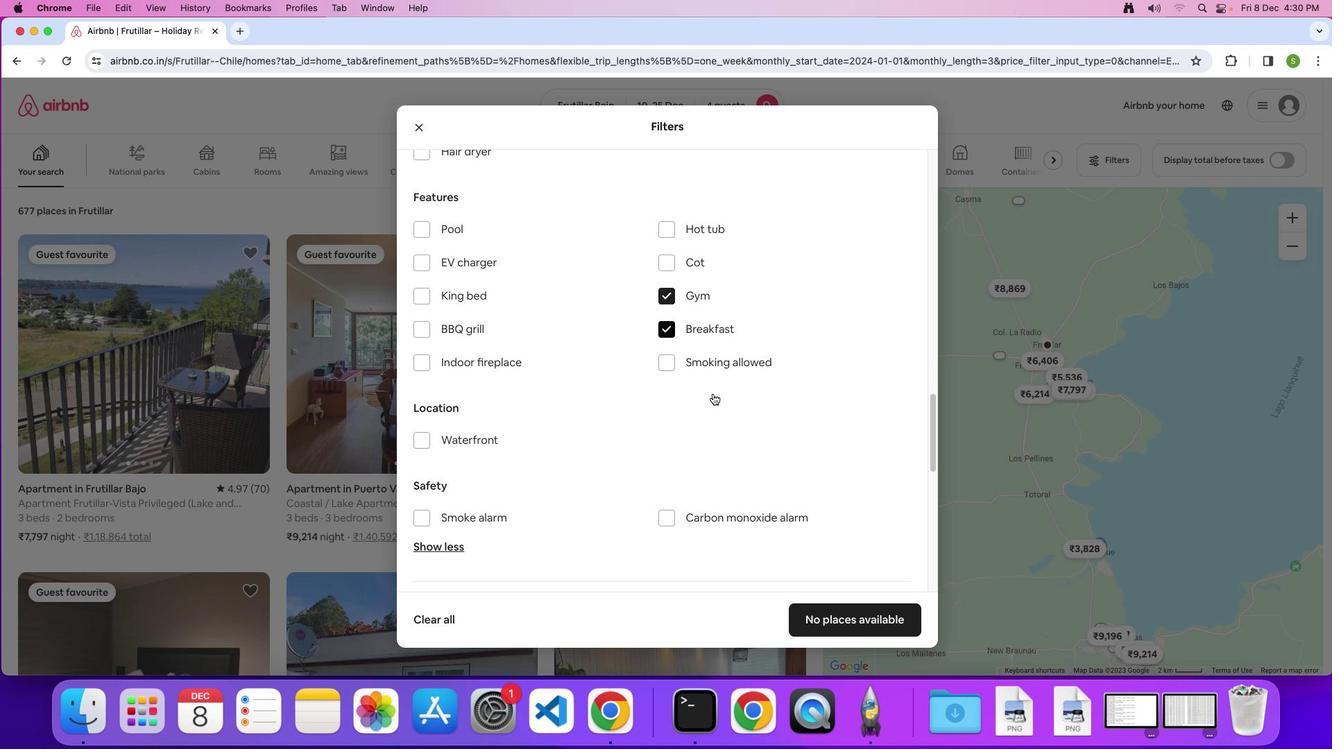 
Action: Mouse scrolled (713, 394) with delta (0, 0)
Screenshot: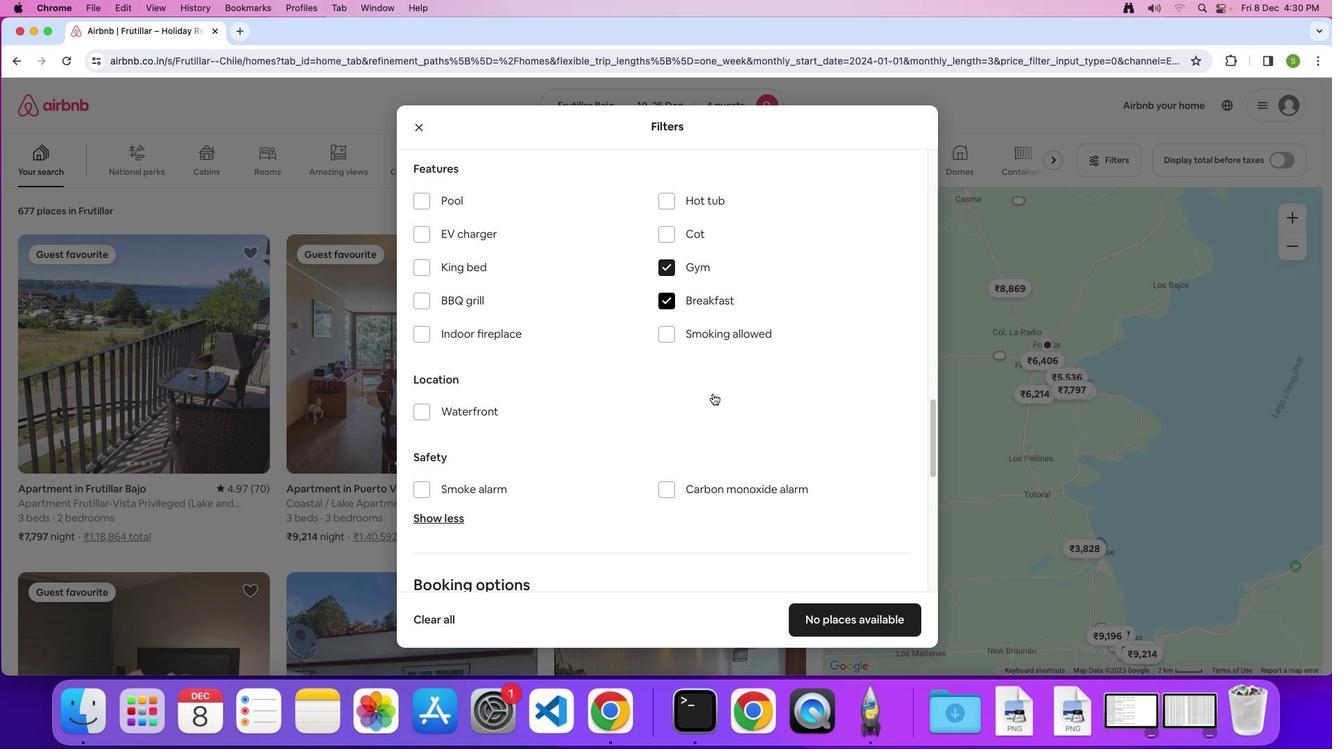 
Action: Mouse scrolled (713, 394) with delta (0, 0)
Screenshot: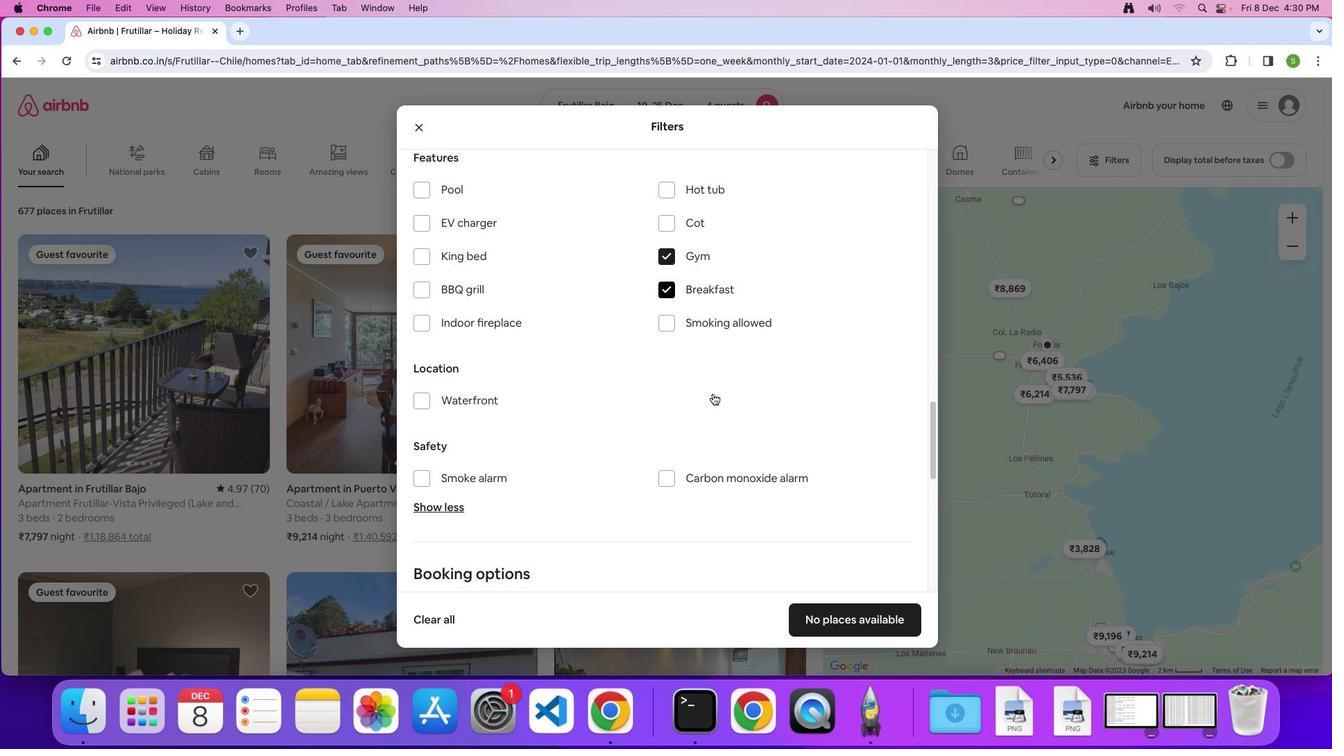 
Action: Mouse scrolled (713, 394) with delta (0, 0)
Screenshot: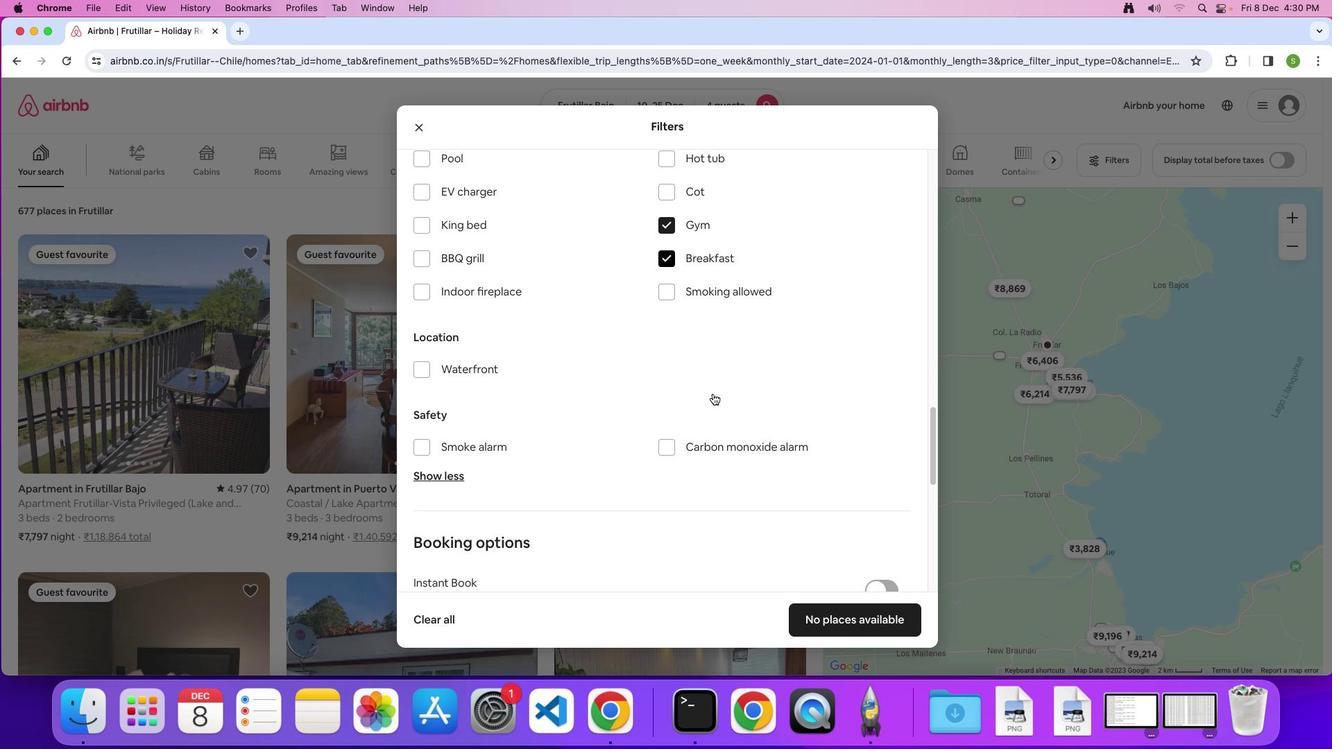 
Action: Mouse scrolled (713, 394) with delta (0, 0)
Screenshot: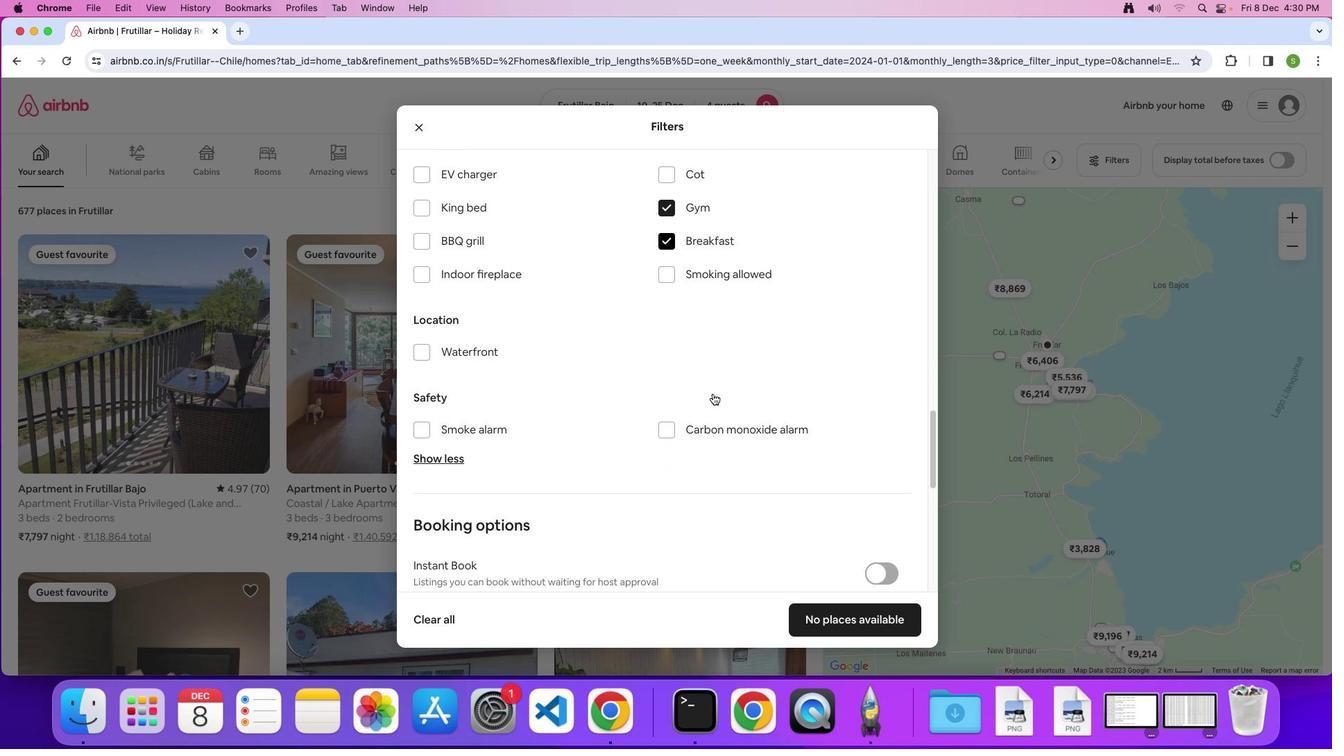 
Action: Mouse scrolled (713, 394) with delta (0, 0)
Screenshot: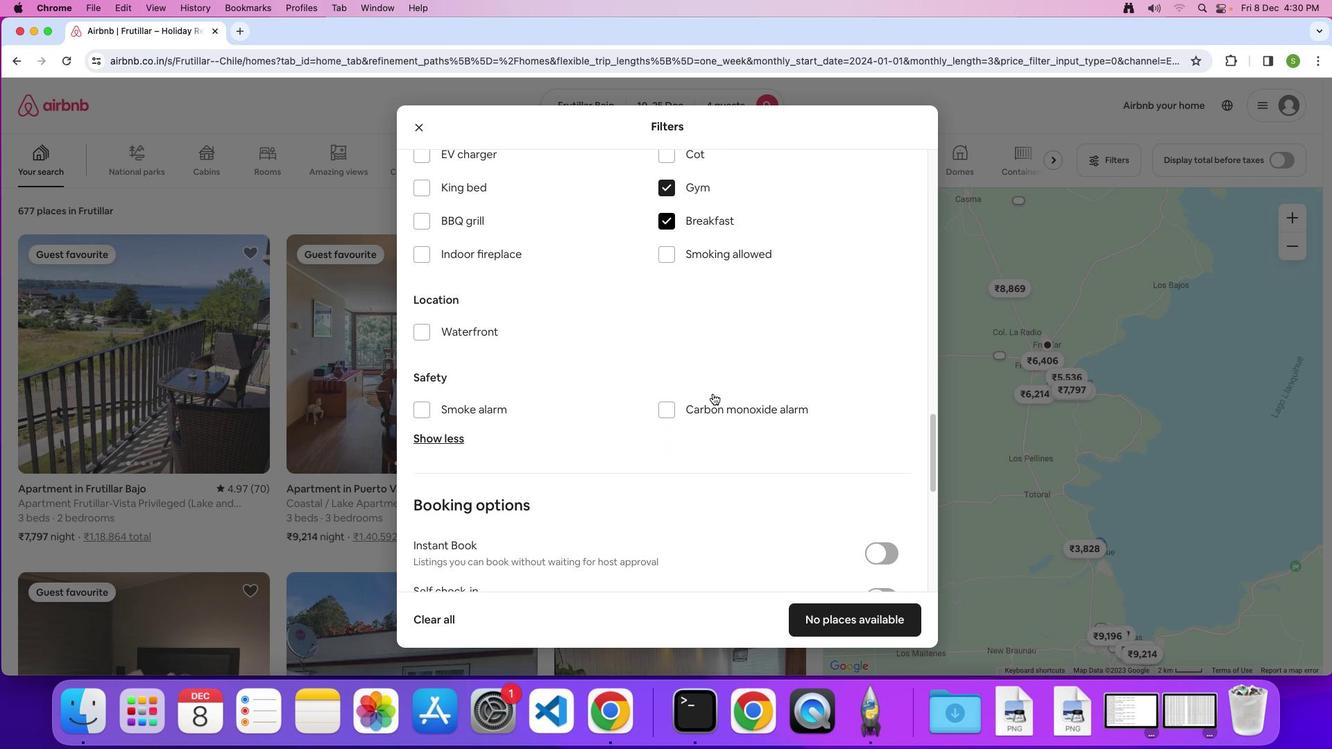 
Action: Mouse scrolled (713, 394) with delta (0, -1)
Screenshot: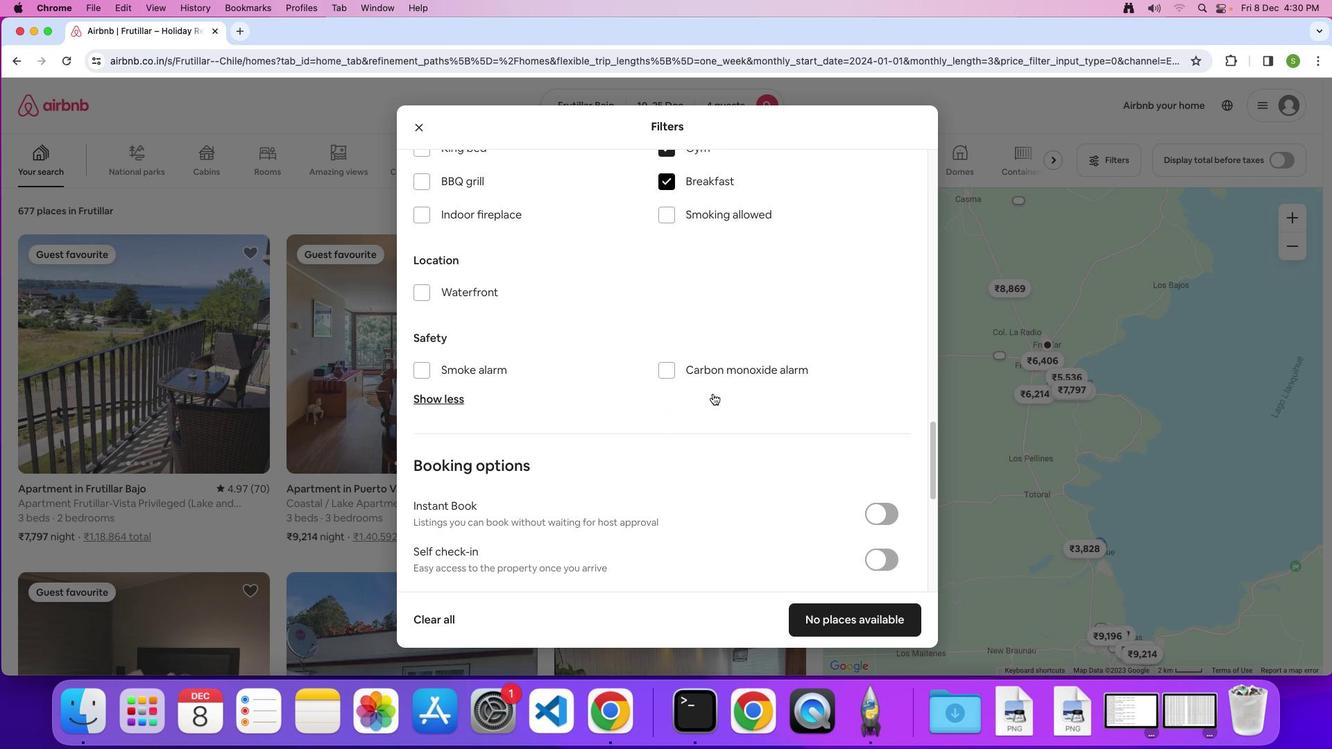 
Action: Mouse scrolled (713, 394) with delta (0, 0)
Screenshot: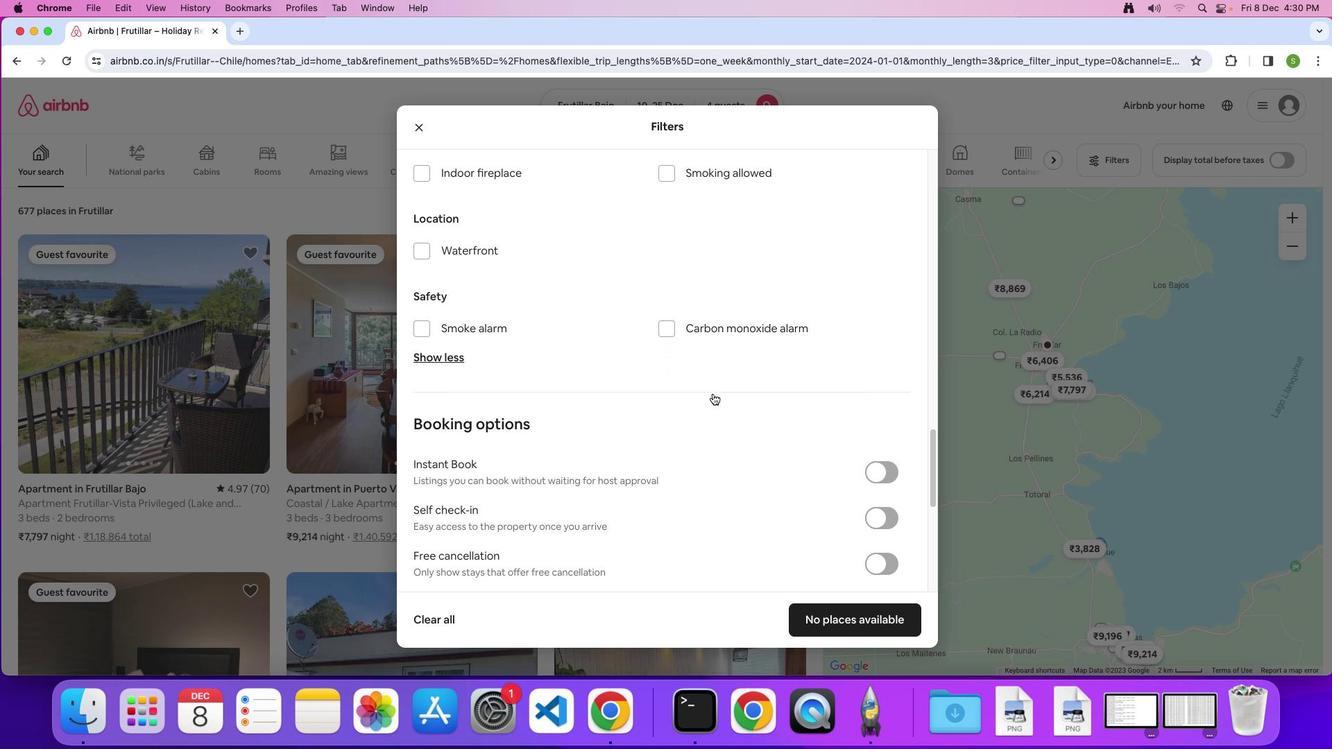 
Action: Mouse scrolled (713, 394) with delta (0, 0)
Screenshot: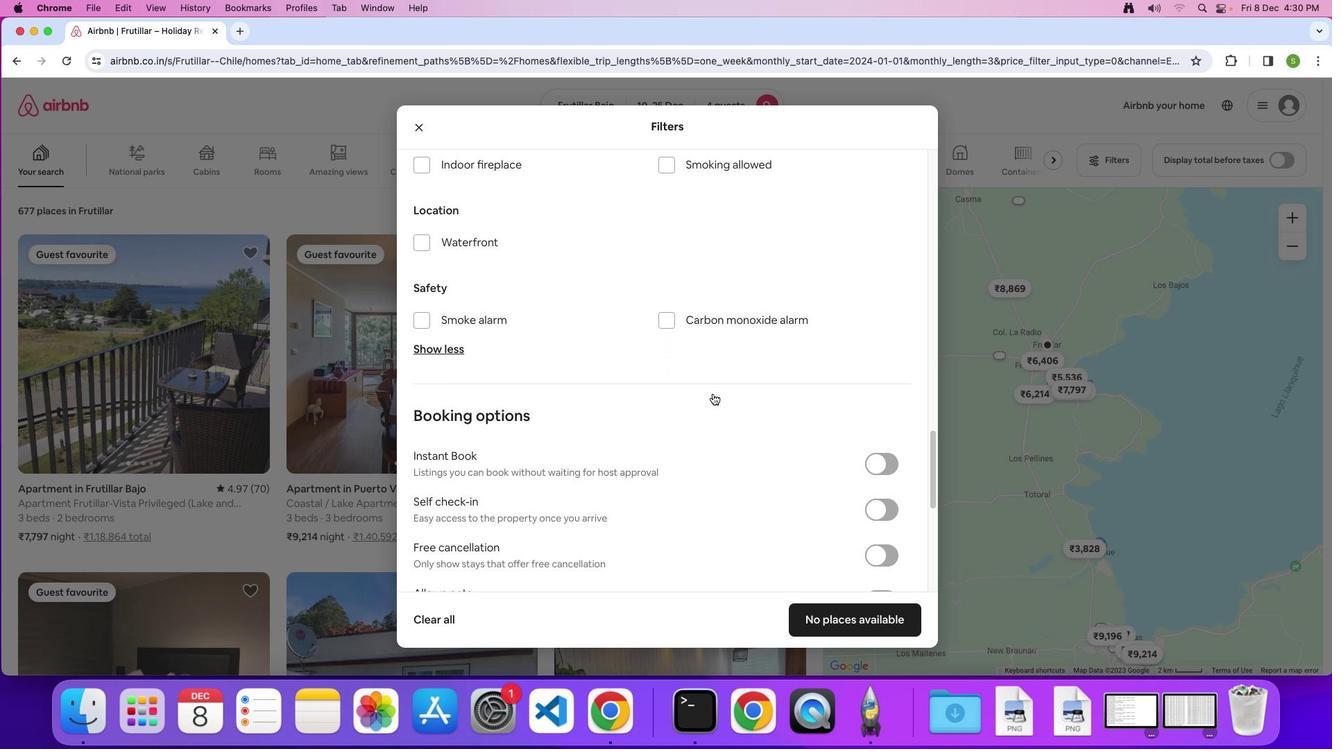
Action: Mouse scrolled (713, 394) with delta (0, 0)
Screenshot: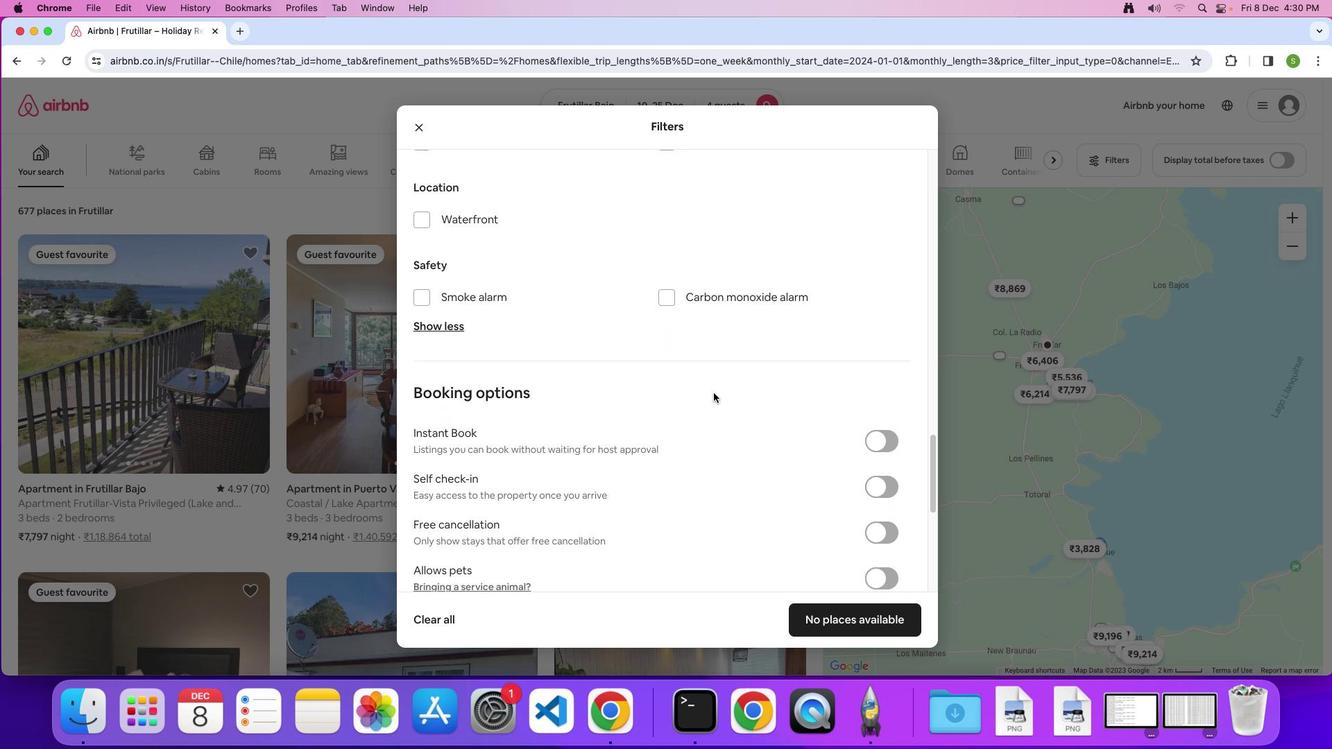 
Action: Mouse scrolled (713, 394) with delta (0, 0)
Screenshot: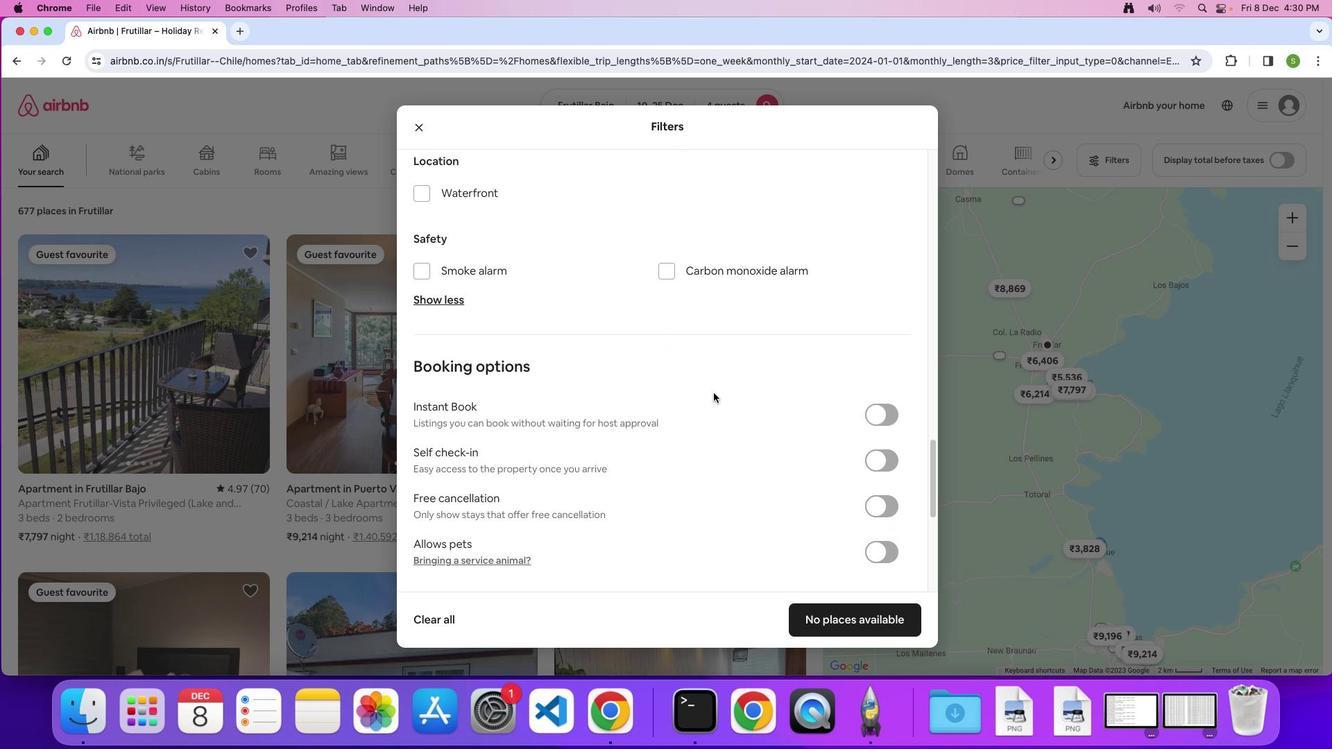 
Action: Mouse scrolled (713, 394) with delta (0, -2)
Screenshot: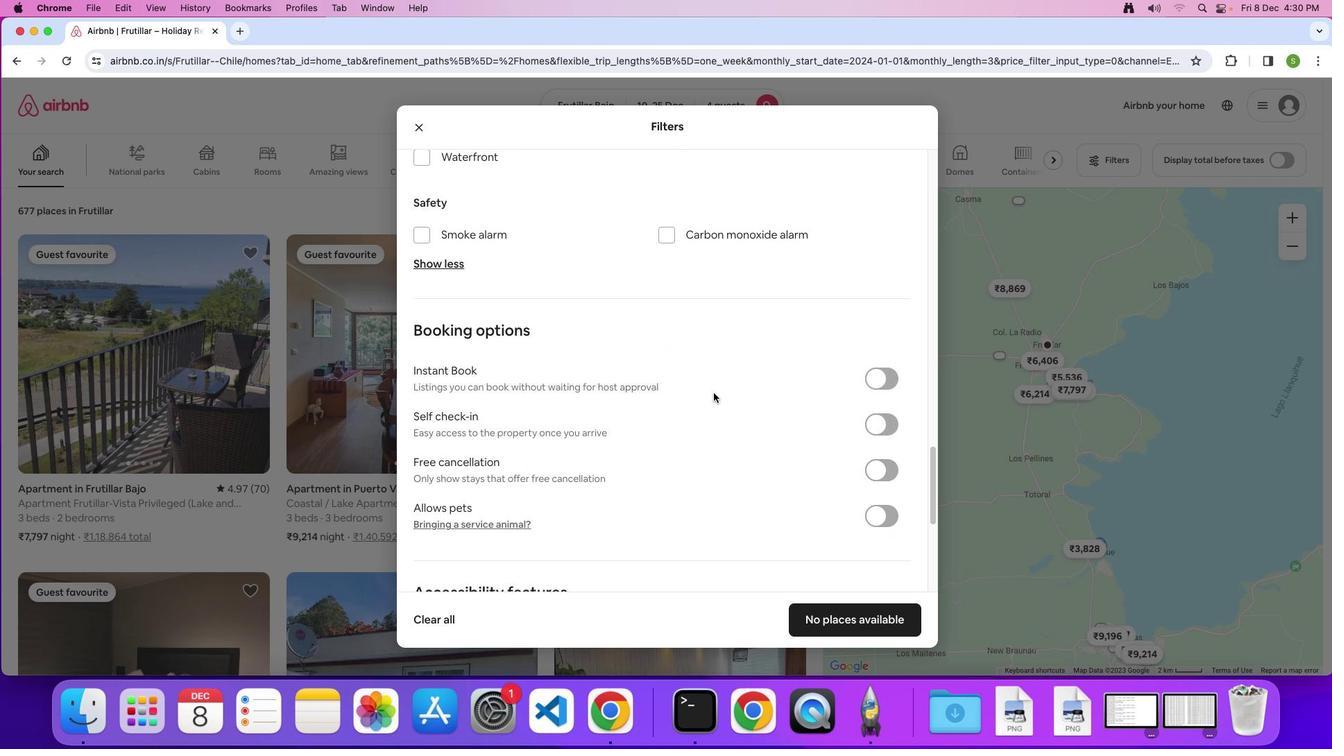 
Action: Mouse moved to (713, 393)
Screenshot: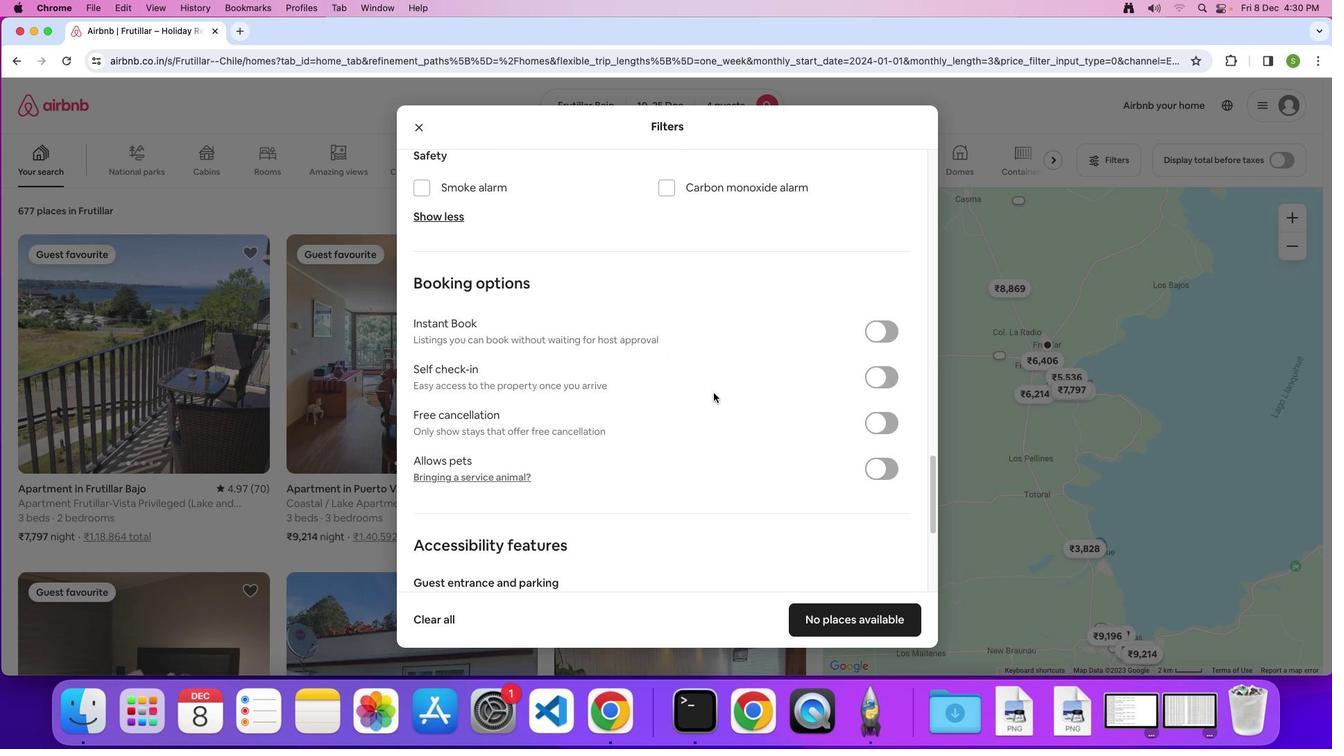 
Action: Mouse scrolled (713, 393) with delta (0, 0)
Screenshot: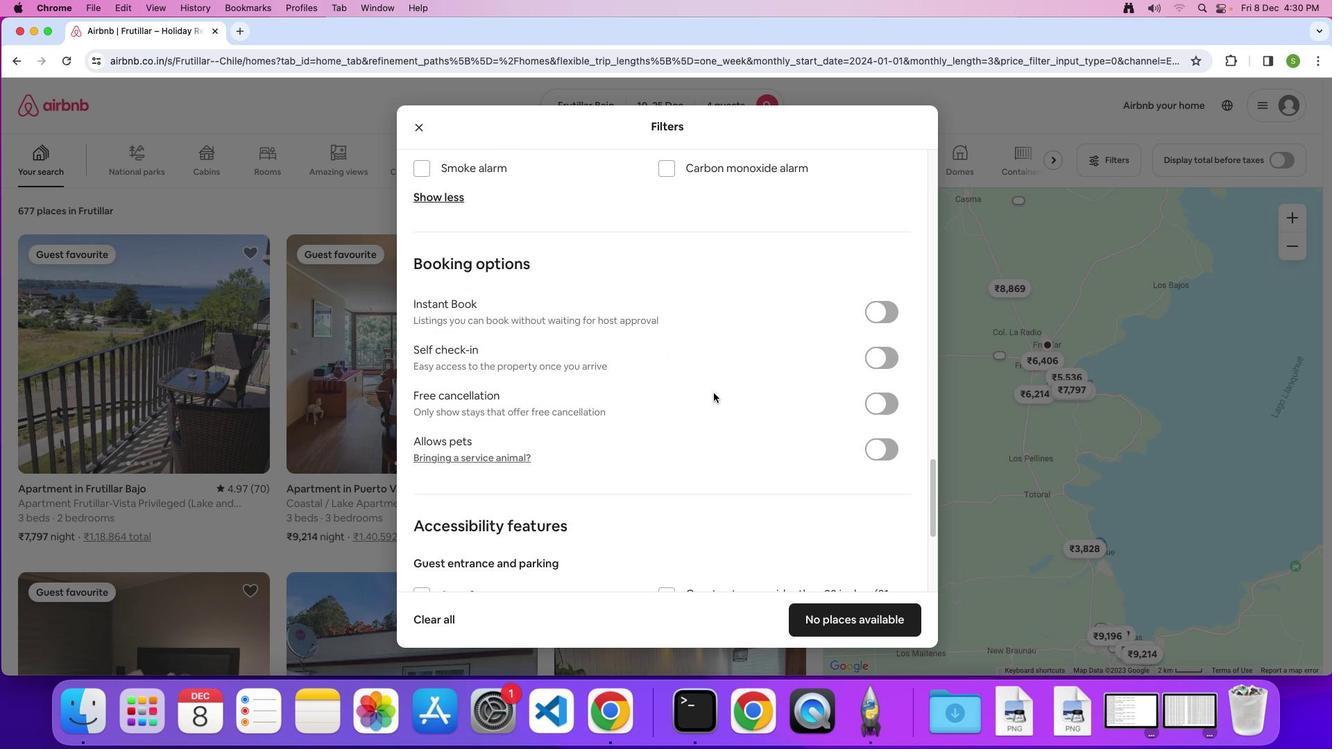 
Action: Mouse scrolled (713, 393) with delta (0, 0)
Screenshot: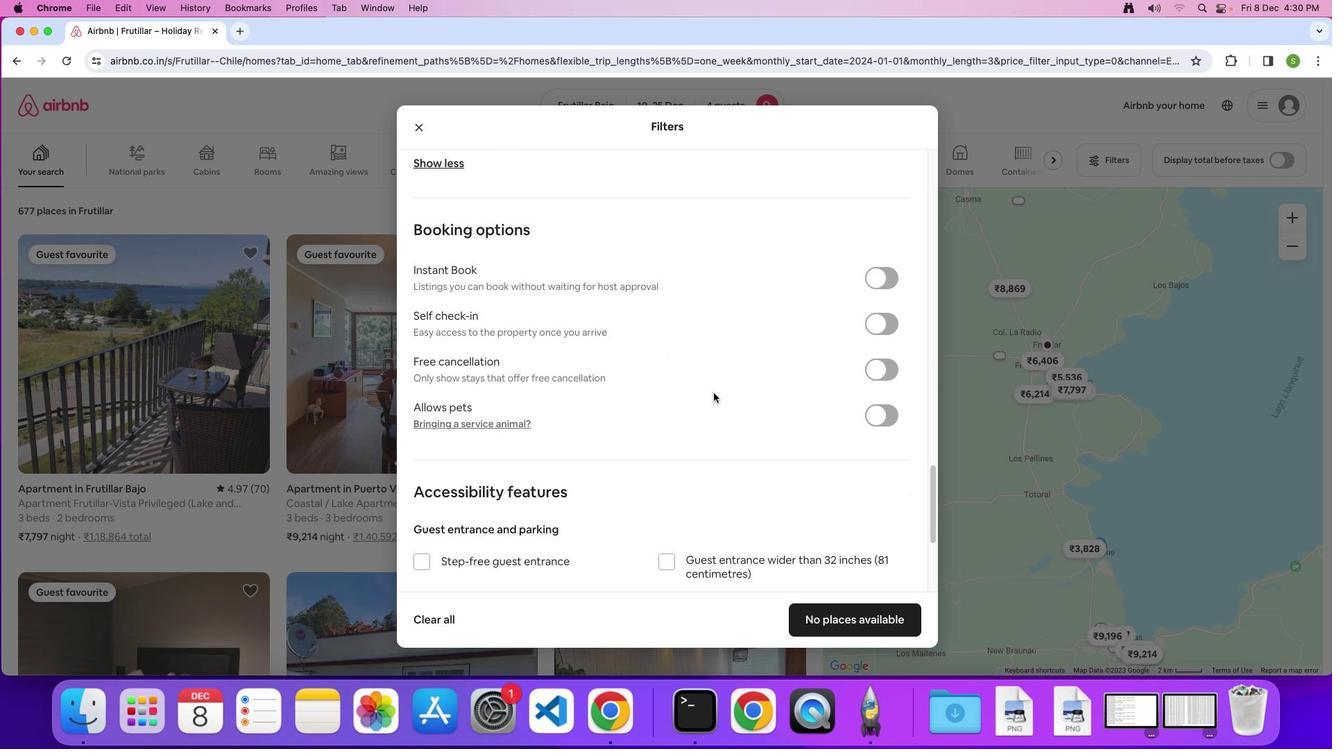 
Action: Mouse scrolled (713, 393) with delta (0, -2)
Screenshot: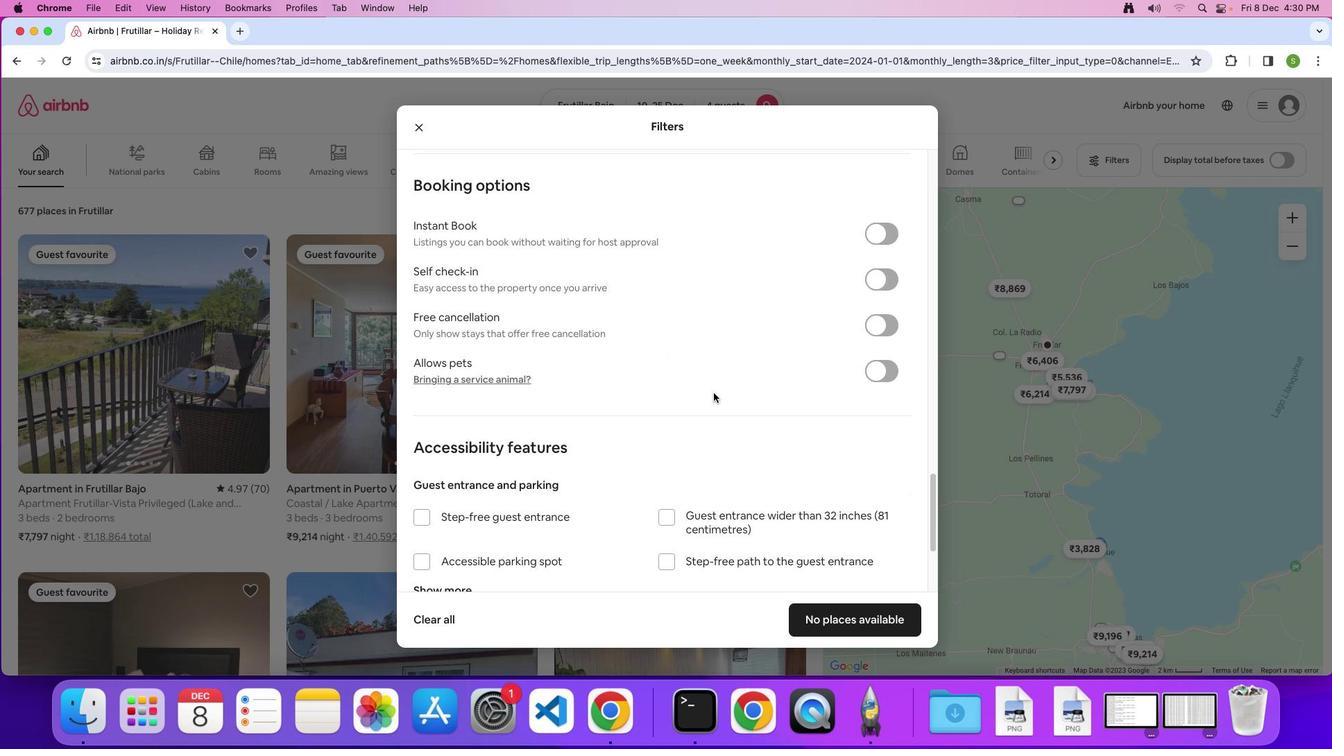 
Action: Mouse scrolled (713, 393) with delta (0, 0)
Screenshot: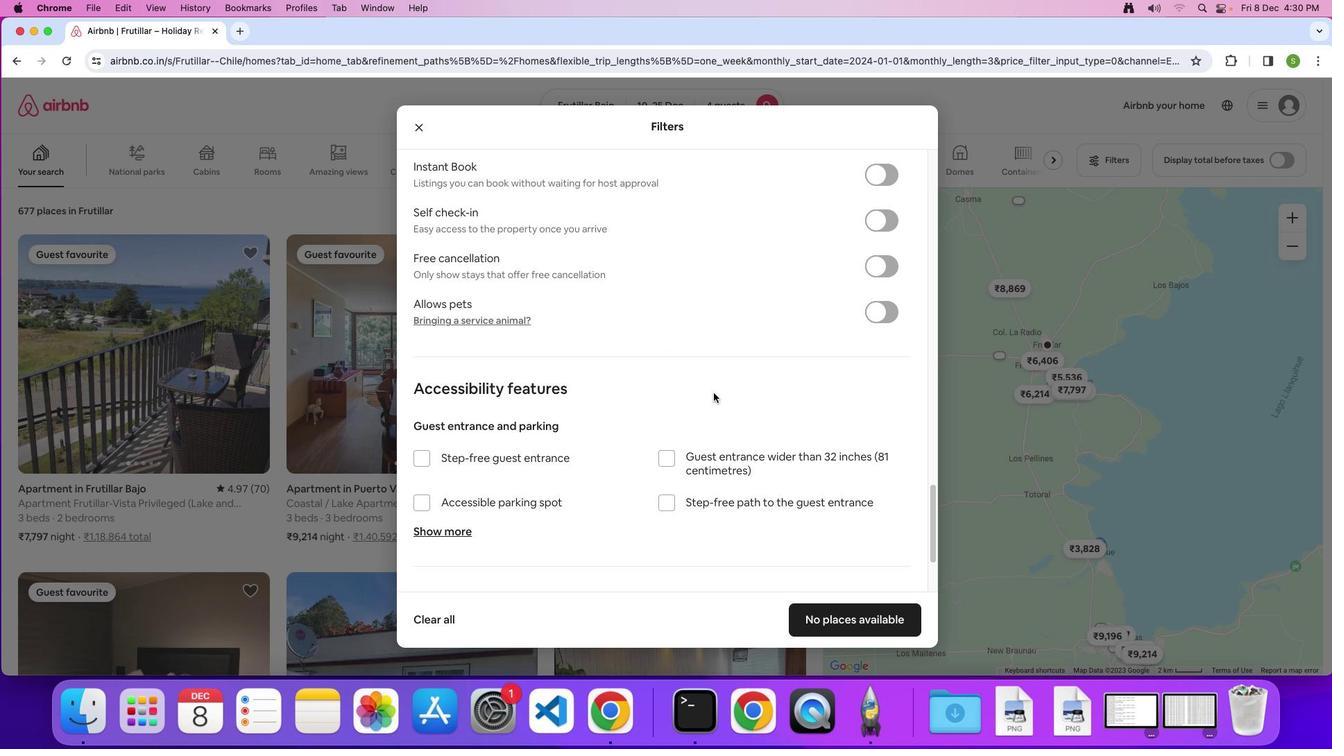 
Action: Mouse scrolled (713, 393) with delta (0, 0)
Screenshot: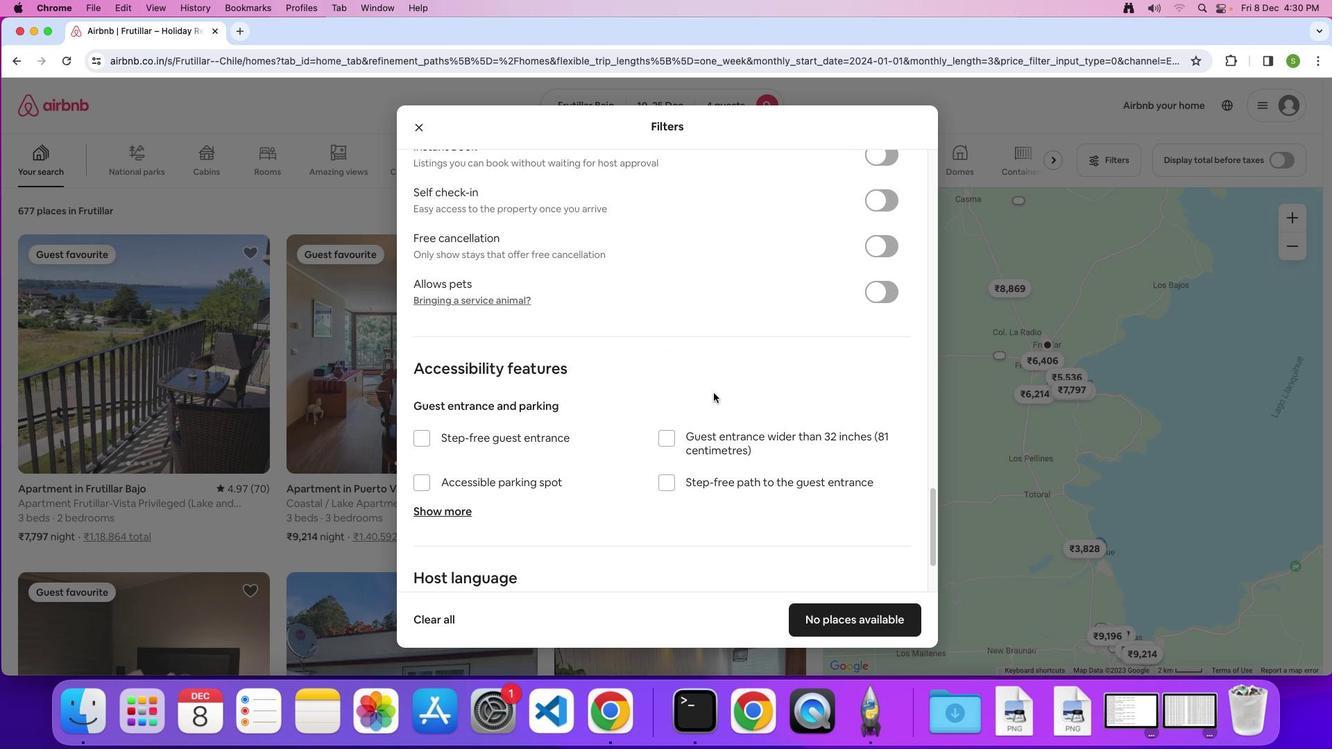 
Action: Mouse scrolled (713, 393) with delta (0, -2)
Screenshot: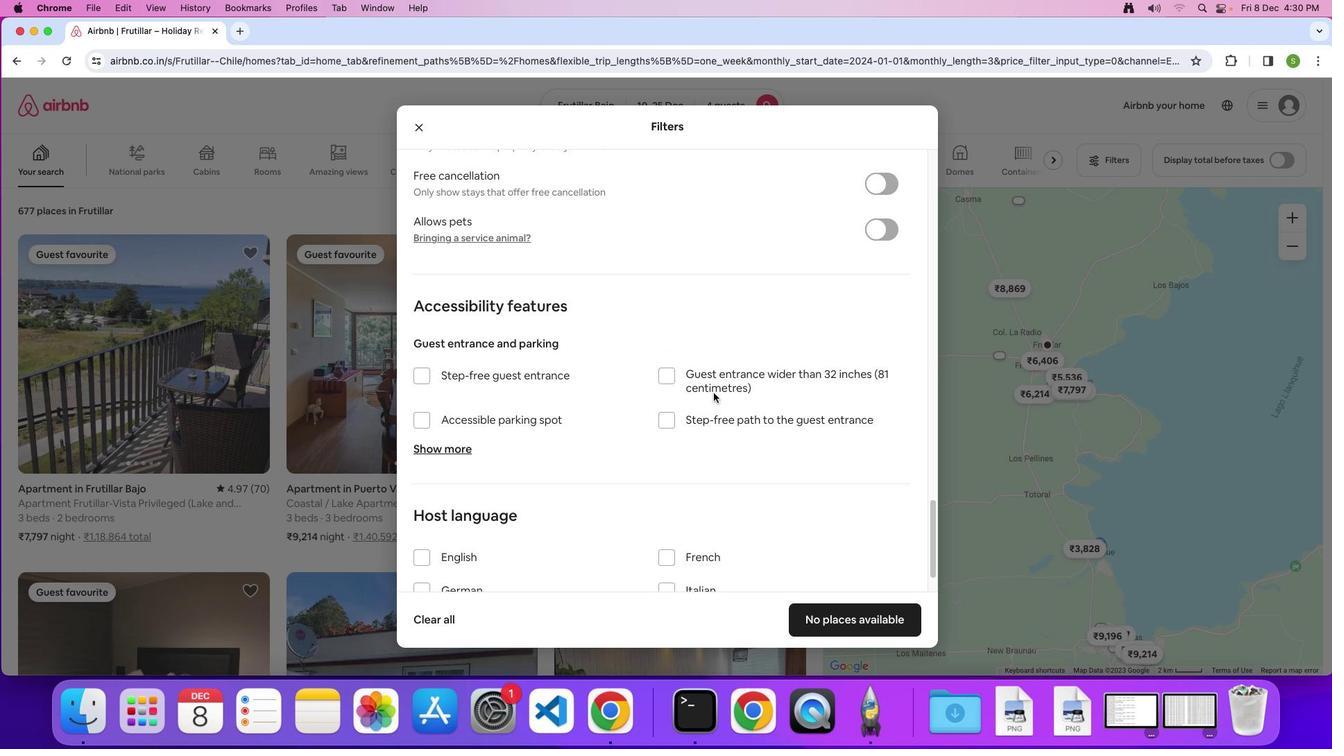 
Action: Mouse scrolled (713, 393) with delta (0, 0)
Screenshot: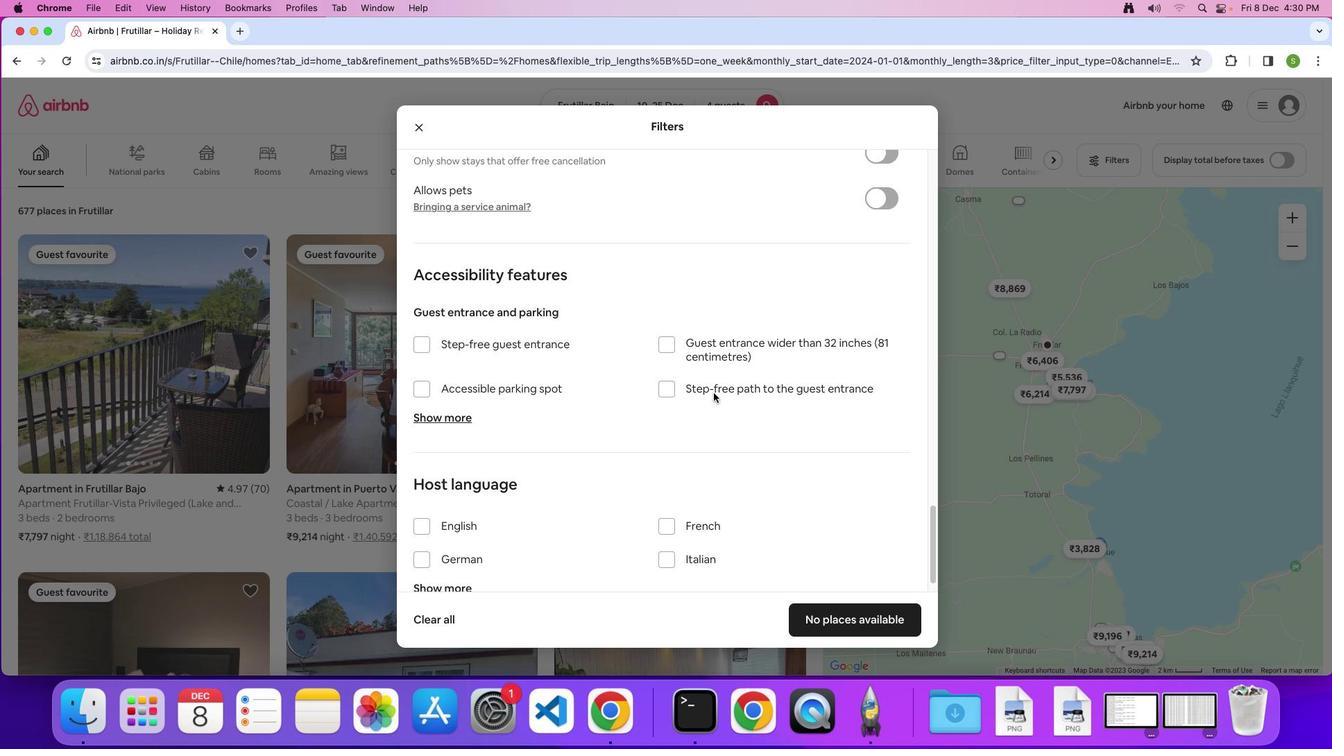 
Action: Mouse scrolled (713, 393) with delta (0, 0)
Screenshot: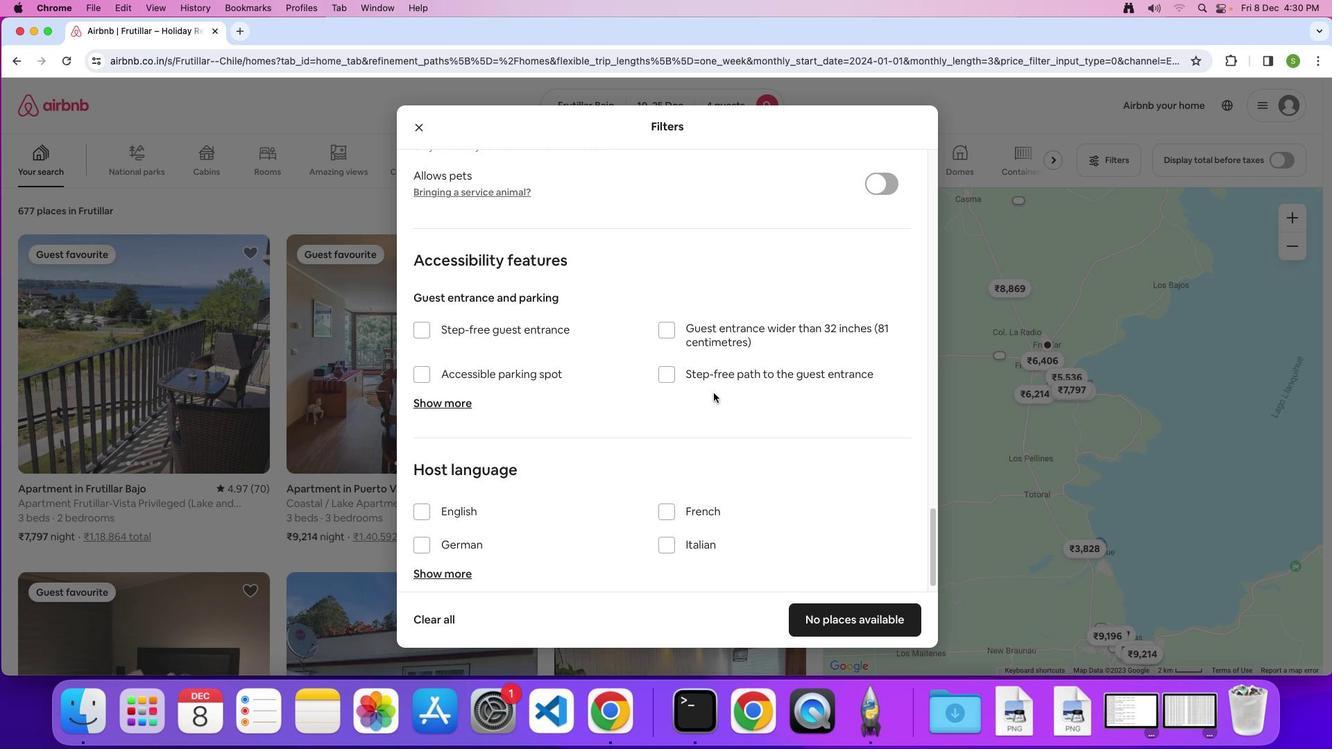
Action: Mouse scrolled (713, 393) with delta (0, -2)
Screenshot: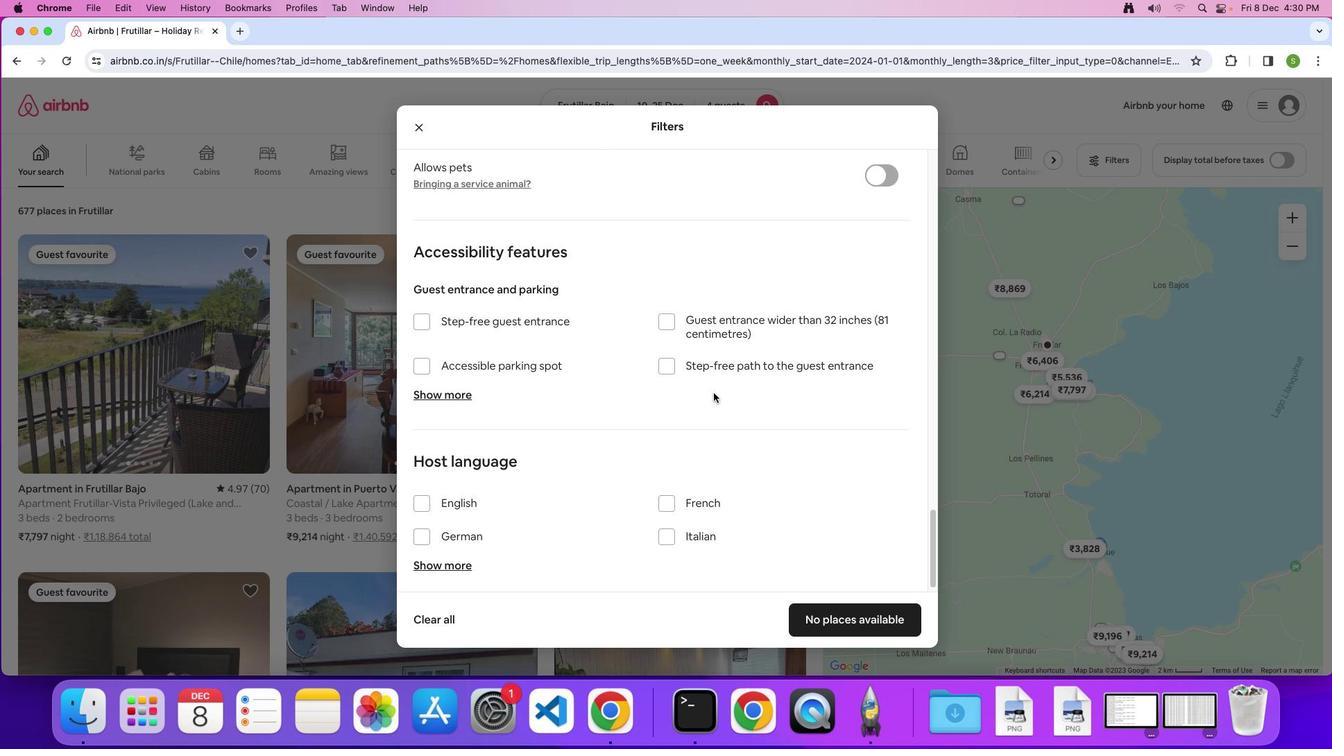 
Action: Mouse scrolled (713, 393) with delta (0, 0)
Screenshot: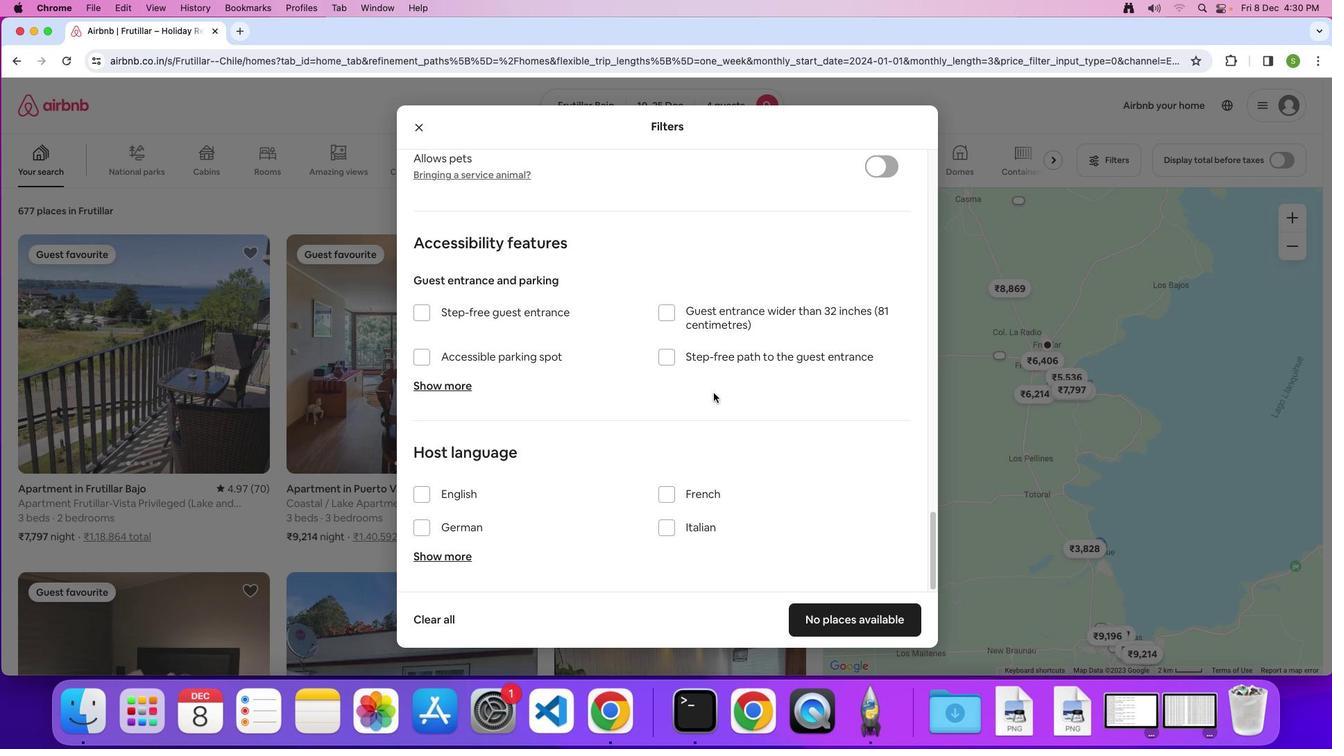 
Action: Mouse scrolled (713, 393) with delta (0, 0)
Screenshot: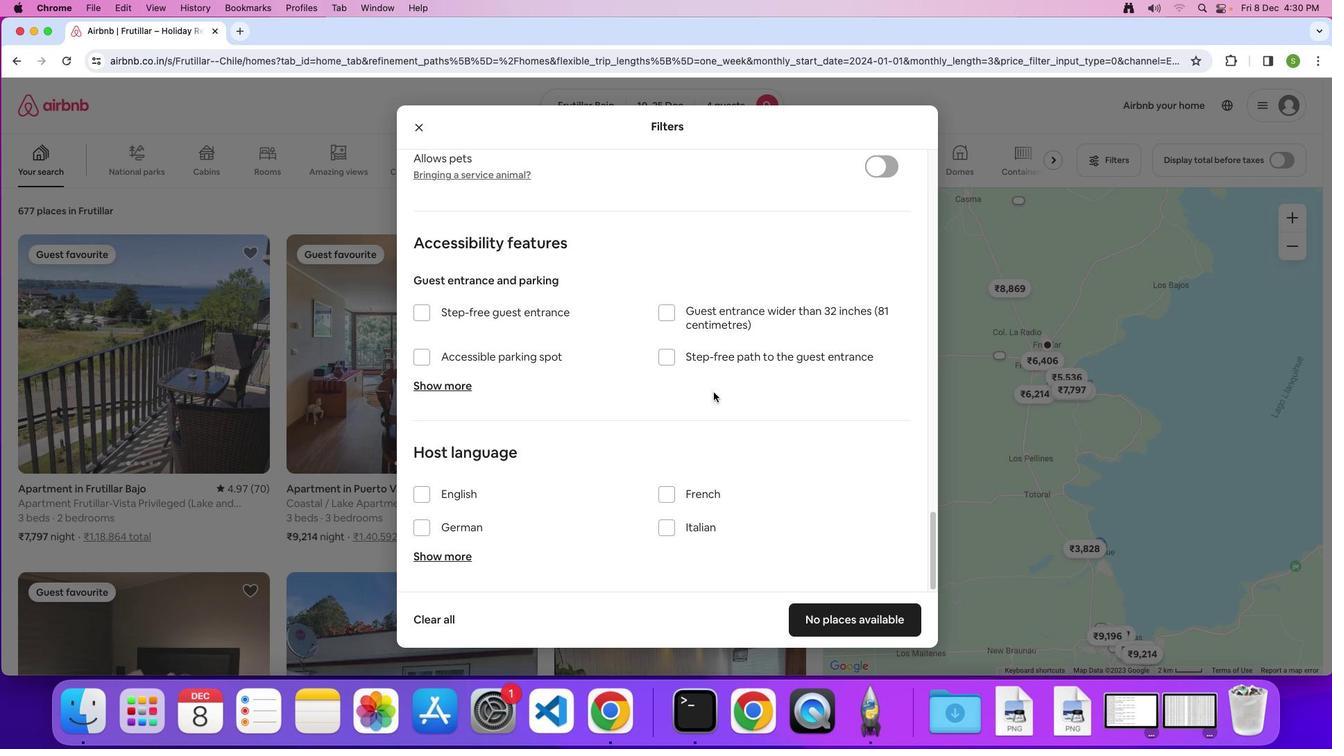 
Action: Mouse scrolled (713, 393) with delta (0, -2)
Screenshot: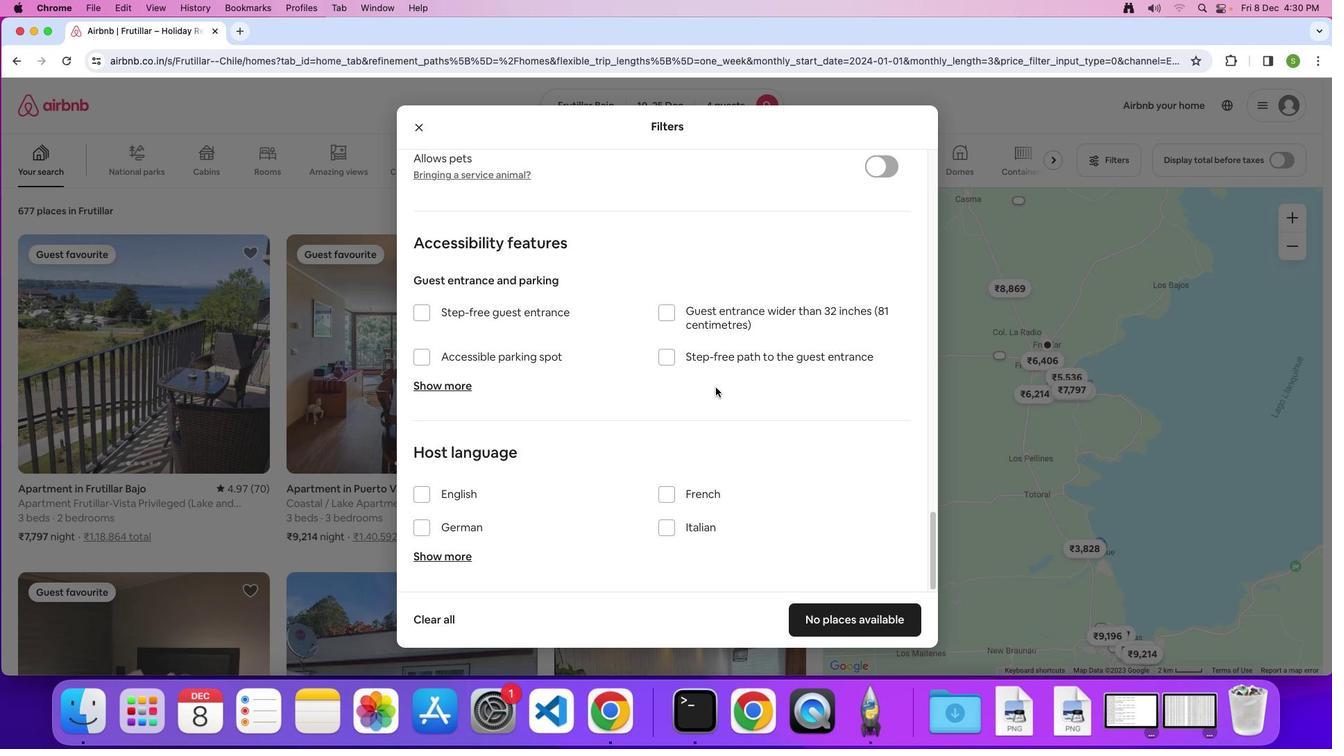 
Action: Mouse moved to (715, 388)
Screenshot: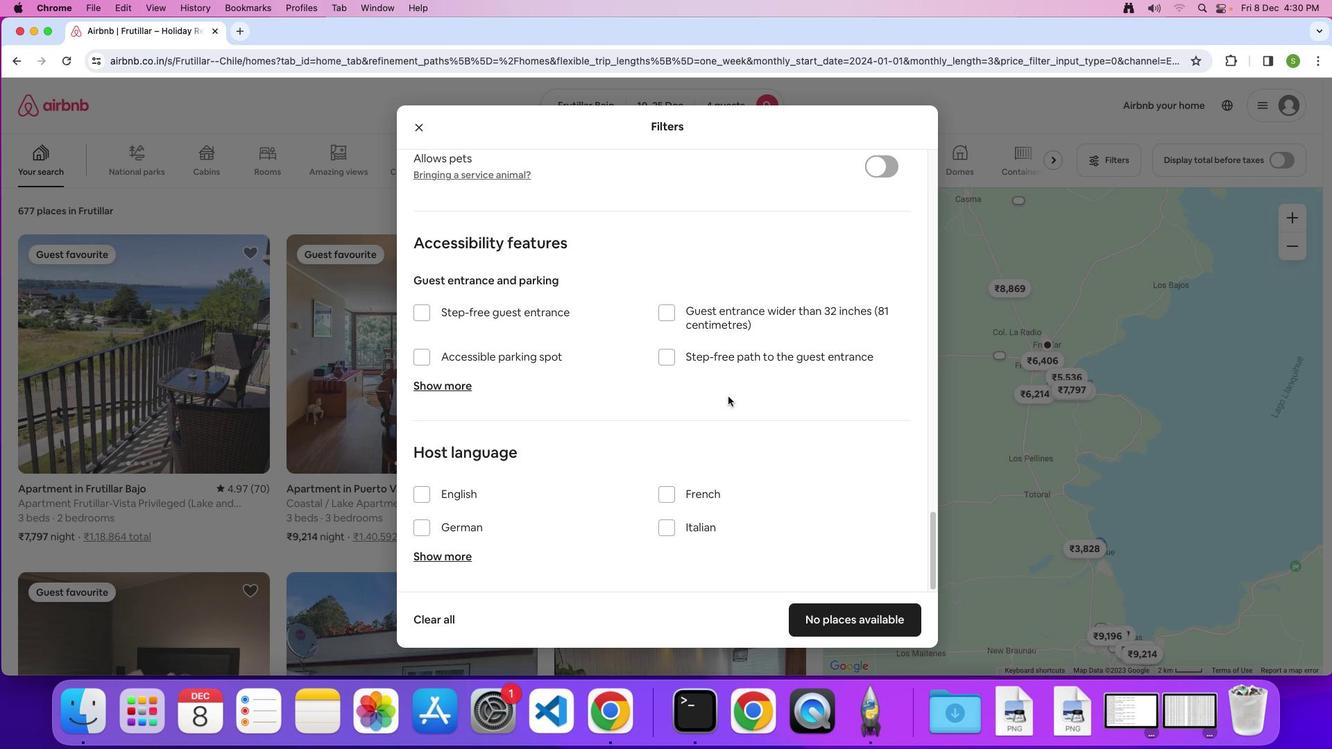 
Action: Mouse scrolled (715, 388) with delta (0, -1)
Screenshot: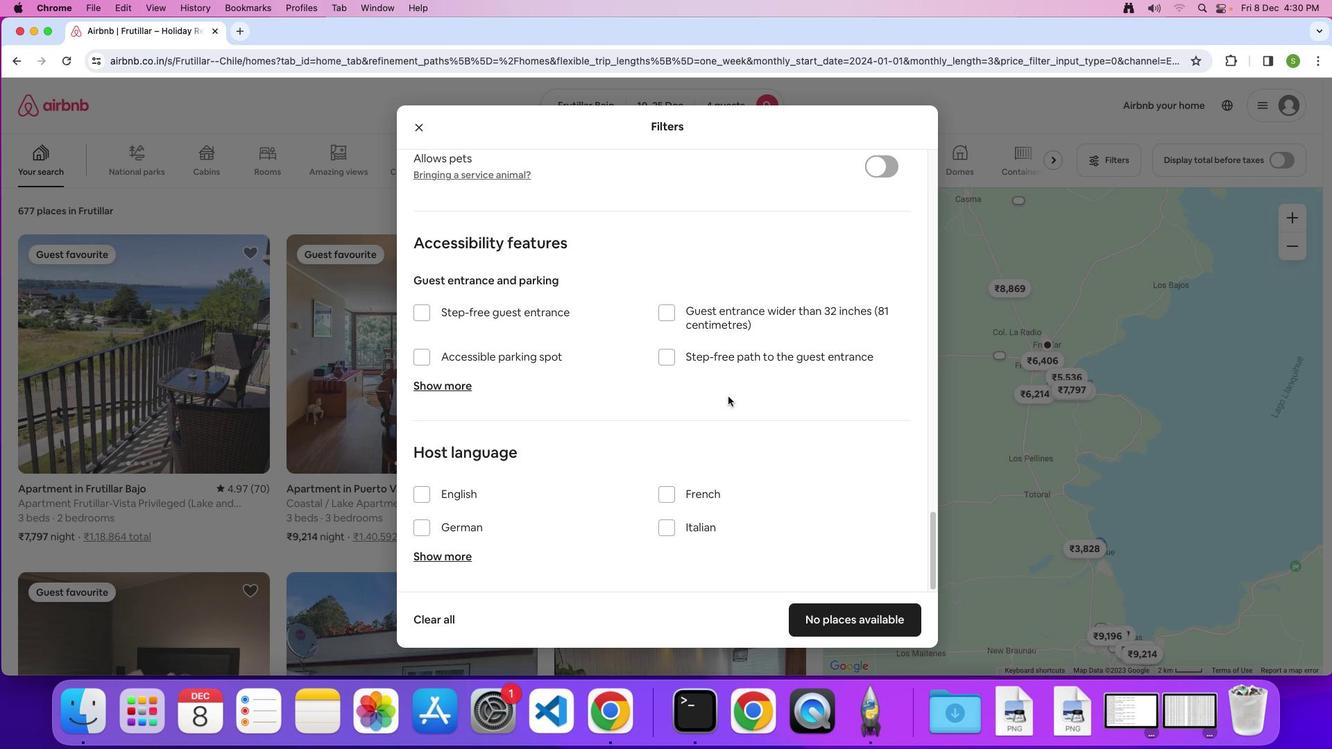 
Action: Mouse moved to (816, 610)
Screenshot: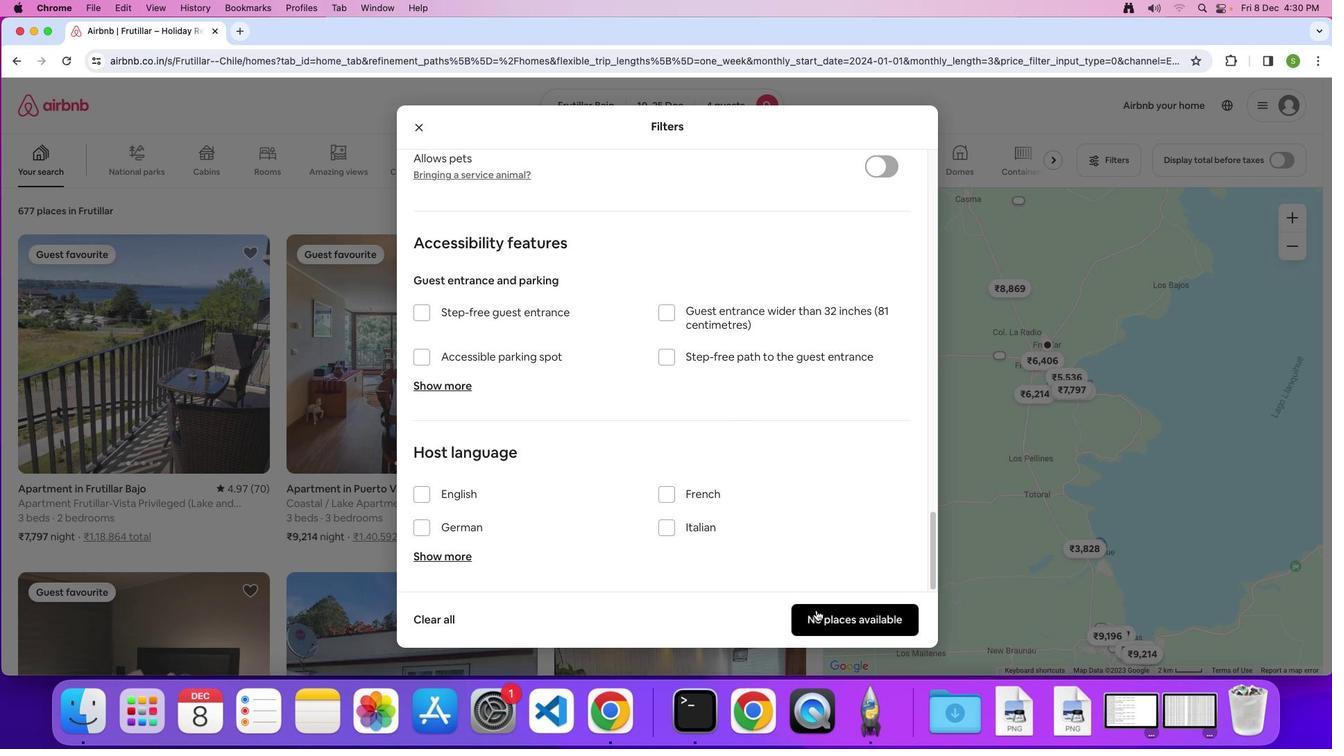 
Action: Mouse pressed left at (816, 610)
Screenshot: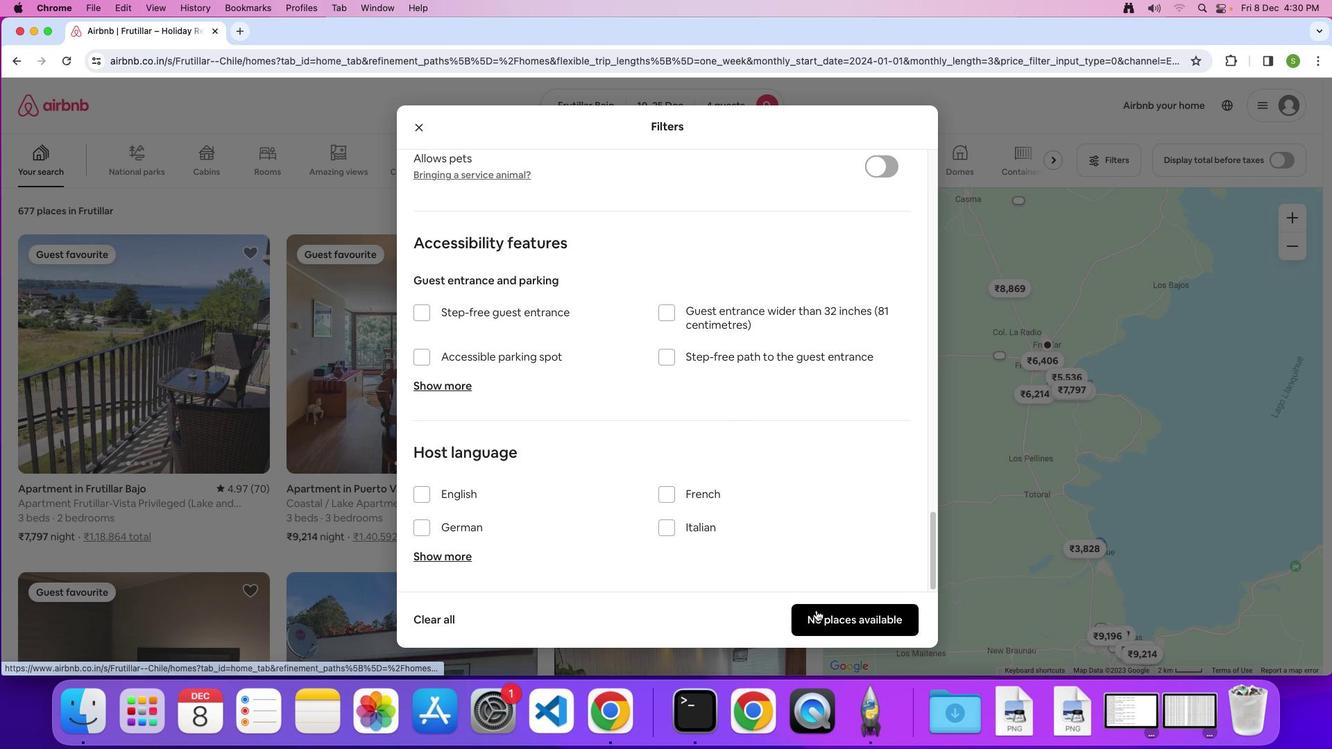 
Action: Mouse moved to (739, 384)
Screenshot: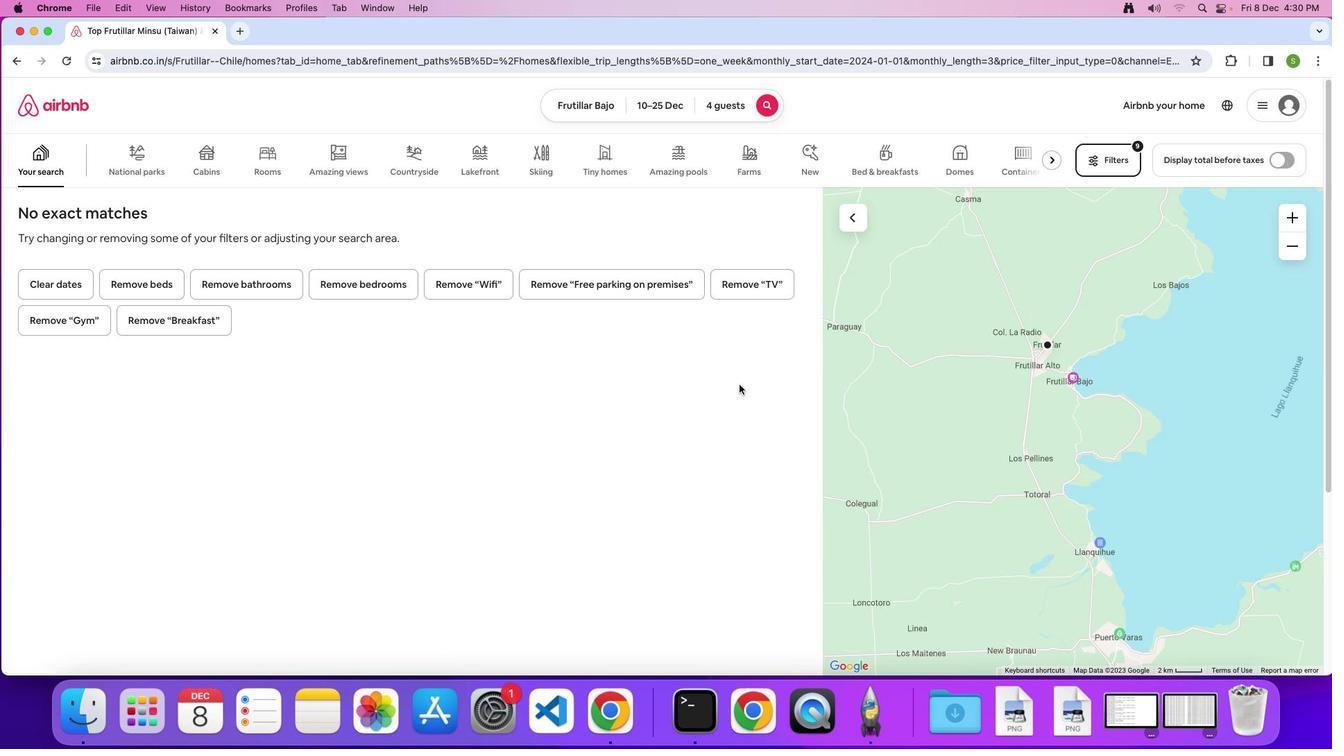 
